 Task: Create a 'before and after' image of a home renovation using an online photo editor.
Action: Mouse moved to (244, 9)
Screenshot: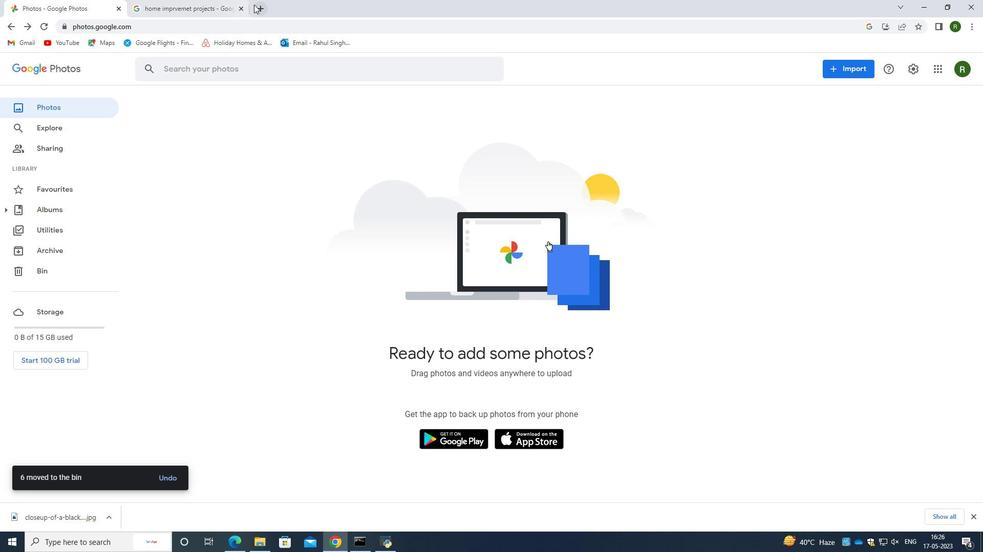 
Action: Mouse pressed left at (244, 9)
Screenshot: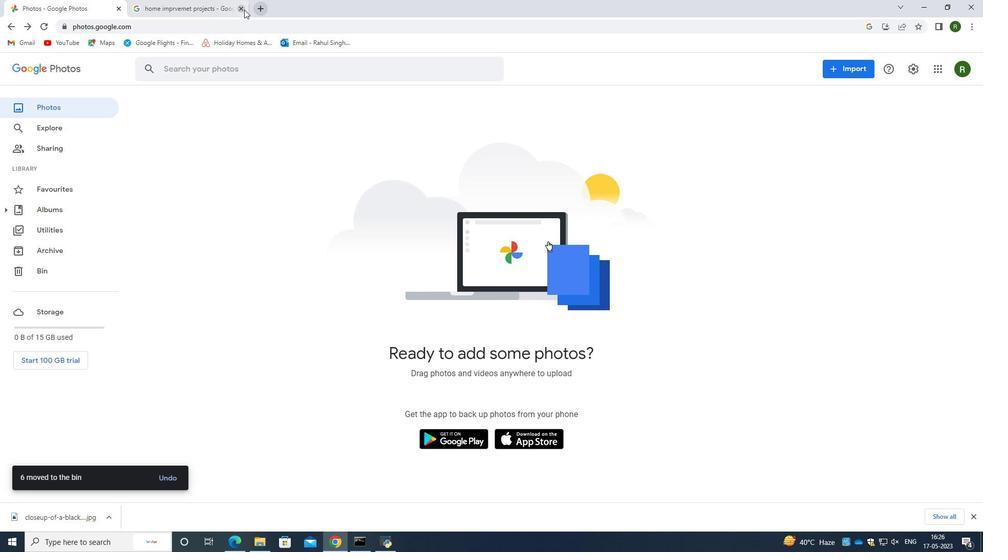 
Action: Mouse moved to (137, 7)
Screenshot: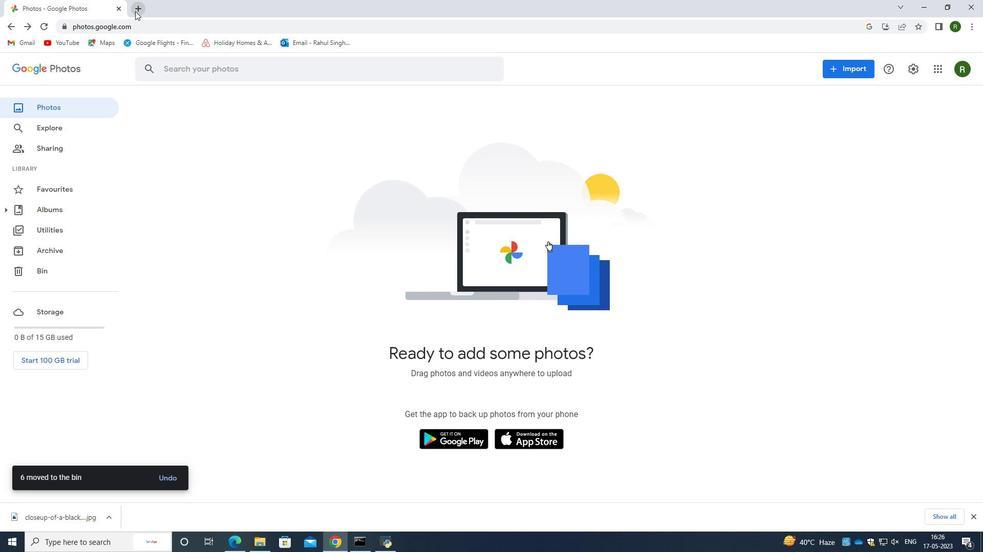 
Action: Mouse pressed left at (137, 7)
Screenshot: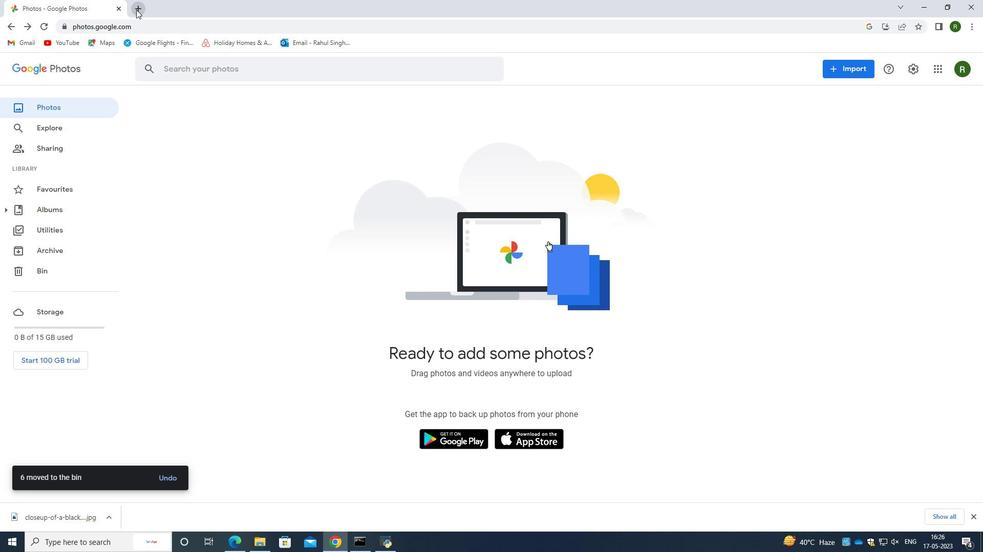 
Action: Mouse moved to (142, 28)
Screenshot: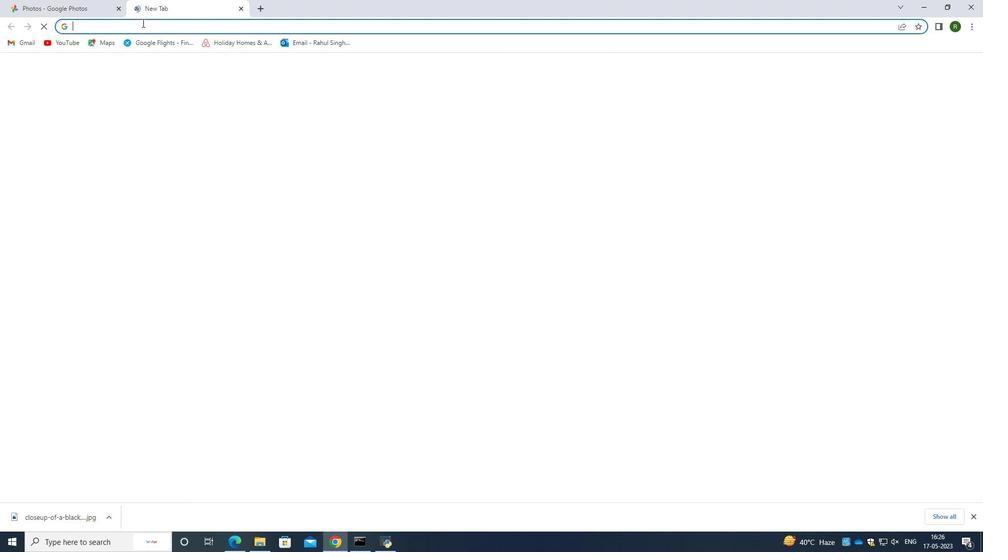 
Action: Mouse pressed left at (142, 28)
Screenshot: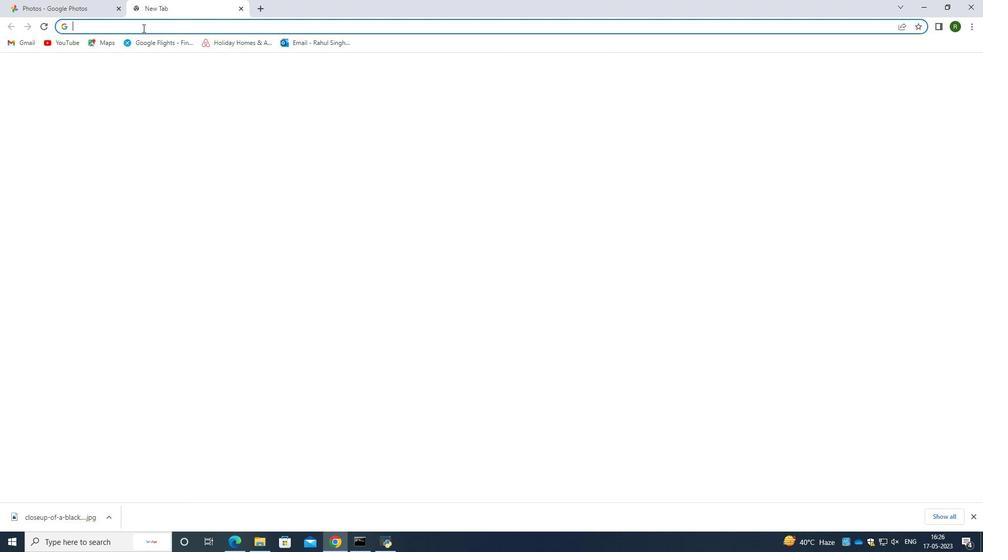 
Action: Mouse pressed left at (142, 28)
Screenshot: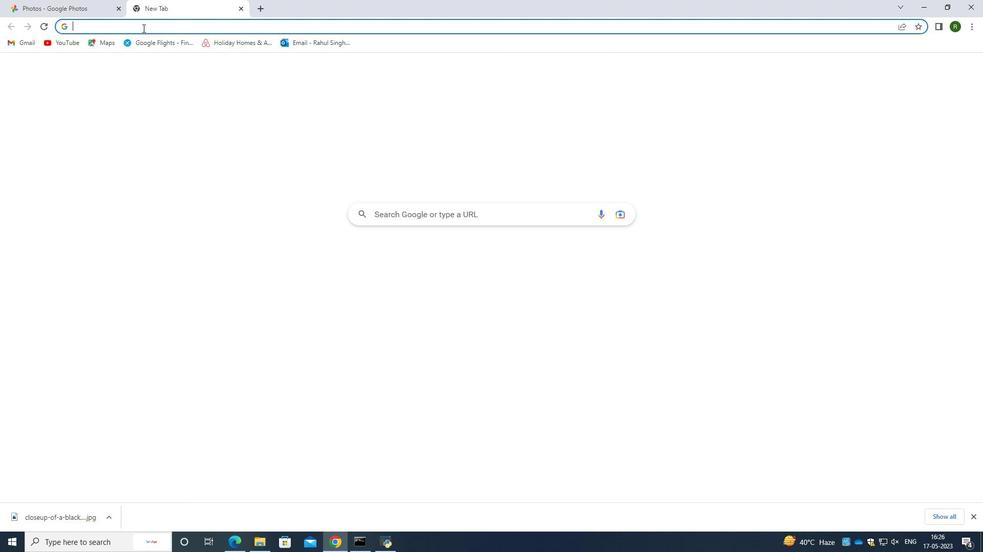 
Action: Key pressed j<Key.backspace>home<Key.space>i=========<Key.f11><Key.f11><Key.f11><Key.f11><Key.f11>
Screenshot: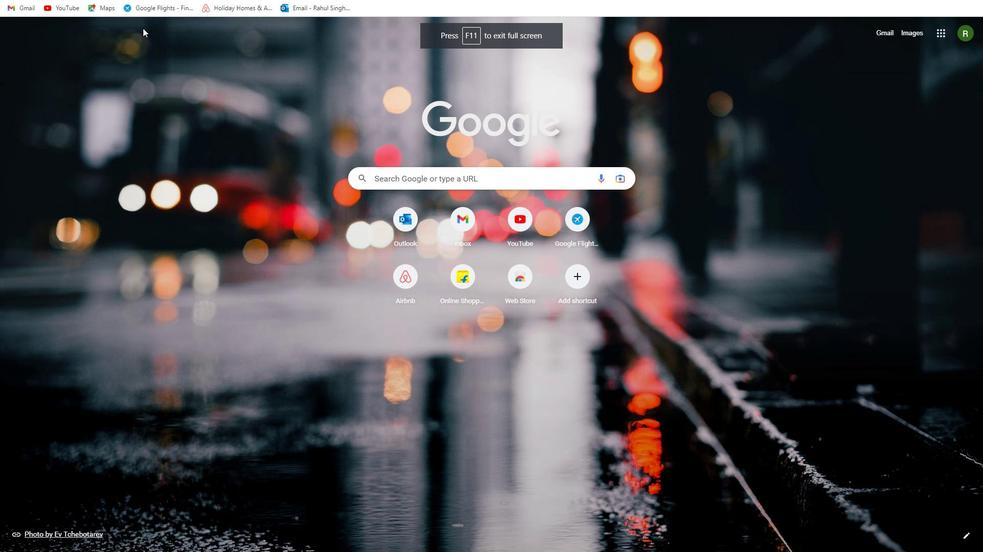 
Action: Mouse moved to (408, 132)
Screenshot: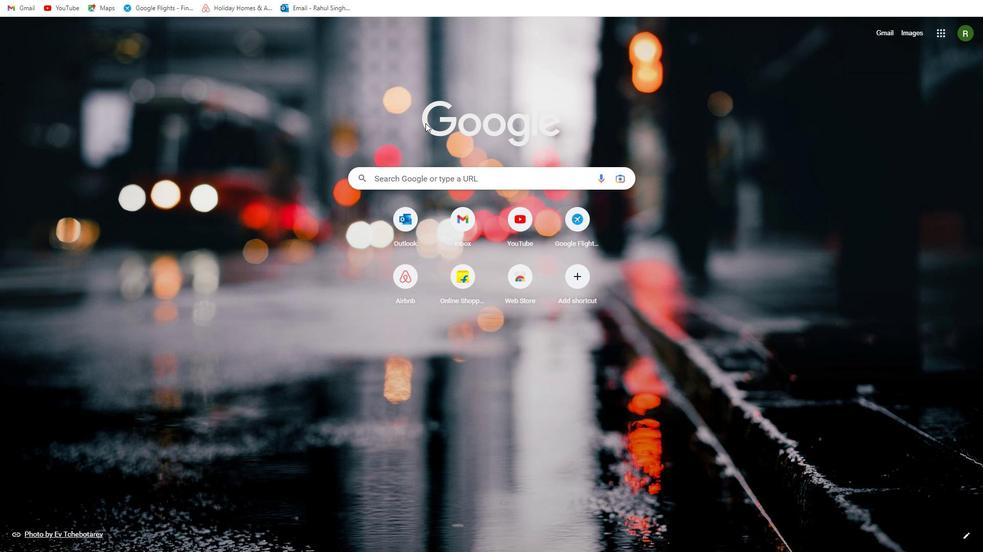 
Action: Key pressed <Key.esc>
Screenshot: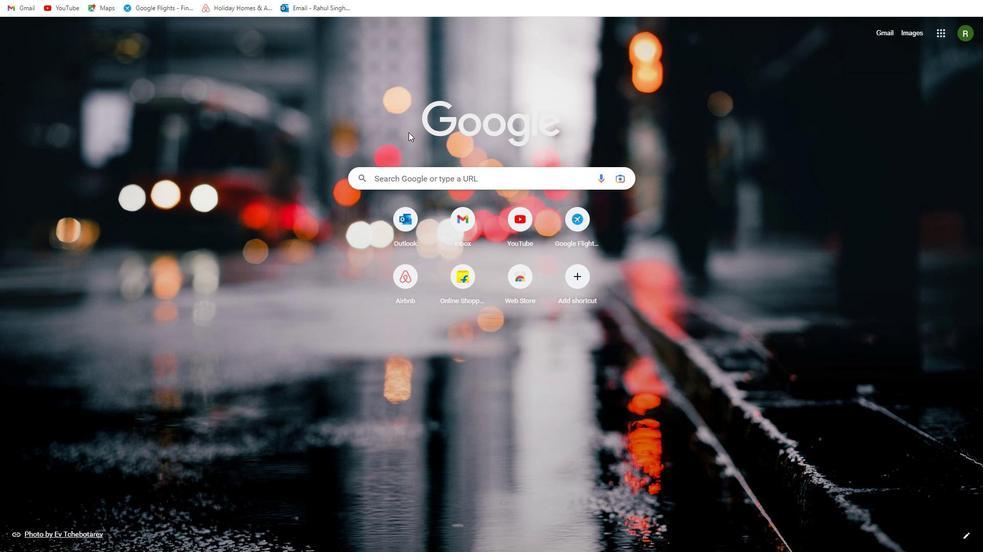 
Action: Mouse moved to (283, 105)
Screenshot: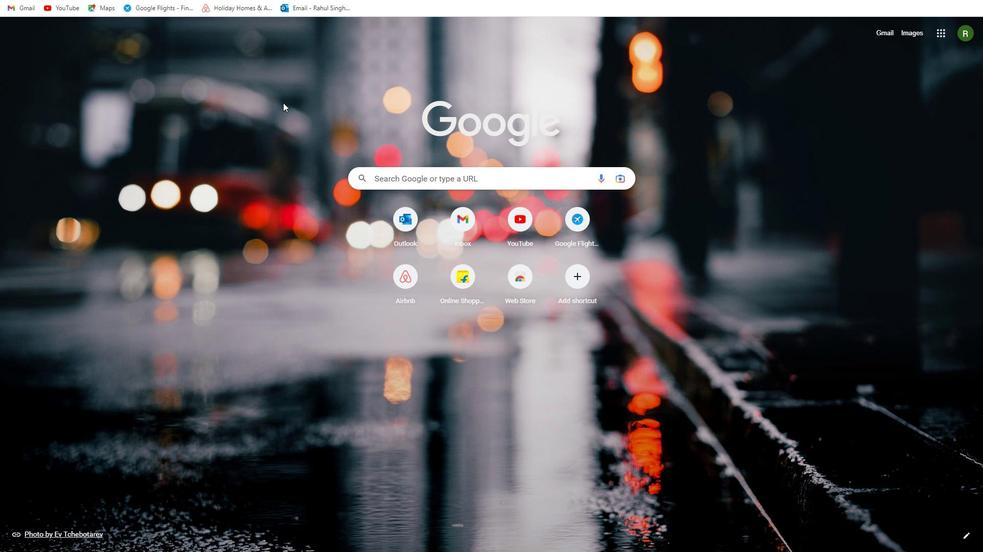 
Action: Key pressed <Key.esc>
Screenshot: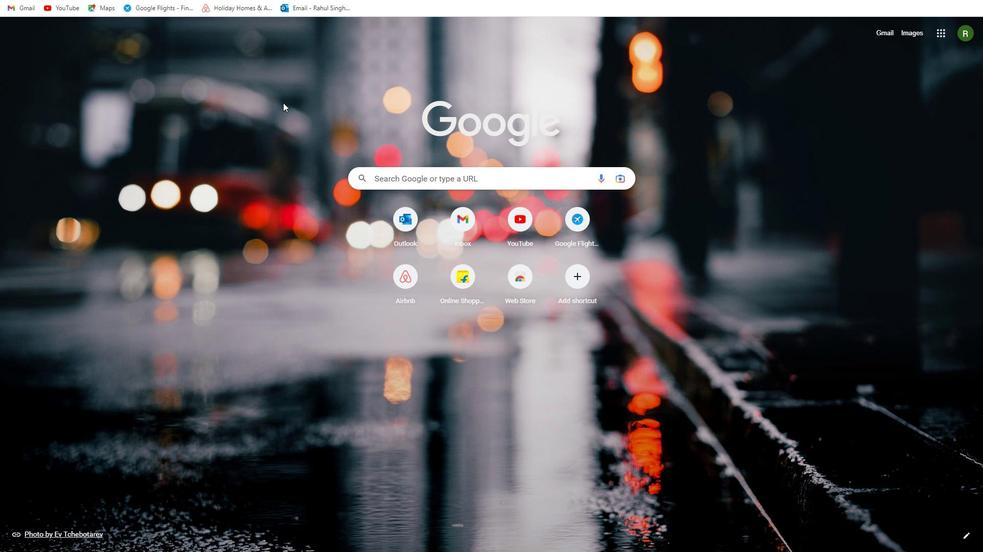 
Action: Mouse moved to (396, 343)
Screenshot: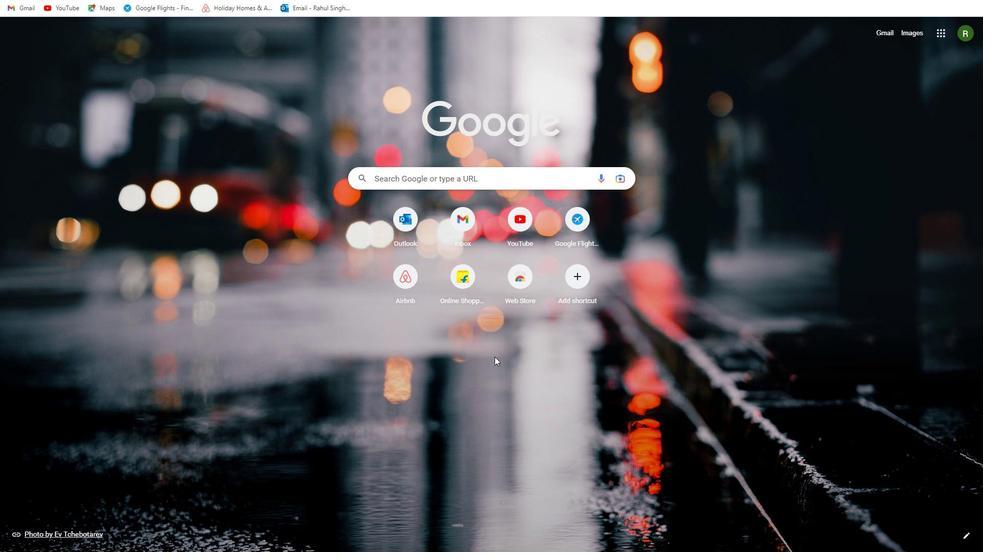 
Action: Mouse pressed left at (396, 343)
Screenshot: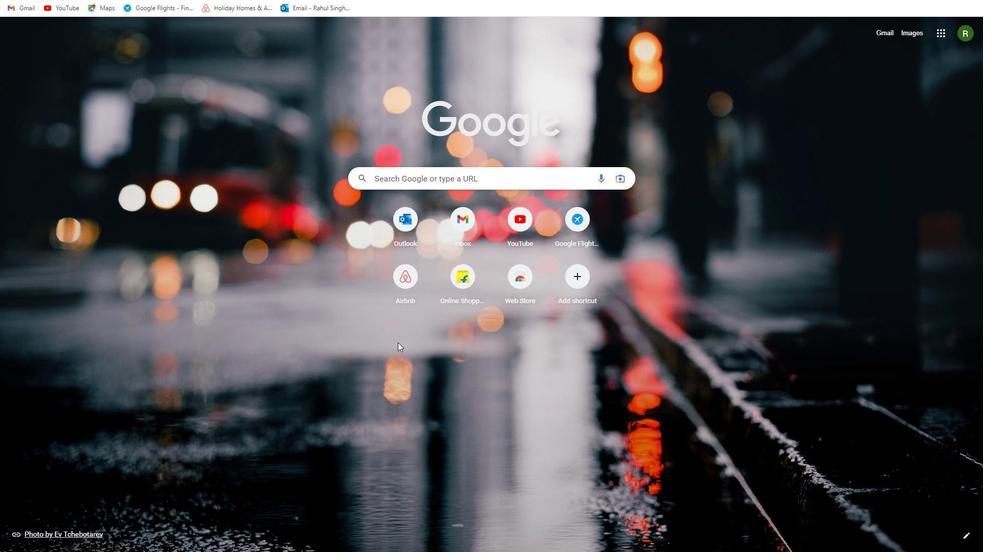 
Action: Mouse moved to (387, 342)
Screenshot: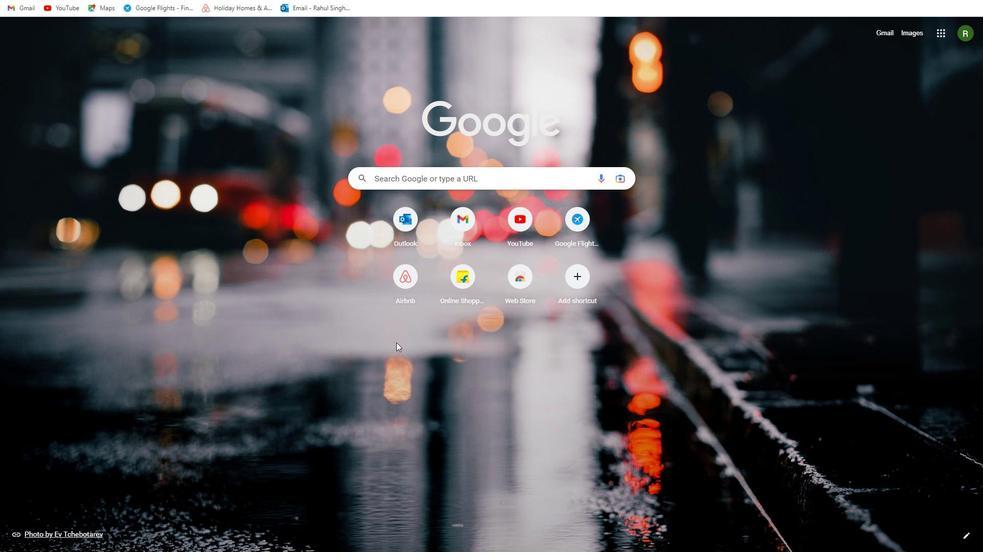 
Action: Key pressed <Key.esc>
Screenshot: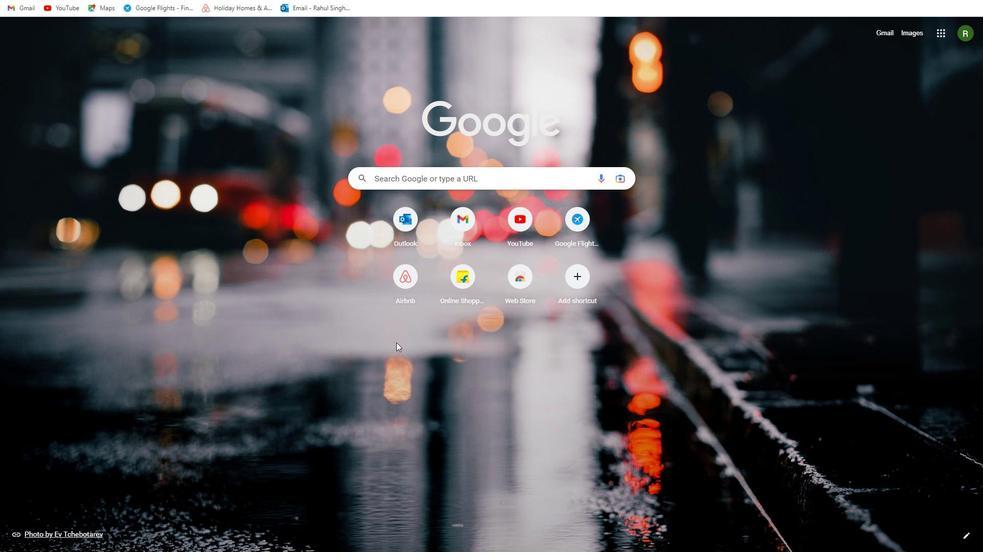 
Action: Mouse moved to (492, 37)
Screenshot: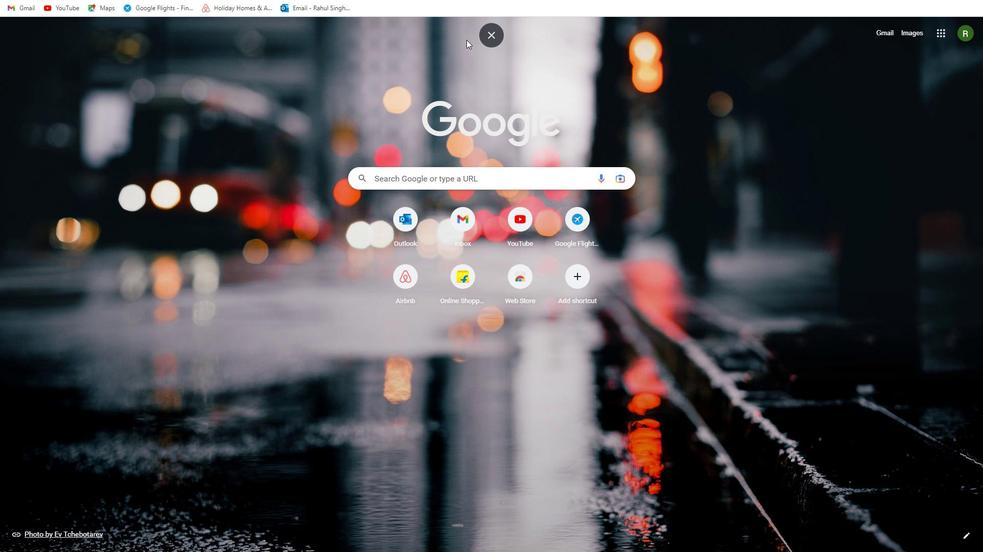 
Action: Mouse pressed left at (492, 37)
Screenshot: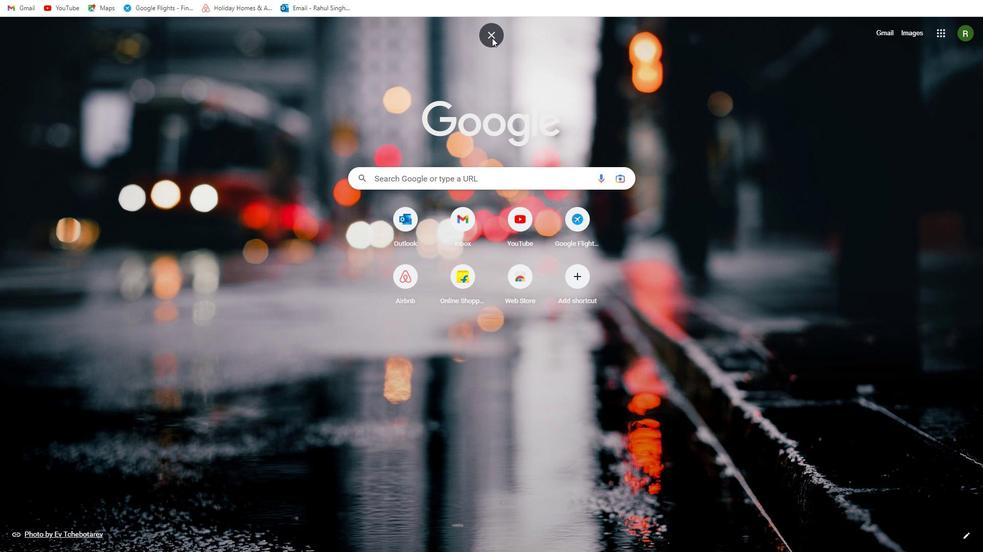 
Action: Mouse moved to (152, 29)
Screenshot: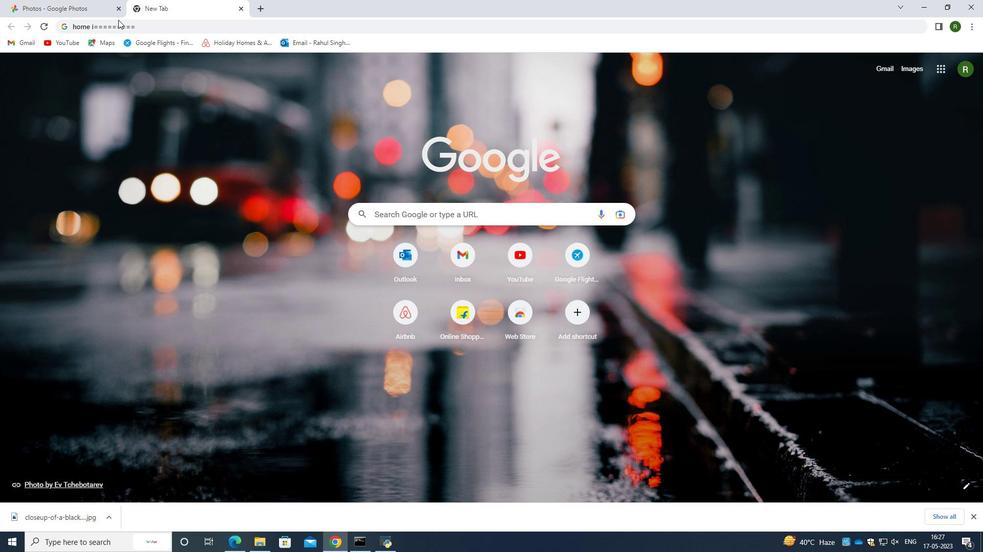 
Action: Mouse pressed left at (152, 29)
Screenshot: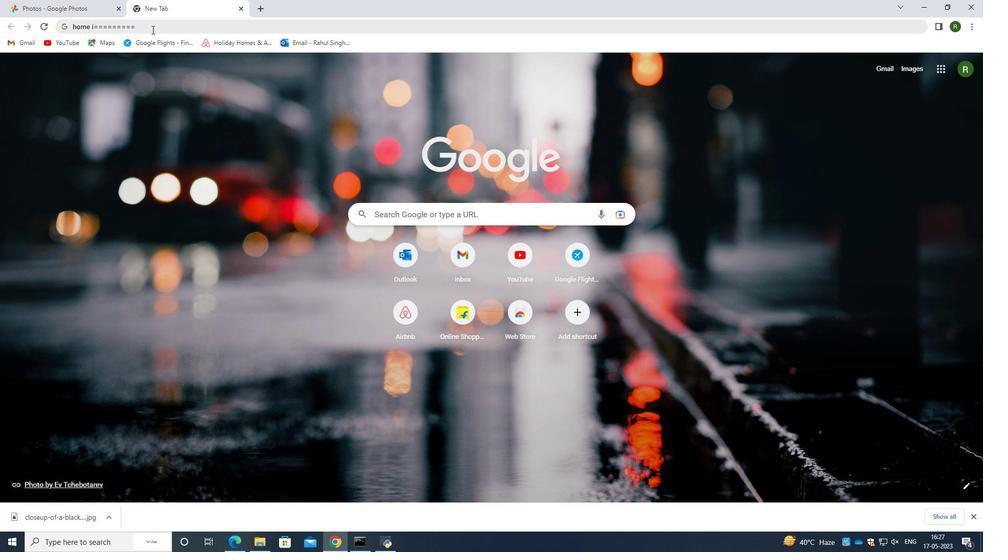 
Action: Mouse moved to (52, 28)
Screenshot: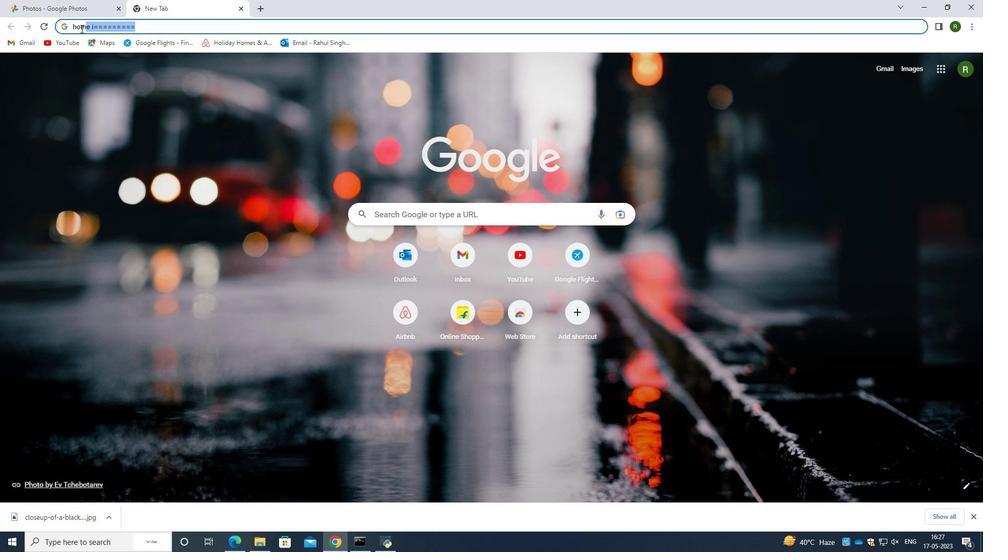 
Action: Key pressed <Key.backspace>home<Key.backspace><Key.backspace><Key.backspace><Key.backspace><Key.backspace><Key.backspace><Key.backspace><Key.backspace><Key.backspace><Key.backspace><Key.backspace>before<Key.space>and<Key.space>ag<Key.backspace>fter<Key.space>home<Key.space>pixture<Key.enter>
Screenshot: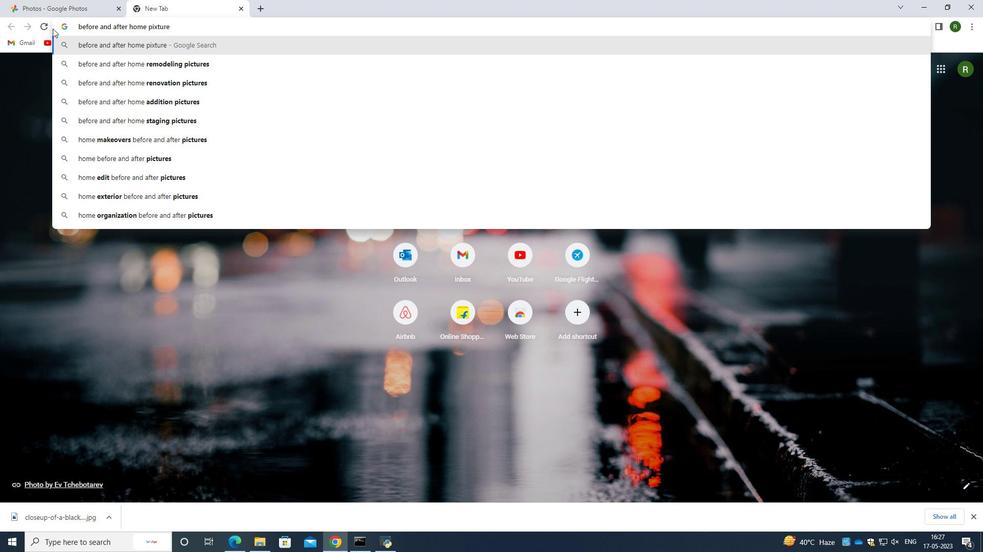 
Action: Mouse scrolled (52, 29) with delta (0, 0)
Screenshot: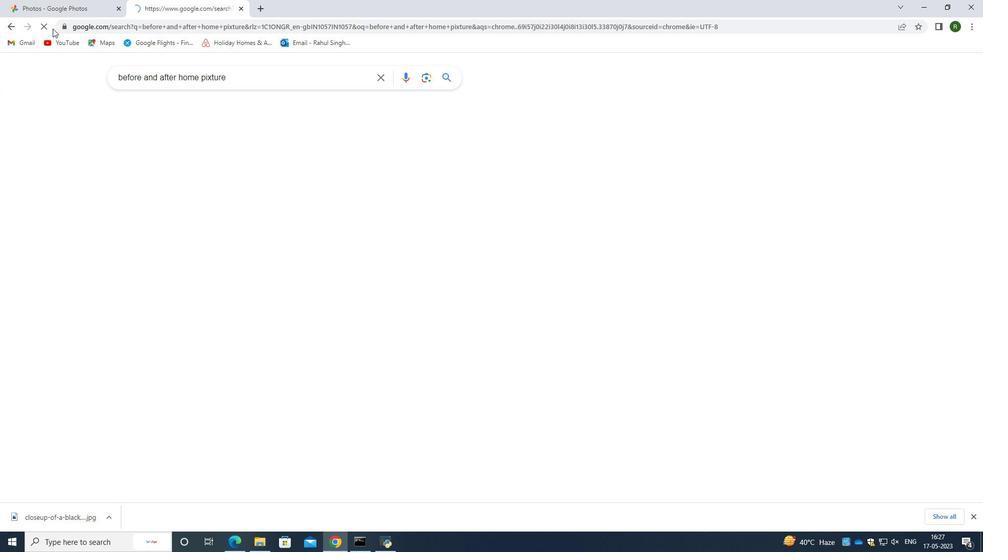 
Action: Mouse moved to (285, 285)
Screenshot: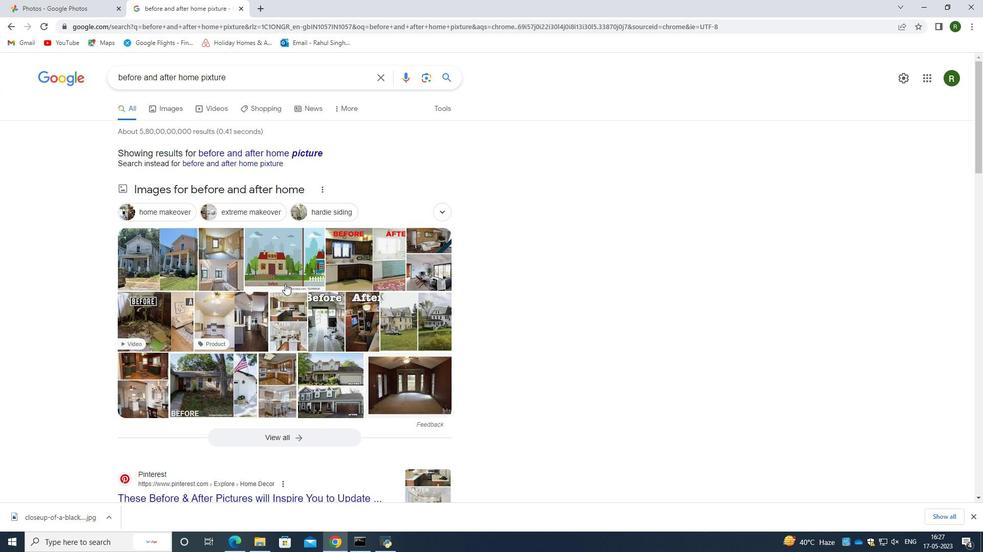 
Action: Mouse scrolled (285, 284) with delta (0, 0)
Screenshot: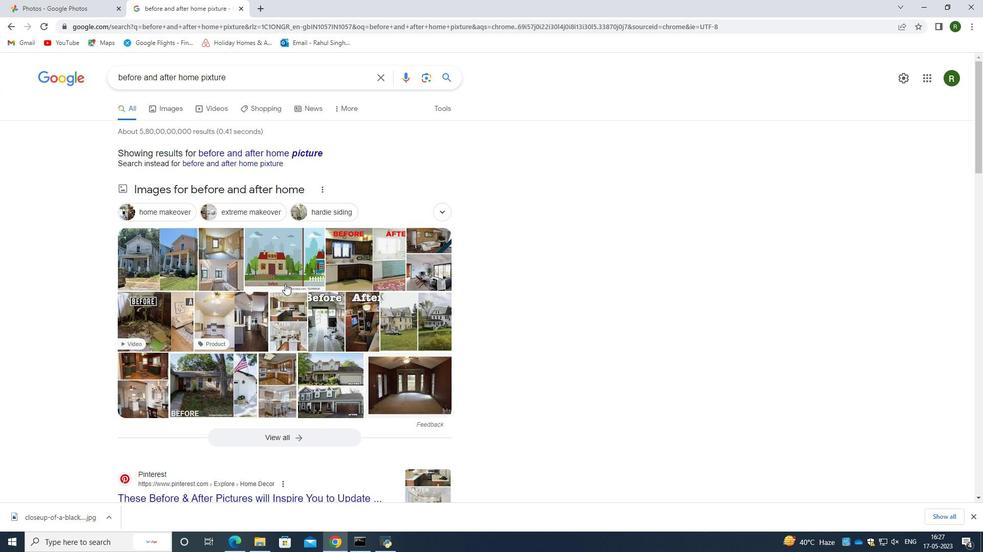 
Action: Mouse moved to (164, 59)
Screenshot: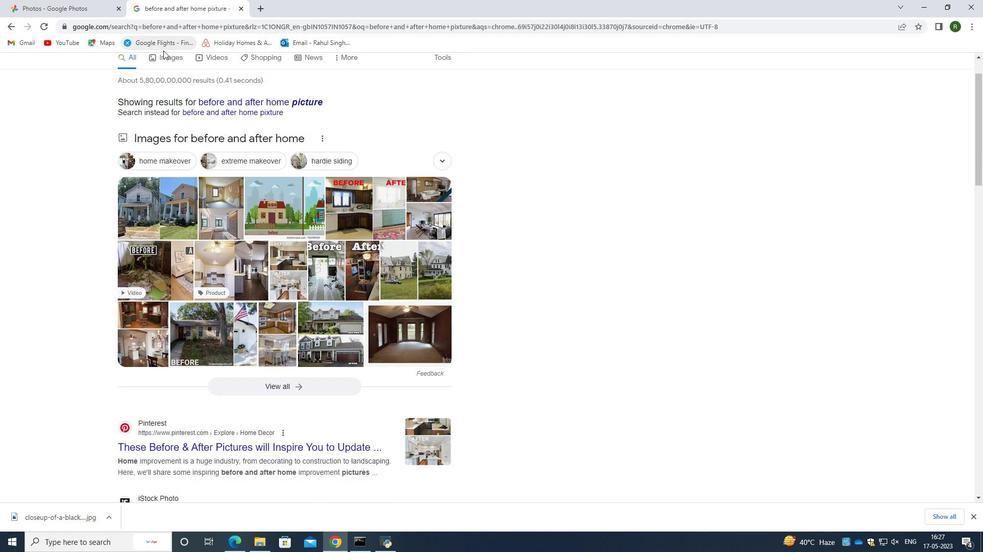 
Action: Mouse pressed left at (164, 59)
Screenshot: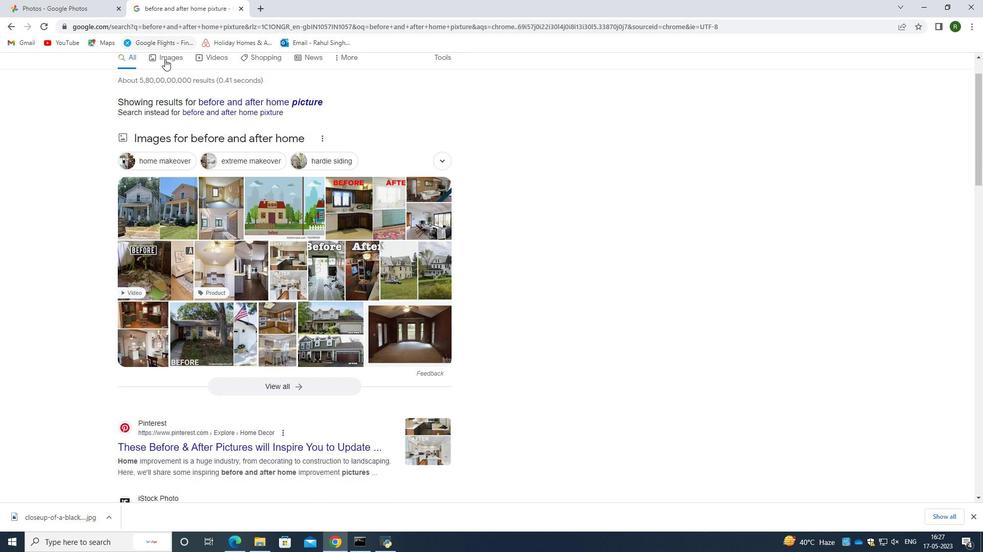
Action: Mouse moved to (427, 324)
Screenshot: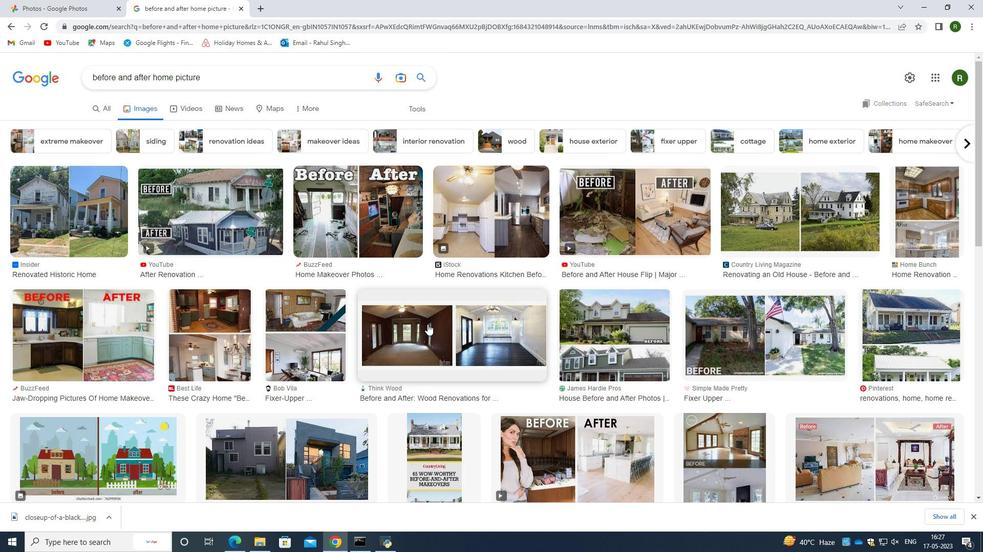 
Action: Mouse scrolled (427, 323) with delta (0, 0)
Screenshot: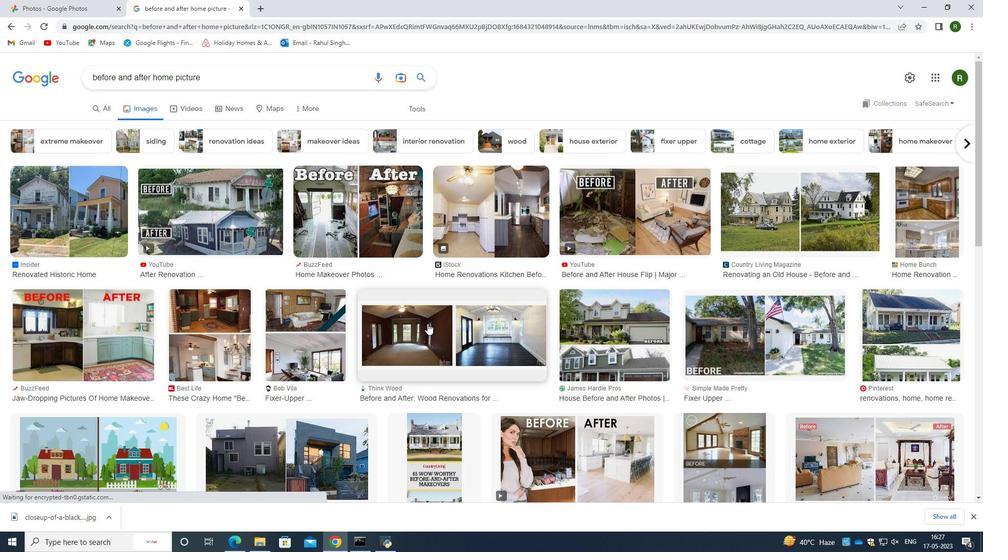 
Action: Mouse scrolled (427, 323) with delta (0, 0)
Screenshot: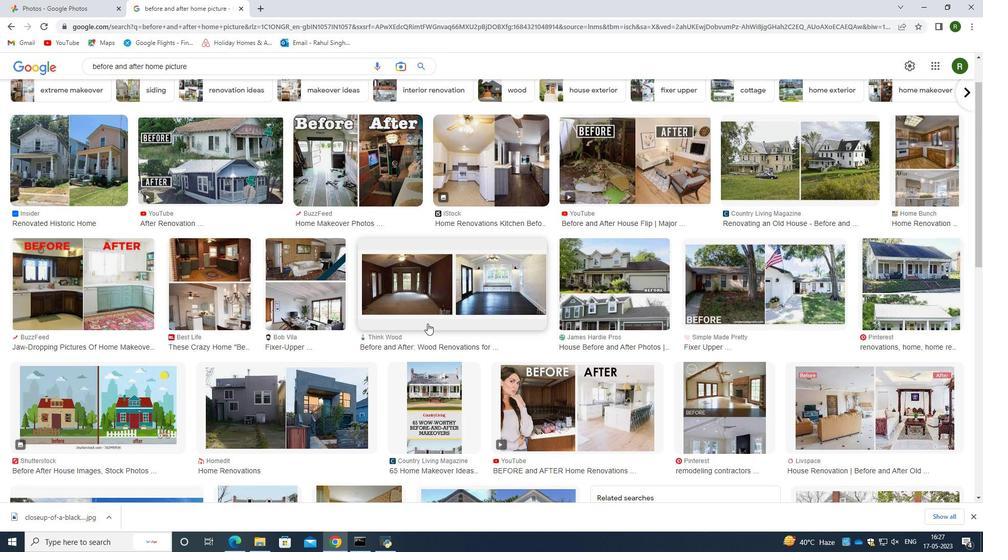 
Action: Mouse scrolled (427, 323) with delta (0, 0)
Screenshot: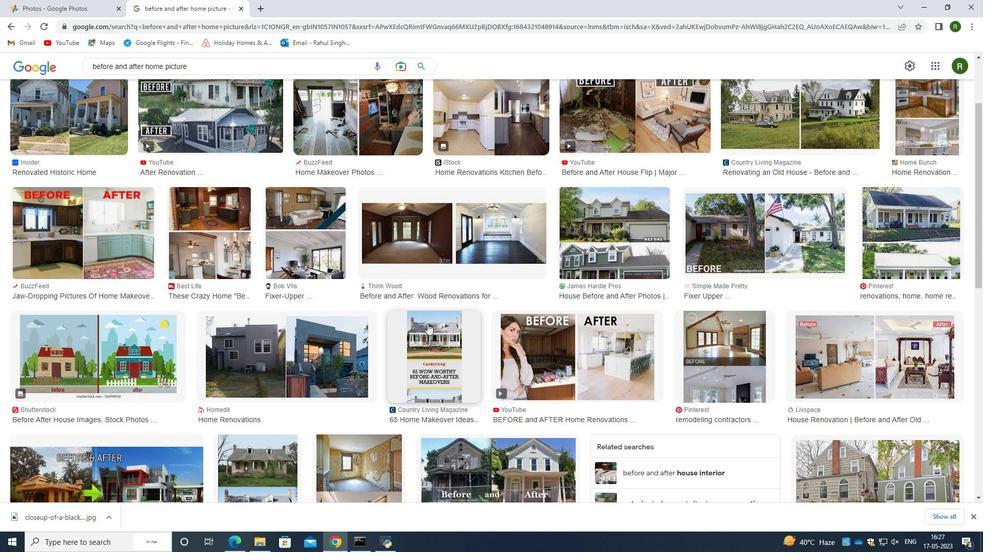 
Action: Mouse moved to (337, 314)
Screenshot: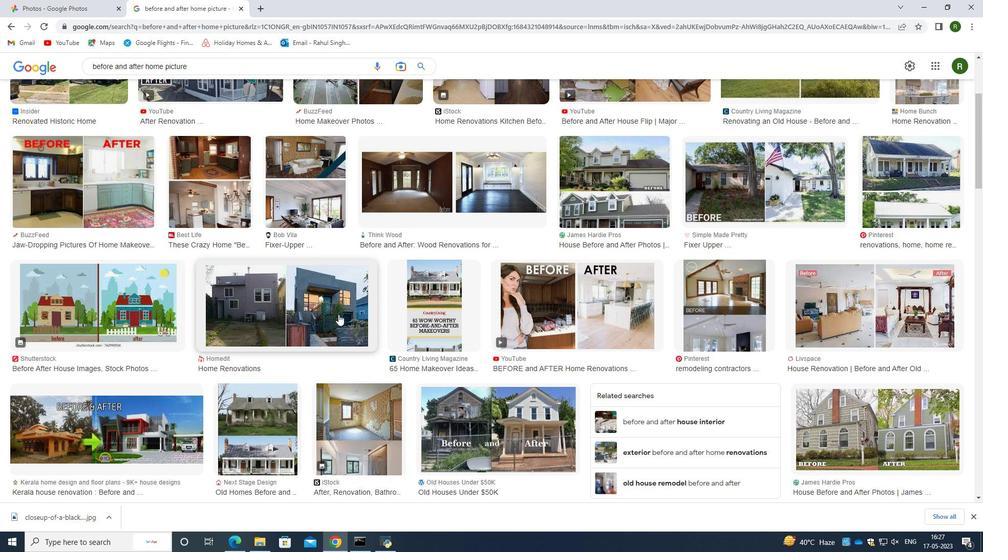 
Action: Mouse scrolled (337, 313) with delta (0, 0)
Screenshot: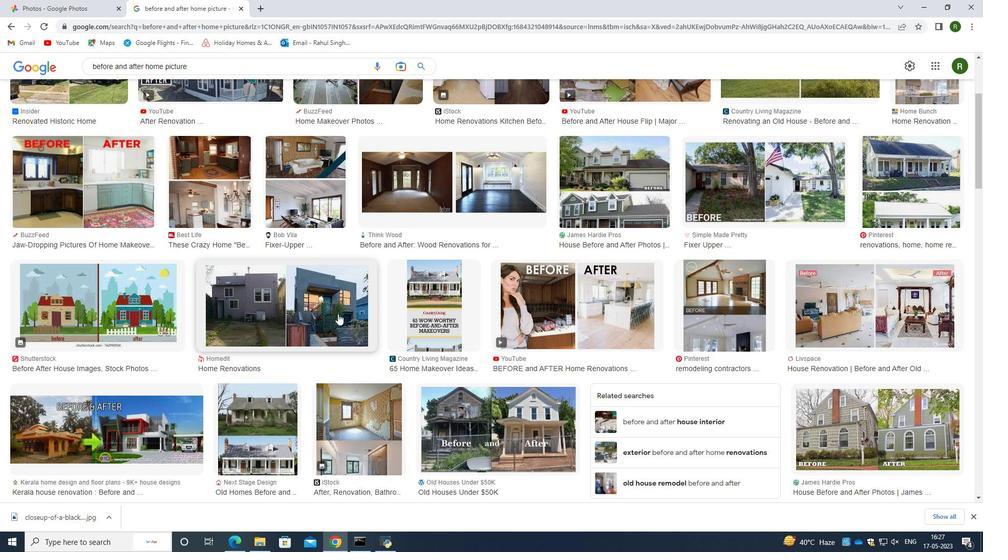 
Action: Mouse scrolled (337, 313) with delta (0, 0)
Screenshot: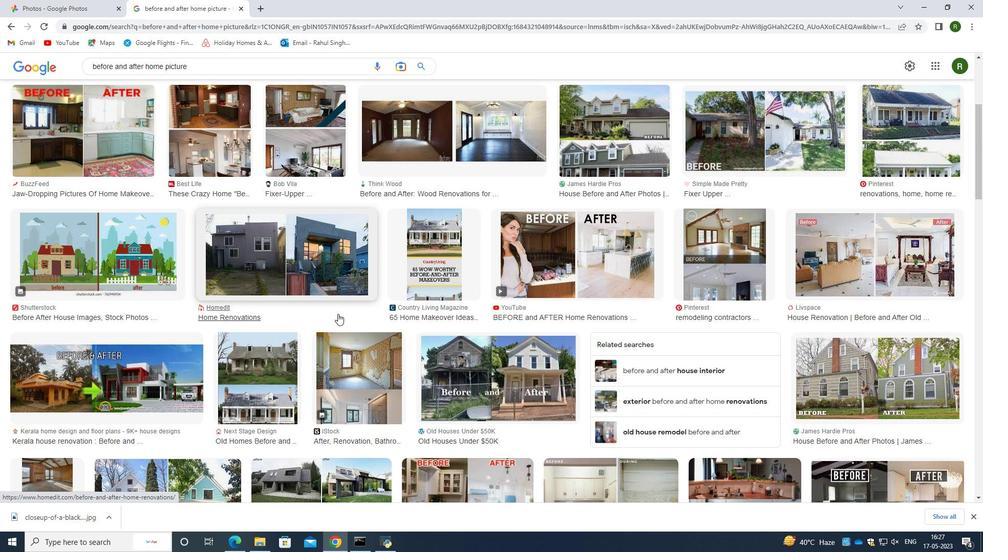 
Action: Mouse moved to (230, 321)
Screenshot: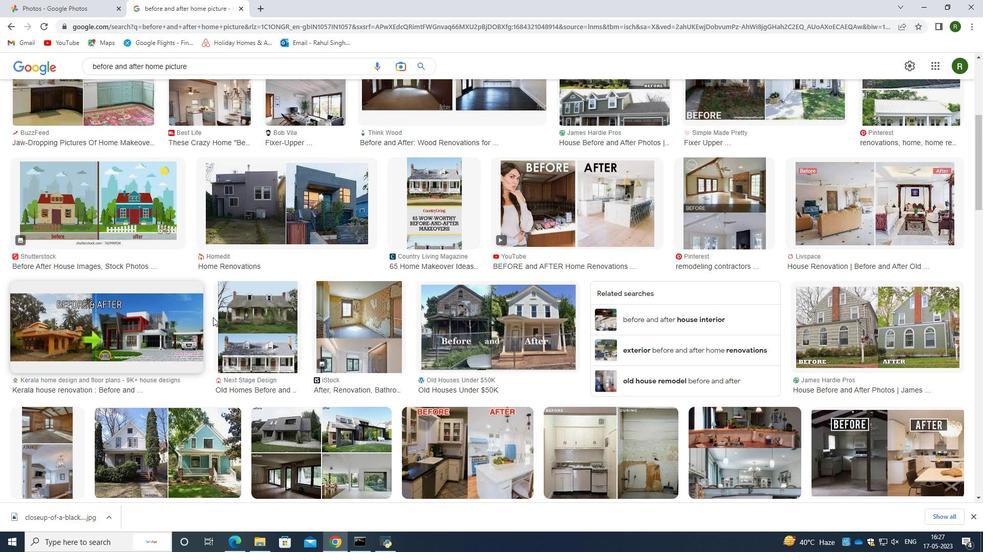 
Action: Mouse scrolled (230, 321) with delta (0, 0)
Screenshot: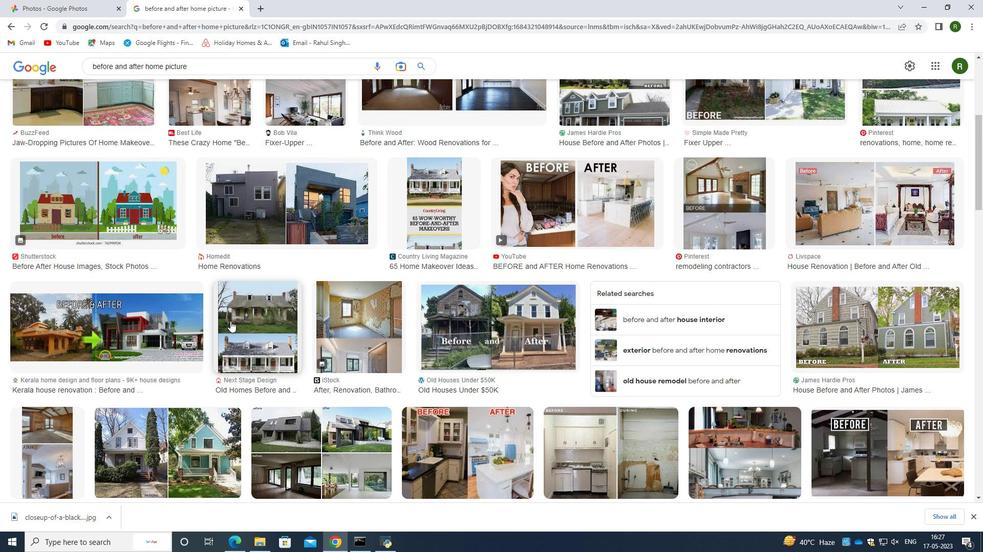 
Action: Mouse scrolled (230, 321) with delta (0, 0)
Screenshot: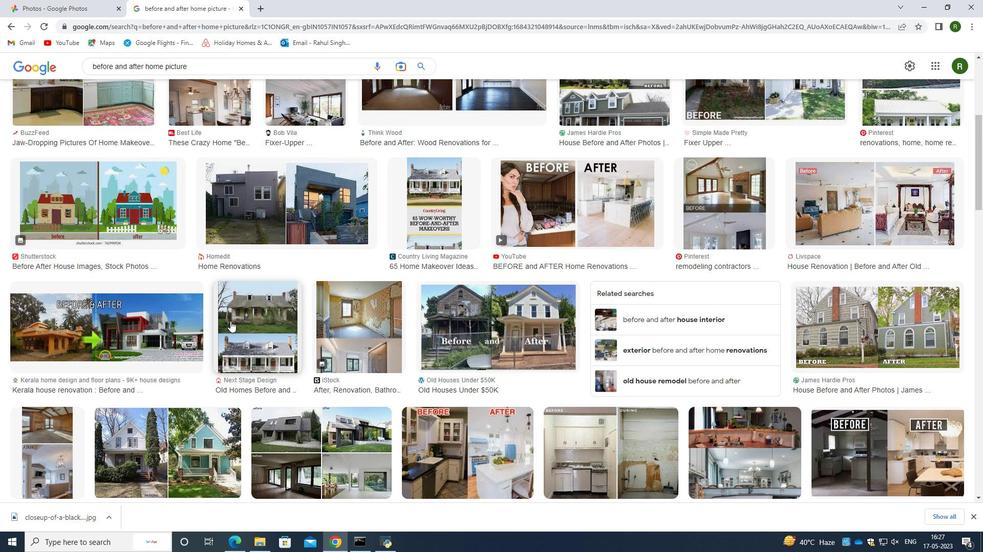 
Action: Mouse moved to (405, 308)
Screenshot: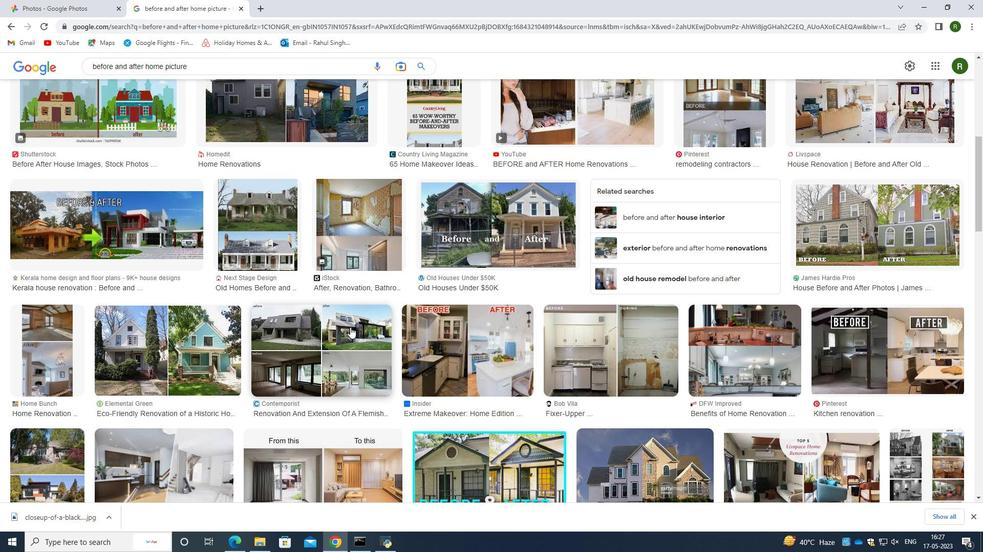 
Action: Mouse scrolled (405, 307) with delta (0, 0)
Screenshot: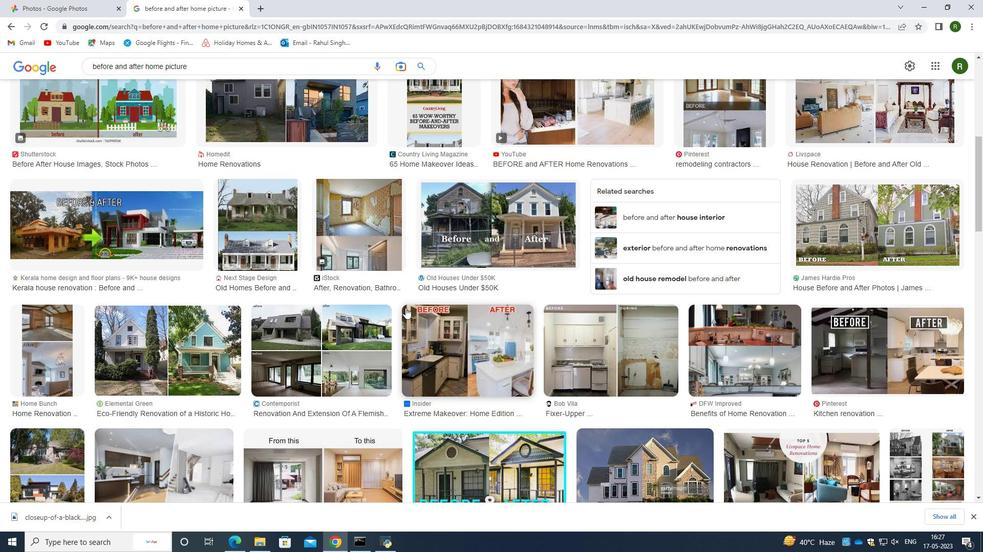 
Action: Mouse scrolled (405, 307) with delta (0, 0)
Screenshot: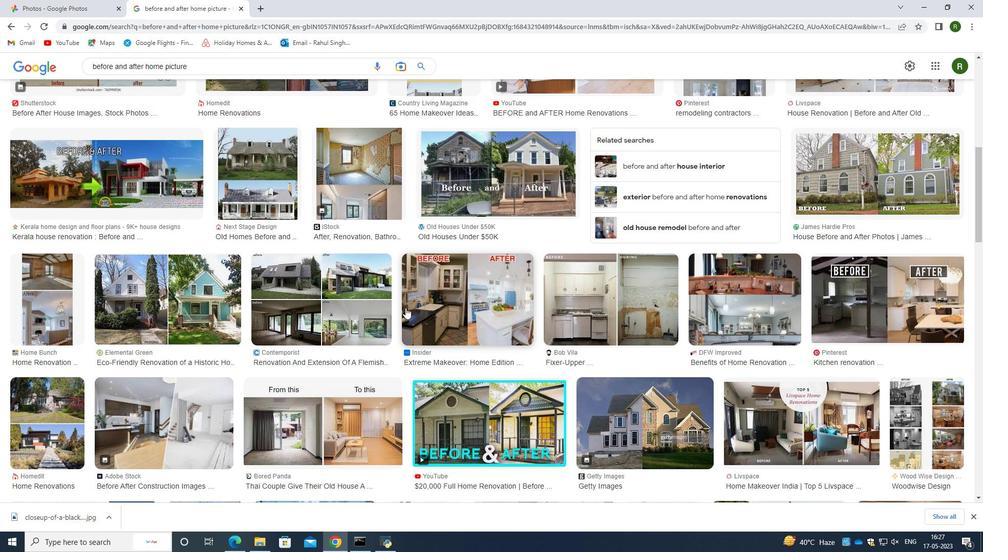 
Action: Mouse scrolled (405, 307) with delta (0, 0)
Screenshot: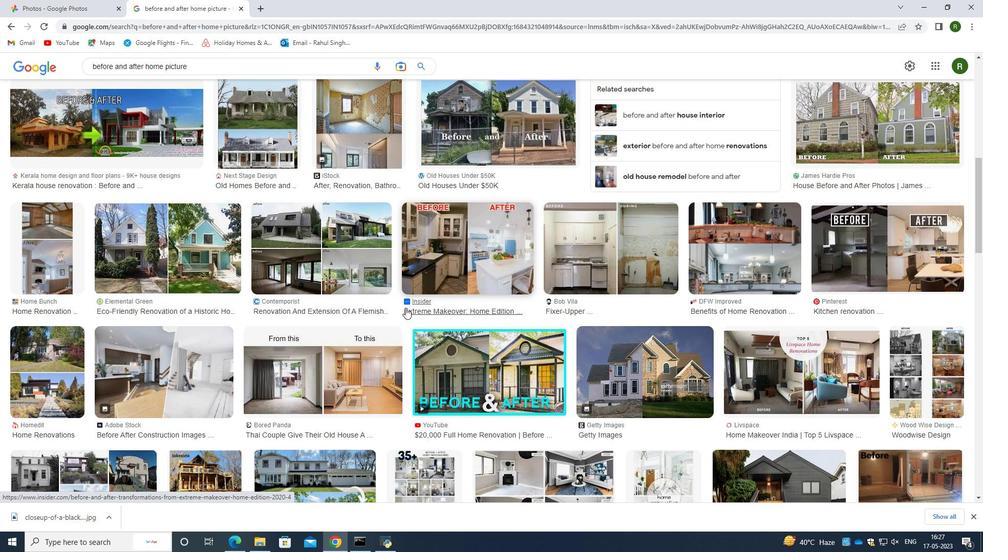 
Action: Mouse scrolled (405, 307) with delta (0, 0)
Screenshot: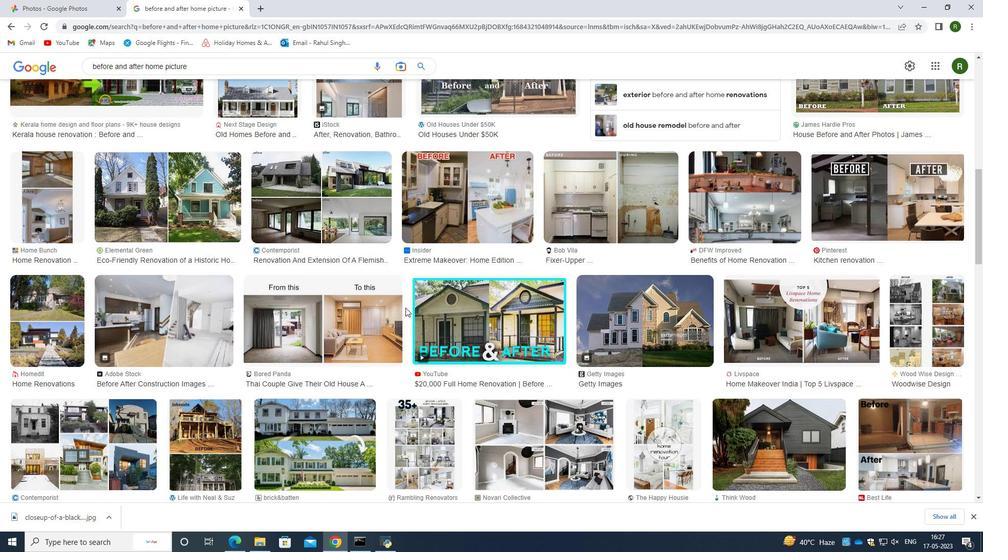 
Action: Mouse scrolled (405, 307) with delta (0, 0)
Screenshot: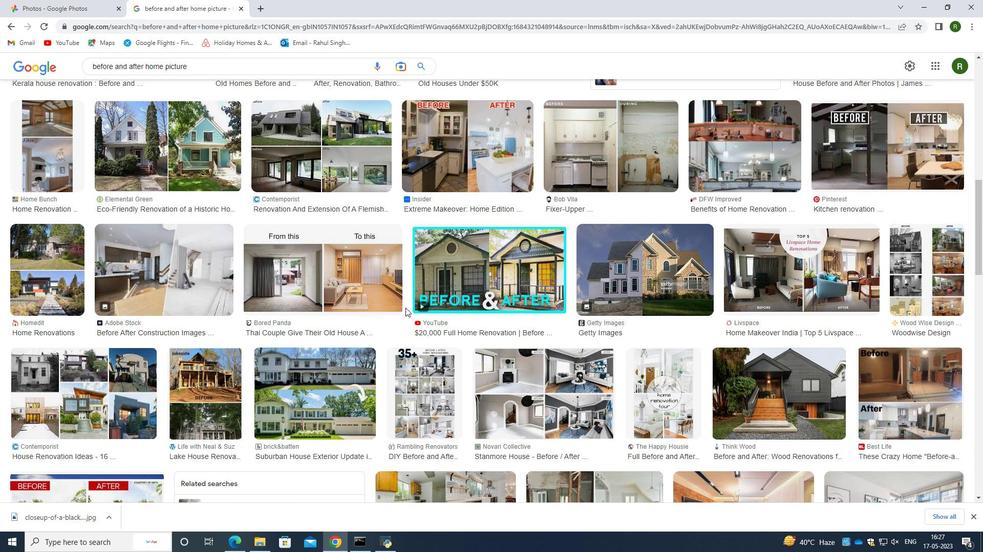 
Action: Mouse scrolled (405, 307) with delta (0, 0)
Screenshot: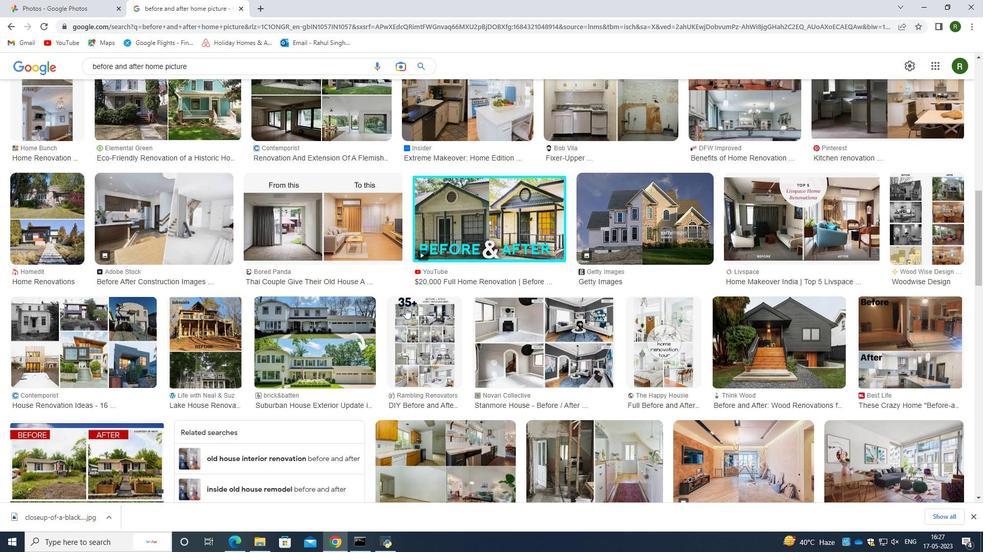 
Action: Mouse scrolled (405, 307) with delta (0, 0)
Screenshot: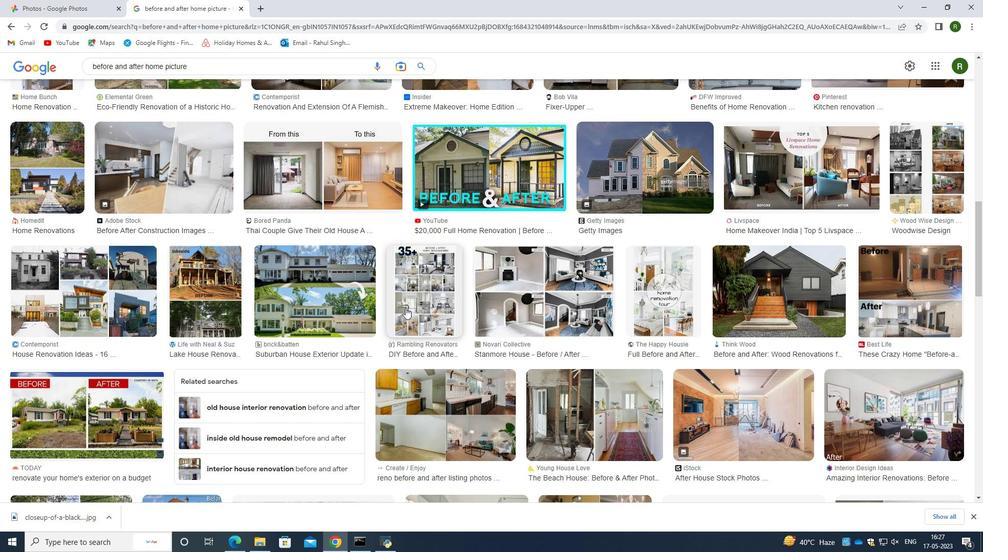 
Action: Mouse scrolled (405, 307) with delta (0, 0)
Screenshot: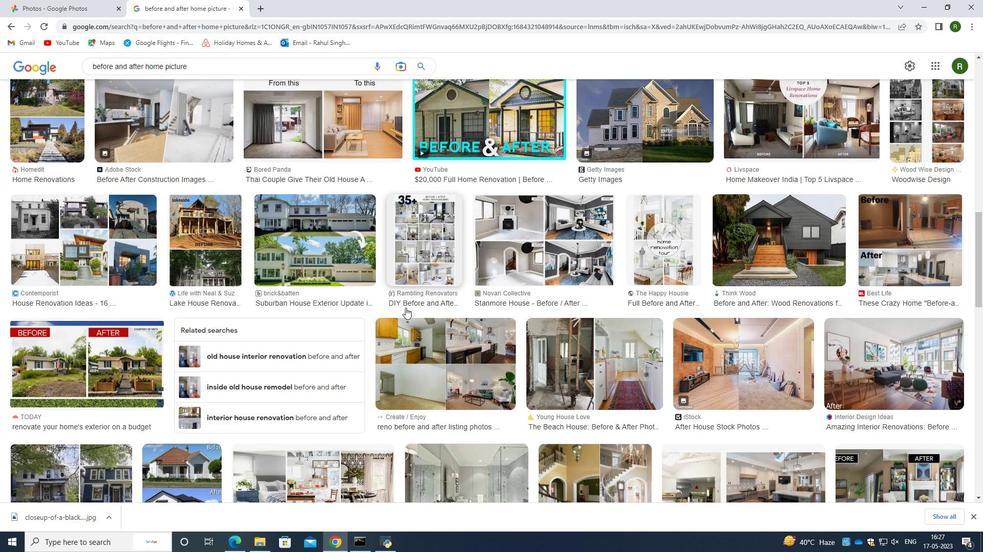 
Action: Mouse scrolled (405, 307) with delta (0, 0)
Screenshot: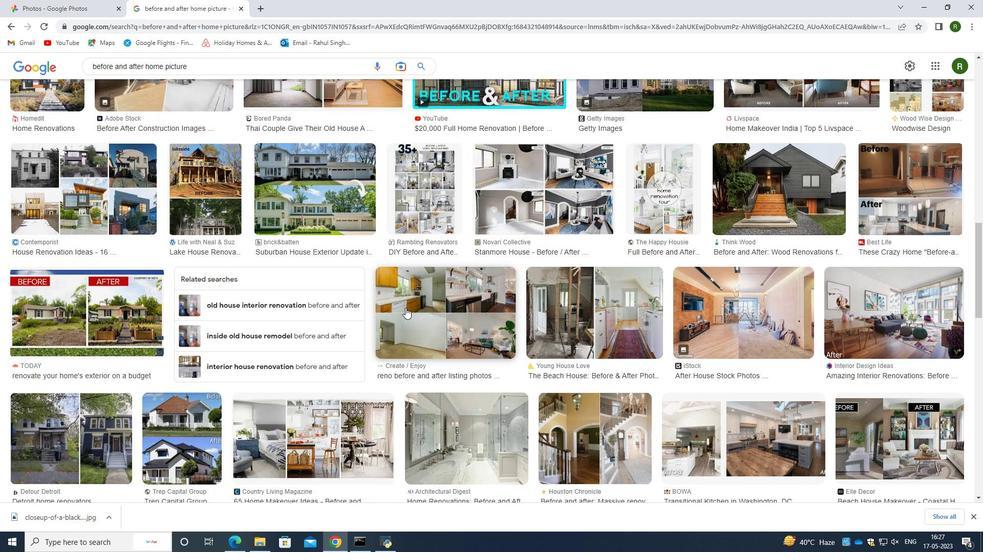 
Action: Mouse scrolled (405, 307) with delta (0, 0)
Screenshot: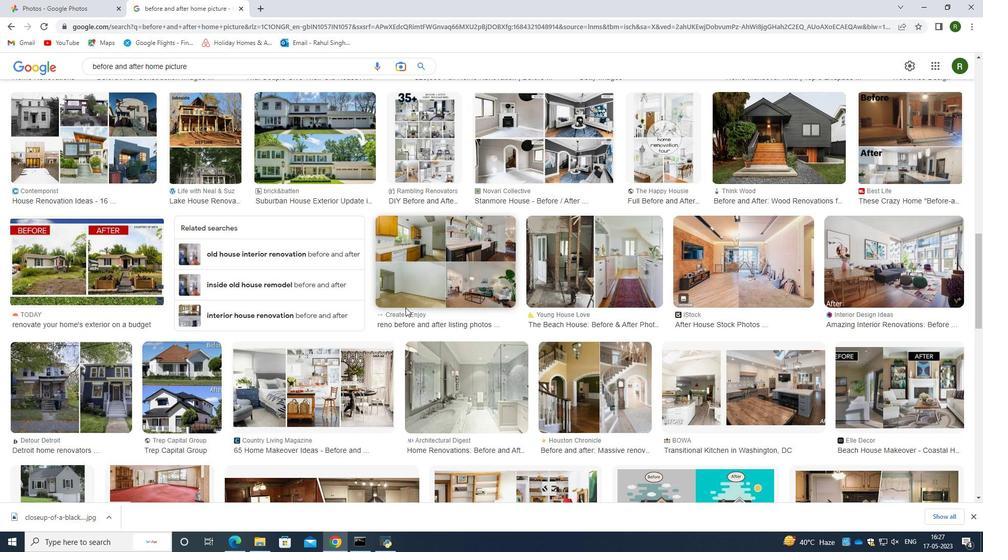 
Action: Mouse scrolled (405, 307) with delta (0, 0)
Screenshot: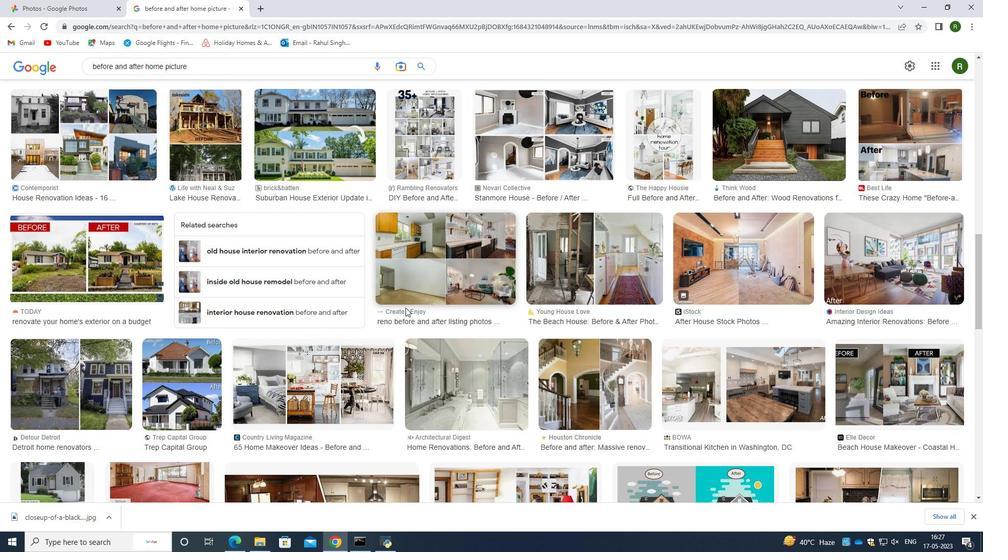 
Action: Mouse scrolled (405, 308) with delta (0, 0)
Screenshot: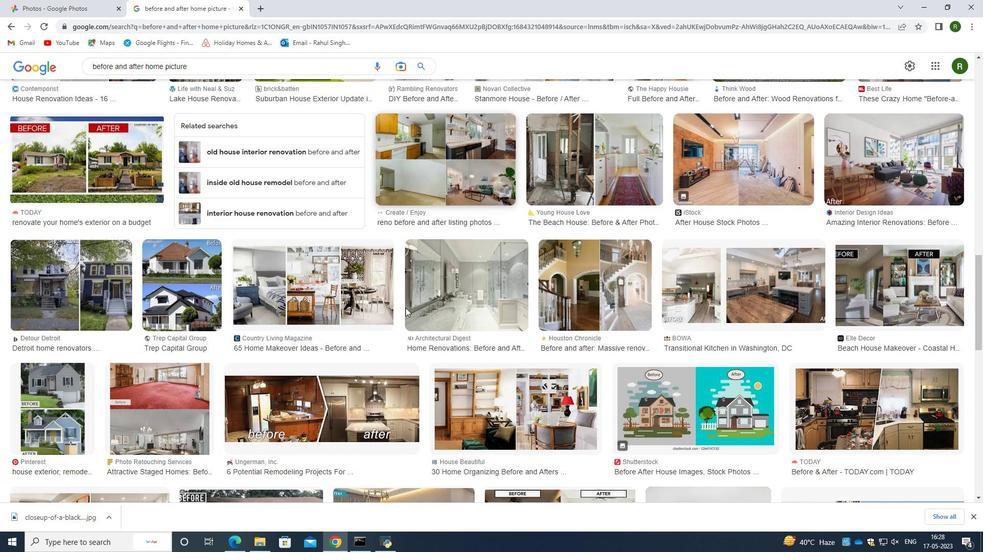 
Action: Mouse scrolled (405, 308) with delta (0, 0)
Screenshot: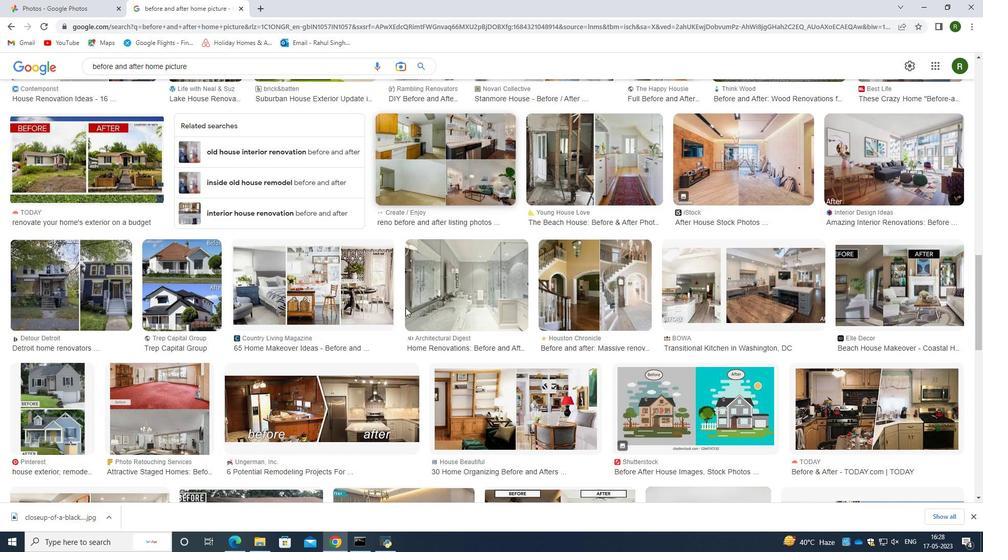 
Action: Mouse scrolled (405, 307) with delta (0, 0)
Screenshot: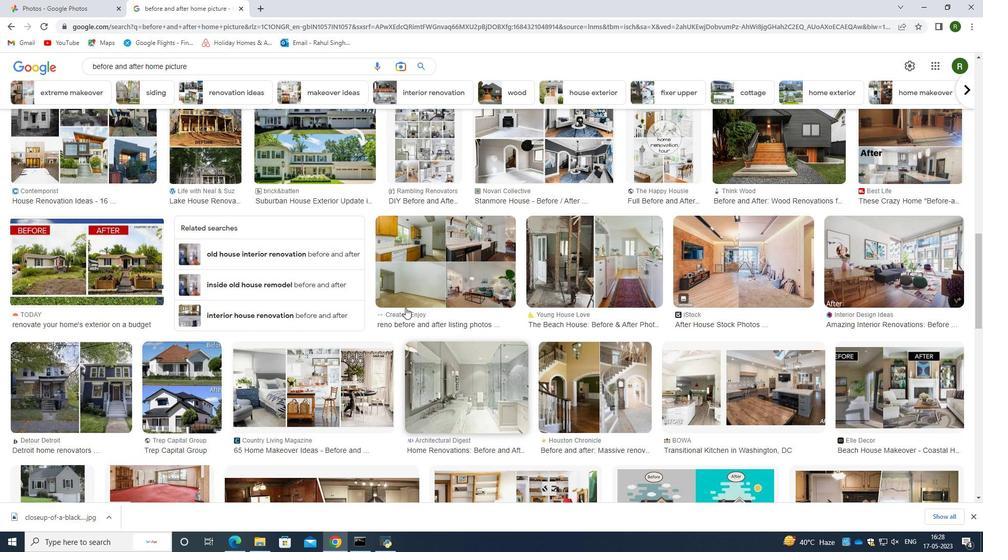 
Action: Mouse scrolled (405, 307) with delta (0, 0)
Screenshot: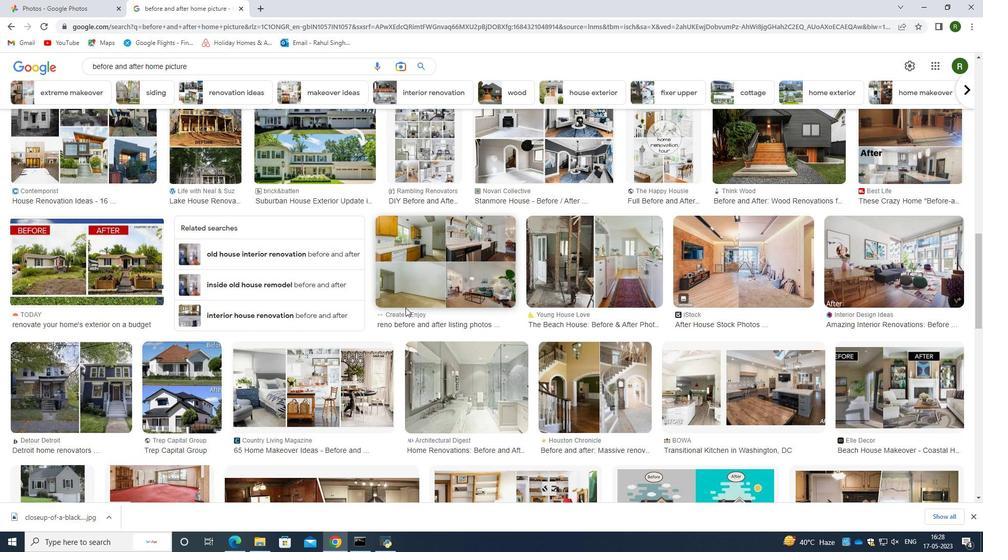 
Action: Mouse scrolled (405, 307) with delta (0, 0)
Screenshot: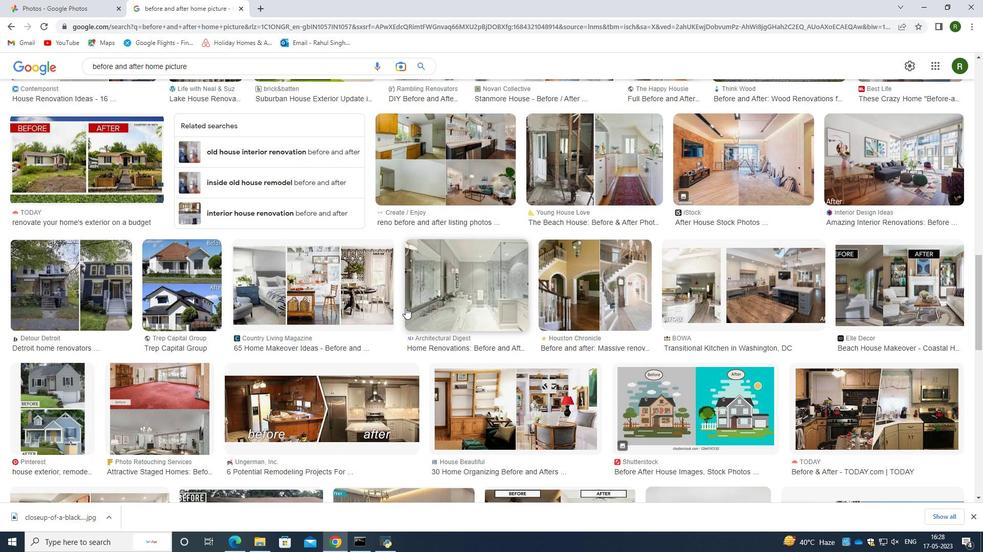 
Action: Mouse scrolled (405, 307) with delta (0, 0)
Screenshot: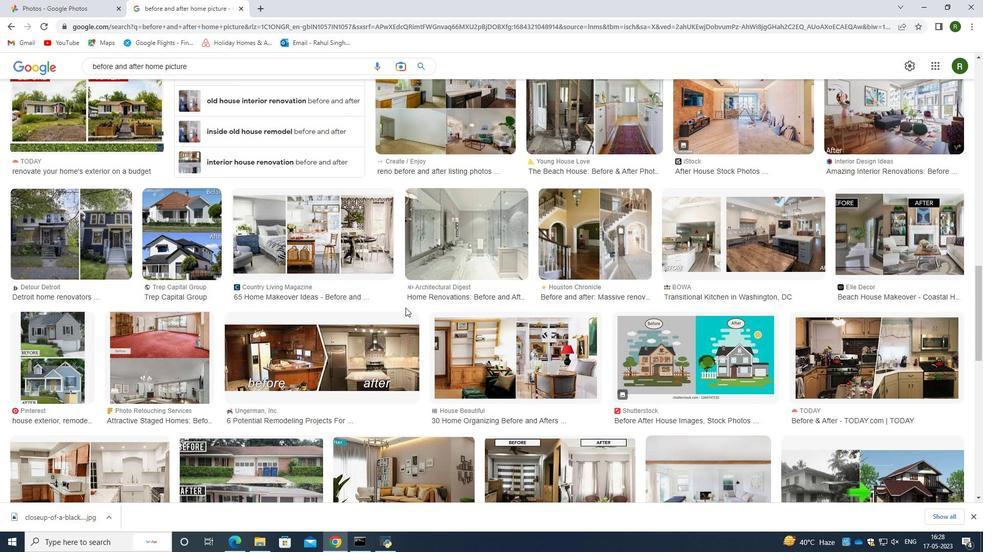 
Action: Mouse moved to (513, 331)
Screenshot: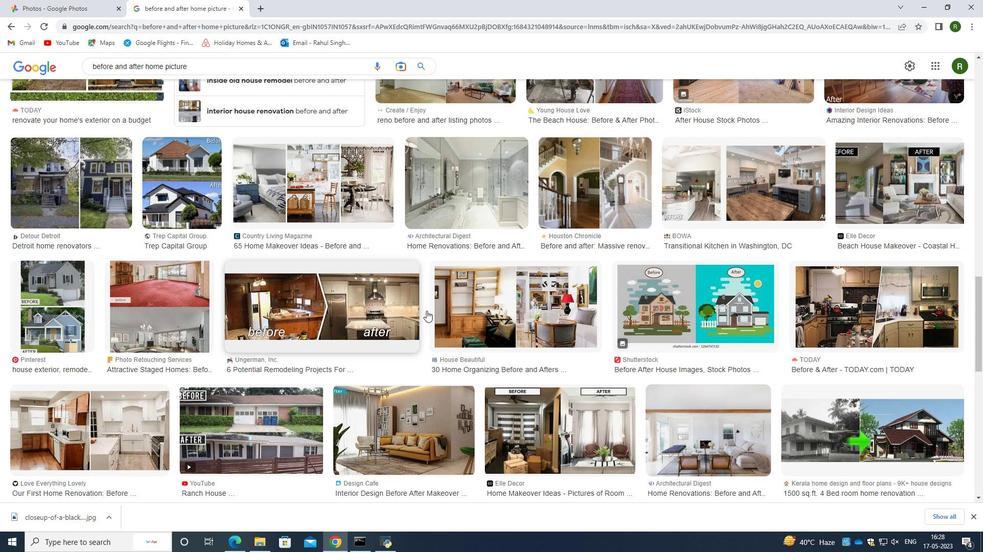 
Action: Mouse scrolled (513, 330) with delta (0, 0)
Screenshot: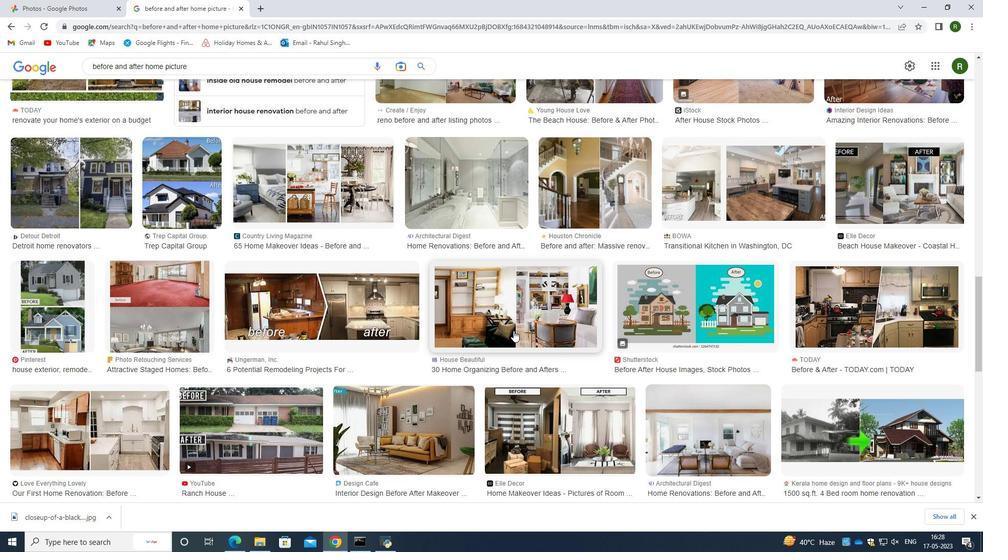 
Action: Mouse scrolled (513, 330) with delta (0, 0)
Screenshot: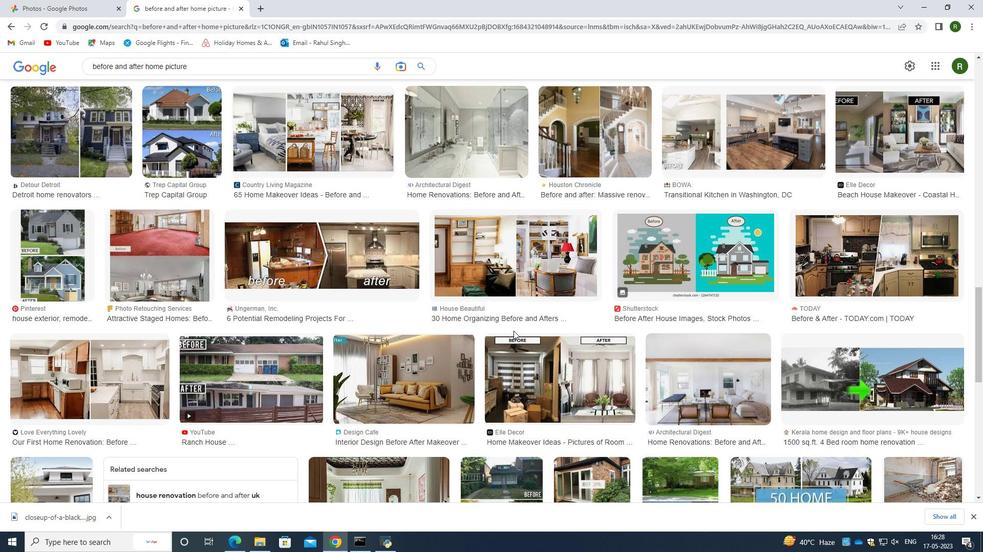 
Action: Mouse scrolled (513, 330) with delta (0, 0)
Screenshot: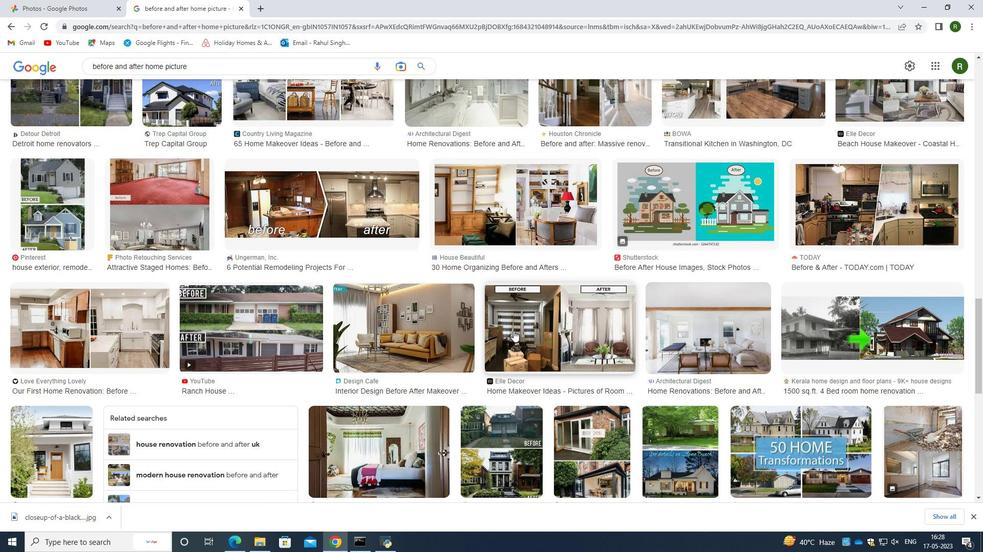 
Action: Mouse scrolled (513, 330) with delta (0, 0)
Screenshot: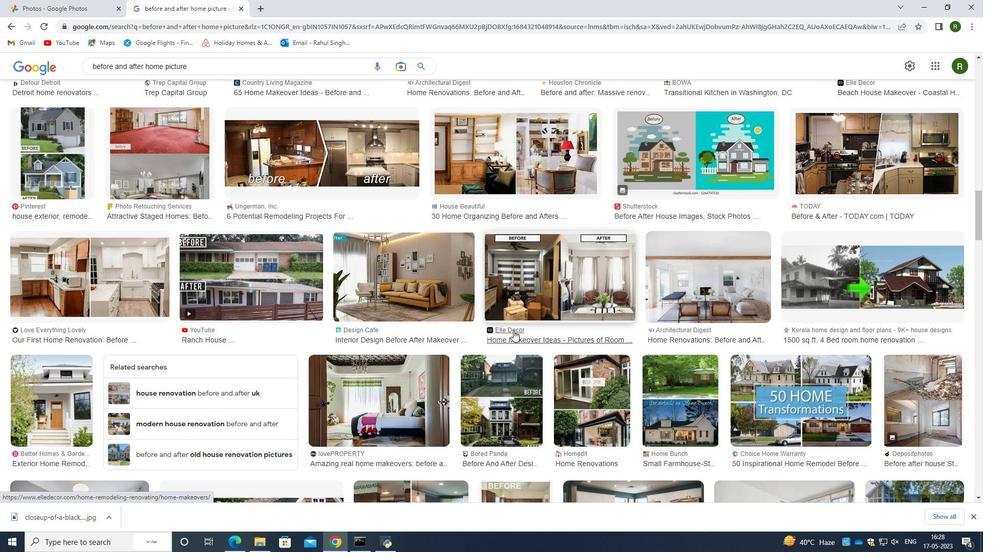 
Action: Mouse scrolled (513, 330) with delta (0, 0)
Screenshot: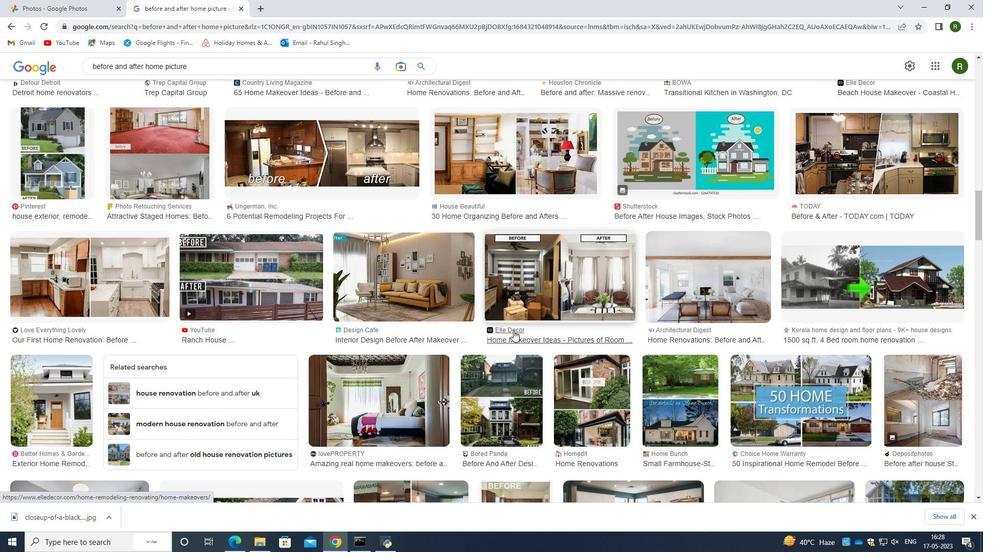 
Action: Mouse scrolled (513, 331) with delta (0, 0)
Screenshot: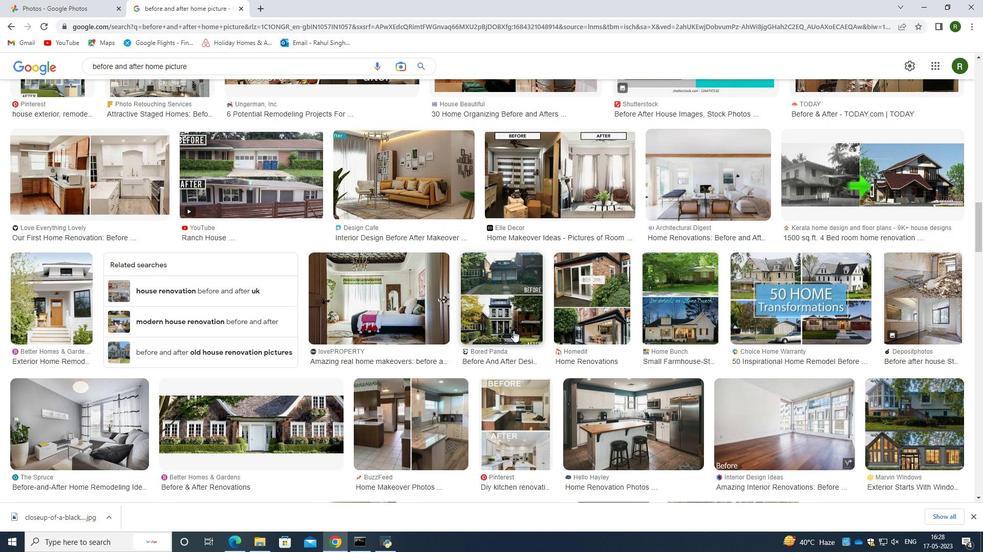 
Action: Mouse scrolled (513, 331) with delta (0, 0)
Screenshot: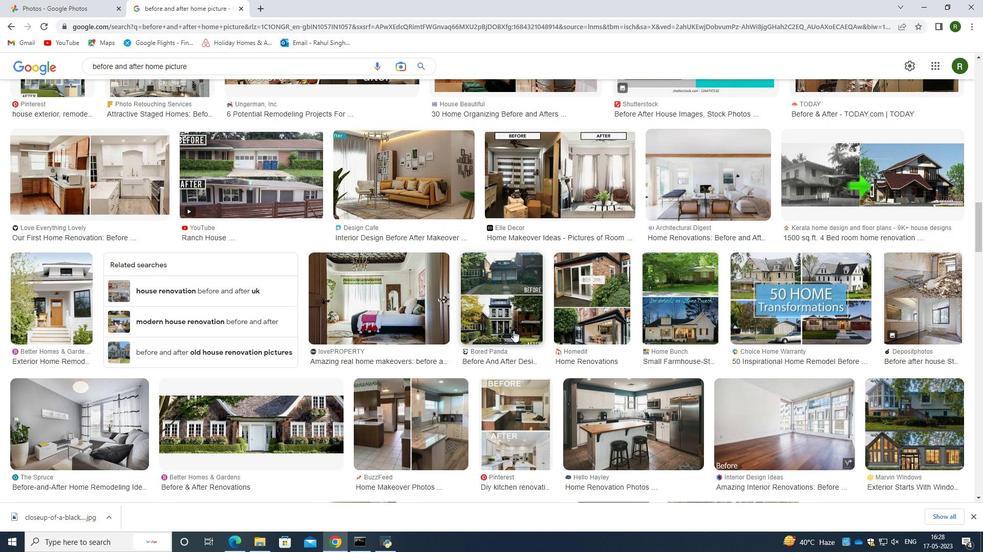 
Action: Mouse scrolled (513, 331) with delta (0, 0)
Screenshot: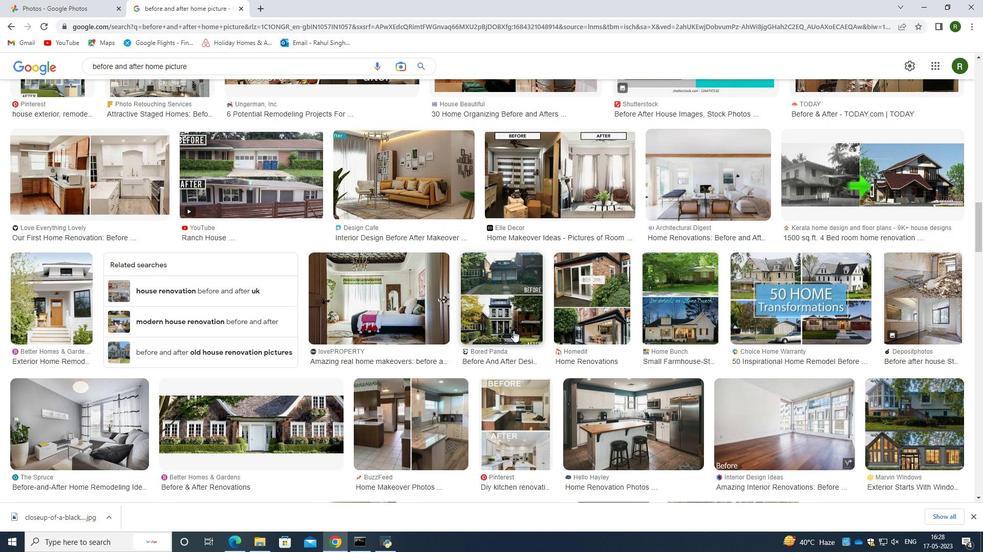 
Action: Mouse scrolled (513, 331) with delta (0, 0)
Screenshot: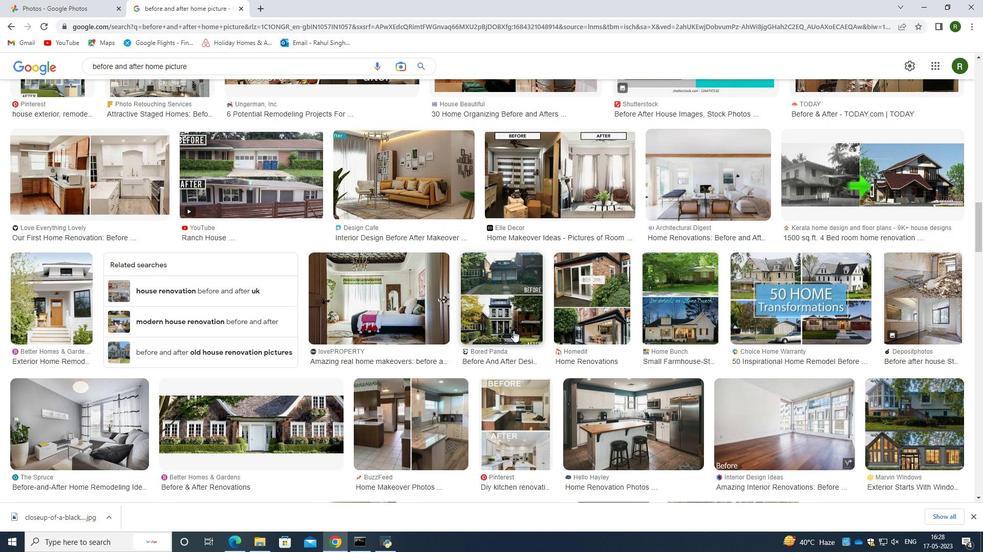 
Action: Mouse scrolled (513, 331) with delta (0, 0)
Screenshot: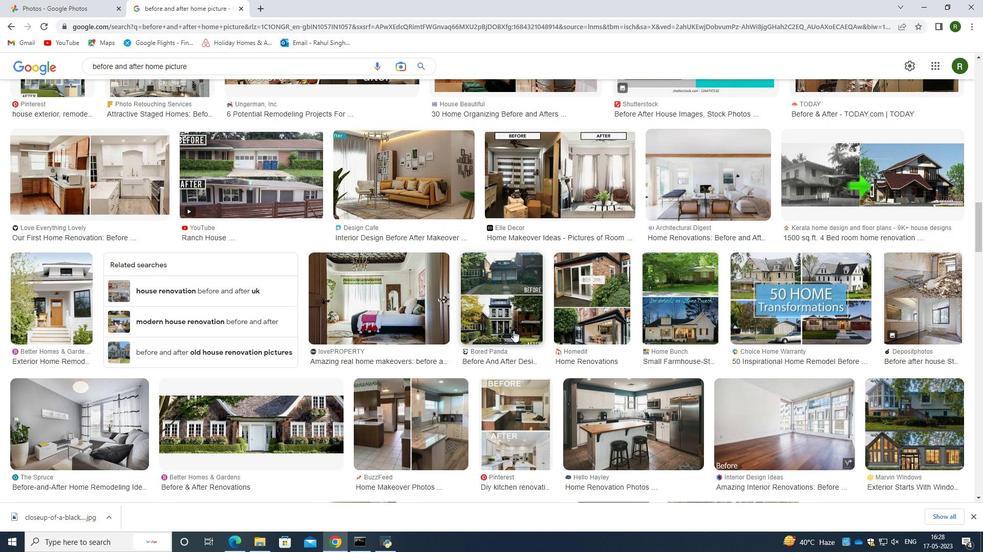 
Action: Mouse scrolled (513, 331) with delta (0, 0)
Screenshot: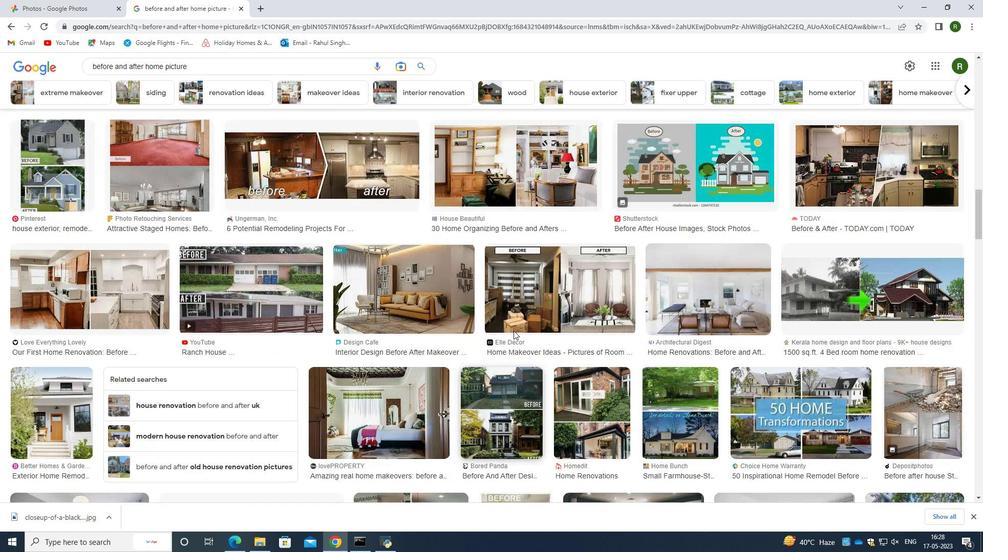 
Action: Mouse scrolled (513, 331) with delta (0, 0)
Screenshot: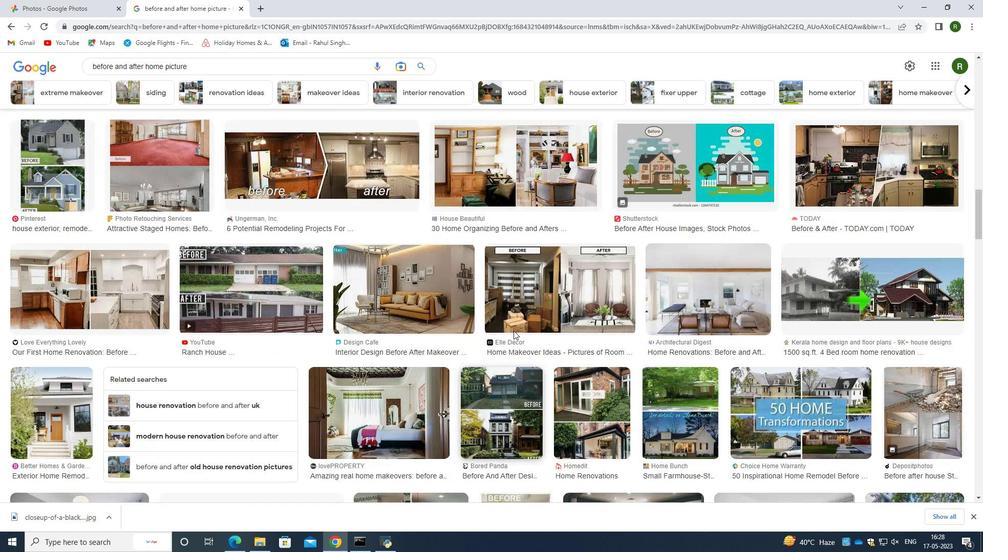 
Action: Mouse scrolled (513, 331) with delta (0, 0)
Screenshot: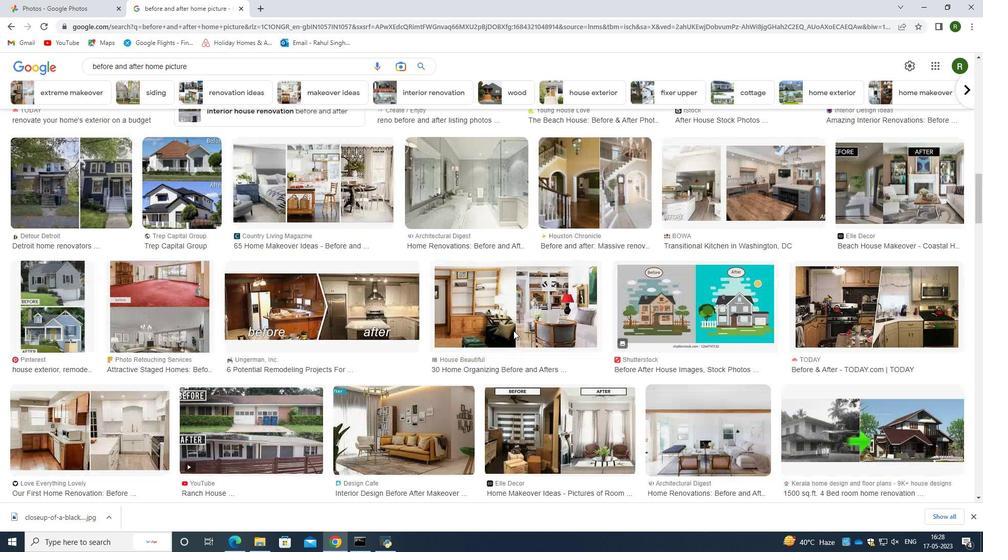 
Action: Mouse scrolled (513, 331) with delta (0, 0)
Screenshot: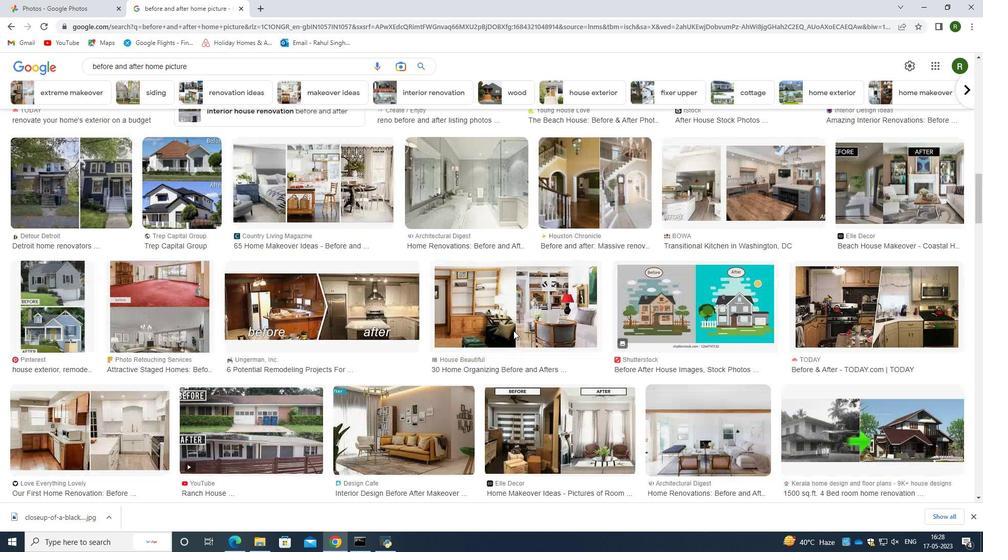 
Action: Mouse scrolled (513, 331) with delta (0, 0)
Screenshot: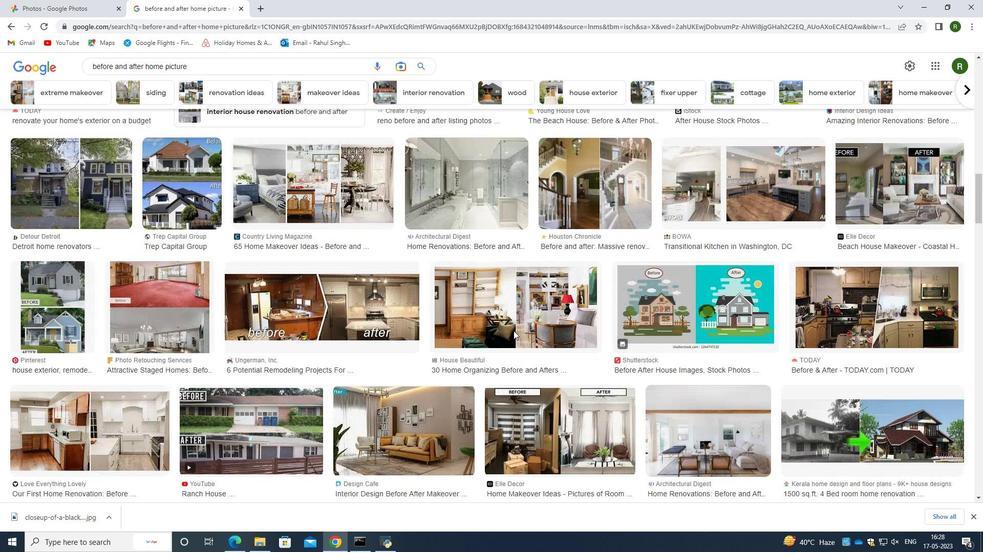 
Action: Mouse scrolled (513, 331) with delta (0, 0)
Screenshot: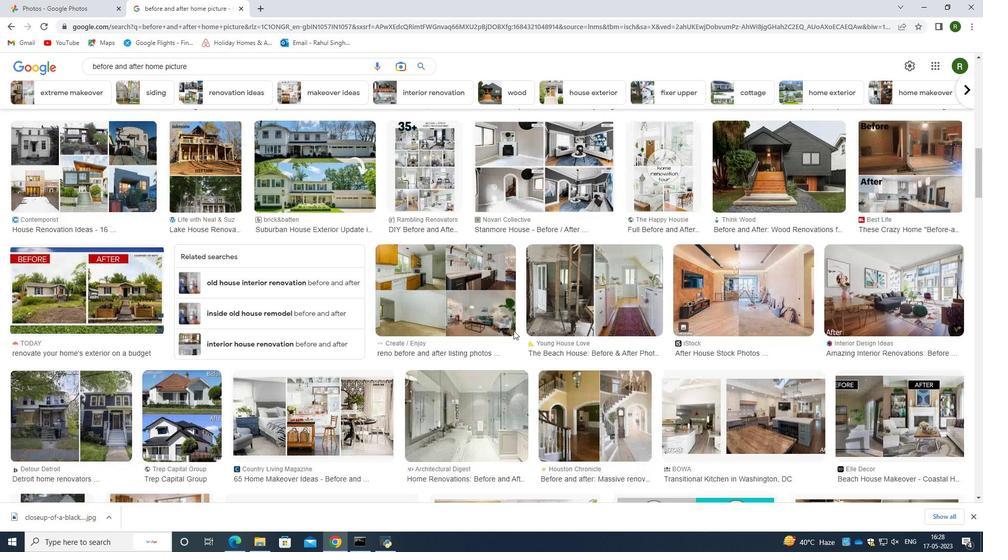 
Action: Mouse scrolled (513, 331) with delta (0, 0)
Screenshot: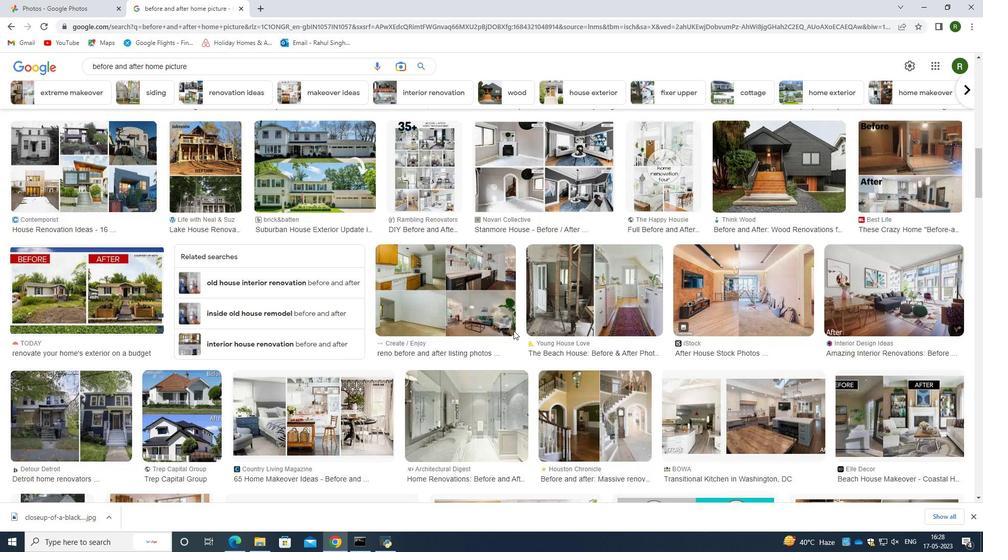 
Action: Mouse scrolled (513, 331) with delta (0, 0)
Screenshot: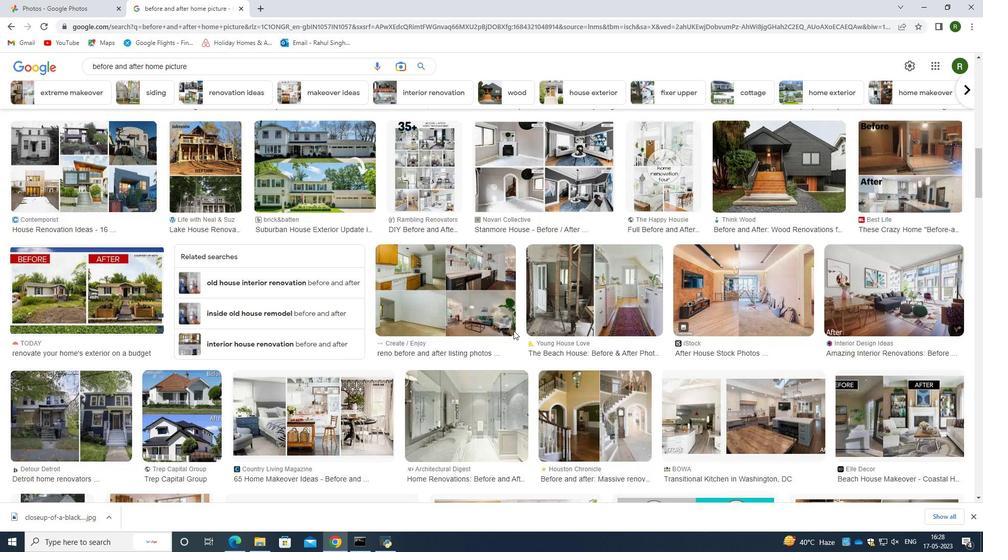 
Action: Mouse scrolled (513, 331) with delta (0, 0)
Screenshot: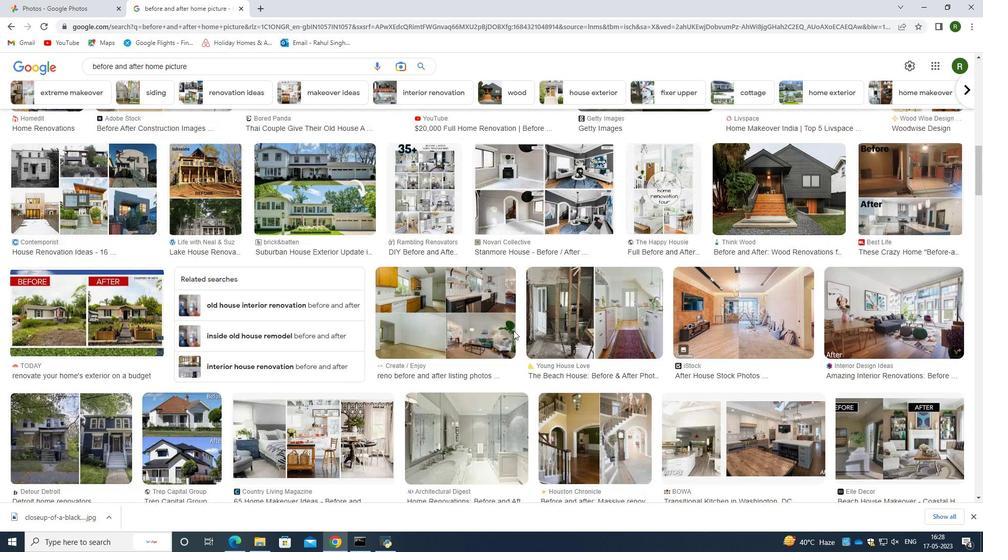
Action: Mouse scrolled (513, 331) with delta (0, 0)
Screenshot: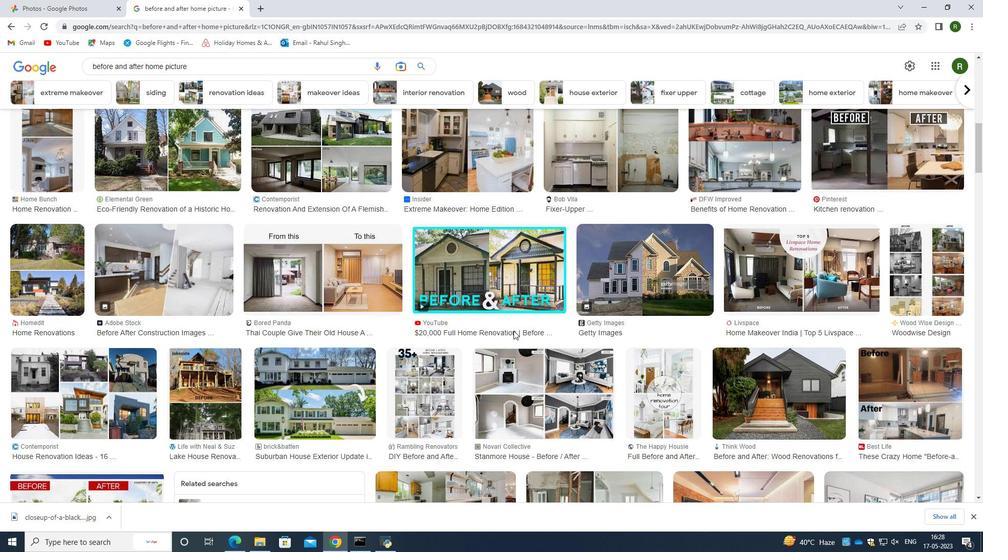 
Action: Mouse scrolled (513, 331) with delta (0, 0)
Screenshot: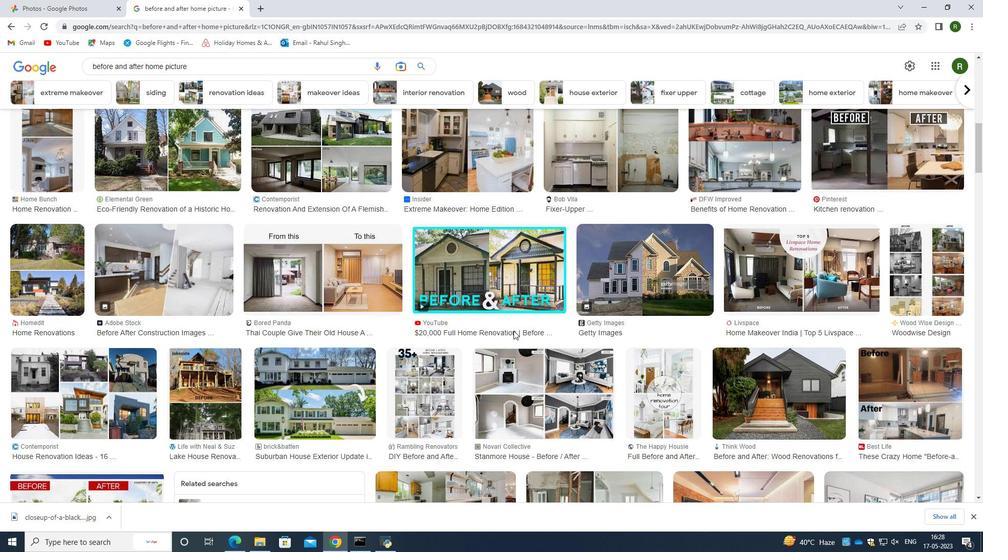 
Action: Mouse scrolled (513, 331) with delta (0, 0)
Screenshot: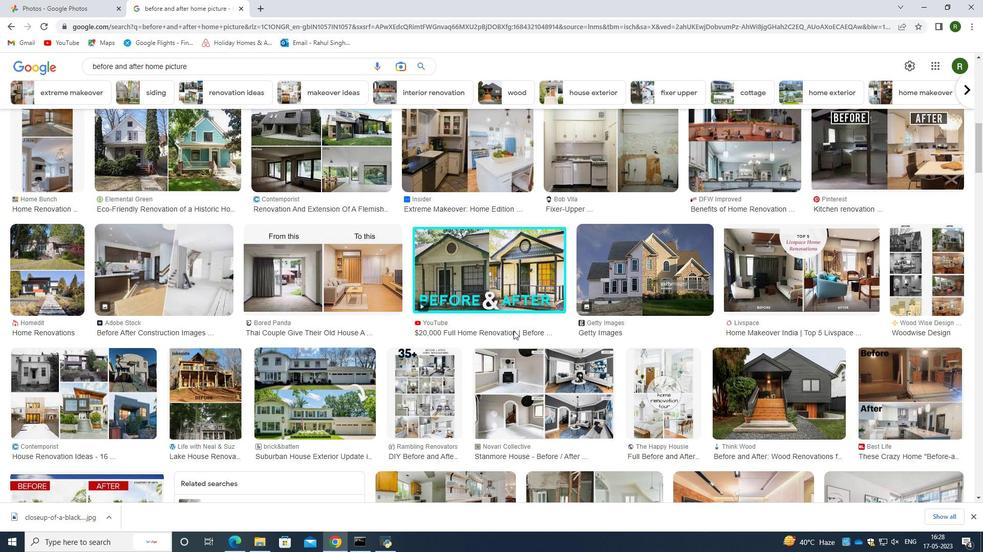 
Action: Mouse scrolled (513, 331) with delta (0, 0)
Screenshot: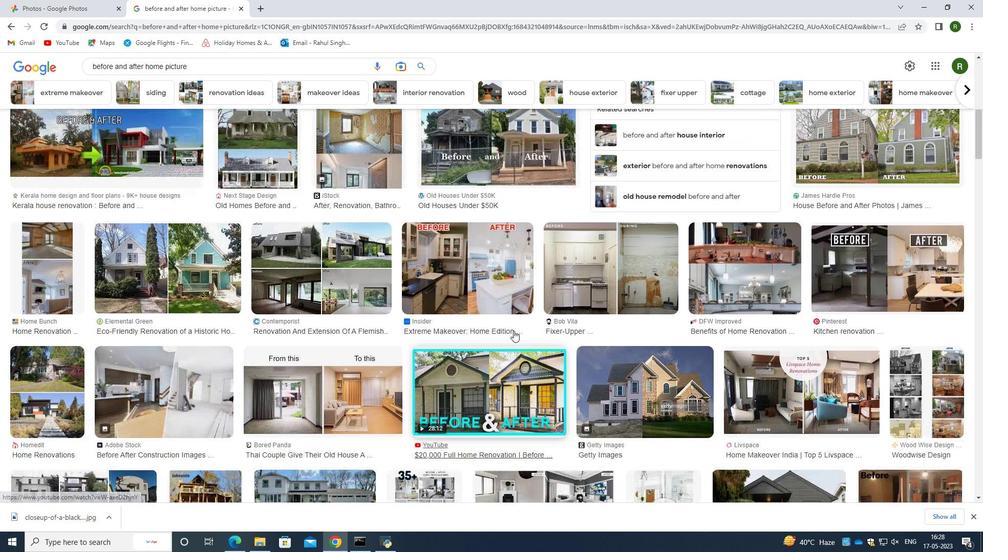 
Action: Mouse scrolled (513, 331) with delta (0, 0)
Screenshot: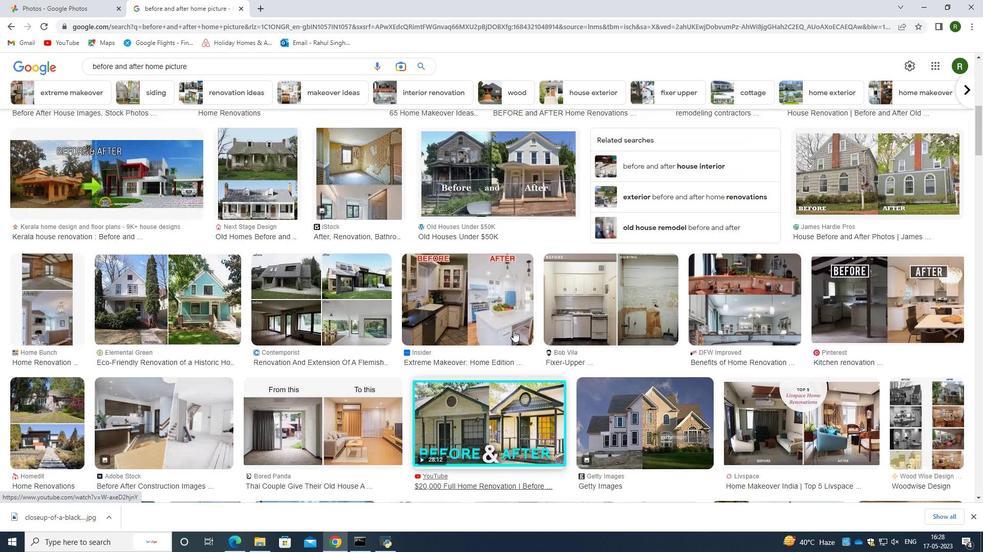 
Action: Mouse scrolled (513, 331) with delta (0, 0)
Screenshot: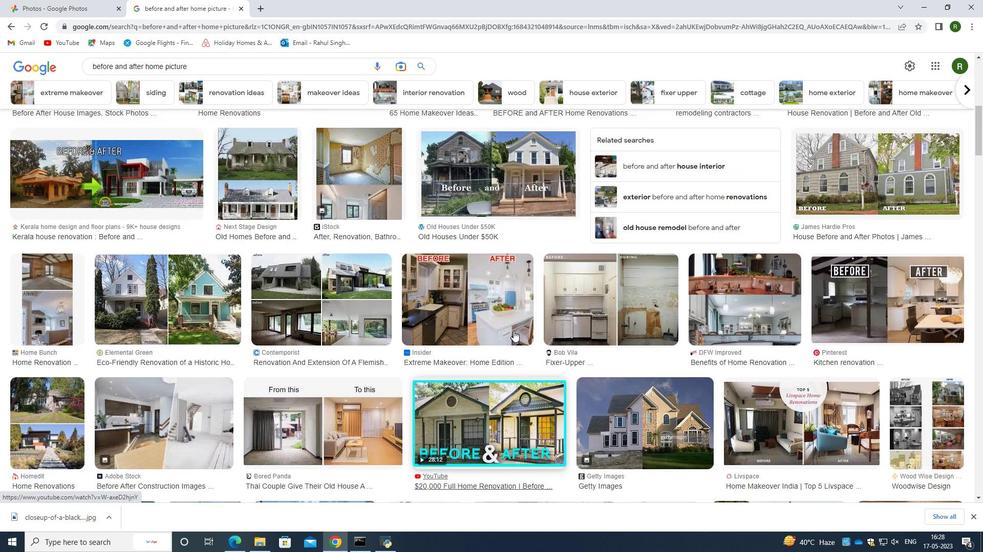 
Action: Mouse moved to (387, 305)
Screenshot: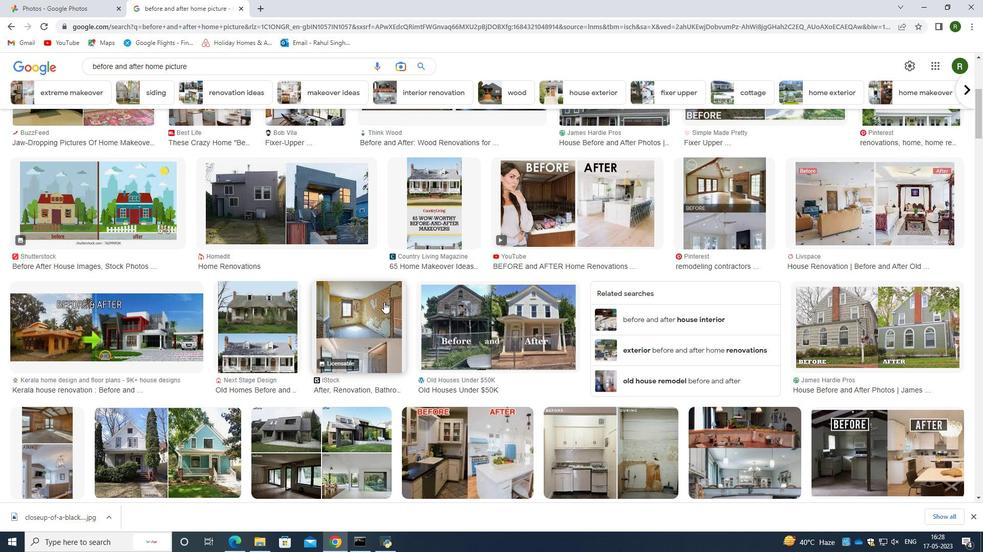 
Action: Mouse scrolled (387, 305) with delta (0, 0)
Screenshot: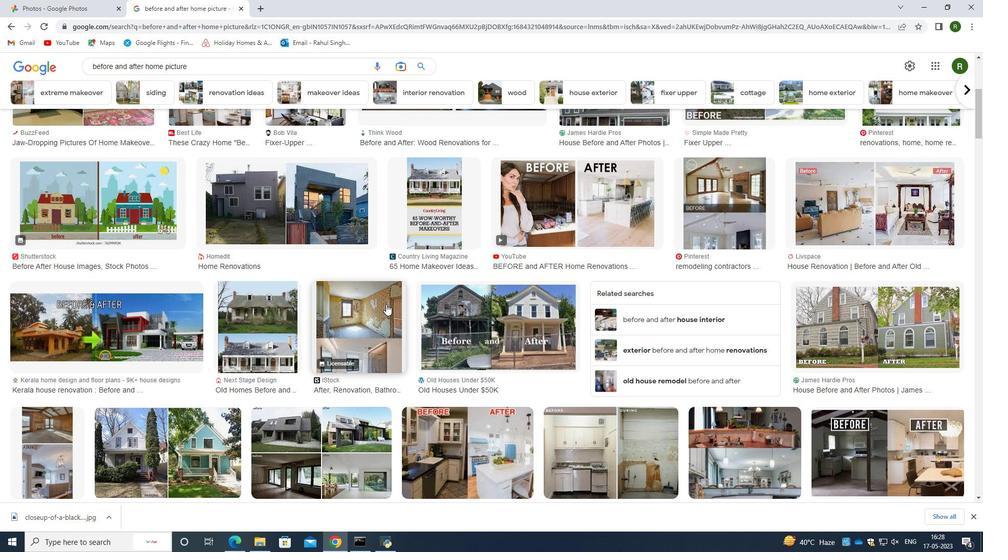 
Action: Mouse scrolled (387, 305) with delta (0, 0)
Screenshot: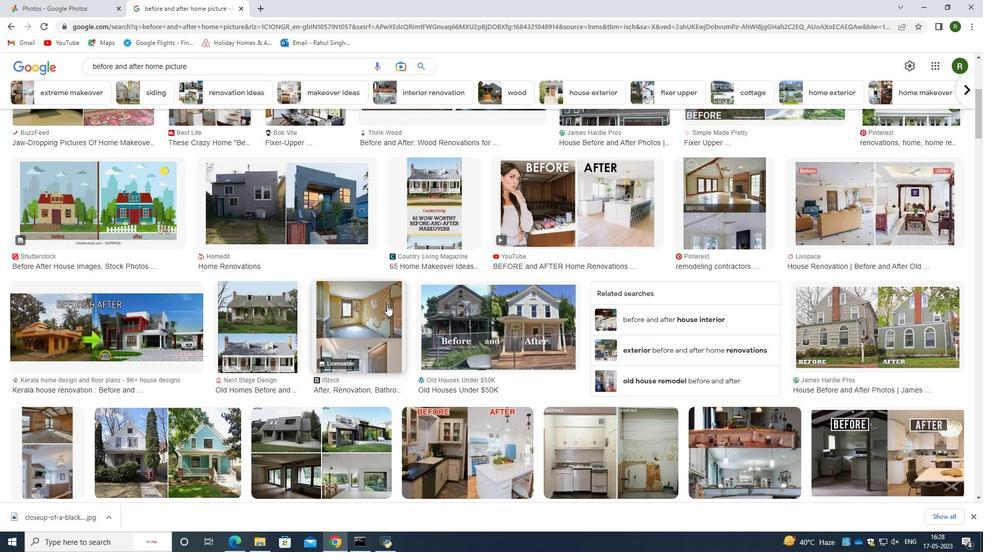 
Action: Mouse scrolled (387, 305) with delta (0, 0)
Screenshot: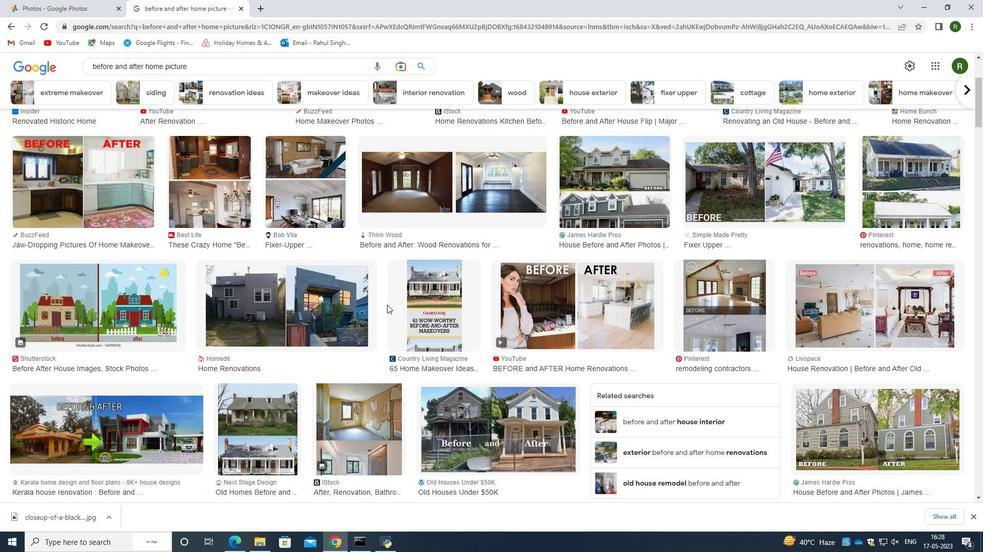 
Action: Mouse scrolled (387, 305) with delta (0, 0)
Screenshot: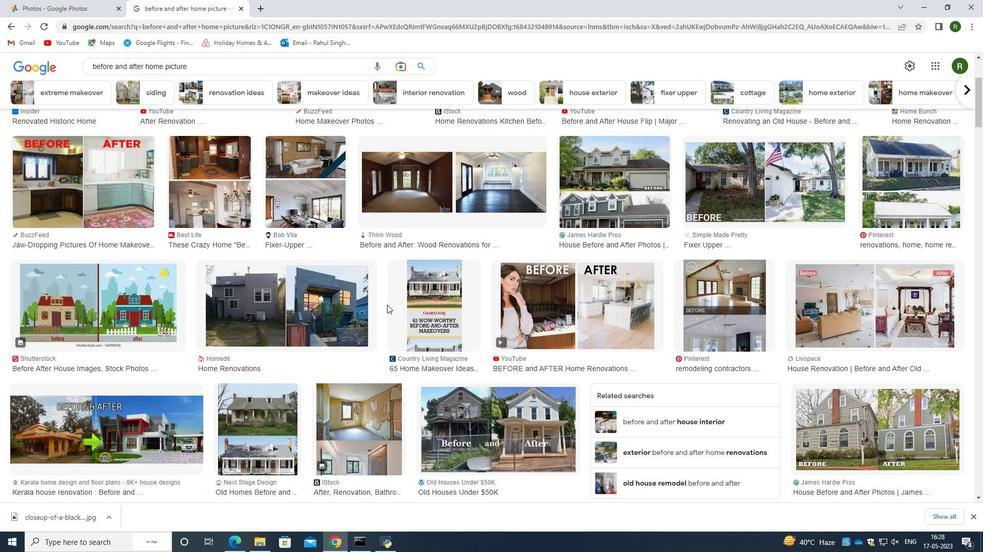 
Action: Mouse scrolled (387, 305) with delta (0, 0)
Screenshot: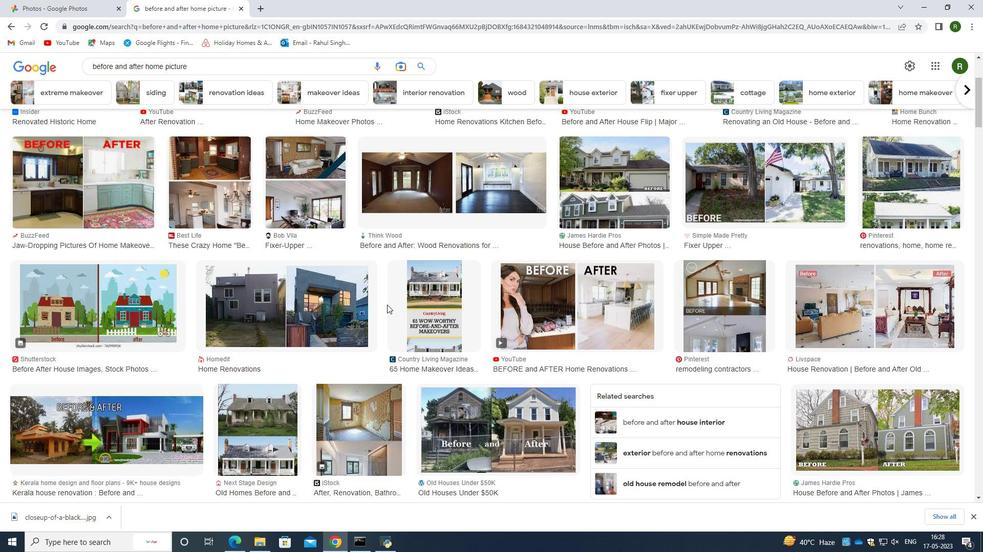 
Action: Mouse moved to (189, 321)
Screenshot: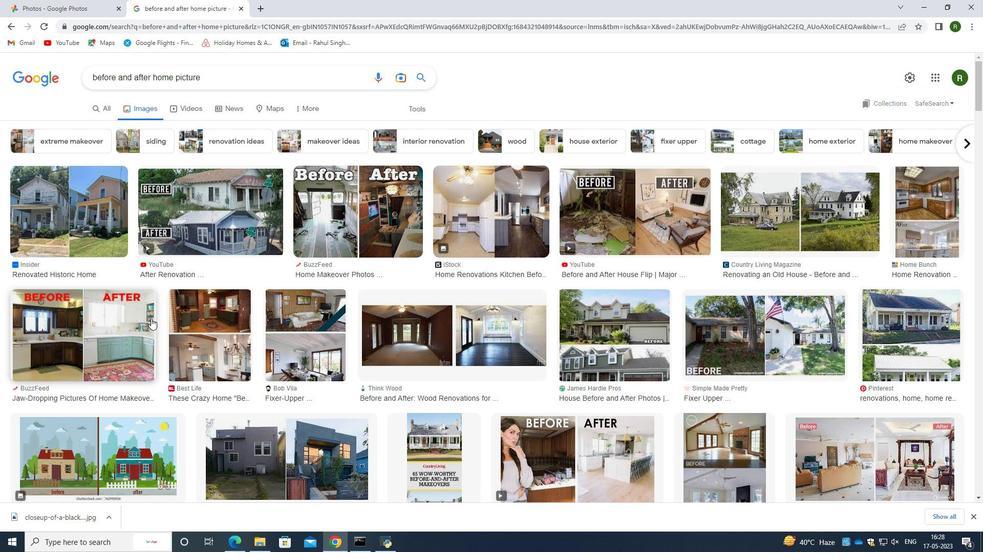 
Action: Mouse scrolled (189, 321) with delta (0, 0)
Screenshot: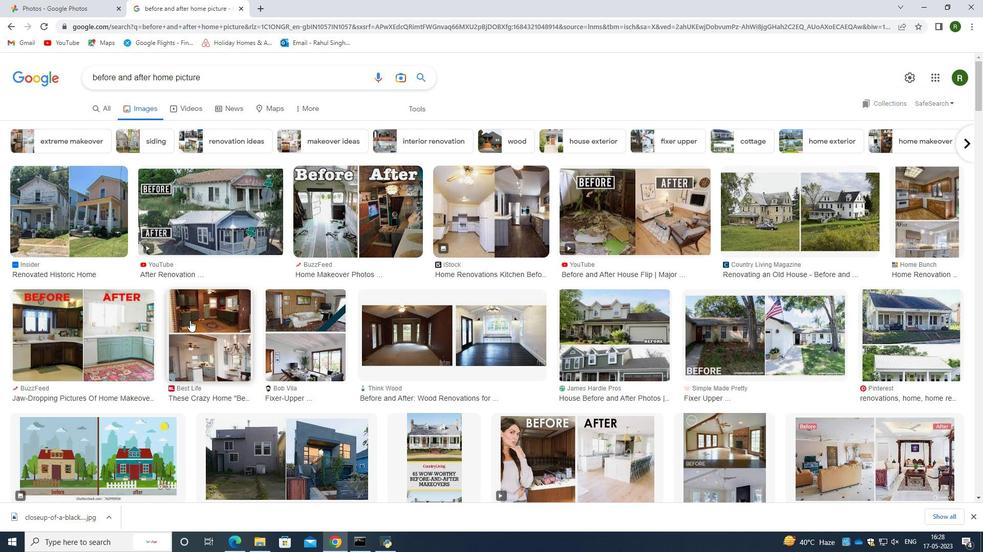 
Action: Mouse scrolled (189, 321) with delta (0, 0)
Screenshot: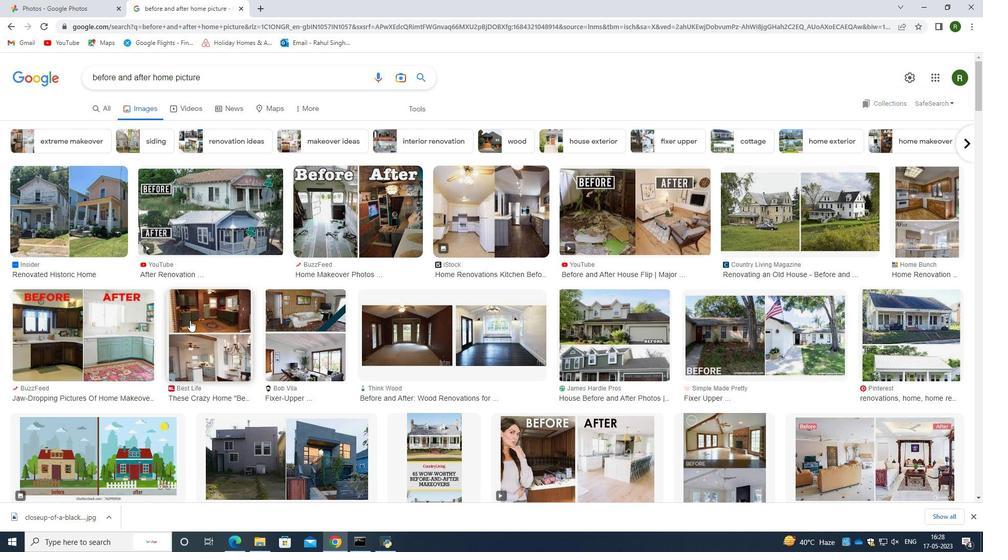
Action: Mouse moved to (404, 271)
Screenshot: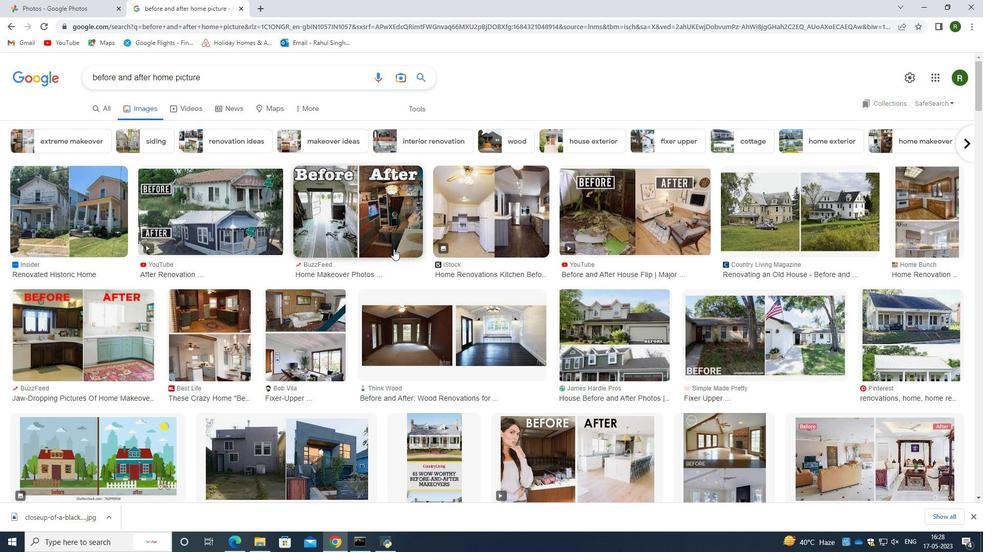 
Action: Mouse scrolled (404, 270) with delta (0, 0)
Screenshot: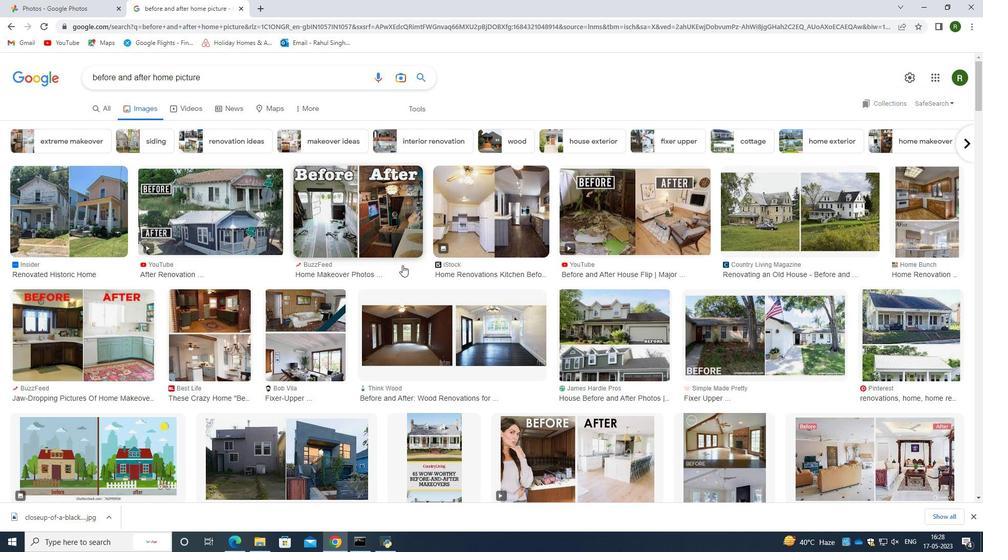 
Action: Mouse moved to (779, 164)
Screenshot: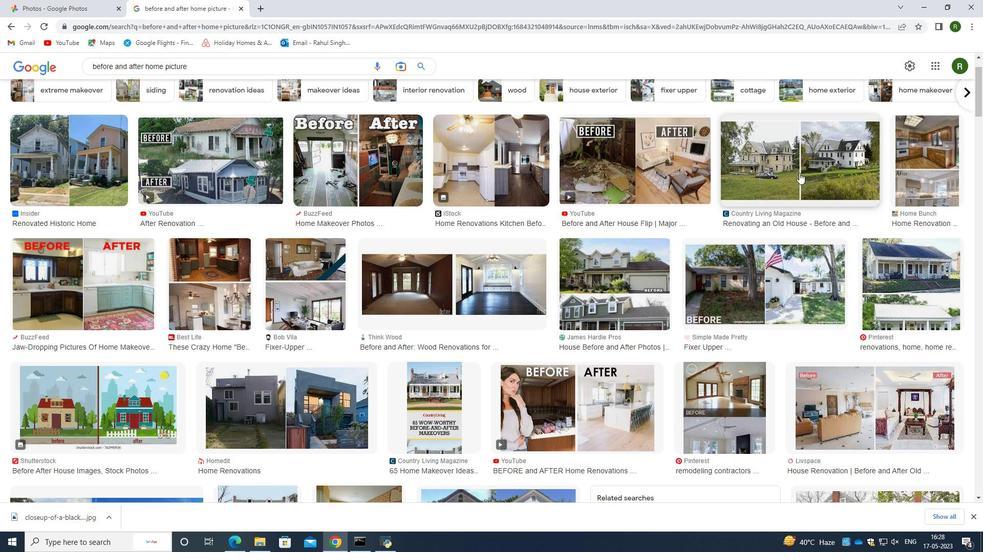 
Action: Mouse pressed left at (779, 164)
Screenshot: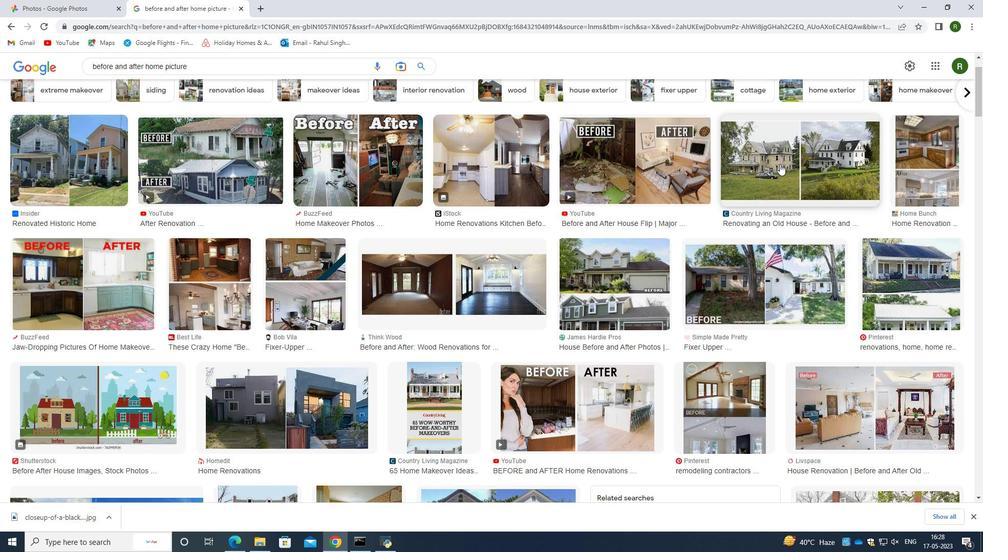 
Action: Mouse moved to (640, 242)
Screenshot: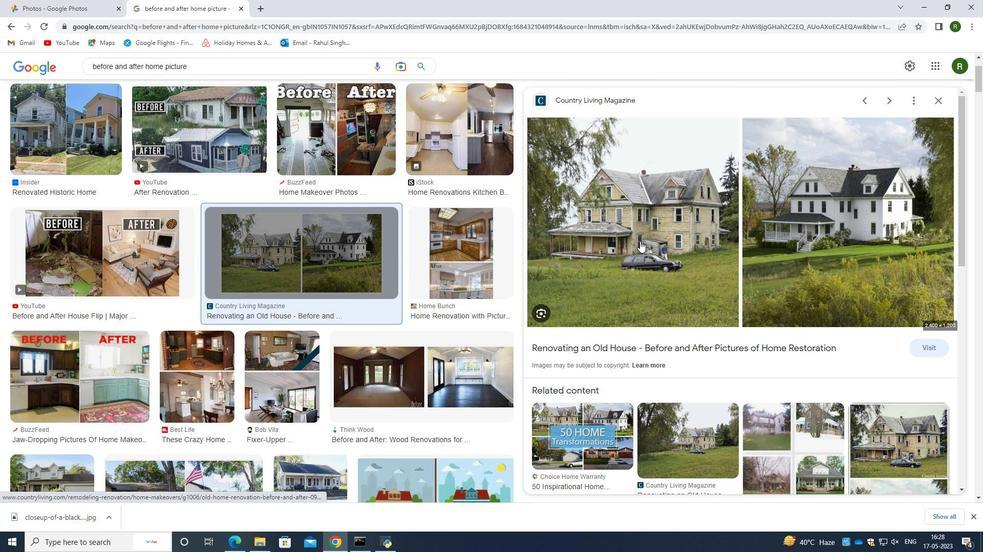 
Action: Mouse pressed right at (640, 242)
Screenshot: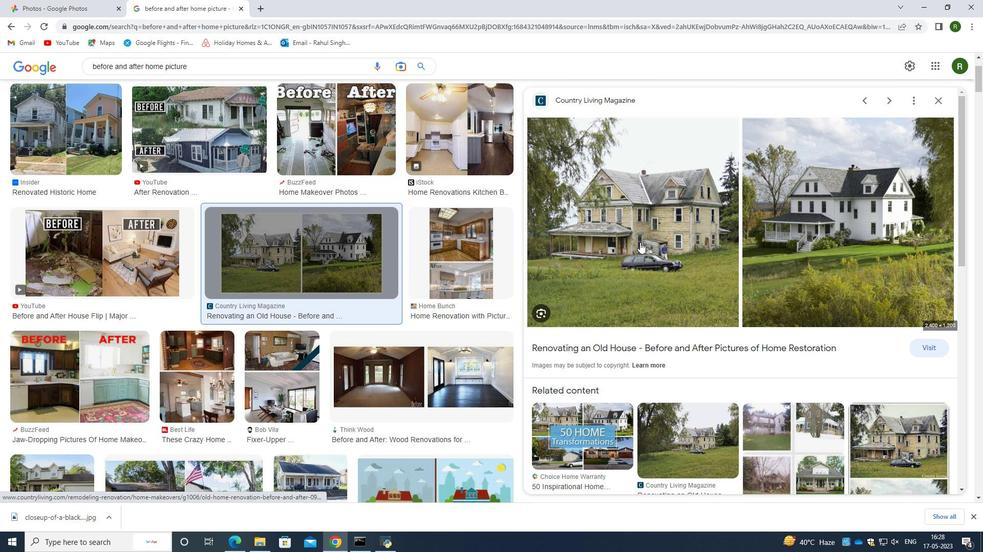 
Action: Mouse moved to (690, 351)
Screenshot: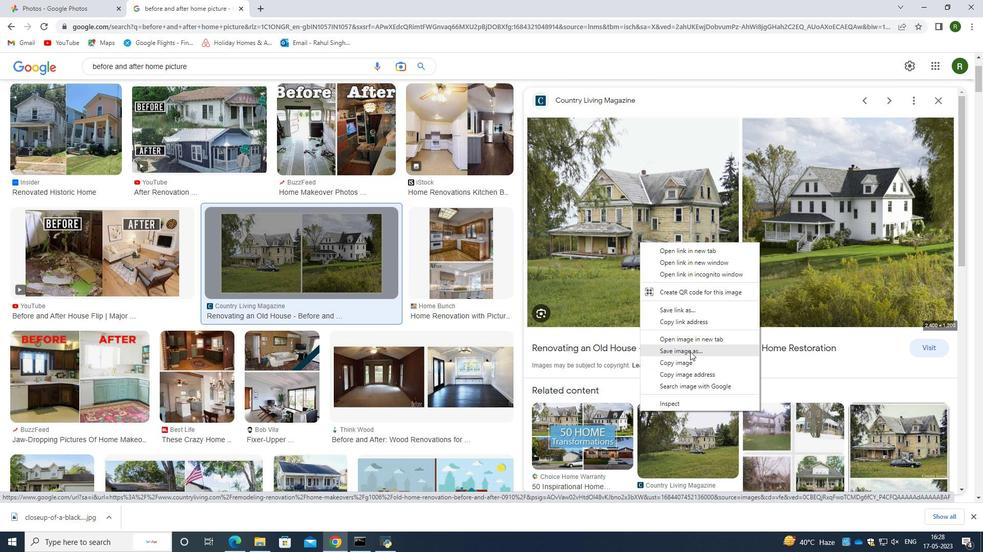 
Action: Mouse pressed left at (690, 351)
Screenshot: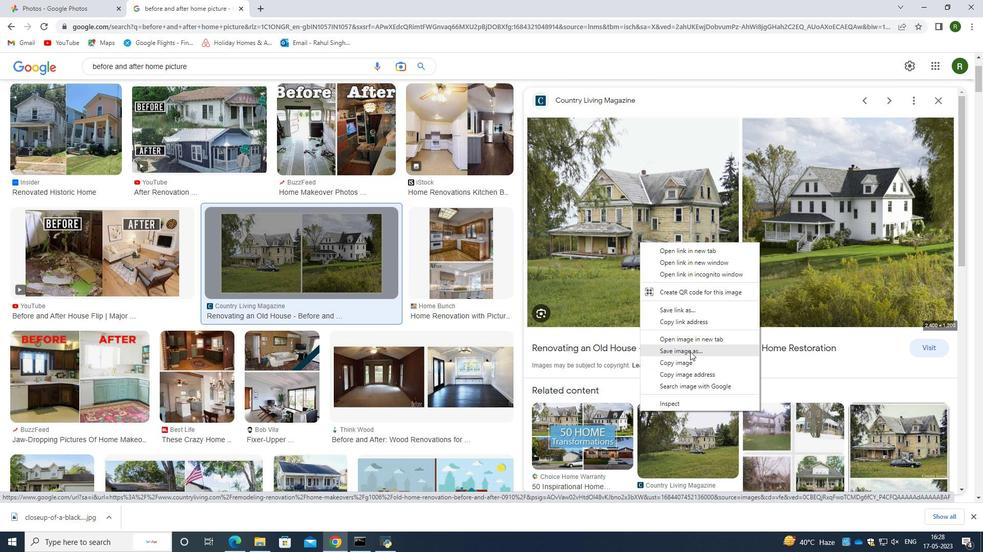 
Action: Mouse moved to (394, 261)
Screenshot: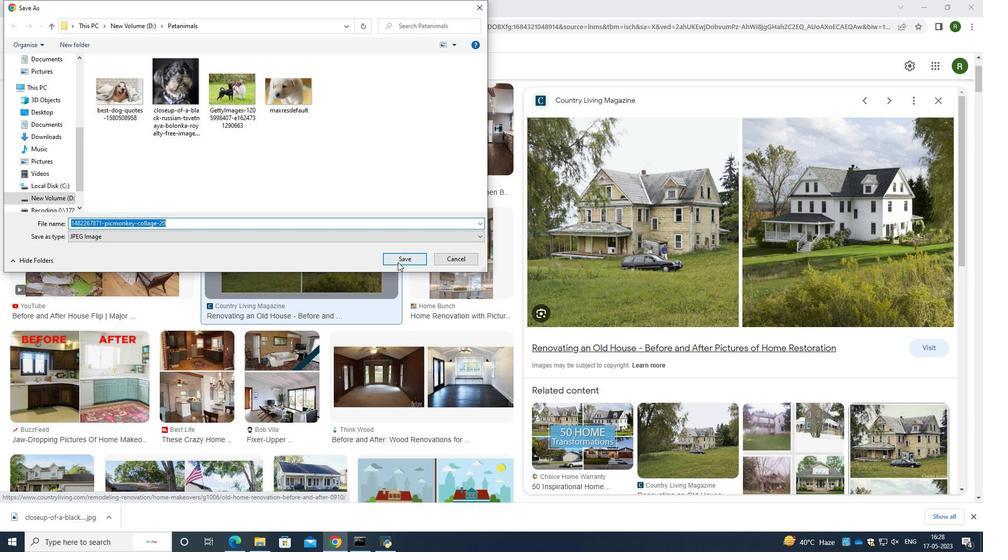 
Action: Mouse pressed left at (394, 261)
Screenshot: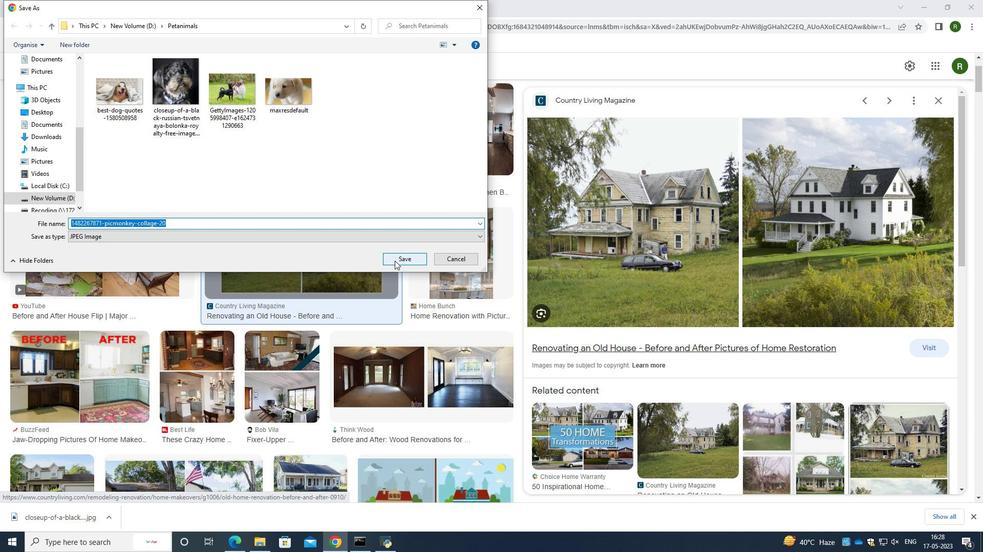 
Action: Mouse moved to (414, 285)
Screenshot: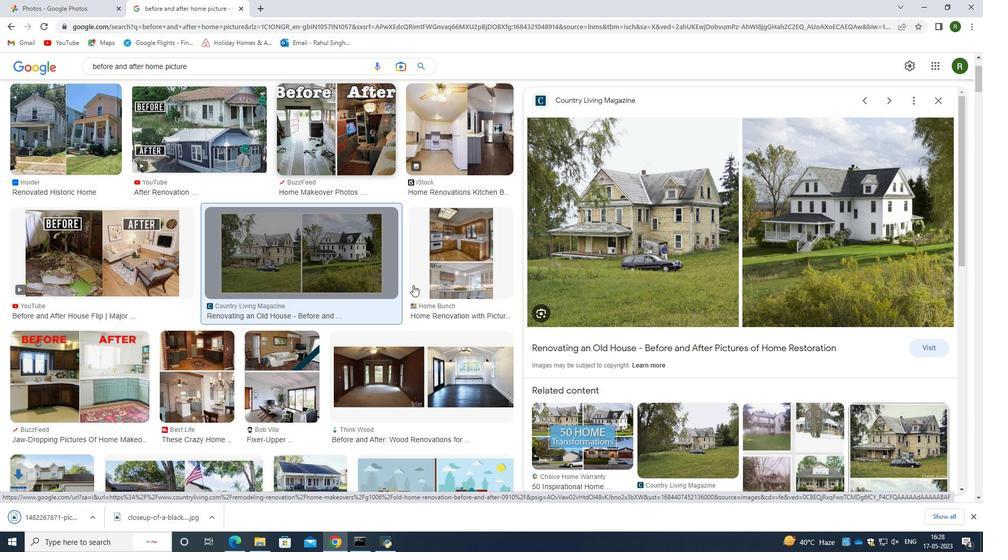 
Action: Mouse scrolled (414, 285) with delta (0, 0)
Screenshot: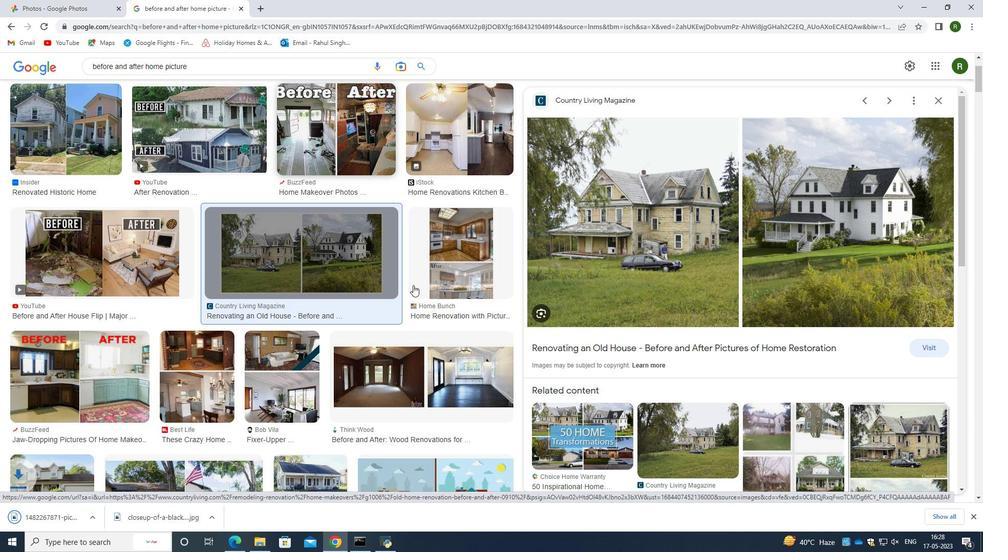 
Action: Mouse scrolled (414, 285) with delta (0, 0)
Screenshot: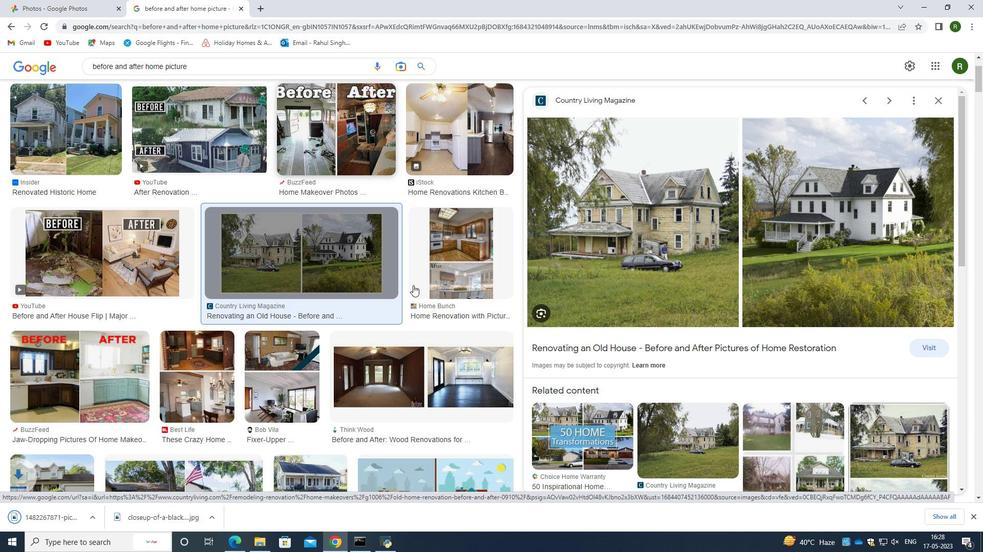 
Action: Mouse scrolled (414, 285) with delta (0, 0)
Screenshot: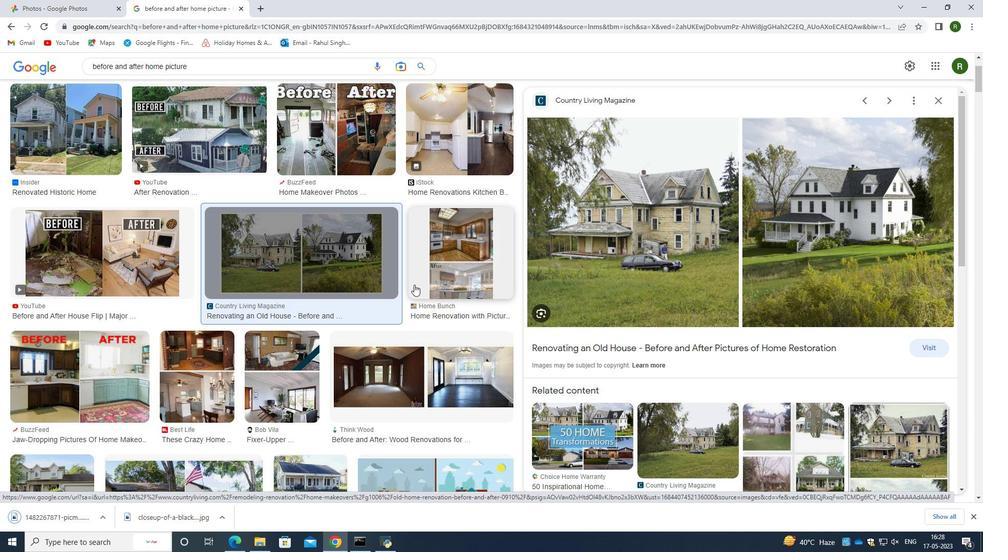 
Action: Mouse moved to (411, 282)
Screenshot: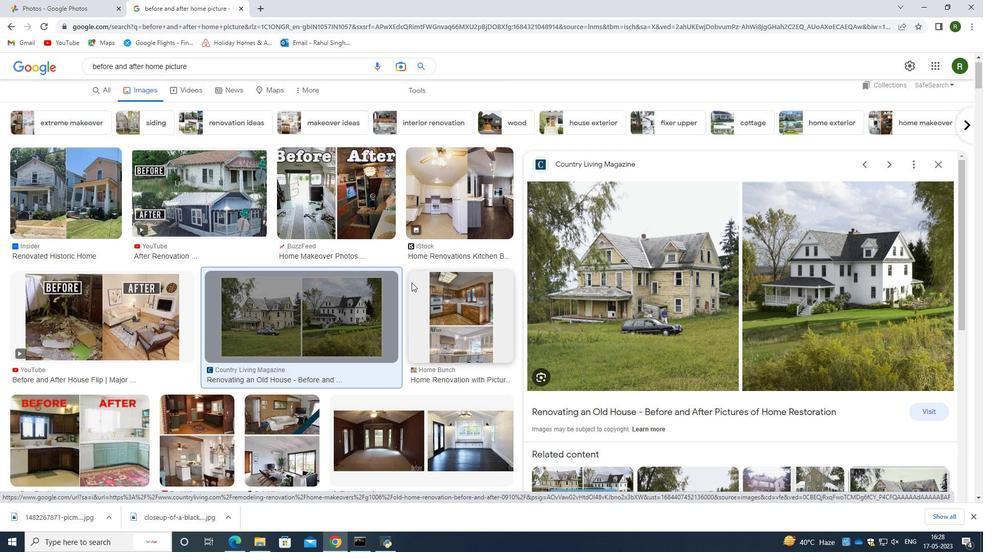
Action: Mouse scrolled (411, 282) with delta (0, 0)
Screenshot: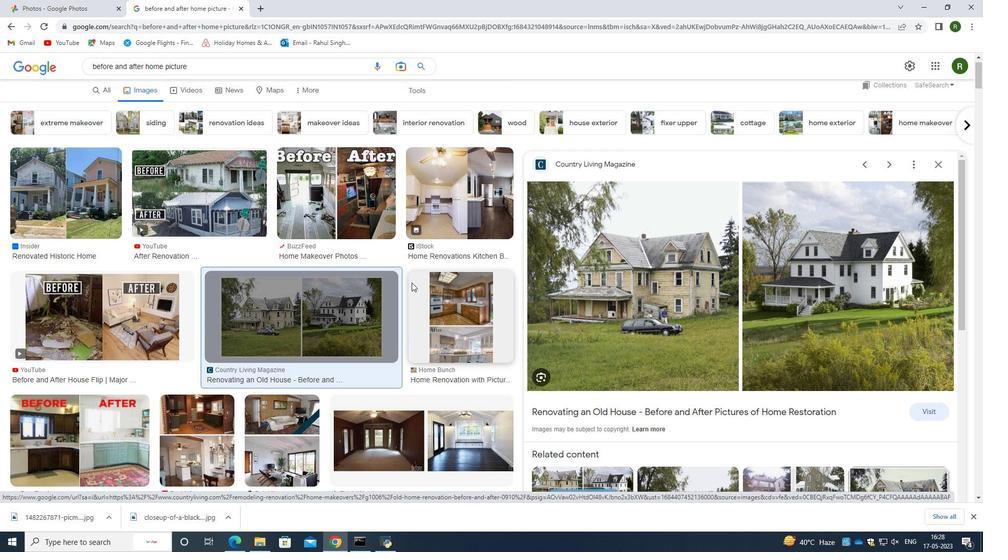 
Action: Mouse scrolled (411, 282) with delta (0, 0)
Screenshot: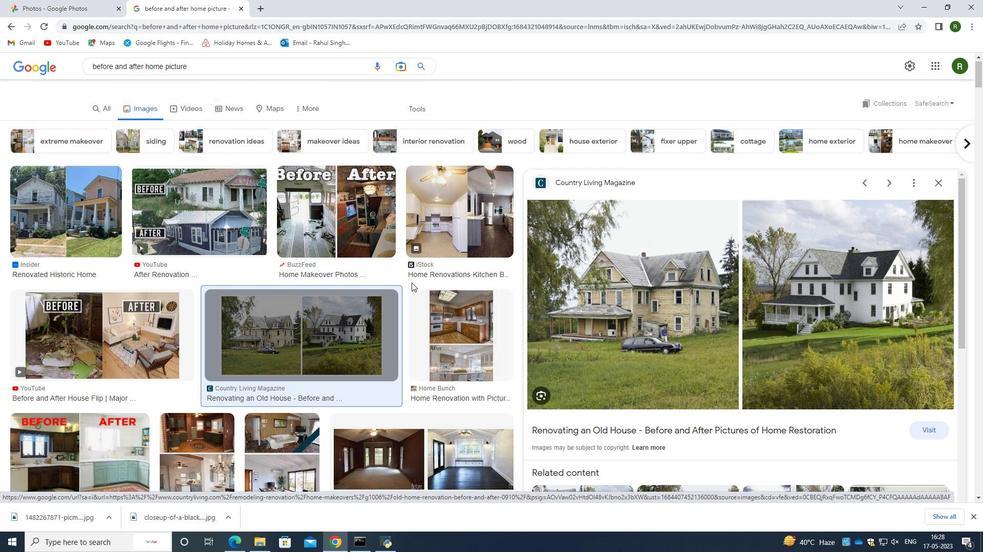 
Action: Mouse scrolled (411, 282) with delta (0, 0)
Screenshot: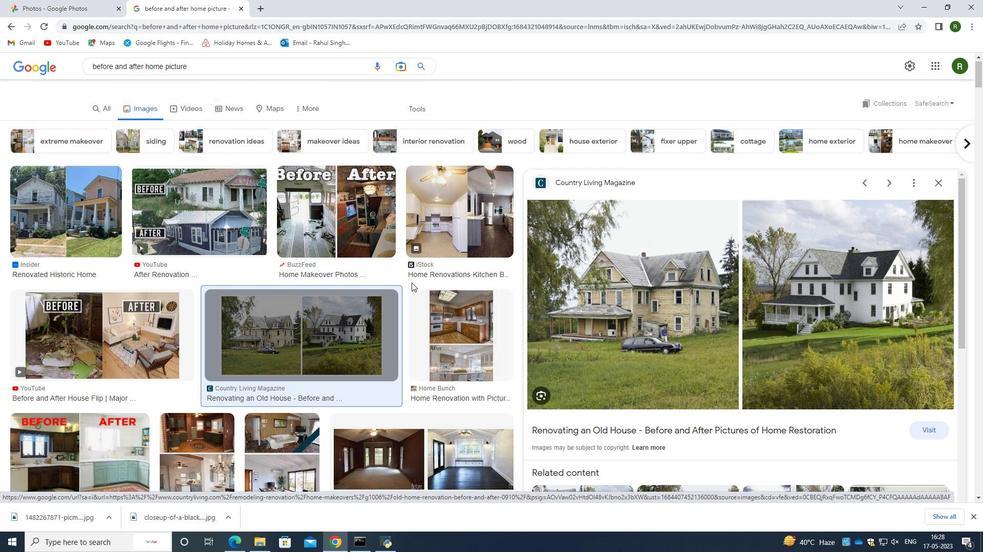 
Action: Mouse moved to (392, 276)
Screenshot: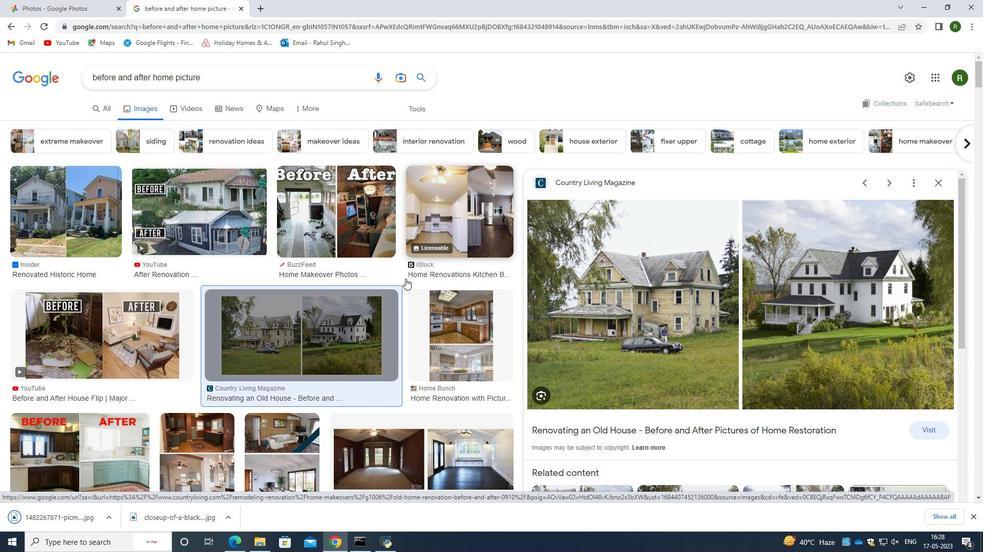 
Action: Mouse scrolled (392, 276) with delta (0, 0)
Screenshot: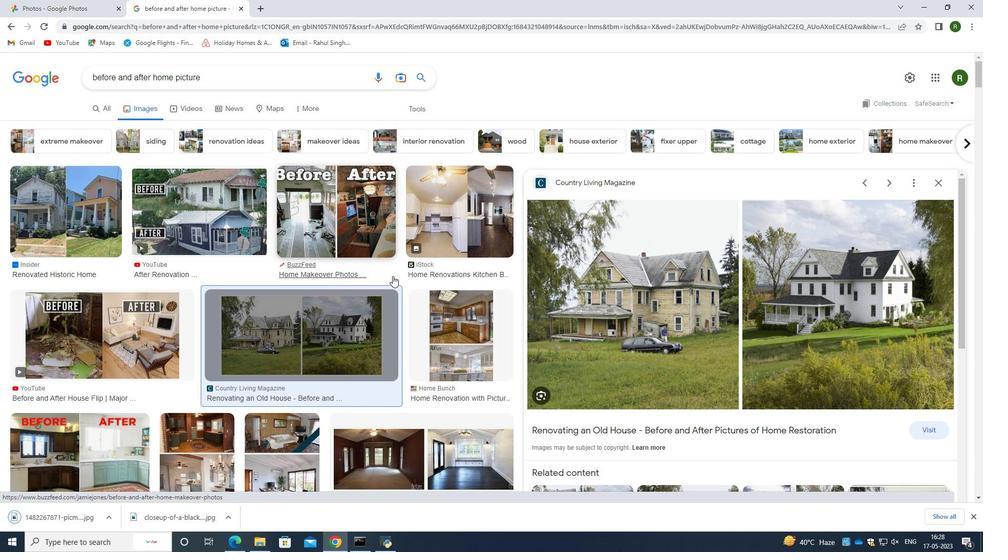 
Action: Mouse scrolled (392, 275) with delta (0, 0)
Screenshot: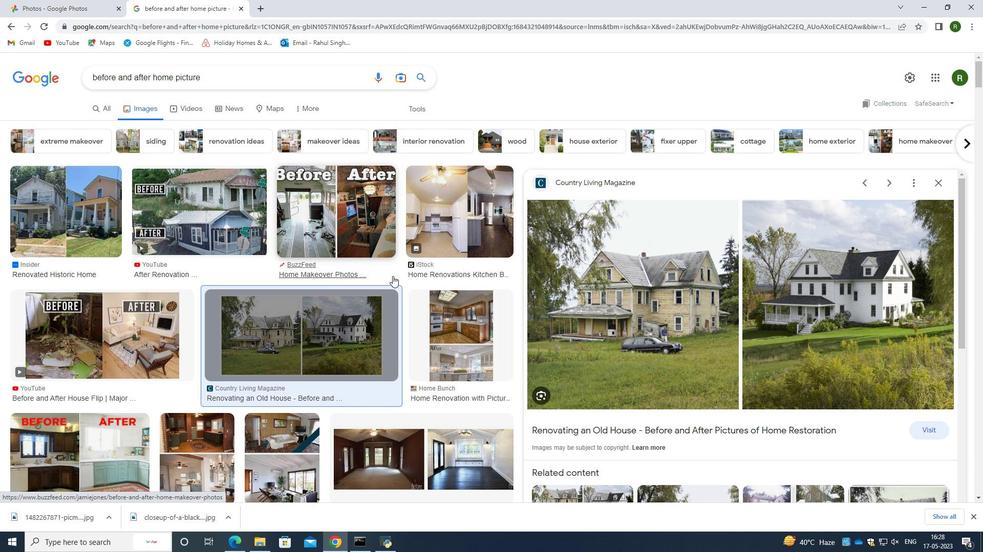 
Action: Mouse scrolled (392, 275) with delta (0, 0)
Screenshot: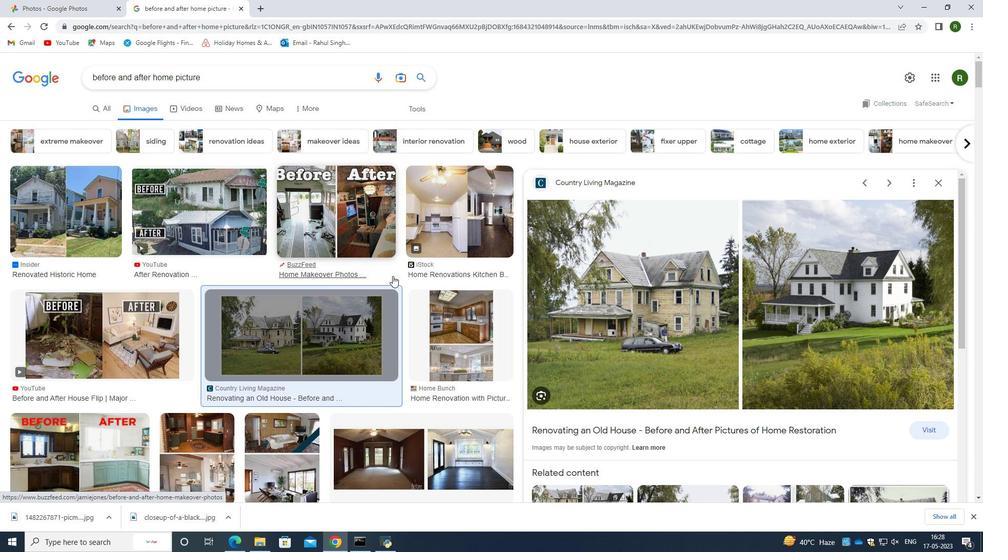 
Action: Mouse scrolled (392, 275) with delta (0, 0)
Screenshot: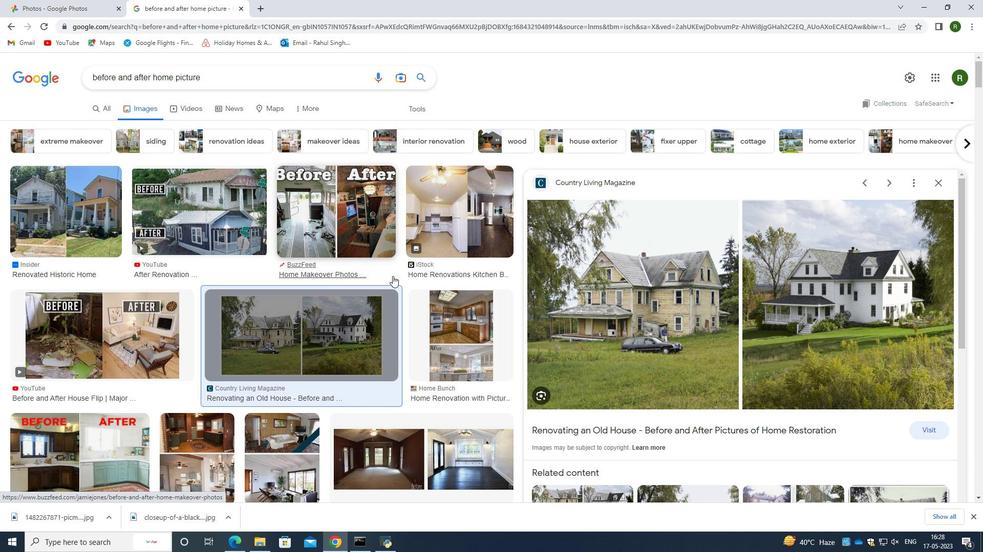 
Action: Mouse scrolled (392, 275) with delta (0, 0)
Screenshot: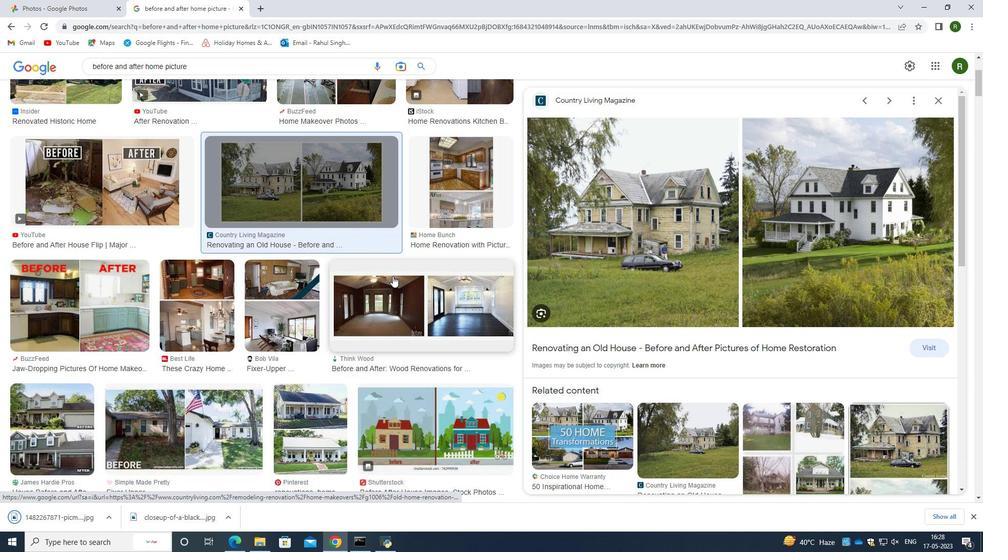 
Action: Mouse scrolled (392, 275) with delta (0, 0)
Screenshot: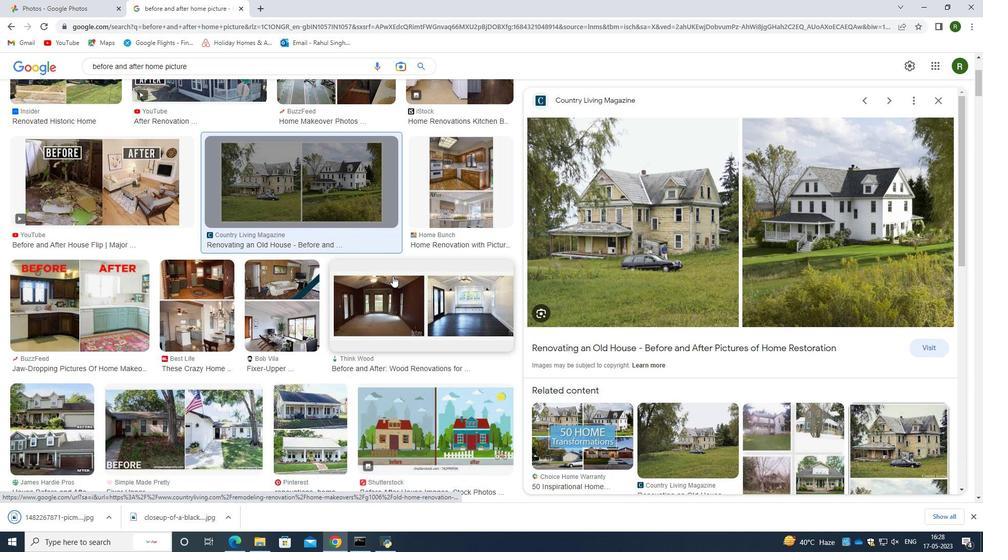 
Action: Mouse scrolled (392, 275) with delta (0, 0)
Screenshot: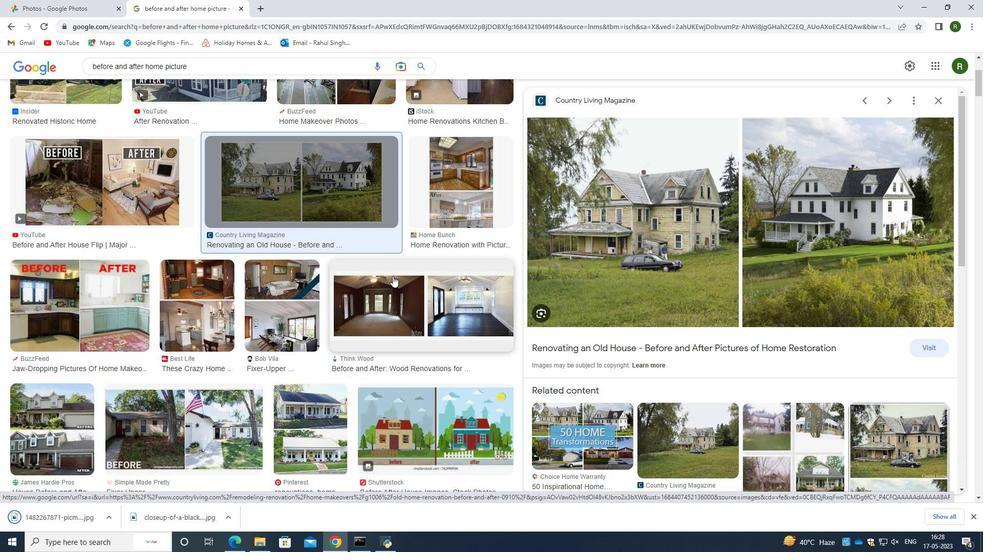 
Action: Mouse scrolled (392, 275) with delta (0, 0)
Screenshot: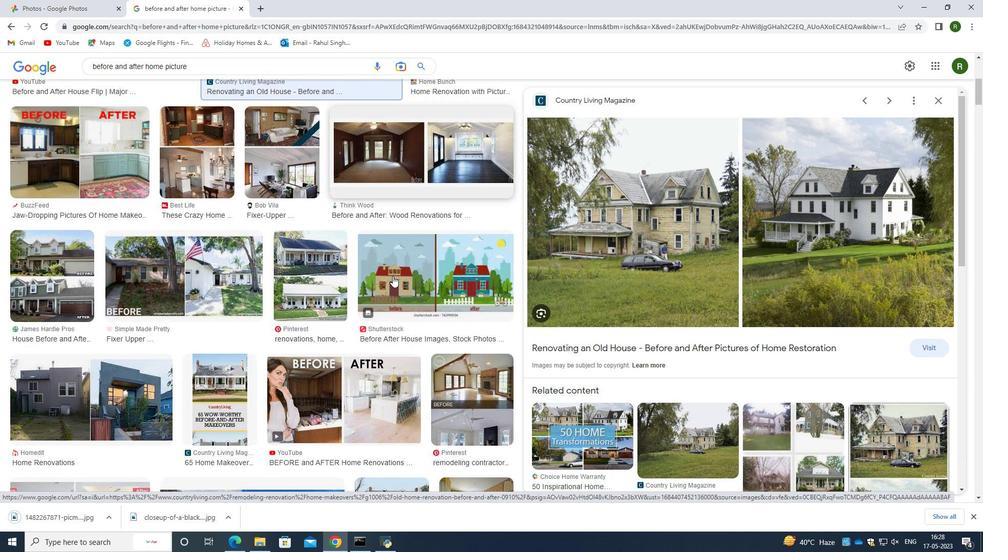 
Action: Mouse scrolled (392, 275) with delta (0, 0)
Screenshot: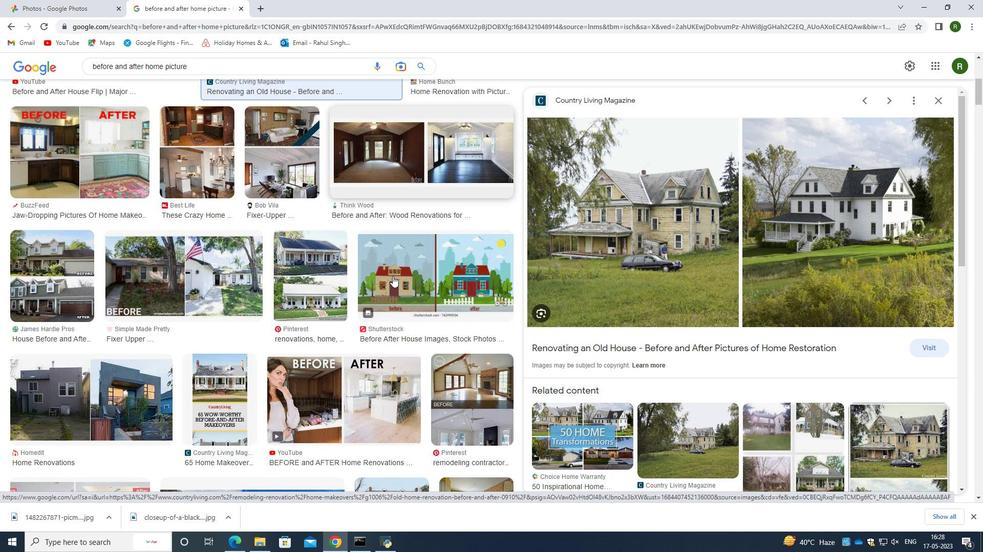 
Action: Mouse scrolled (392, 275) with delta (0, 0)
Screenshot: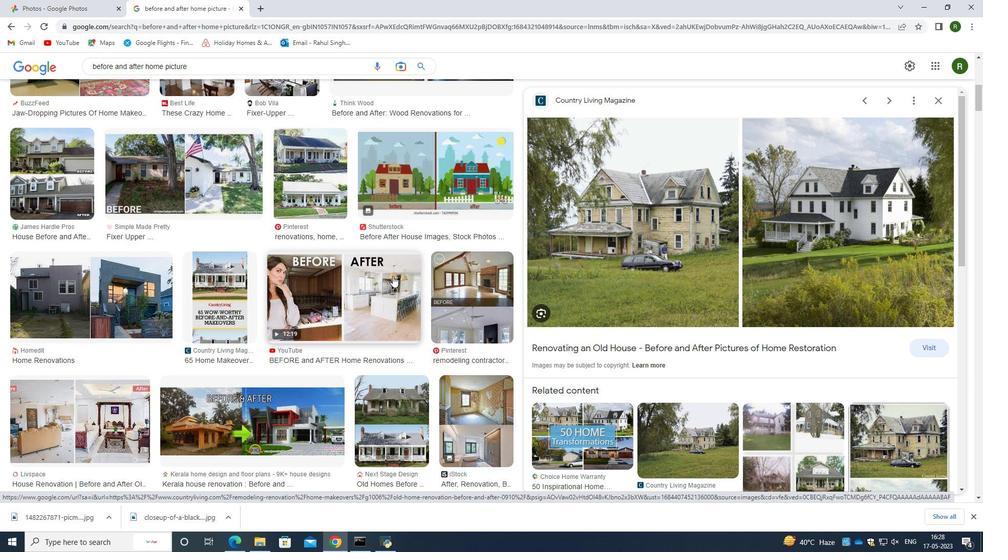 
Action: Mouse moved to (392, 276)
Screenshot: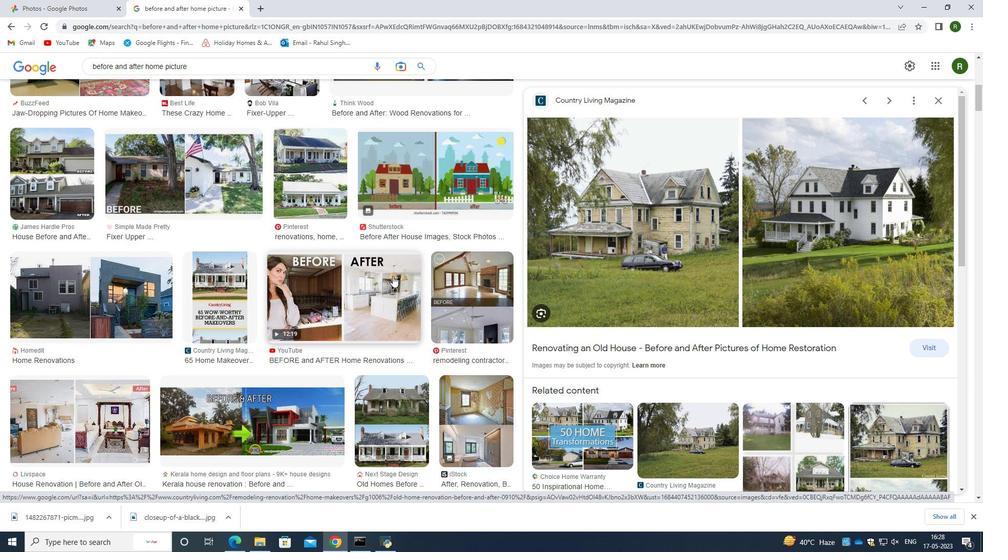 
Action: Mouse scrolled (392, 276) with delta (0, 0)
Screenshot: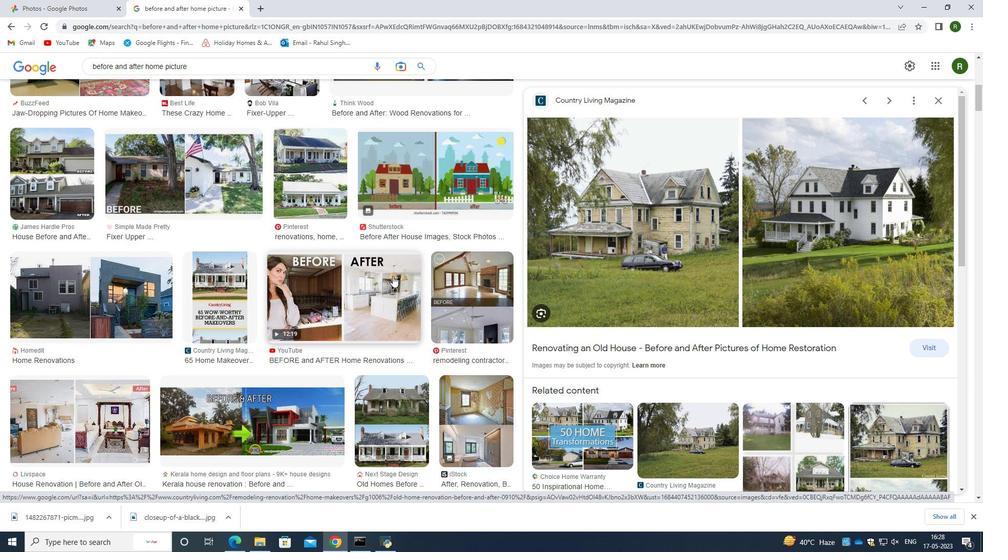 
Action: Mouse moved to (391, 278)
Screenshot: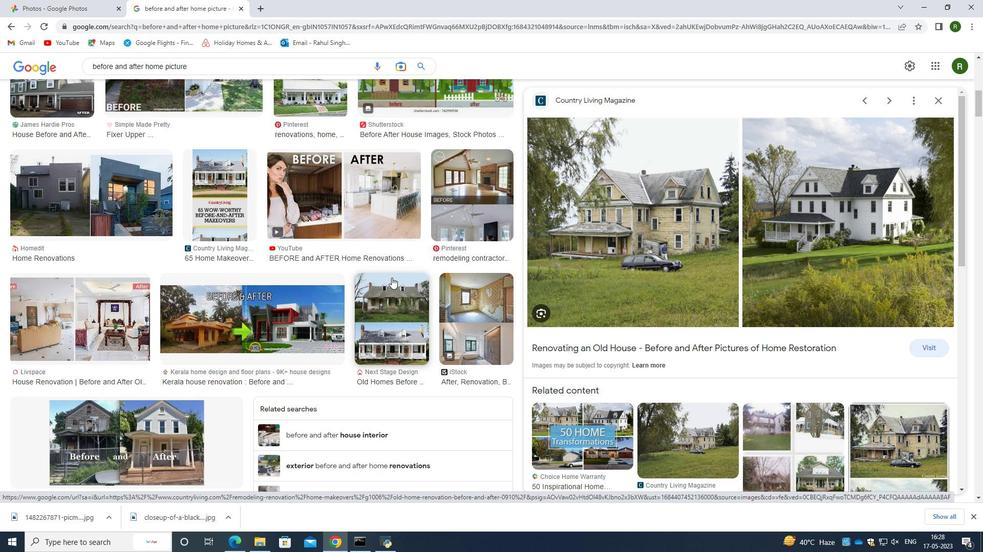 
Action: Mouse scrolled (391, 278) with delta (0, 0)
Screenshot: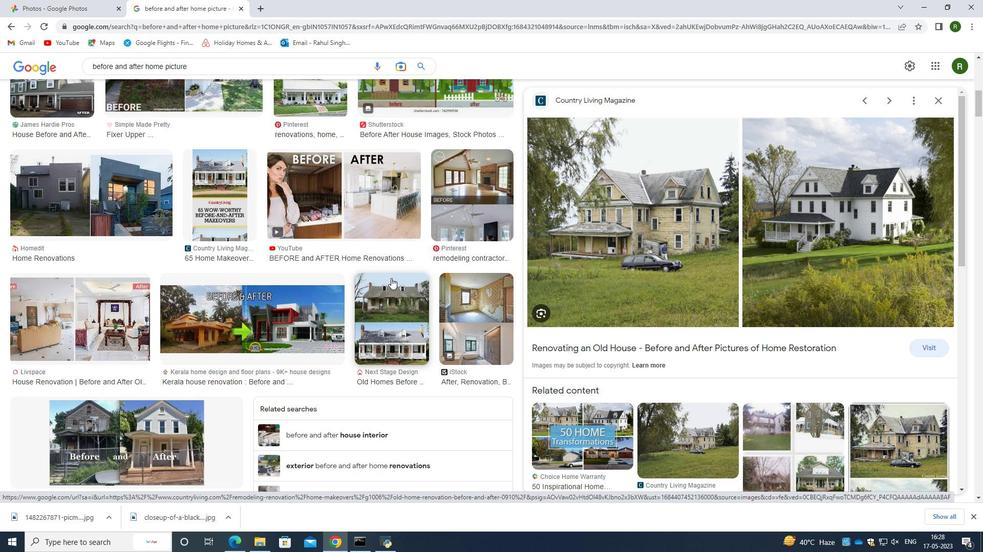 
Action: Mouse scrolled (391, 278) with delta (0, 0)
Screenshot: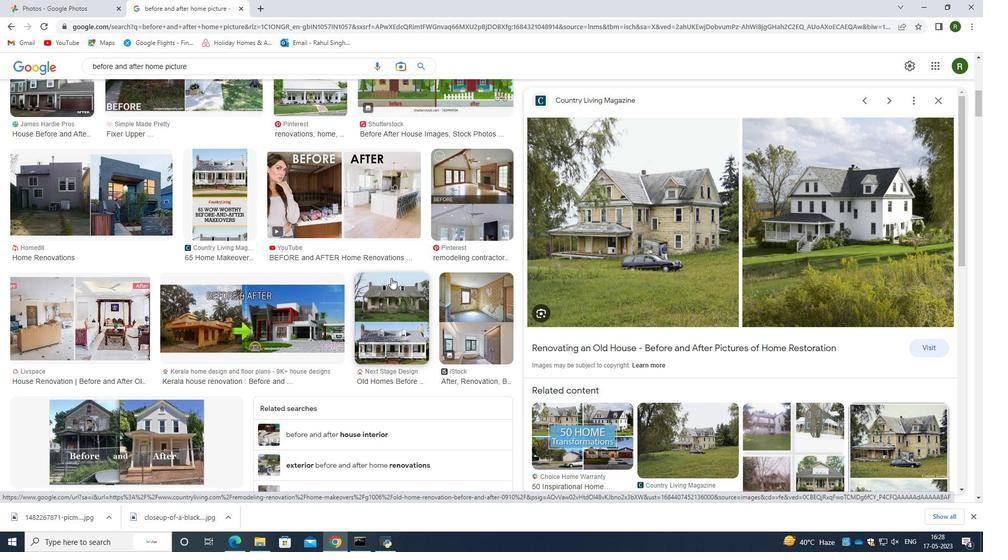 
Action: Mouse moved to (385, 299)
Screenshot: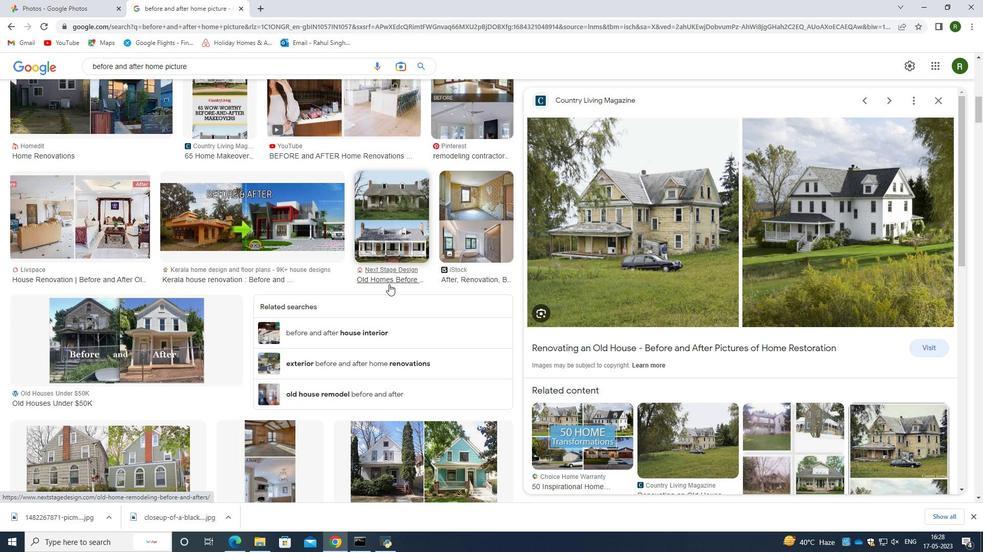 
Action: Mouse scrolled (385, 298) with delta (0, 0)
Screenshot: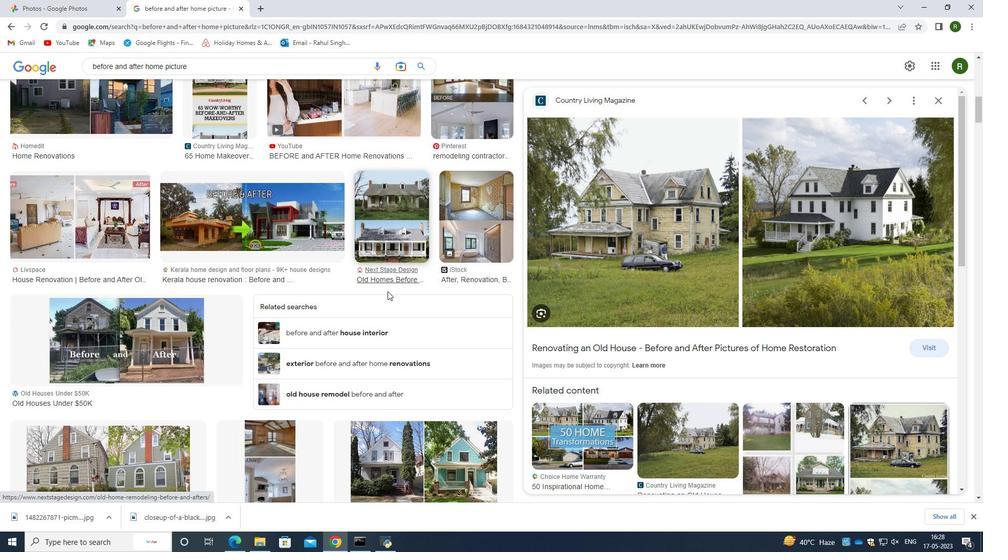 
Action: Mouse moved to (327, 318)
Screenshot: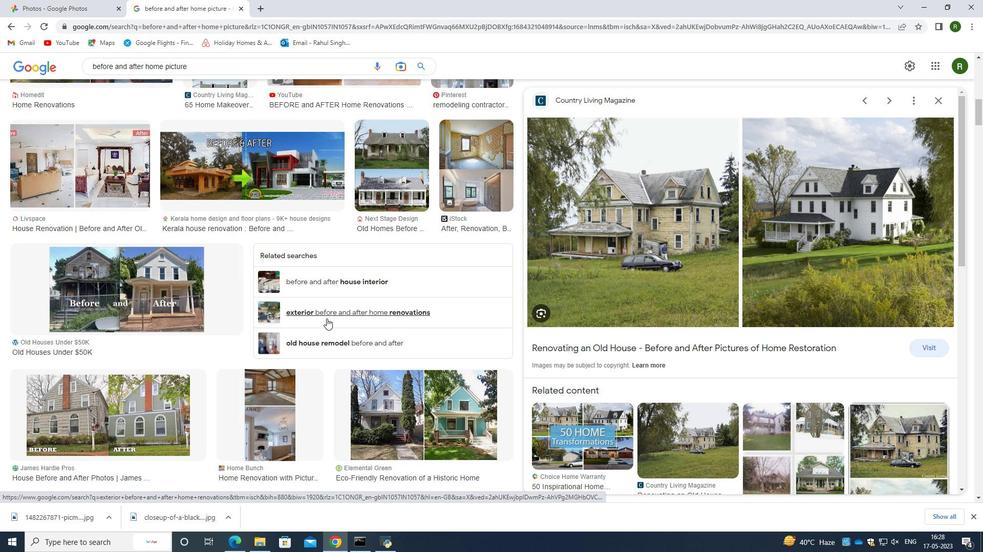
Action: Mouse pressed left at (327, 318)
Screenshot: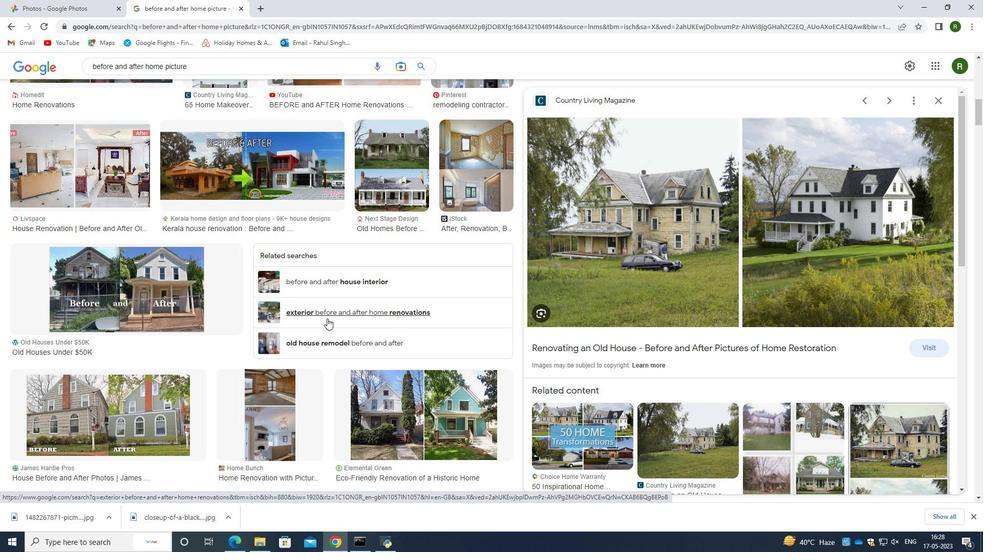 
Action: Mouse moved to (390, 394)
Screenshot: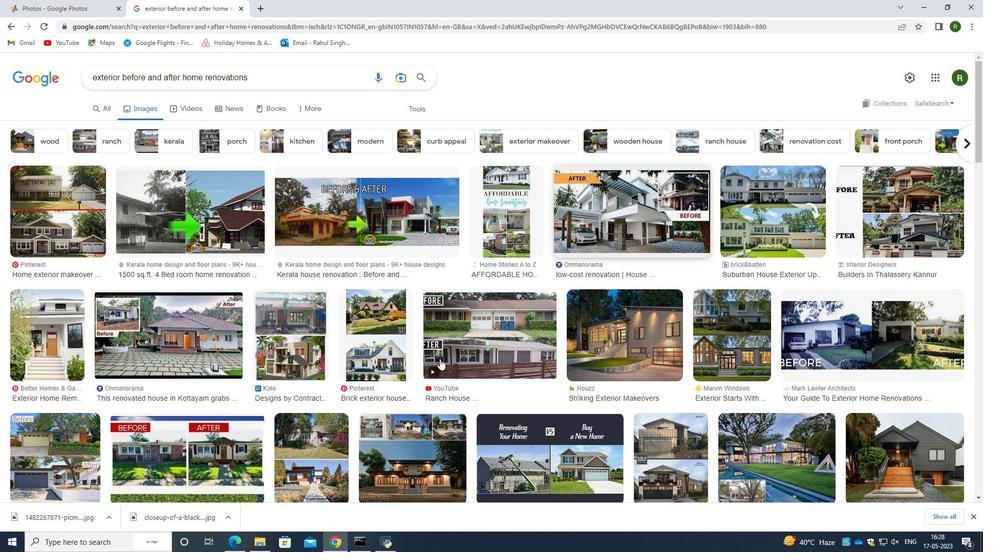 
Action: Mouse scrolled (390, 393) with delta (0, 0)
Screenshot: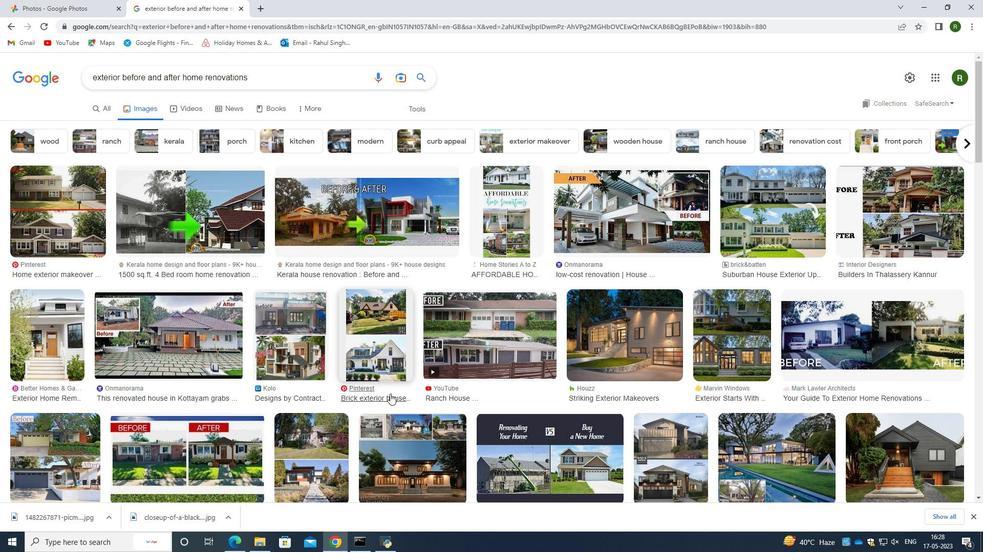 
Action: Mouse scrolled (390, 393) with delta (0, 0)
Screenshot: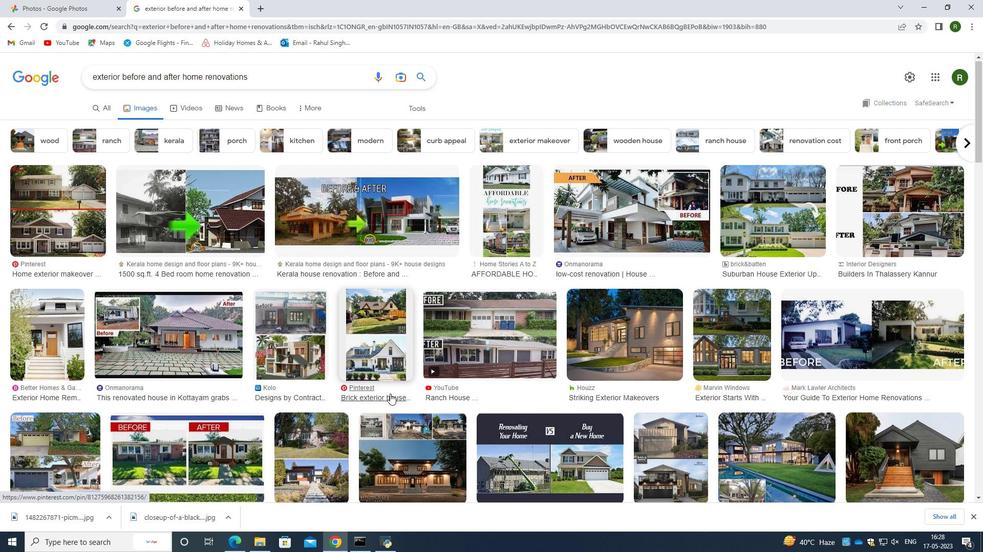 
Action: Mouse moved to (392, 390)
Screenshot: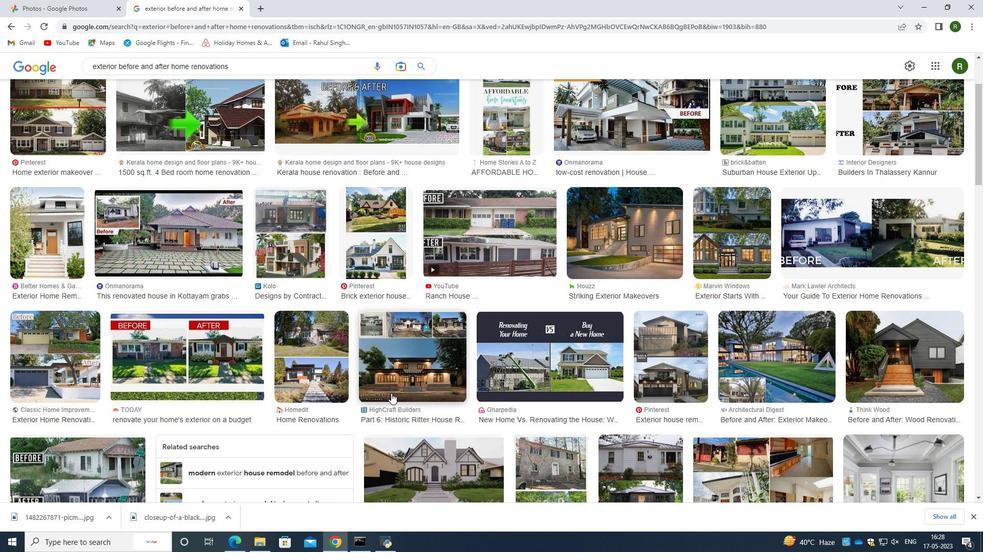 
Action: Mouse scrolled (392, 390) with delta (0, 0)
Screenshot: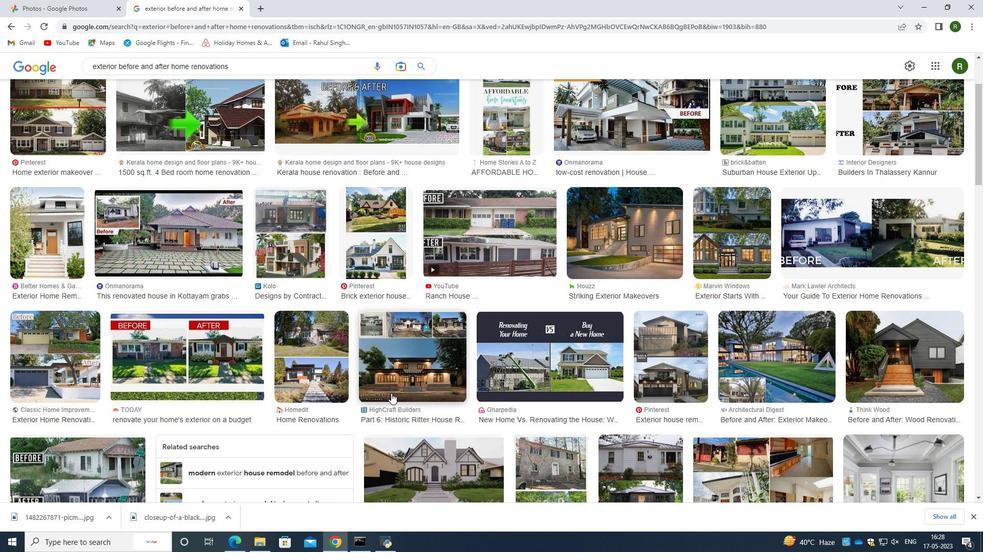 
Action: Mouse moved to (392, 388)
Screenshot: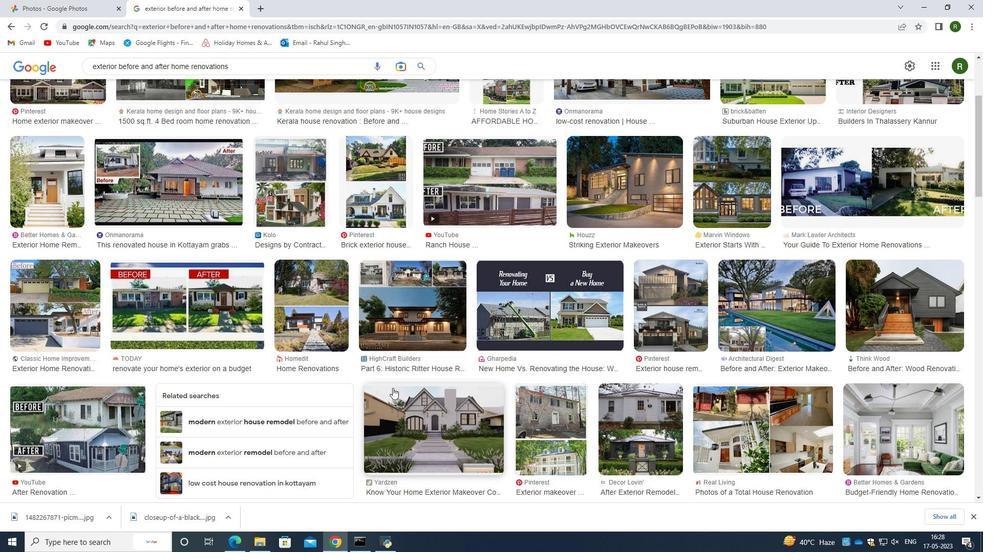 
Action: Mouse scrolled (392, 388) with delta (0, 0)
Screenshot: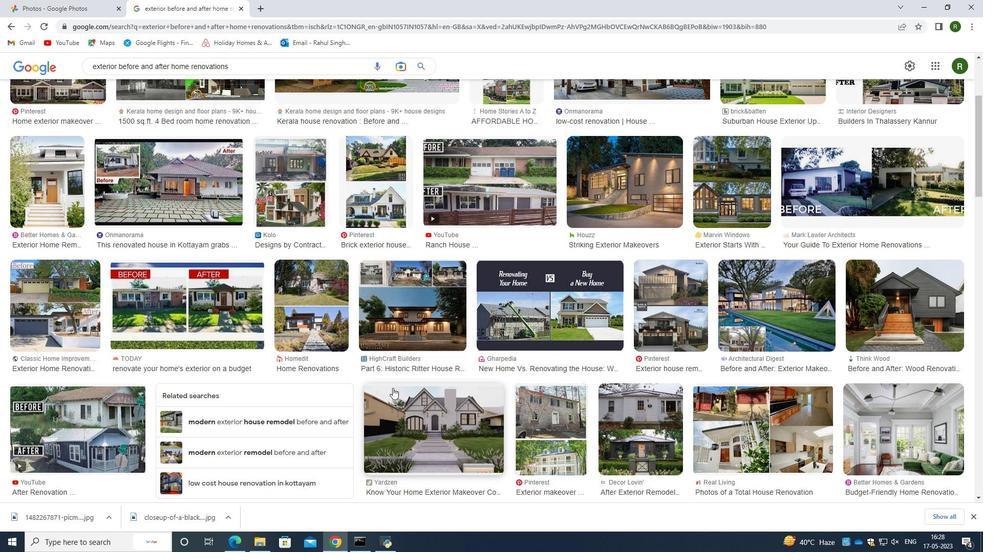 
Action: Mouse moved to (390, 388)
Screenshot: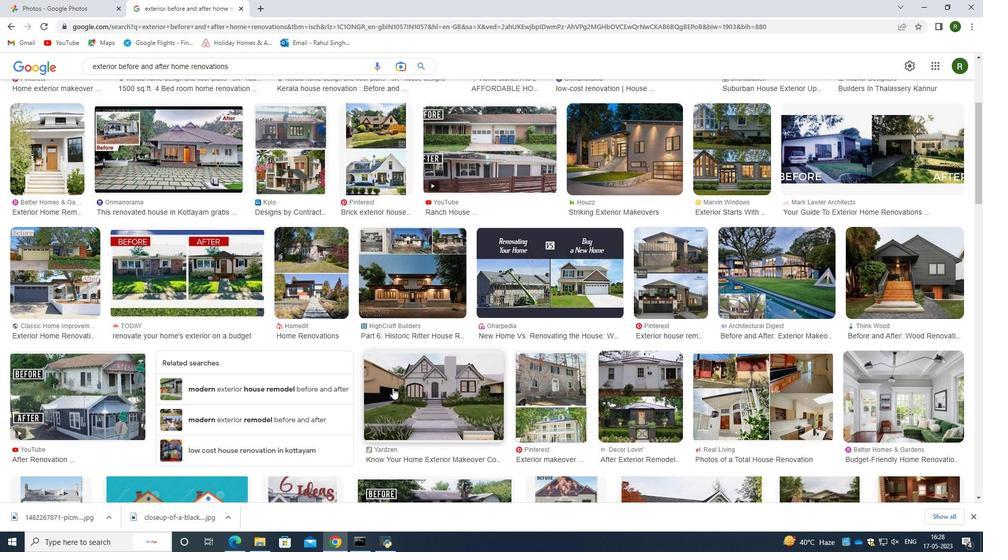
Action: Mouse scrolled (390, 387) with delta (0, 0)
Screenshot: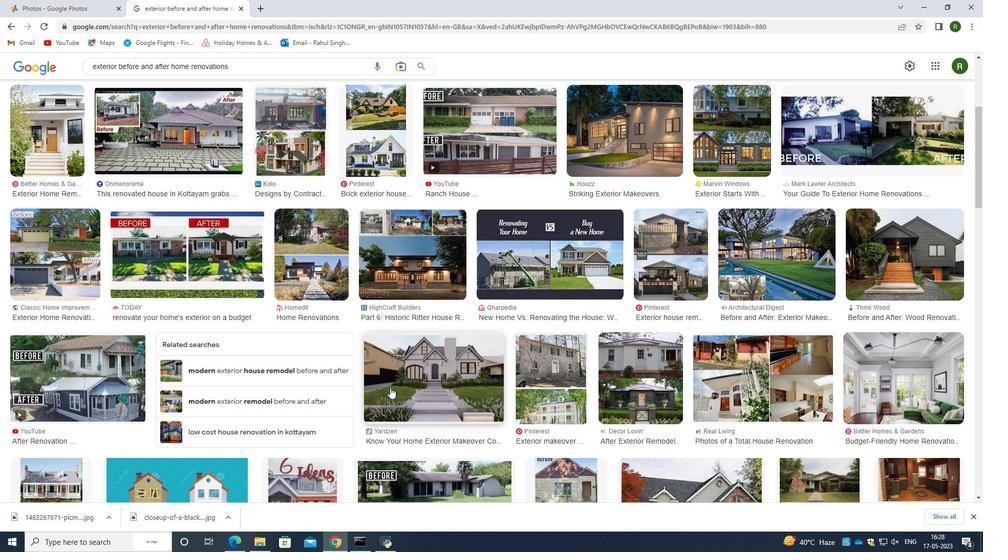 
Action: Mouse scrolled (390, 388) with delta (0, 0)
Screenshot: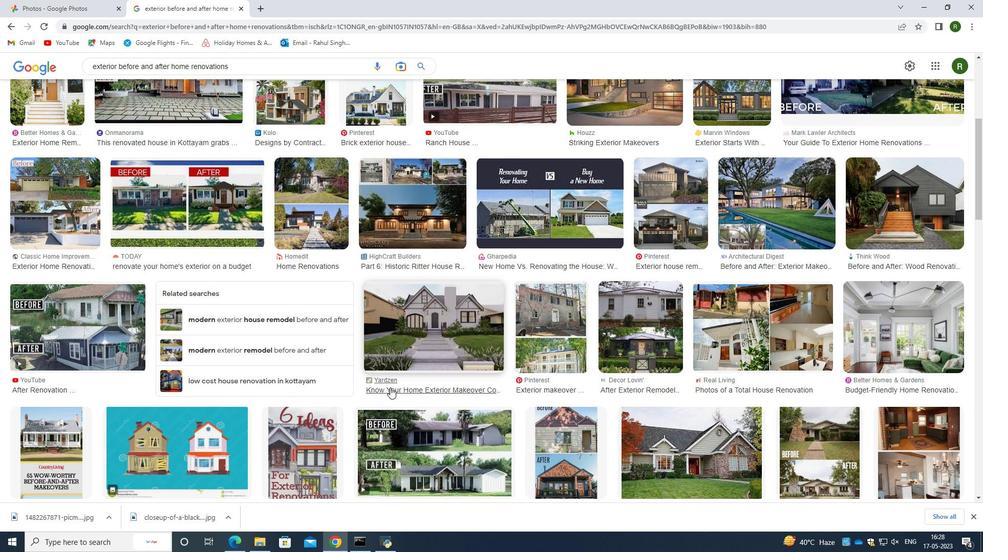 
Action: Mouse scrolled (390, 388) with delta (0, 0)
Screenshot: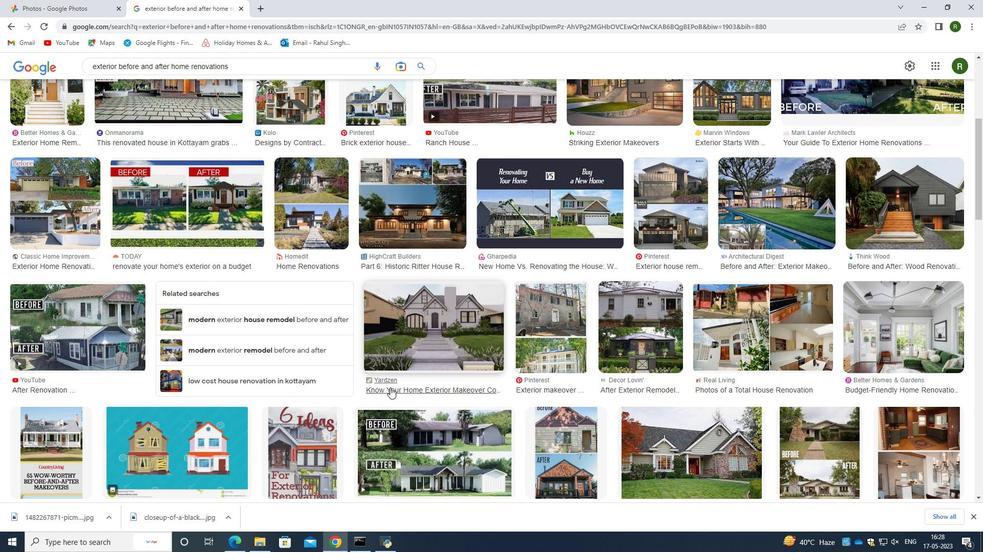 
Action: Mouse moved to (382, 385)
Screenshot: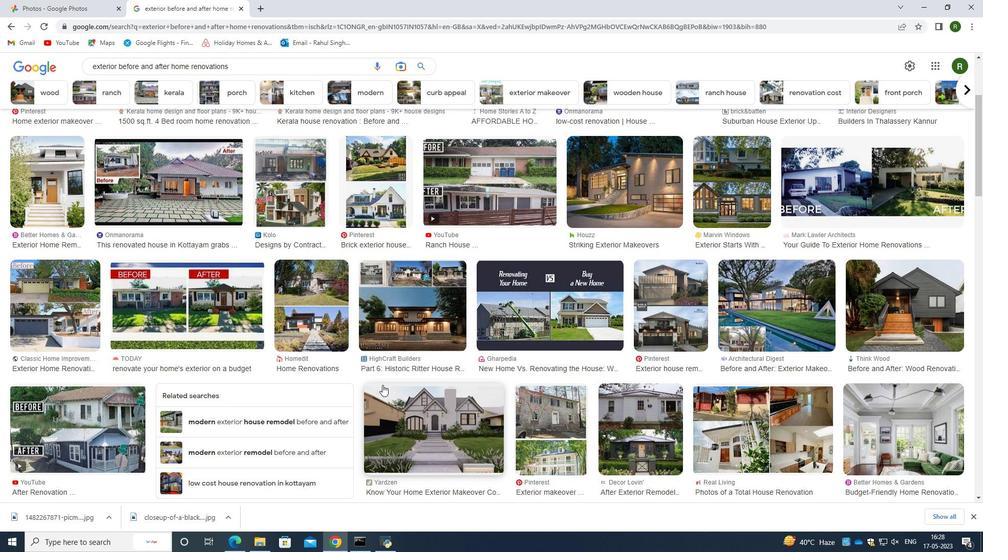 
Action: Mouse scrolled (382, 386) with delta (0, 0)
Screenshot: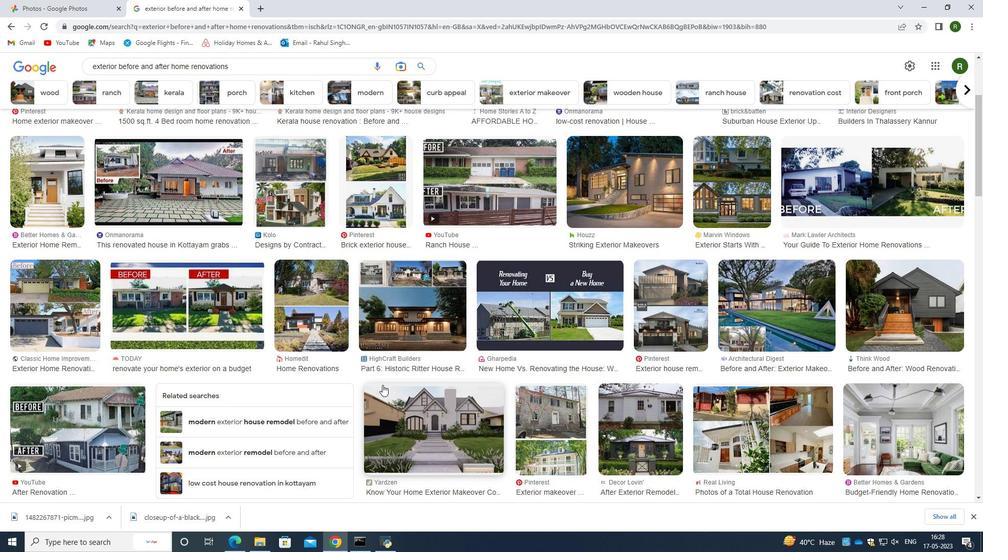 
Action: Mouse moved to (180, 335)
Screenshot: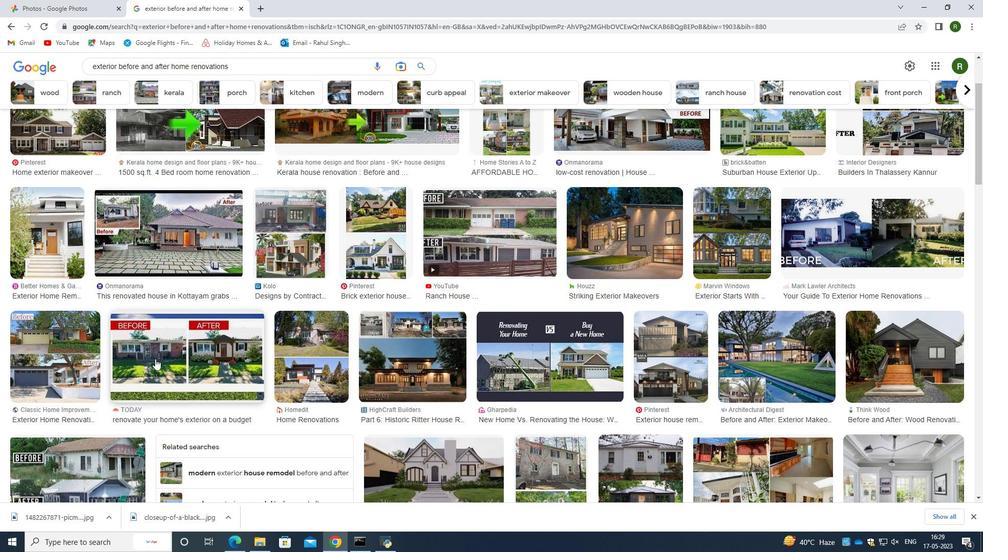 
Action: Mouse scrolled (180, 336) with delta (0, 0)
Screenshot: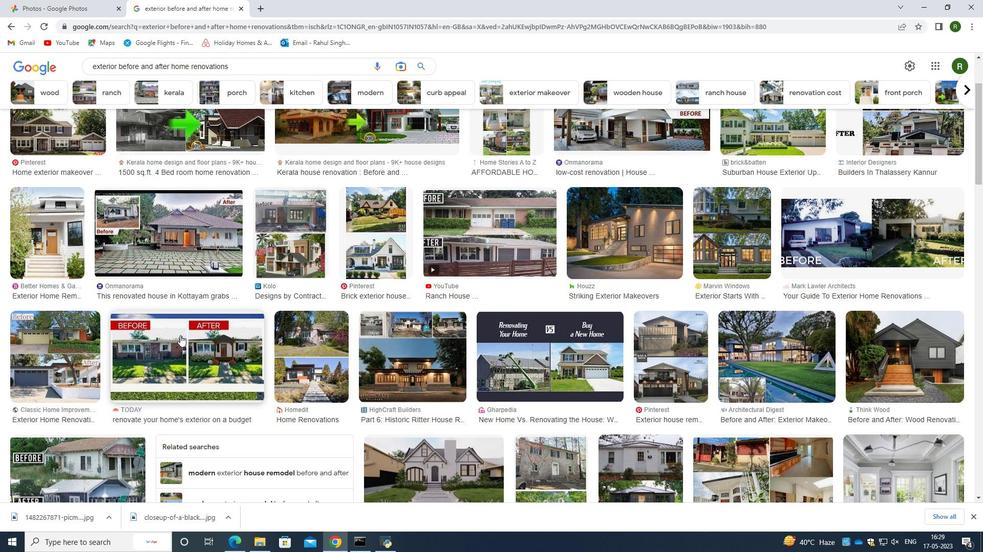 
Action: Mouse scrolled (180, 336) with delta (0, 0)
Screenshot: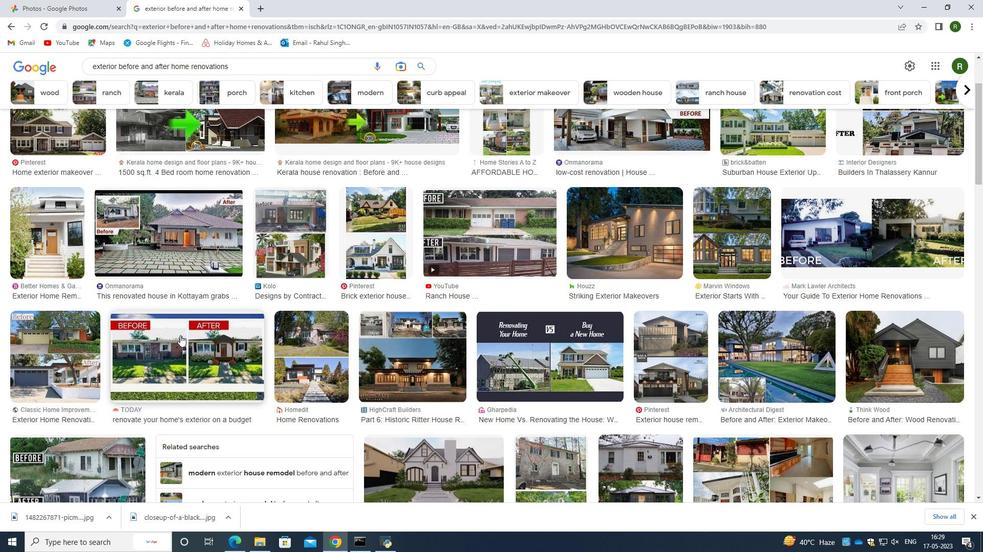 
Action: Mouse moved to (338, 357)
Screenshot: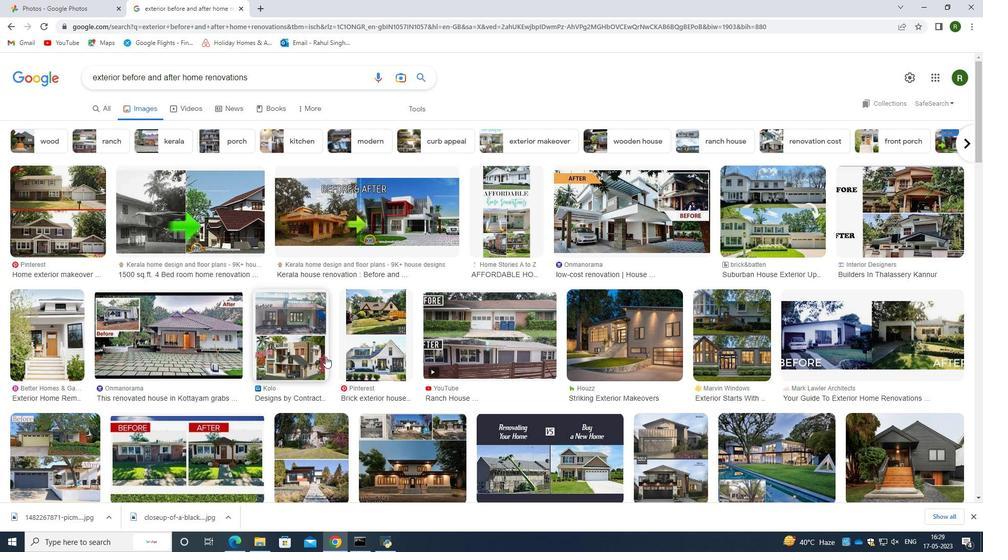 
Action: Mouse scrolled (338, 356) with delta (0, 0)
Screenshot: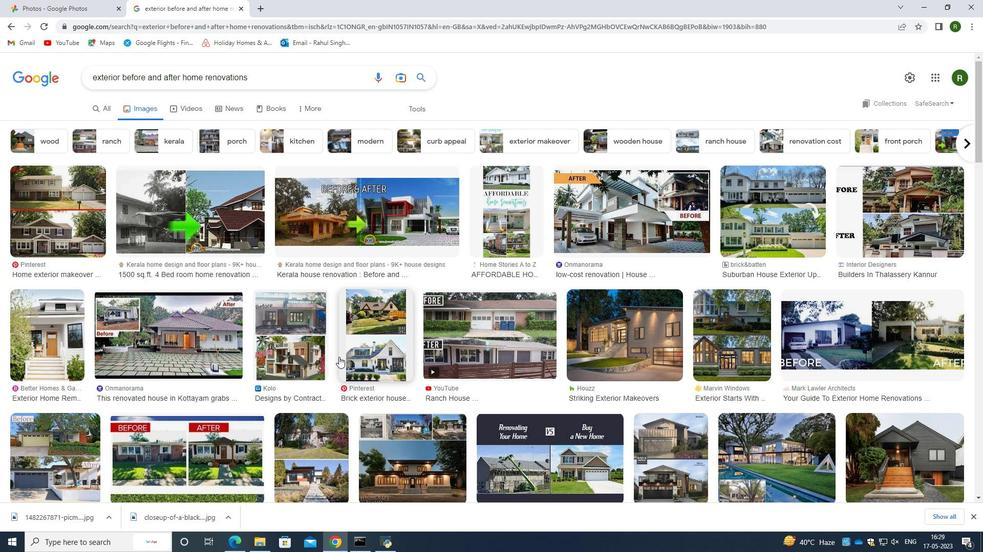 
Action: Mouse scrolled (338, 356) with delta (0, 0)
Screenshot: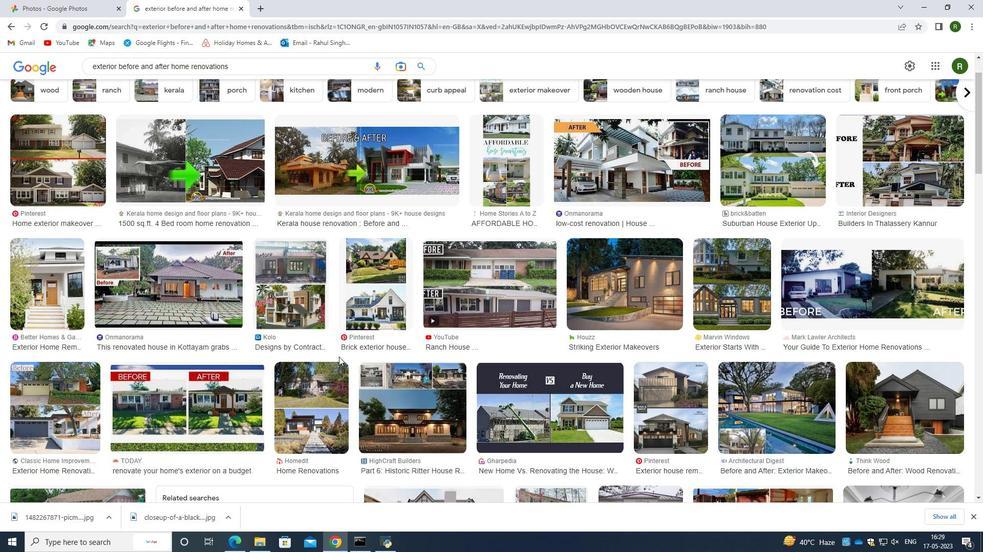 
Action: Mouse moved to (339, 357)
Screenshot: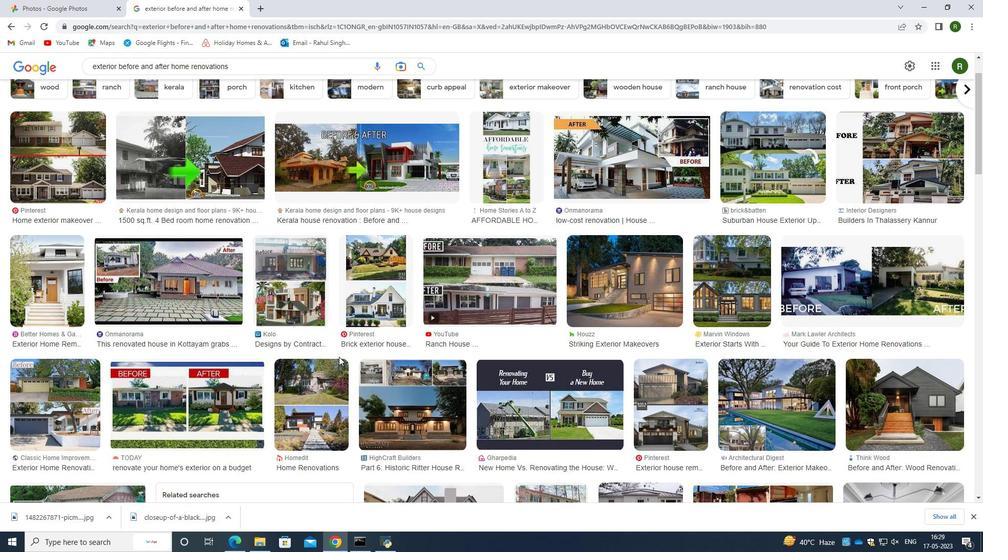 
Action: Mouse scrolled (339, 356) with delta (0, 0)
Screenshot: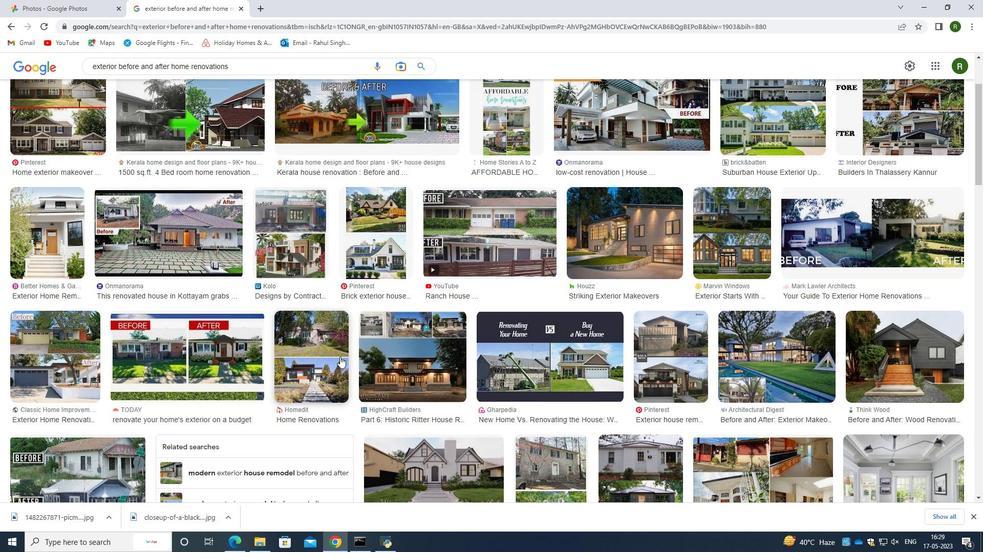 
Action: Mouse scrolled (339, 356) with delta (0, 0)
Screenshot: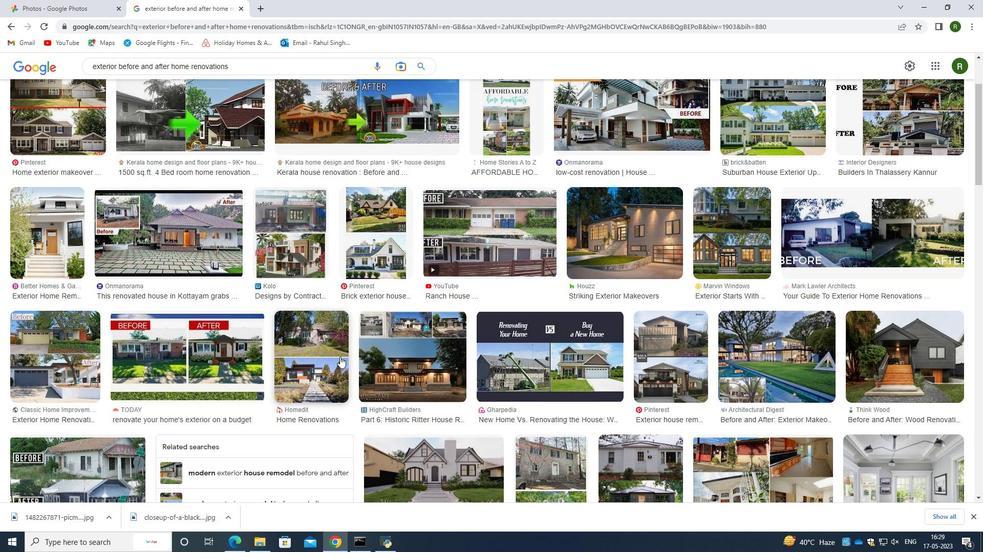 
Action: Mouse scrolled (339, 356) with delta (0, 0)
Screenshot: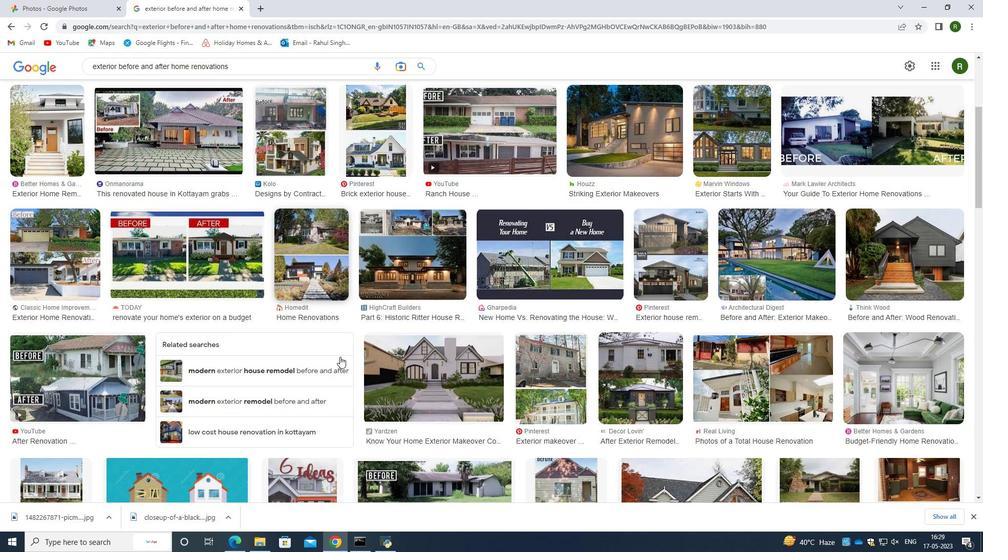
Action: Mouse scrolled (339, 356) with delta (0, 0)
Screenshot: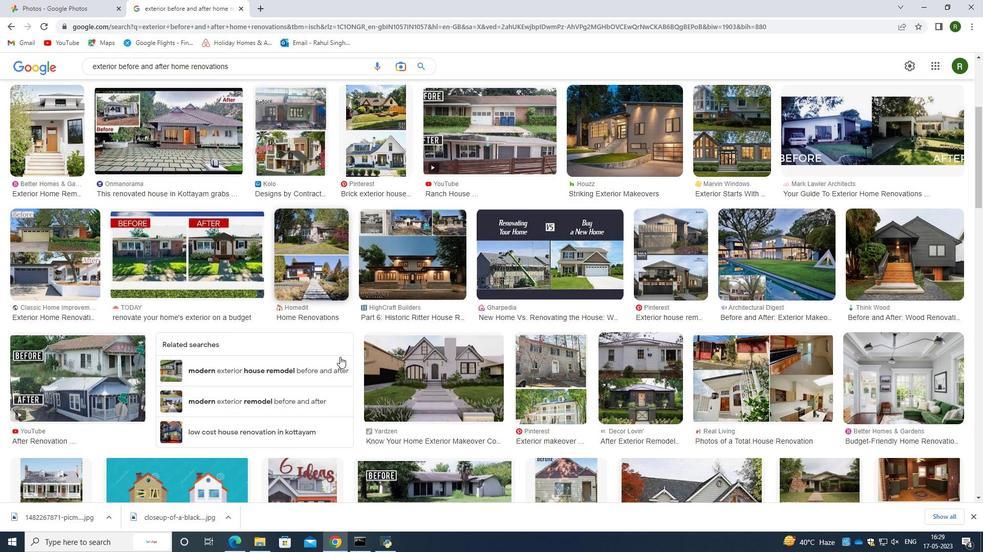 
Action: Mouse scrolled (339, 356) with delta (0, 0)
Screenshot: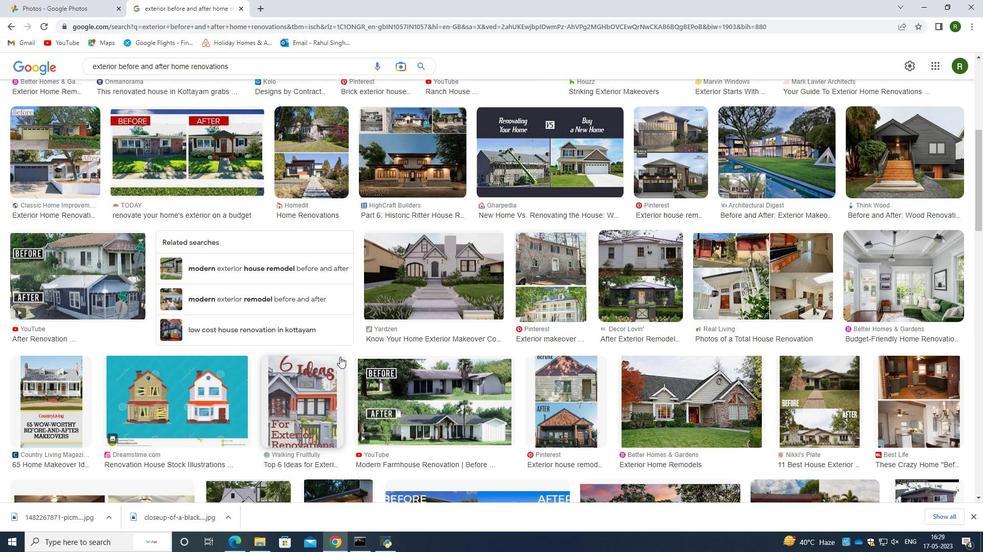 
Action: Mouse scrolled (339, 356) with delta (0, 0)
Screenshot: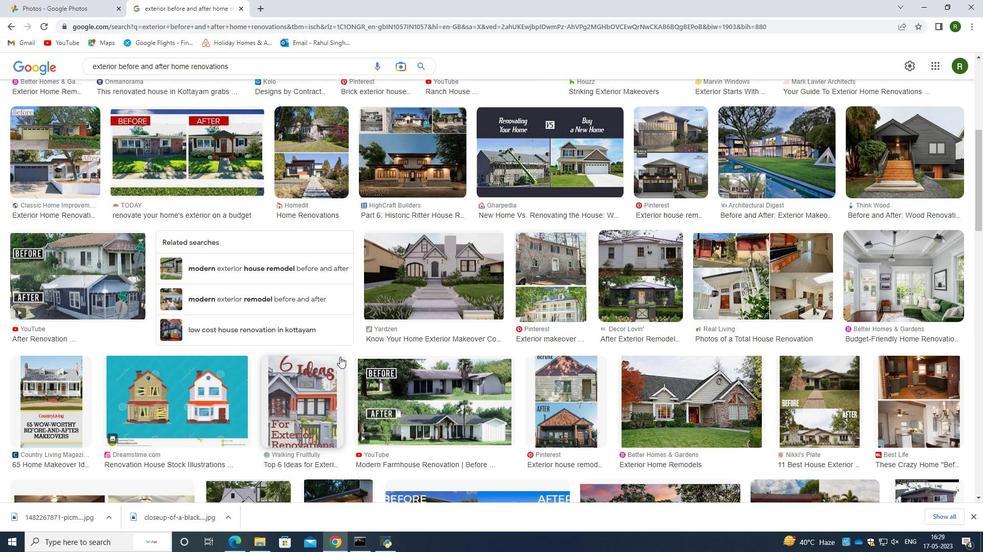 
Action: Mouse moved to (448, 367)
Screenshot: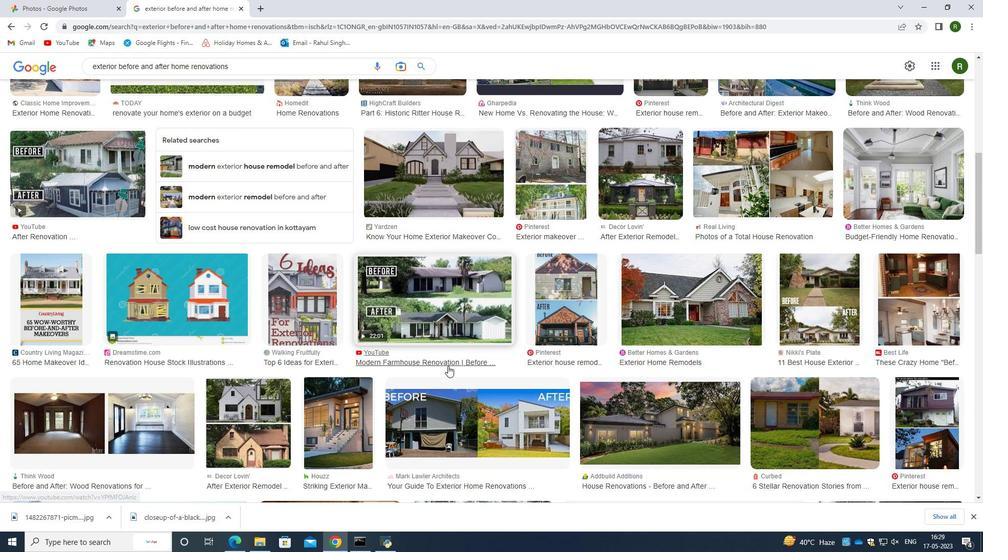 
Action: Mouse scrolled (448, 366) with delta (0, 0)
Screenshot: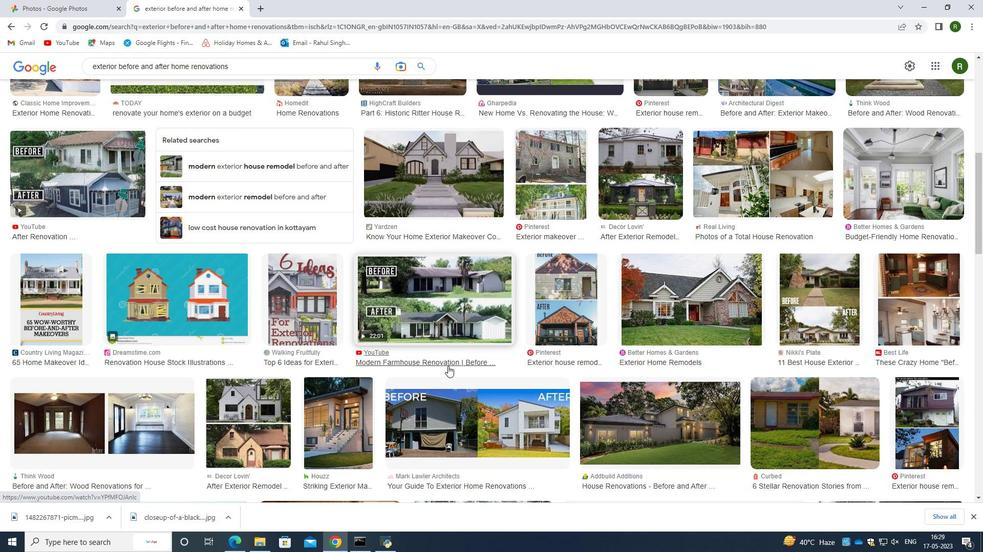 
Action: Mouse moved to (448, 367)
Screenshot: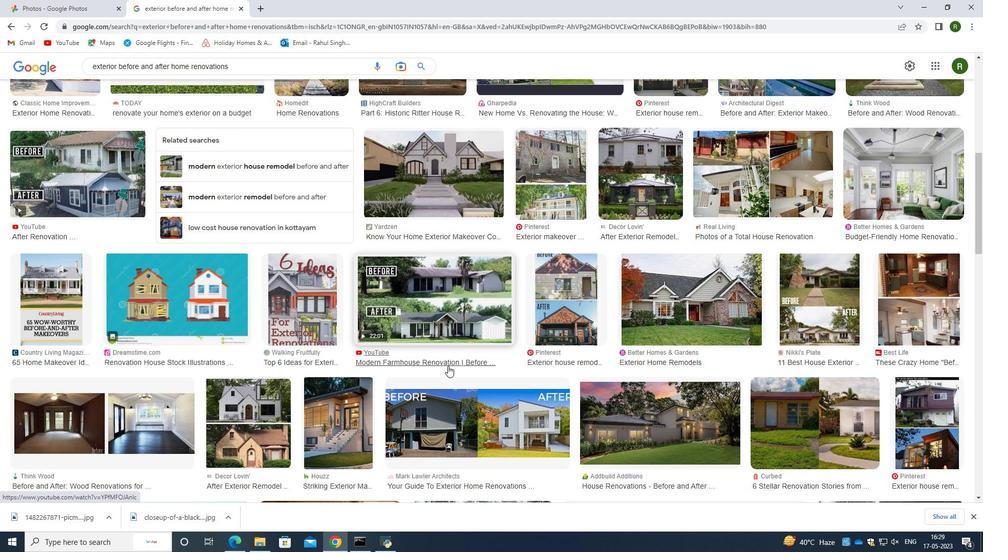 
Action: Mouse scrolled (448, 366) with delta (0, 0)
Screenshot: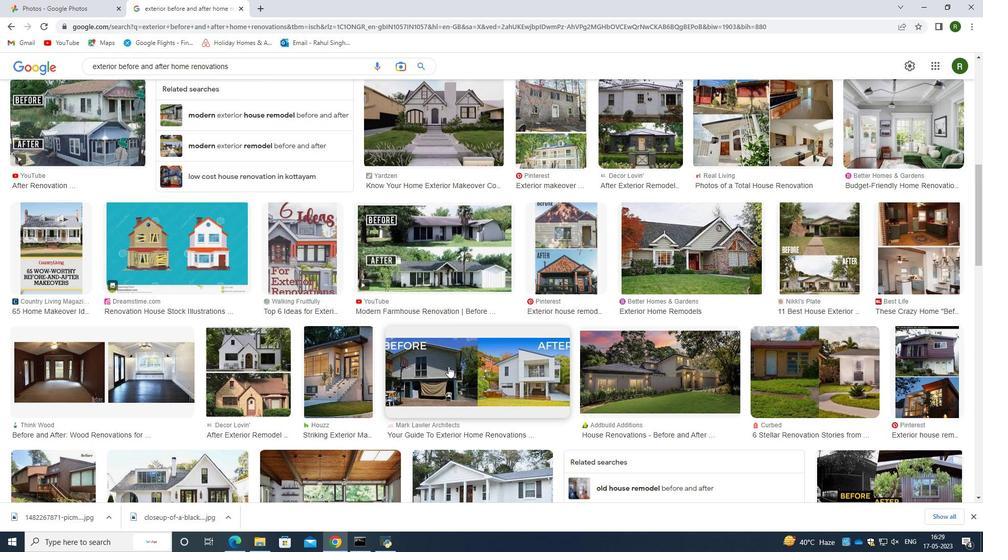 
Action: Mouse scrolled (448, 366) with delta (0, 0)
Screenshot: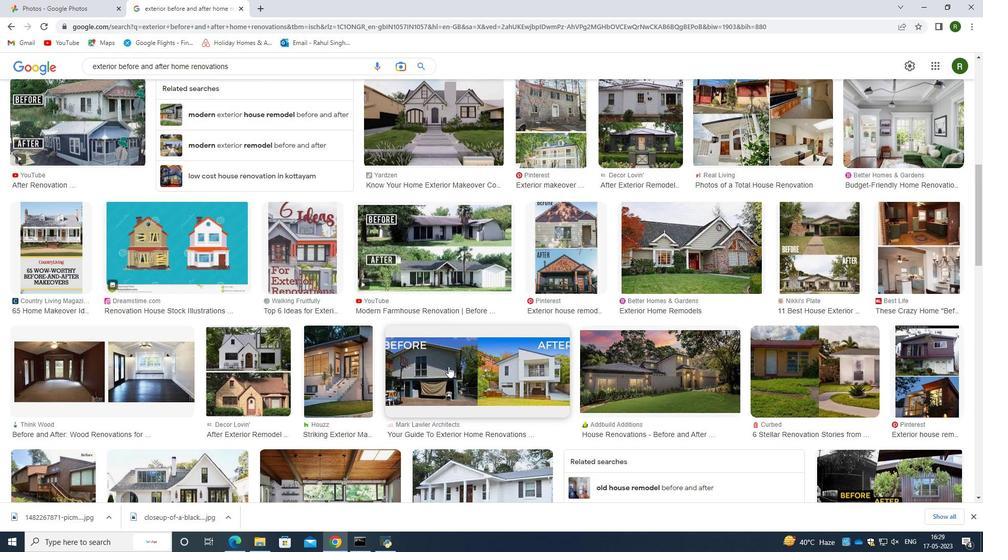 
Action: Mouse scrolled (448, 366) with delta (0, 0)
Screenshot: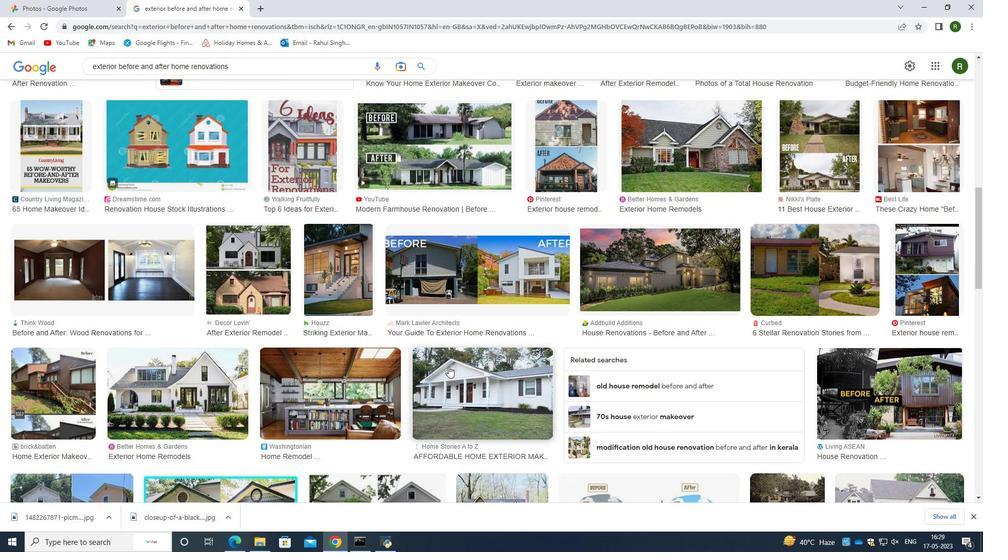 
Action: Mouse scrolled (448, 366) with delta (0, 0)
Screenshot: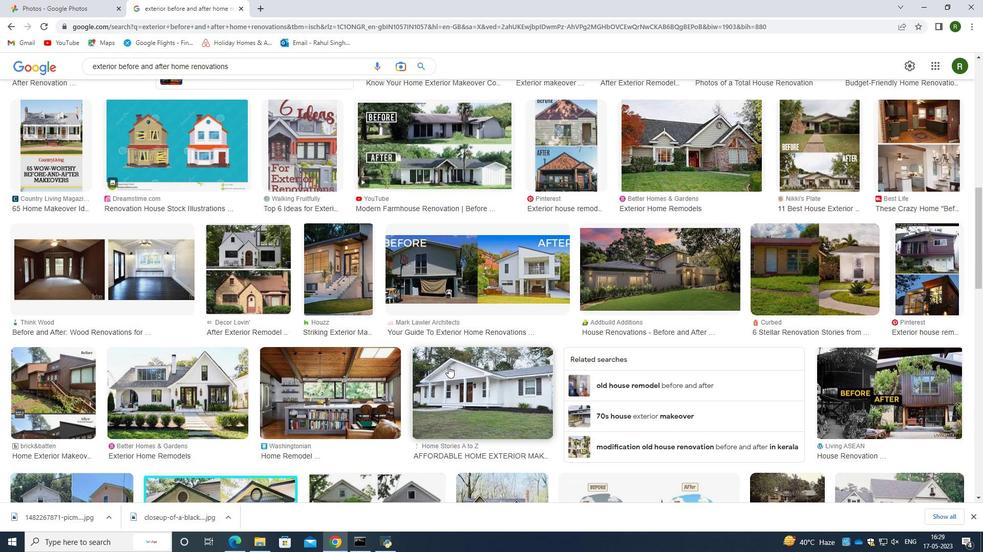 
Action: Mouse scrolled (448, 366) with delta (0, 0)
Screenshot: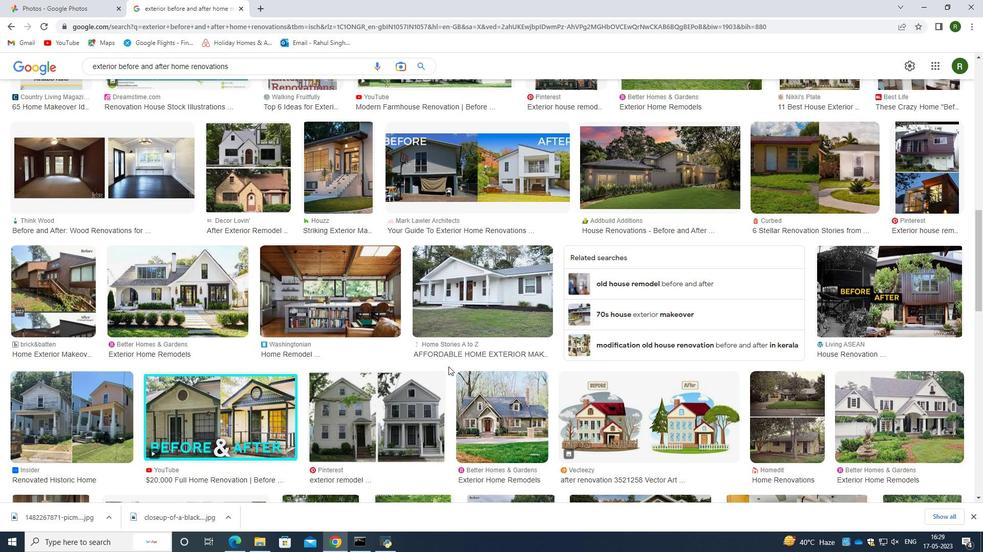 
Action: Mouse moved to (522, 371)
Screenshot: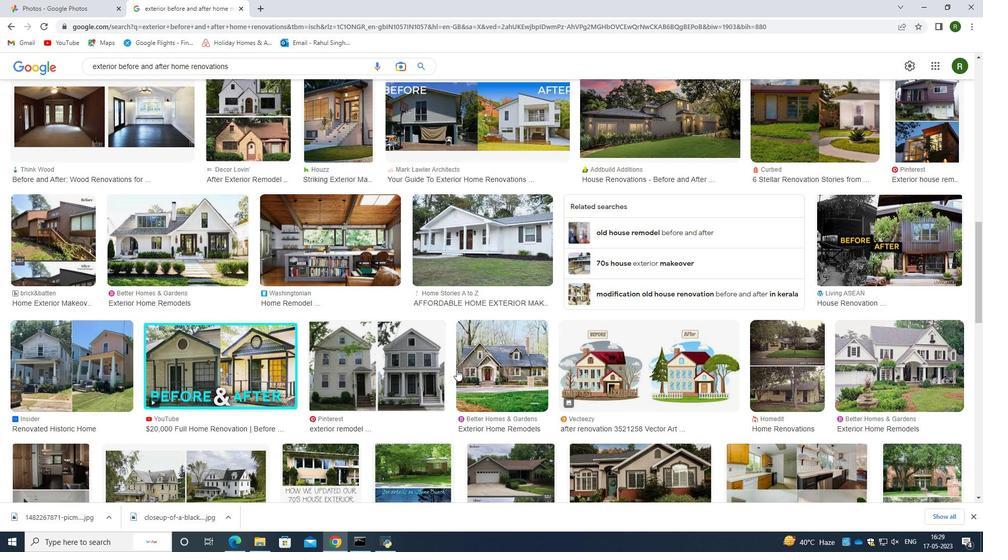 
Action: Mouse scrolled (522, 370) with delta (0, 0)
Screenshot: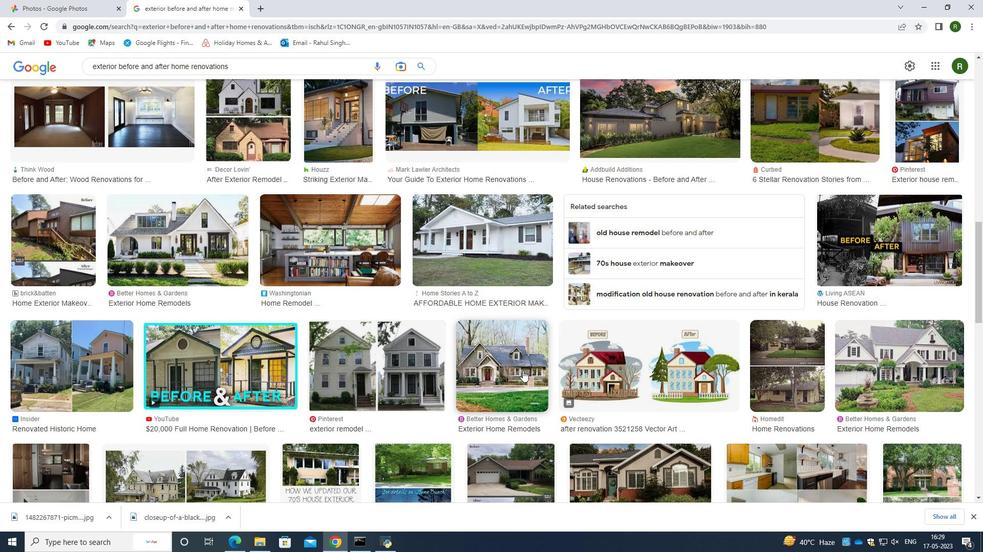 
Action: Mouse moved to (522, 371)
Screenshot: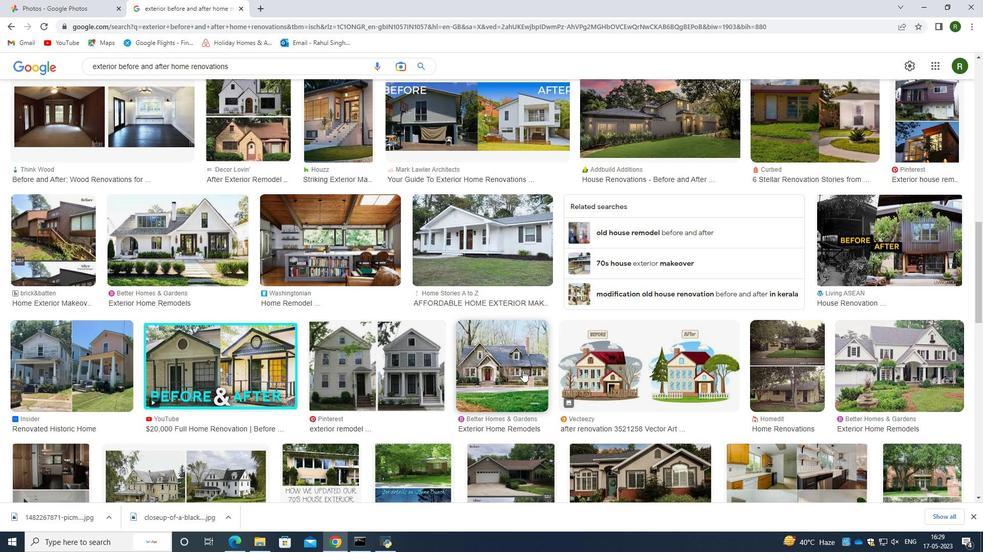 
Action: Mouse scrolled (522, 370) with delta (0, 0)
Screenshot: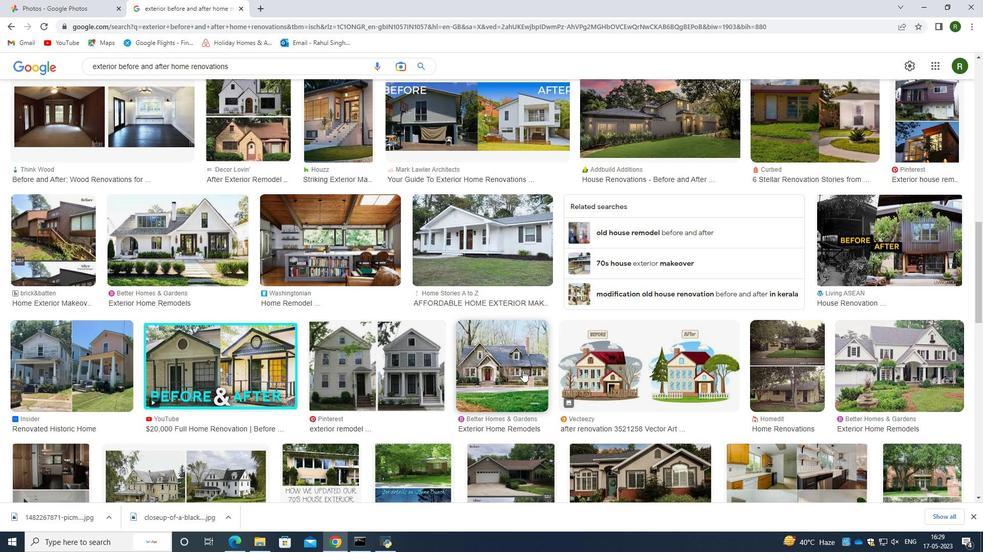 
Action: Mouse scrolled (522, 370) with delta (0, 0)
Screenshot: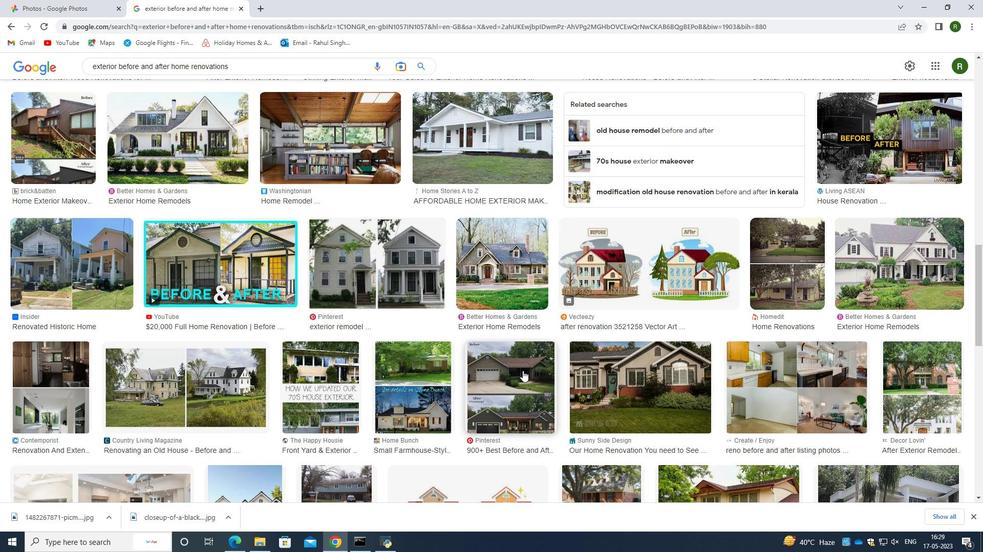 
Action: Mouse scrolled (522, 370) with delta (0, 0)
Screenshot: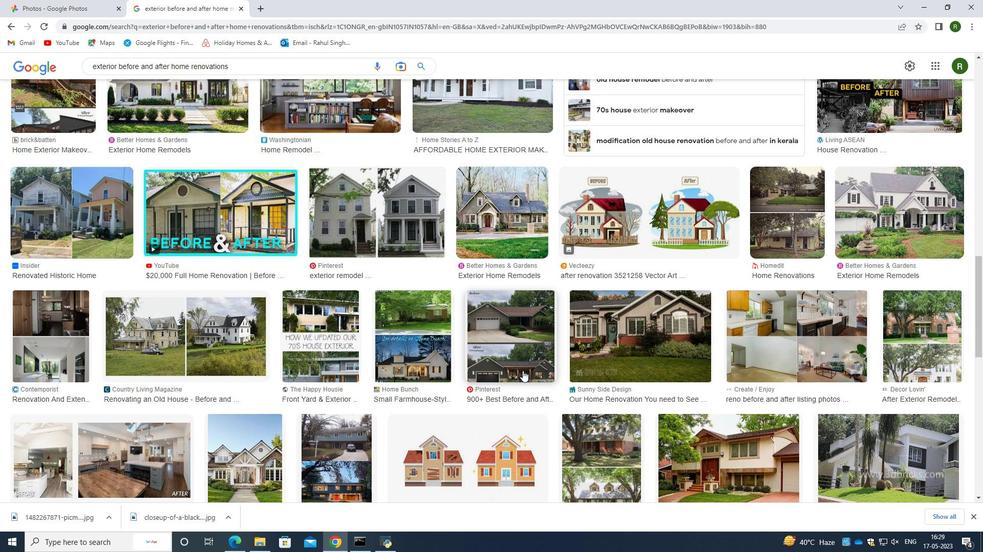 
Action: Mouse scrolled (522, 370) with delta (0, 0)
Screenshot: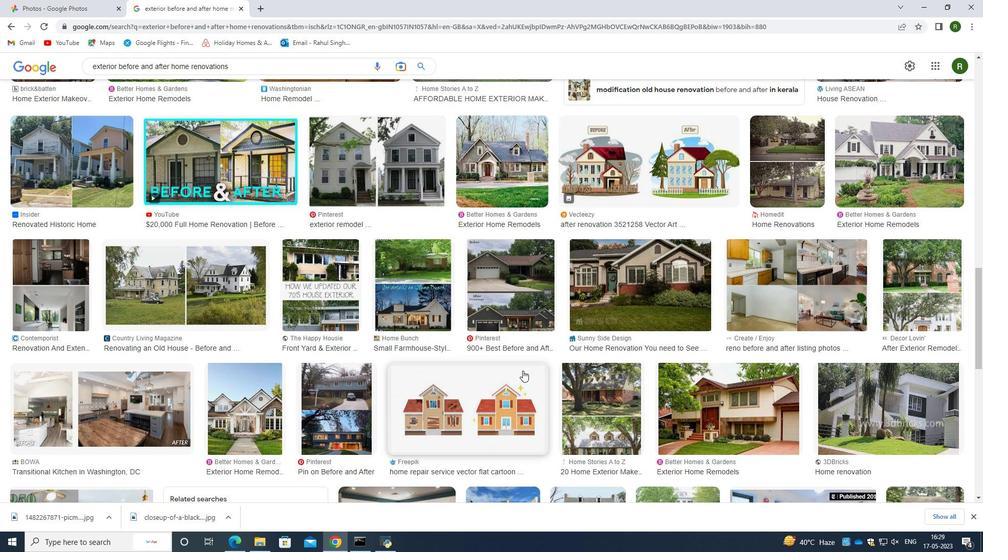 
Action: Mouse scrolled (522, 370) with delta (0, 0)
Screenshot: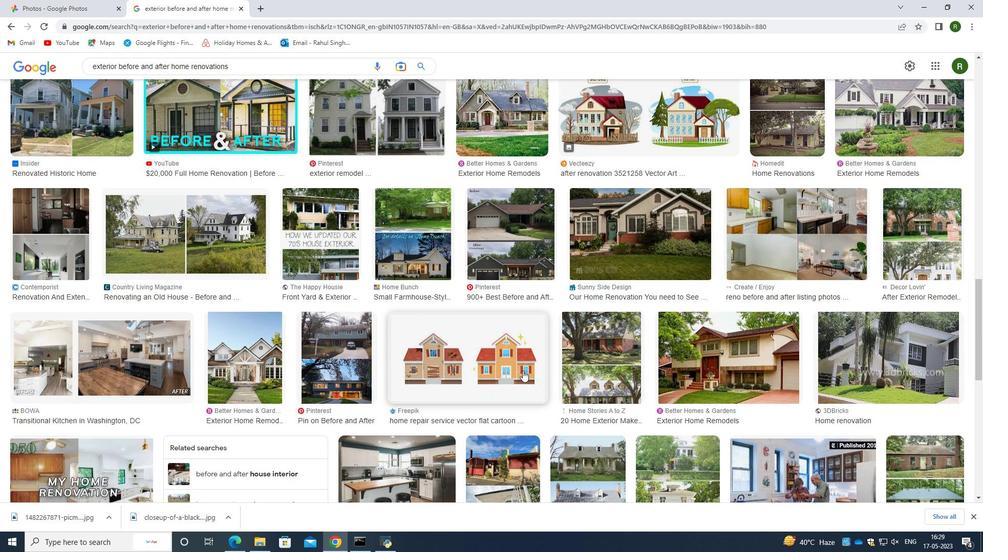 
Action: Mouse moved to (523, 371)
Screenshot: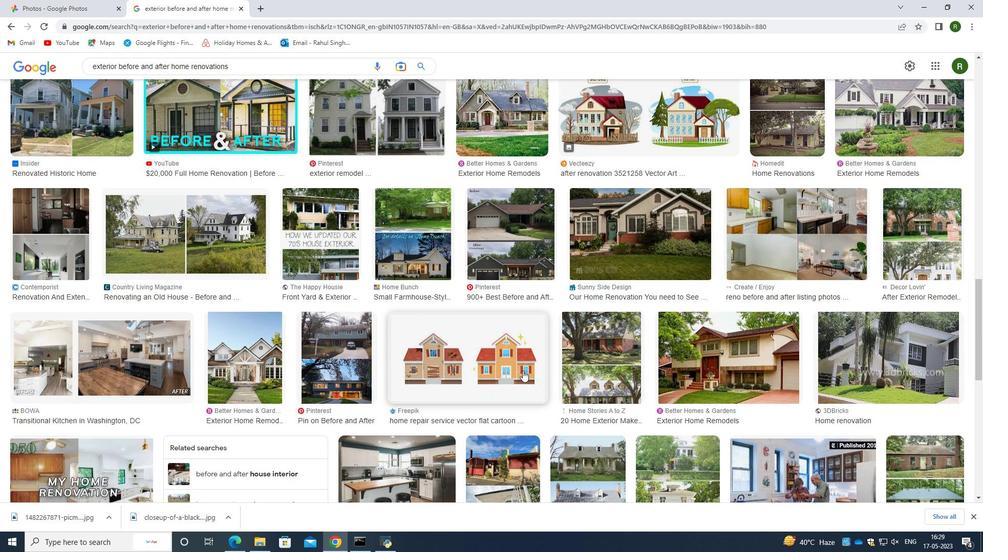 
Action: Mouse scrolled (523, 371) with delta (0, 0)
Screenshot: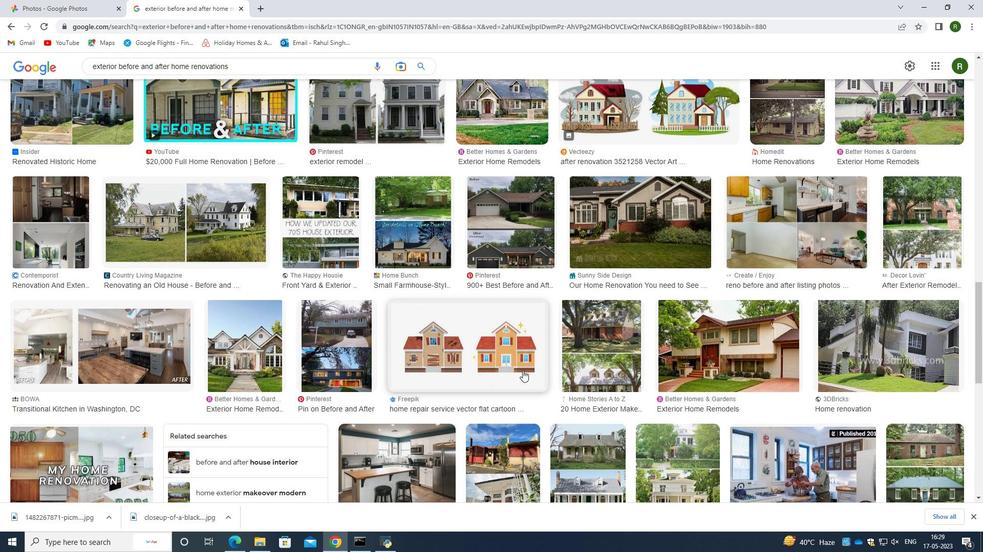 
Action: Mouse scrolled (523, 372) with delta (0, 0)
Screenshot: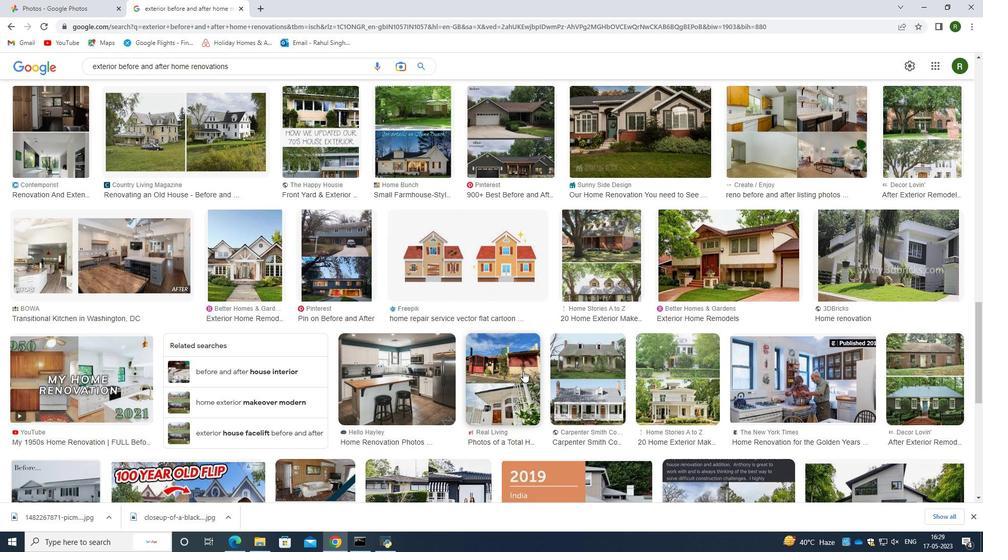 
Action: Mouse scrolled (523, 372) with delta (0, 0)
Screenshot: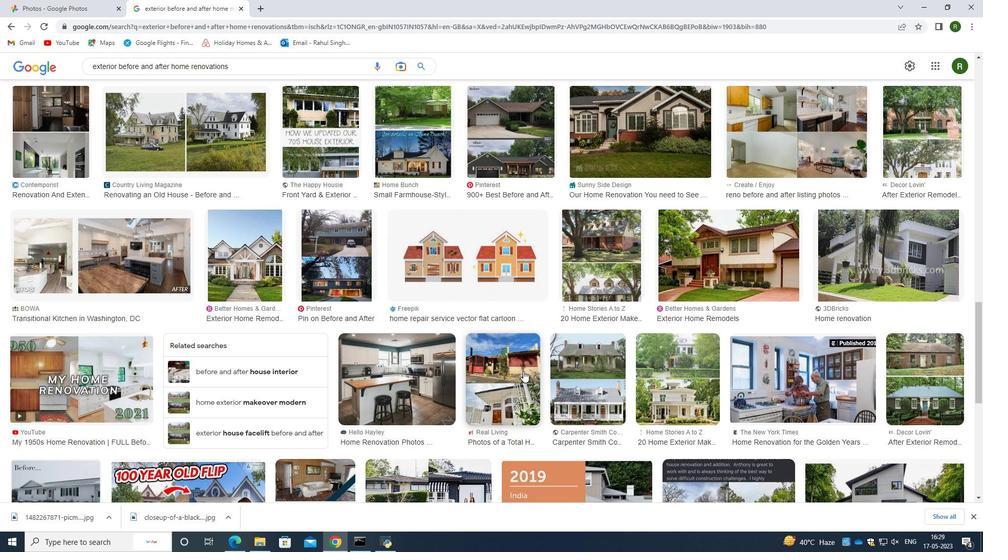 
Action: Mouse scrolled (523, 372) with delta (0, 0)
Screenshot: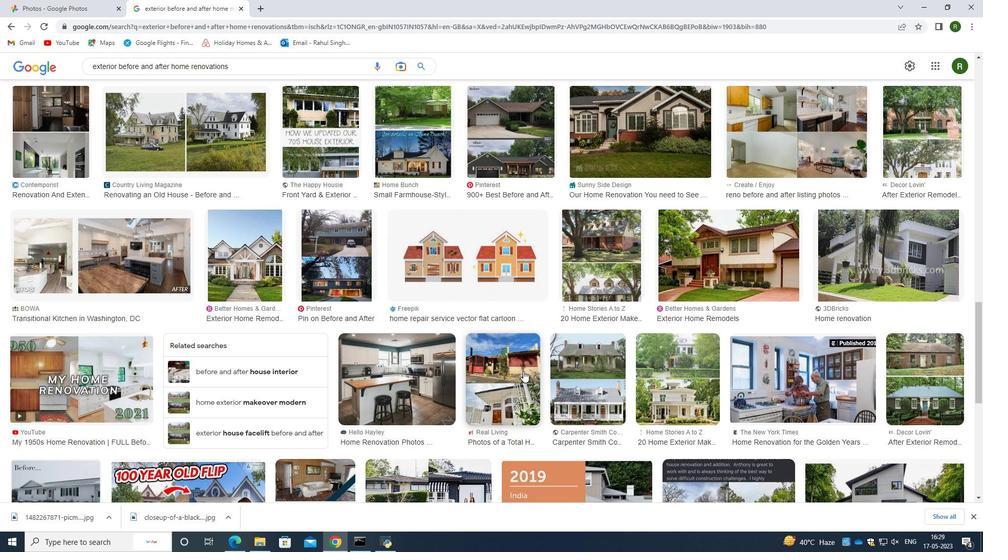
Action: Mouse scrolled (523, 372) with delta (0, 0)
Screenshot: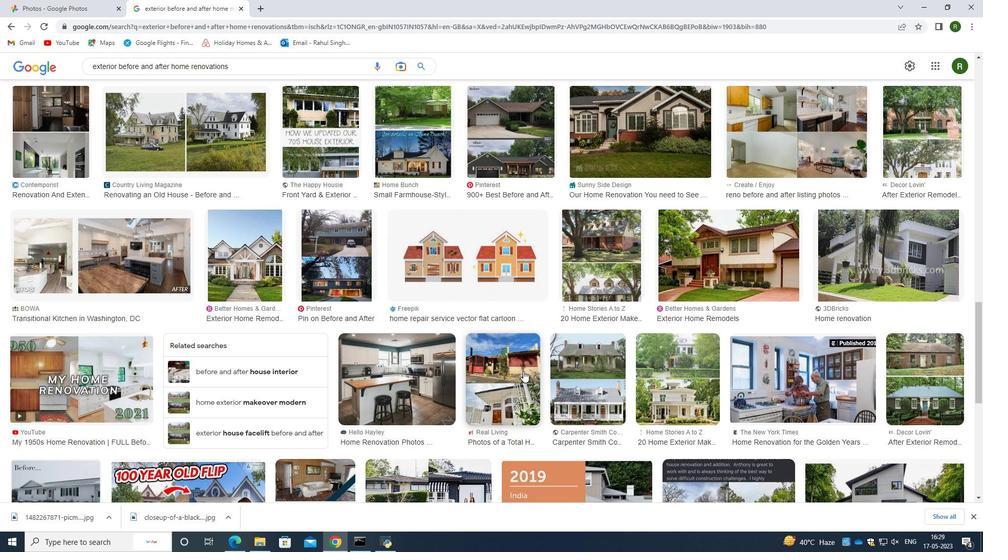 
Action: Mouse scrolled (523, 372) with delta (0, 0)
Screenshot: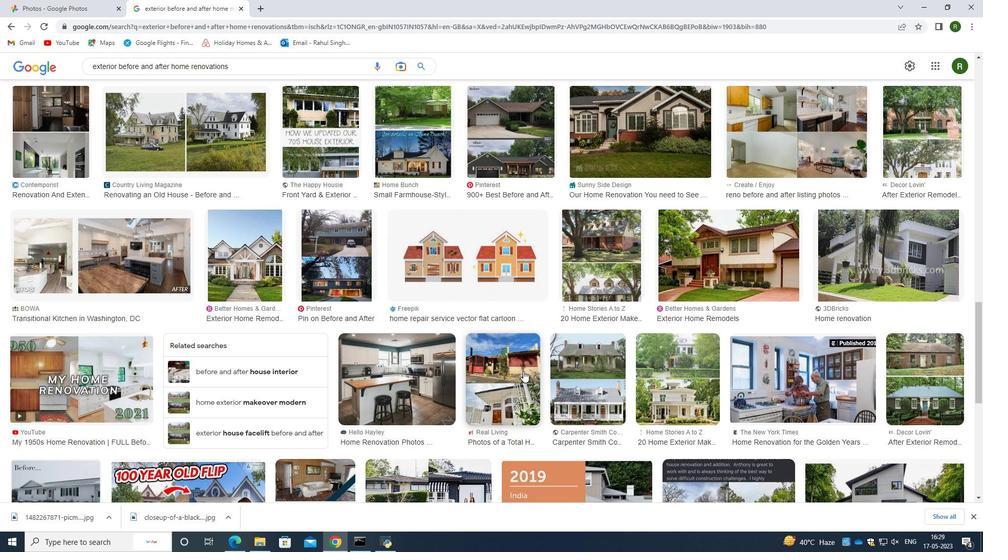 
Action: Mouse scrolled (523, 372) with delta (0, 0)
Screenshot: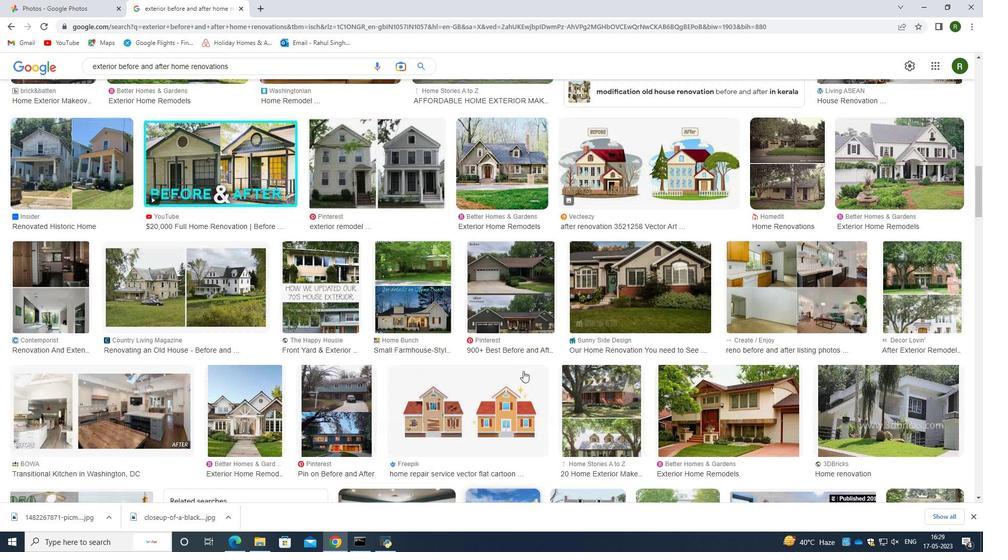 
Action: Mouse scrolled (523, 372) with delta (0, 0)
Screenshot: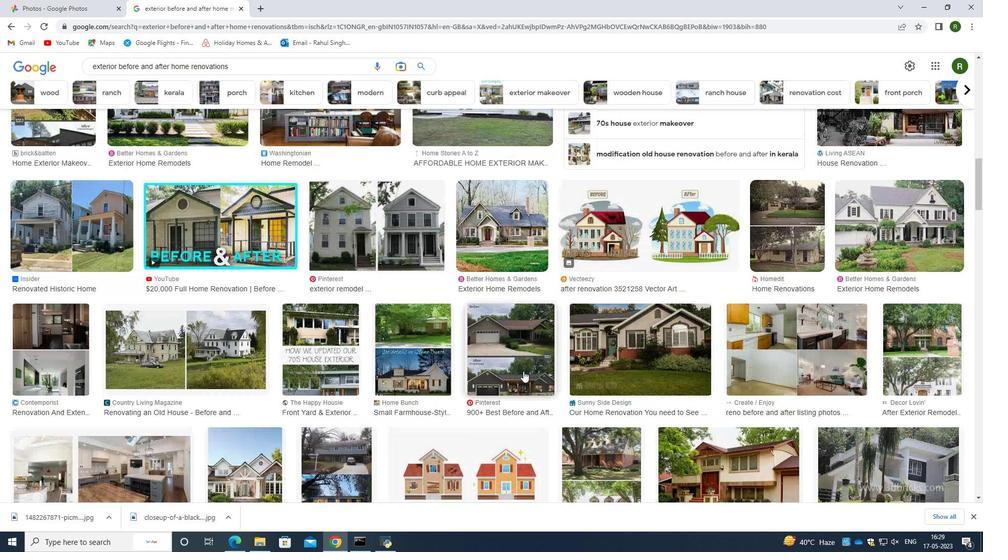 
Action: Mouse scrolled (523, 372) with delta (0, 0)
Screenshot: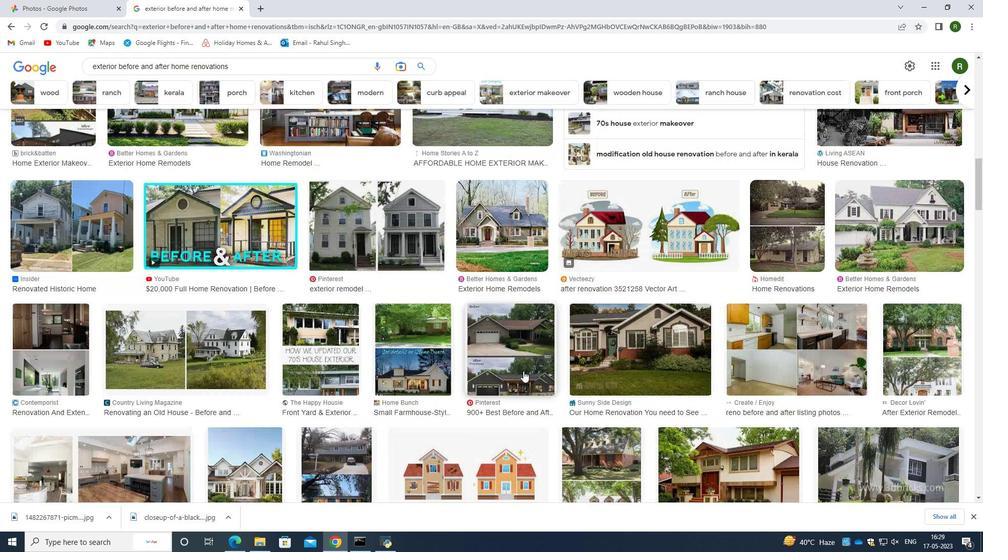 
Action: Mouse scrolled (523, 372) with delta (0, 0)
Screenshot: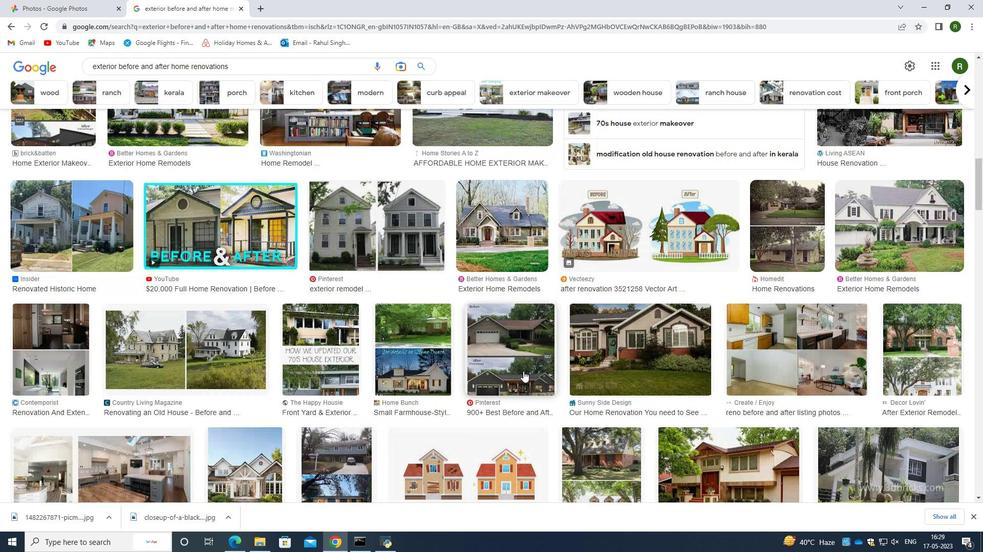 
Action: Mouse scrolled (523, 372) with delta (0, 0)
Screenshot: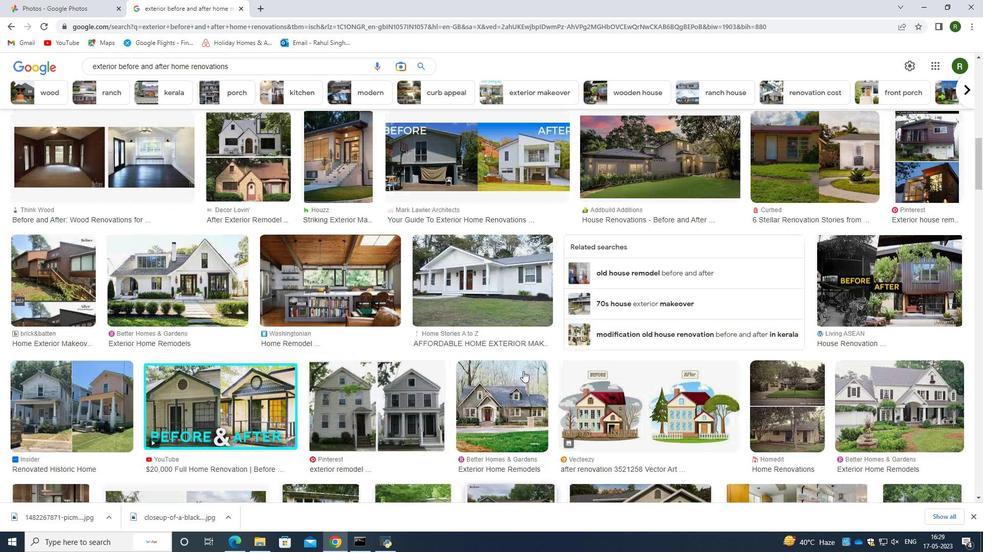 
Action: Mouse scrolled (523, 372) with delta (0, 0)
Screenshot: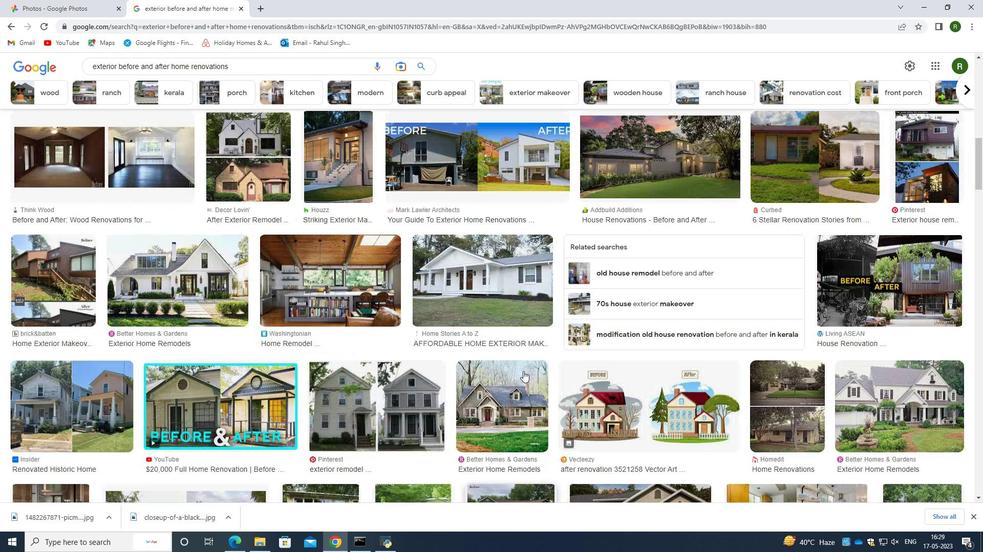
Action: Mouse scrolled (523, 372) with delta (0, 0)
Screenshot: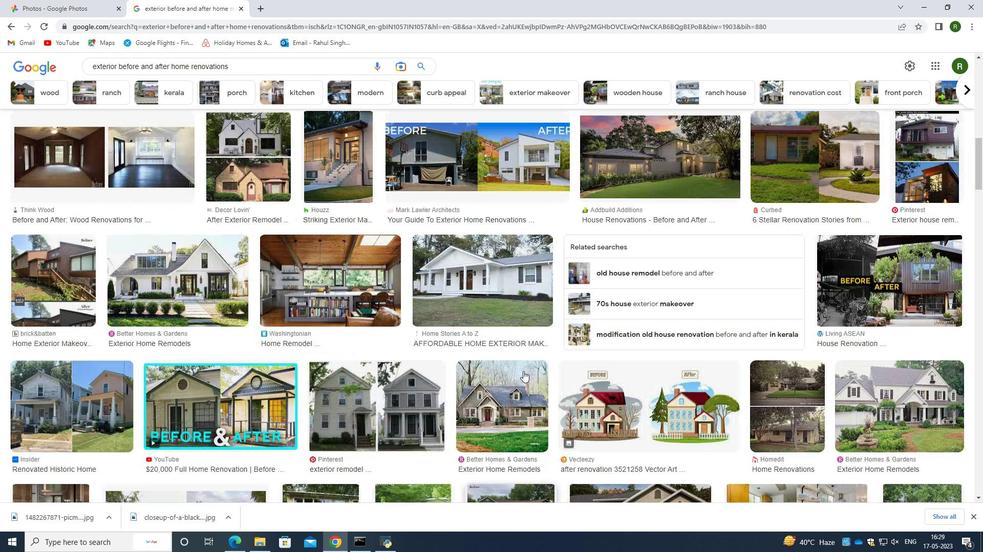 
Action: Mouse scrolled (523, 372) with delta (0, 0)
Screenshot: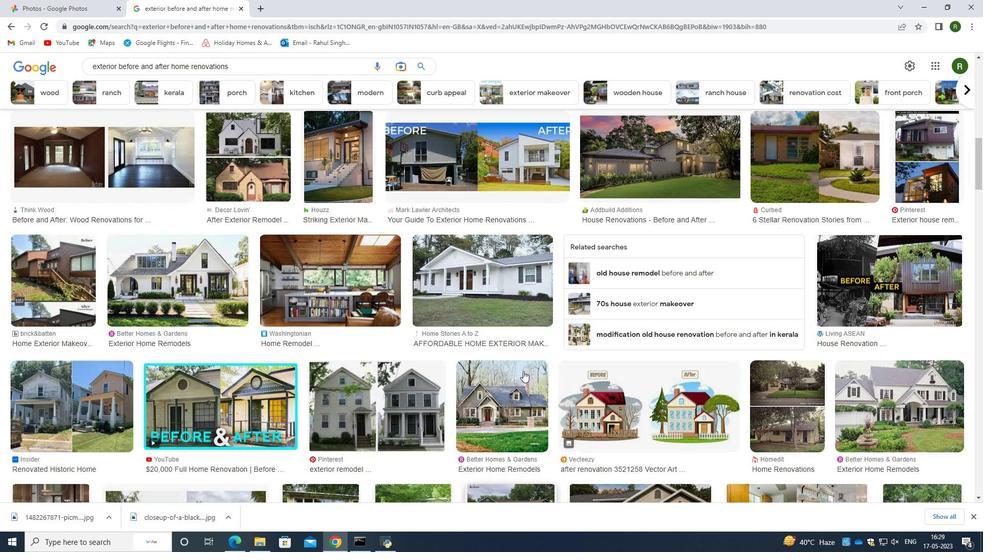 
Action: Mouse scrolled (523, 372) with delta (0, 0)
Screenshot: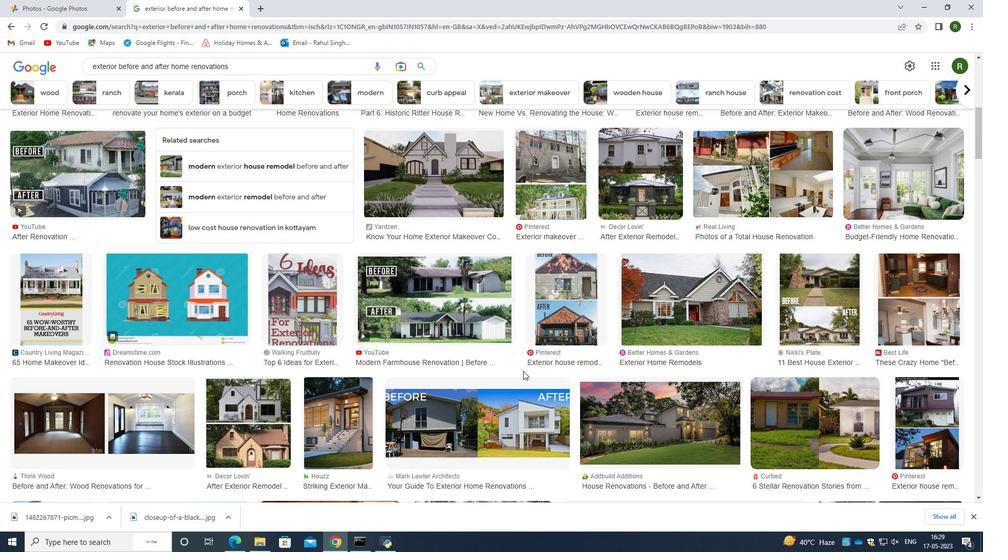 
Action: Mouse scrolled (523, 372) with delta (0, 0)
Screenshot: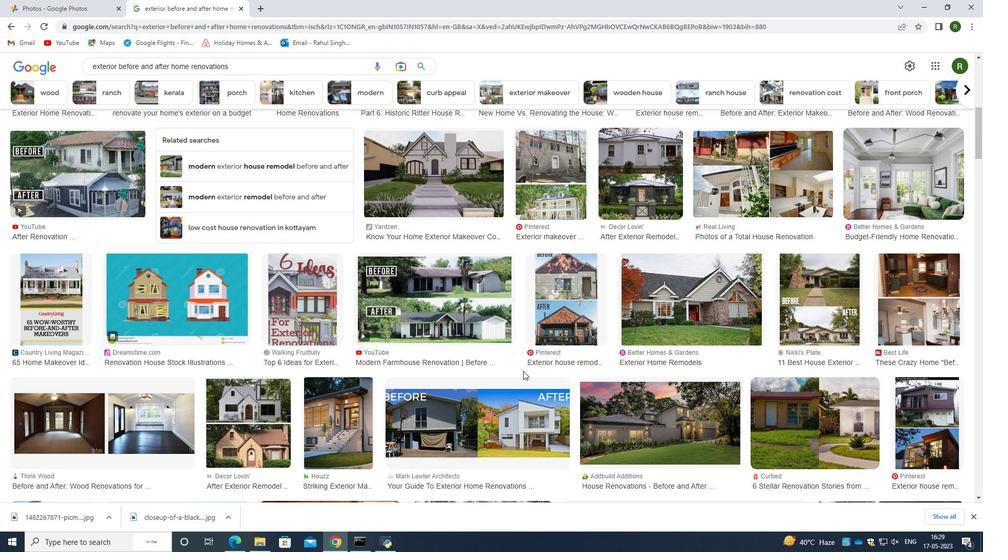 
Action: Mouse moved to (463, 327)
Screenshot: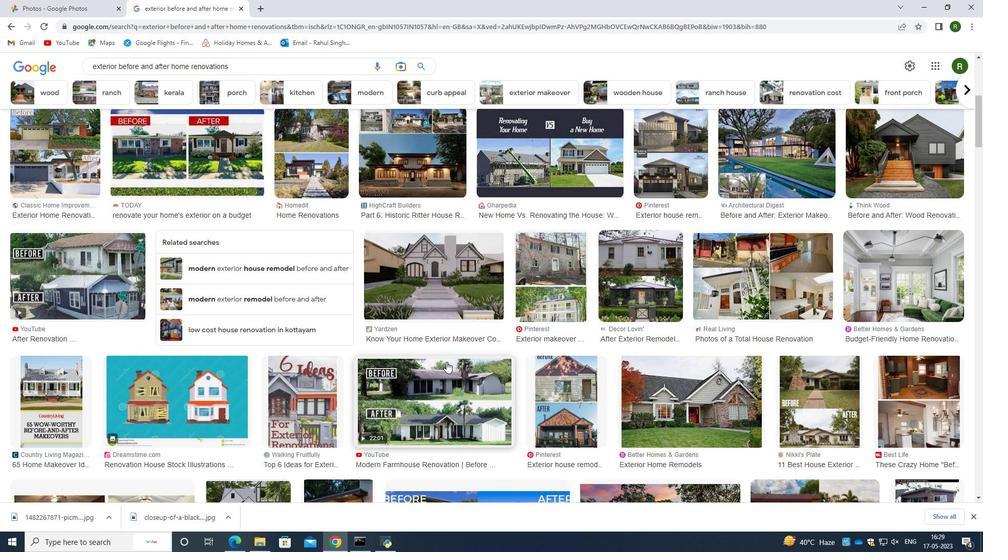 
Action: Mouse scrolled (463, 328) with delta (0, 0)
Screenshot: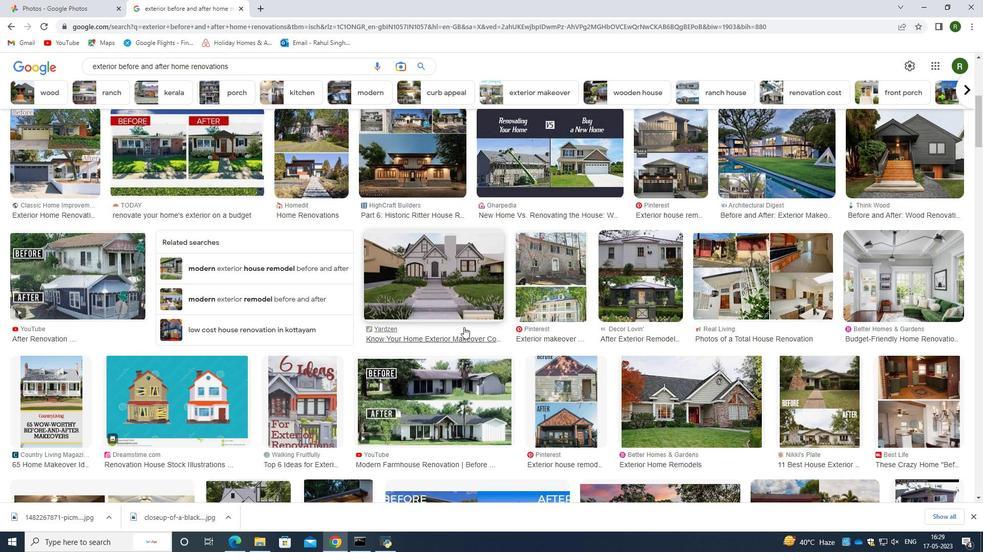 
Action: Mouse scrolled (463, 328) with delta (0, 0)
Screenshot: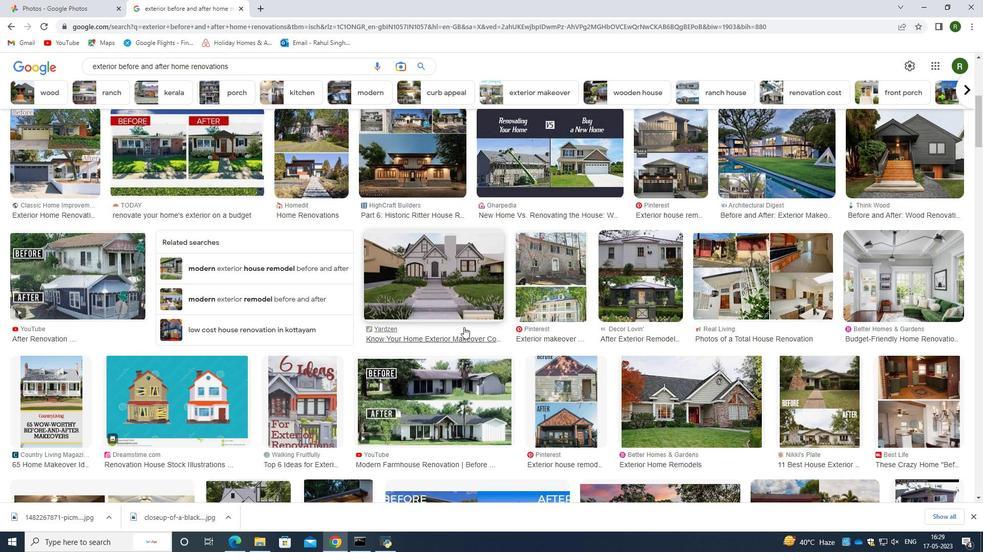 
Action: Mouse scrolled (463, 328) with delta (0, 0)
Screenshot: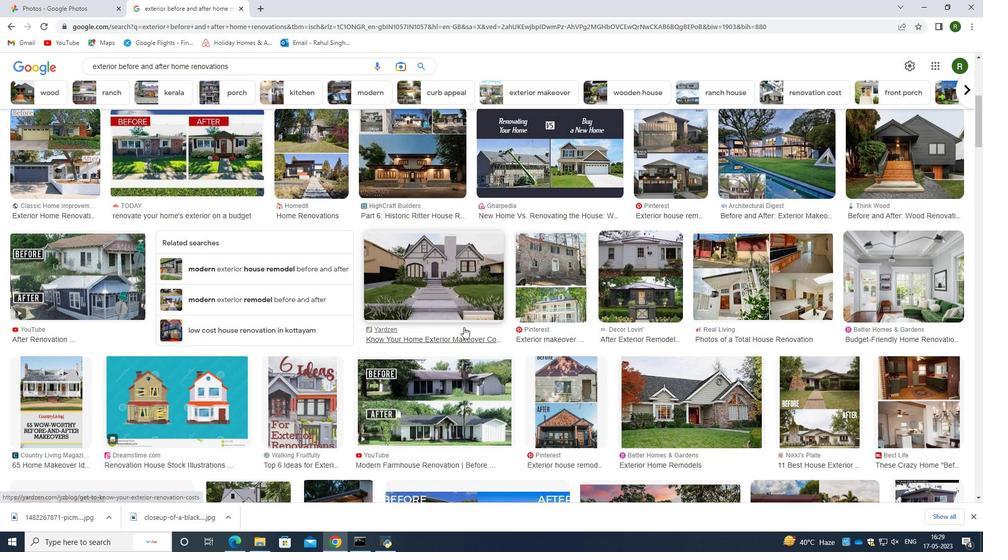 
Action: Mouse moved to (400, 286)
Screenshot: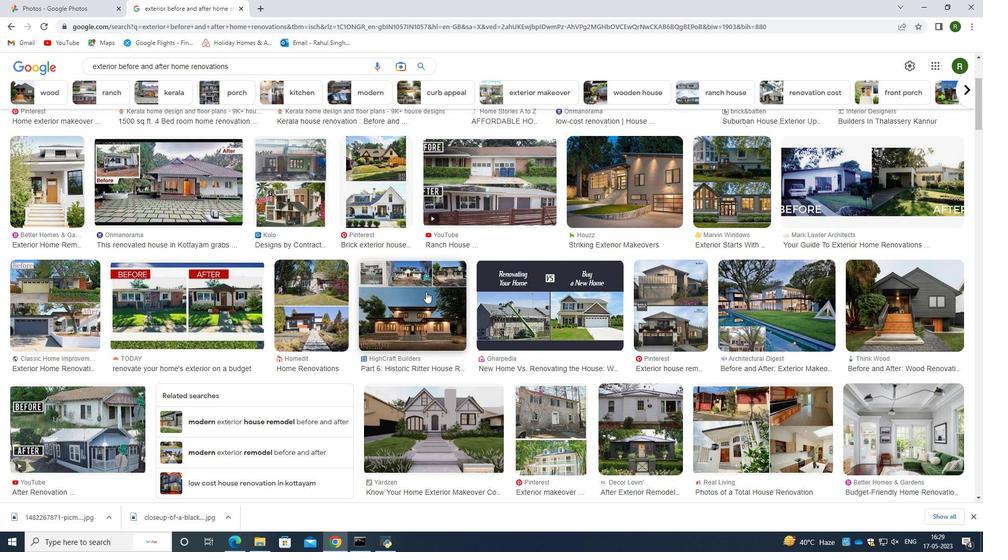 
Action: Mouse scrolled (400, 286) with delta (0, 0)
Screenshot: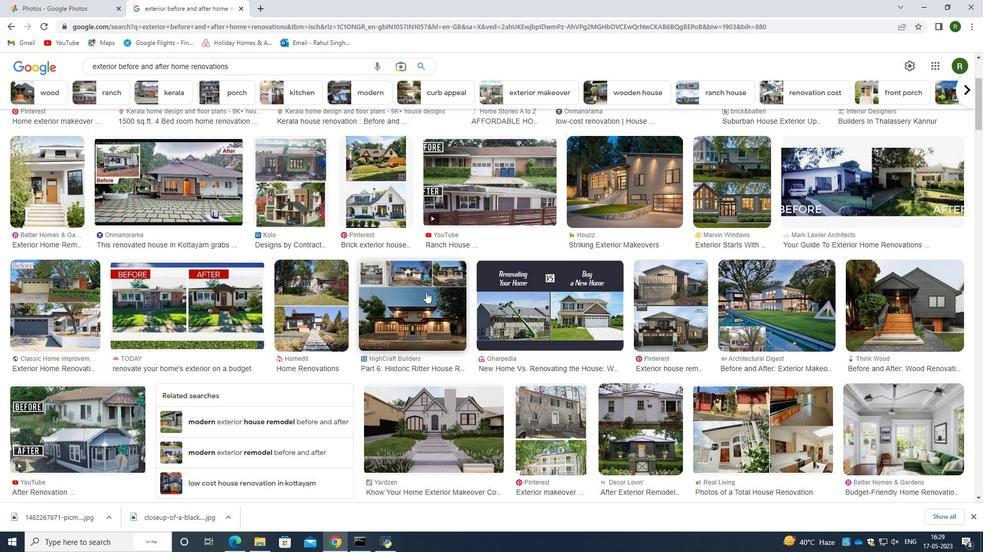 
Action: Mouse moved to (322, 292)
Screenshot: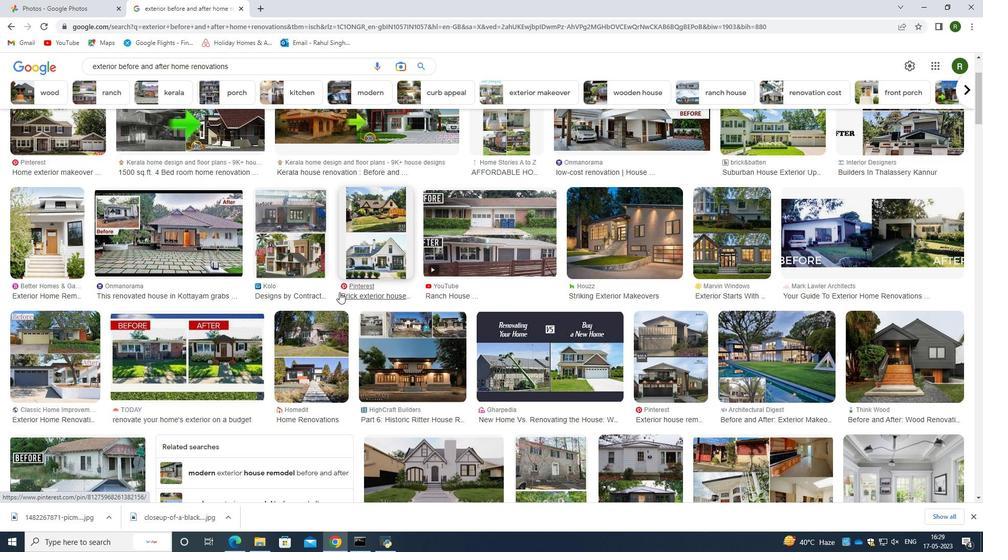 
Action: Mouse scrolled (322, 293) with delta (0, 0)
Screenshot: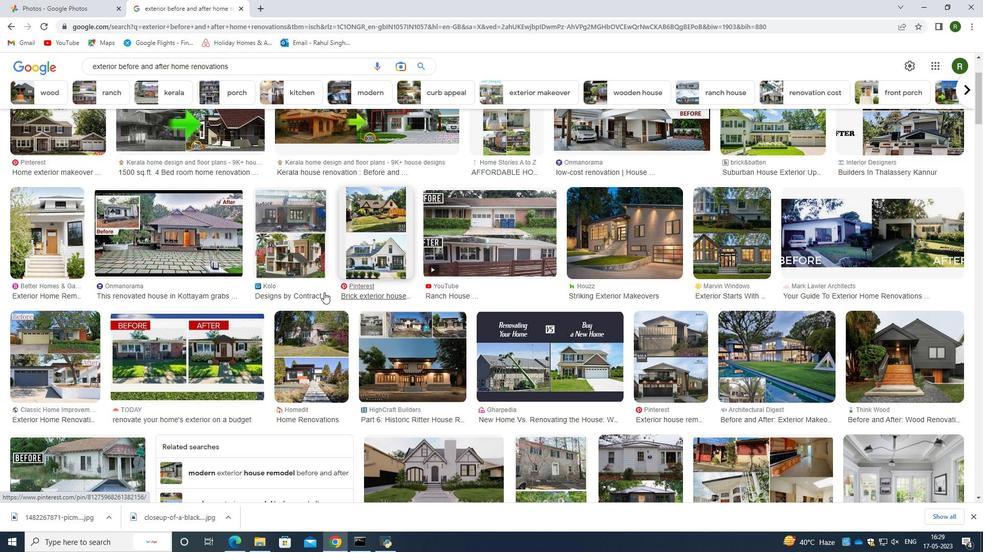 
Action: Mouse scrolled (322, 293) with delta (0, 0)
Screenshot: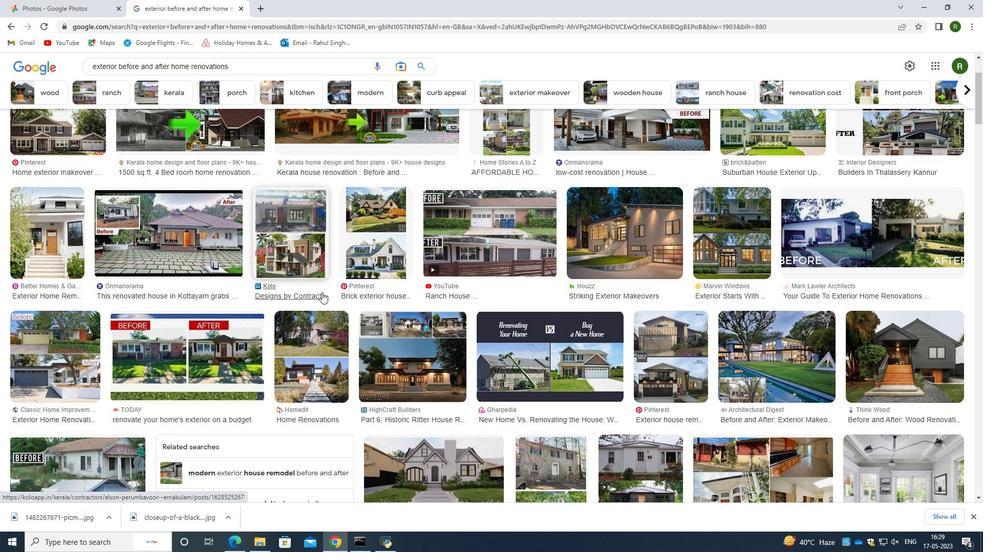 
Action: Mouse scrolled (322, 293) with delta (0, 0)
Screenshot: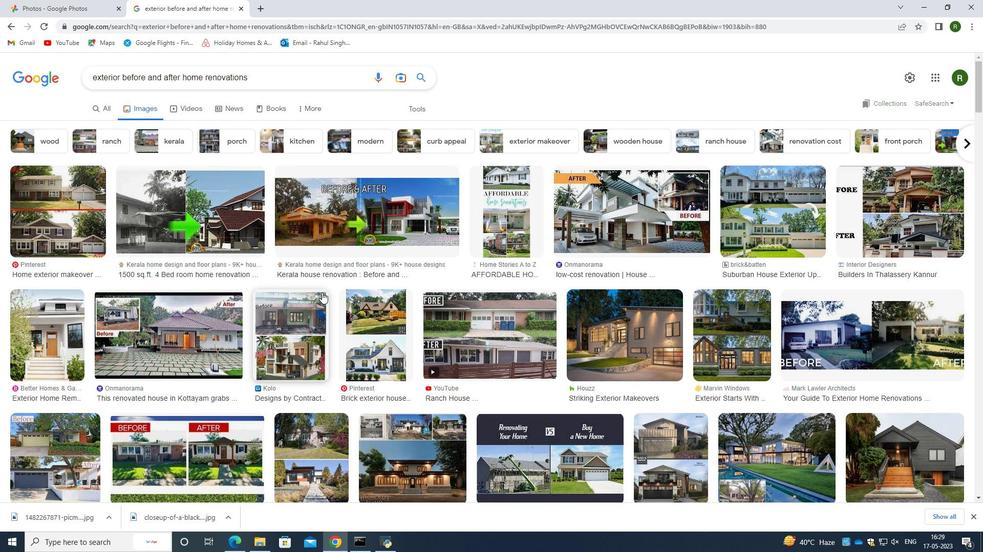 
Action: Mouse scrolled (322, 293) with delta (0, 0)
Screenshot: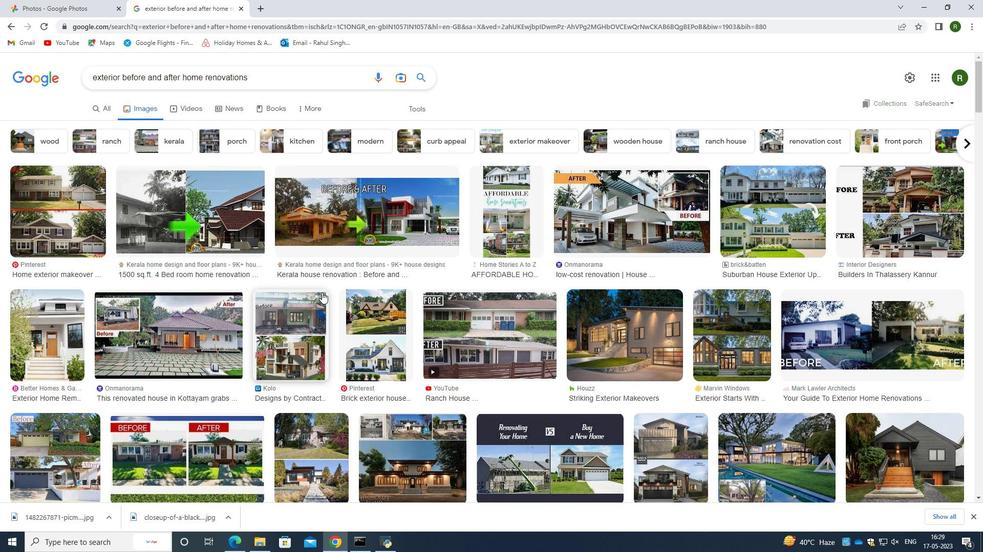 
Action: Mouse scrolled (322, 293) with delta (0, 0)
Screenshot: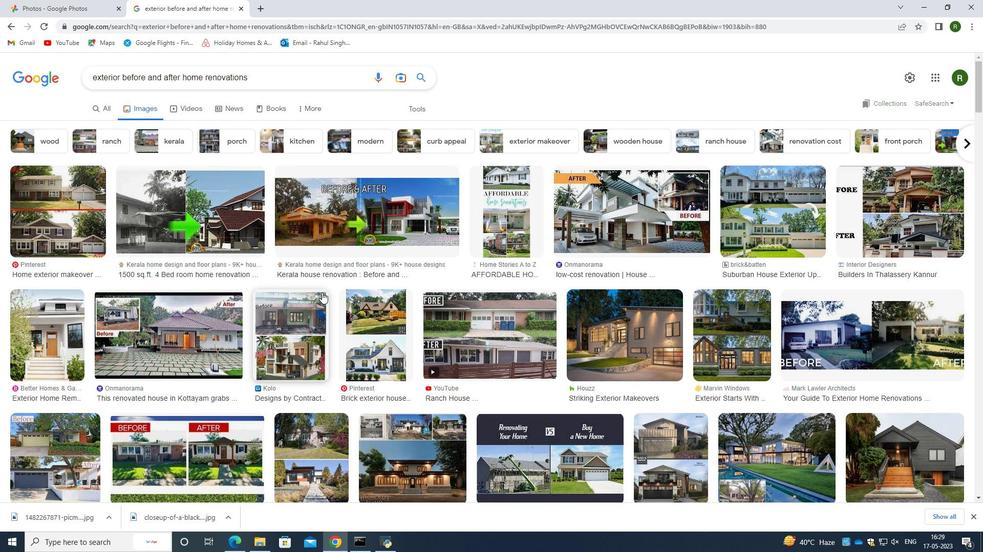 
Action: Mouse moved to (90, 1)
Screenshot: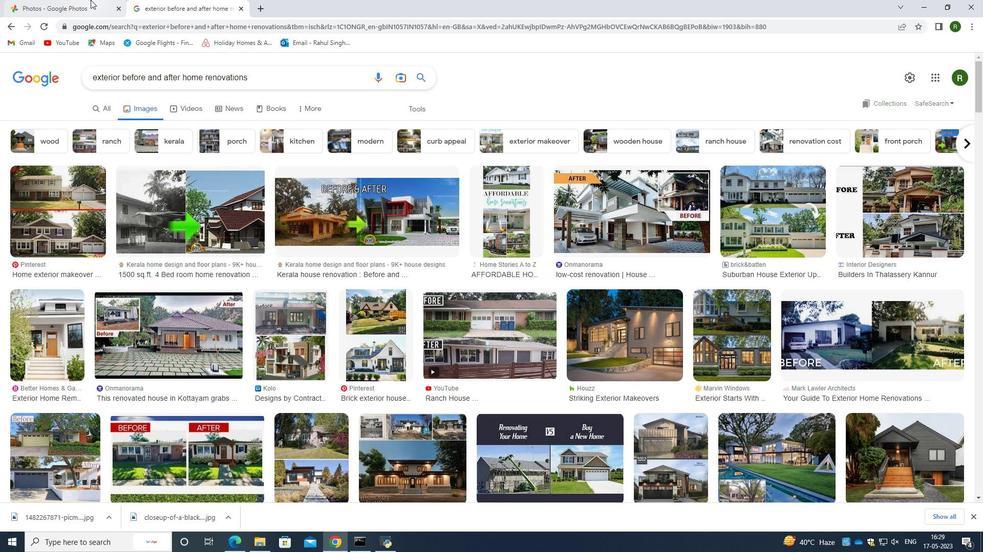 
Action: Mouse pressed left at (90, 1)
Screenshot: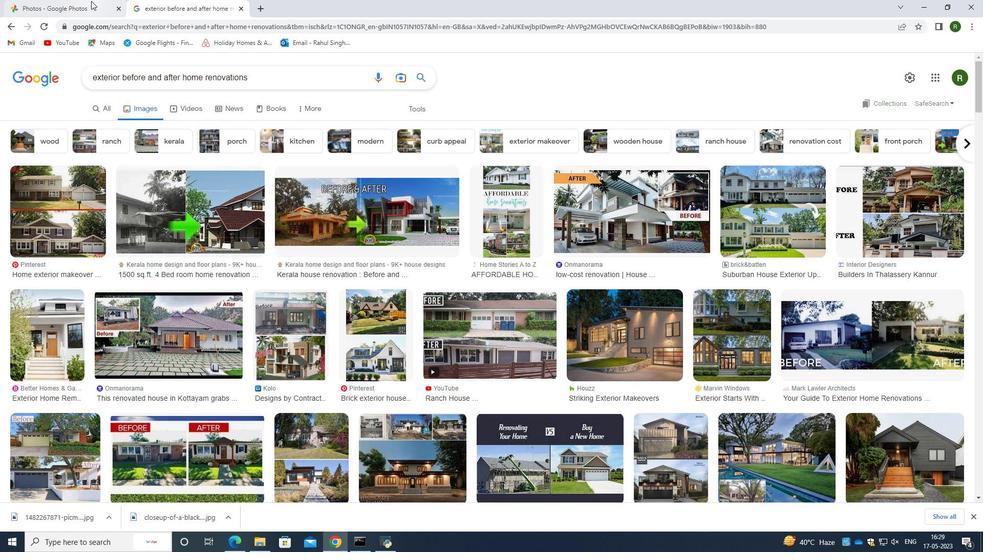 
Action: Mouse moved to (836, 68)
Screenshot: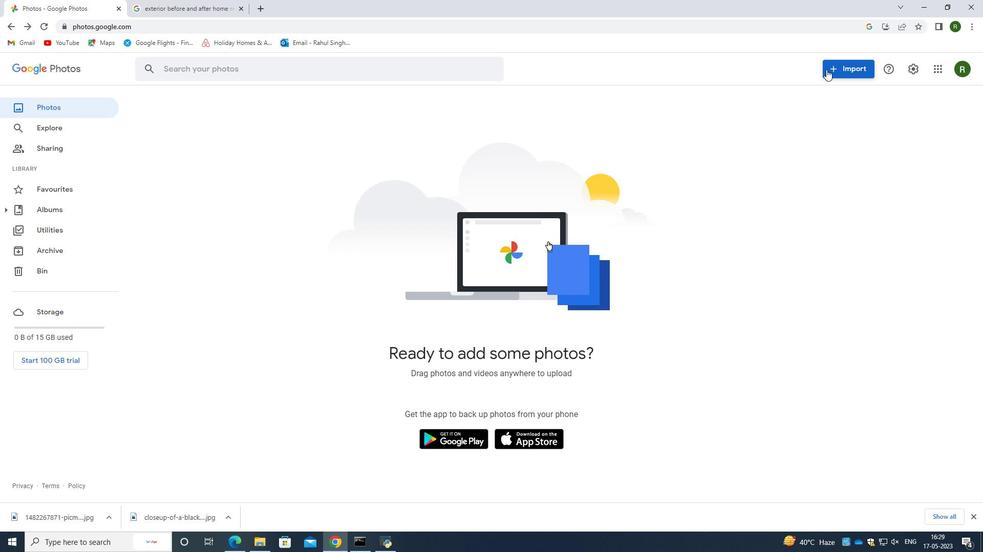 
Action: Mouse pressed left at (836, 68)
Screenshot: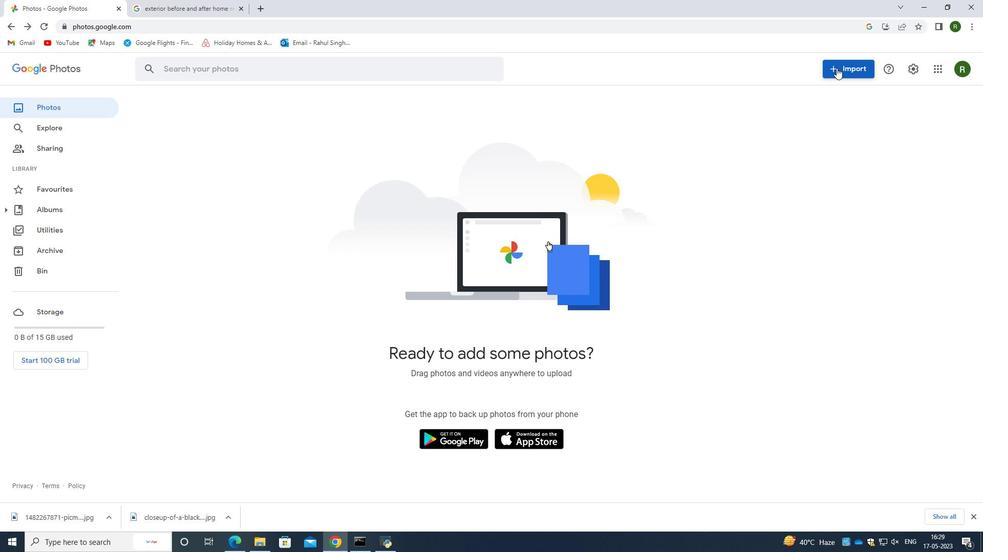 
Action: Mouse moved to (758, 101)
Screenshot: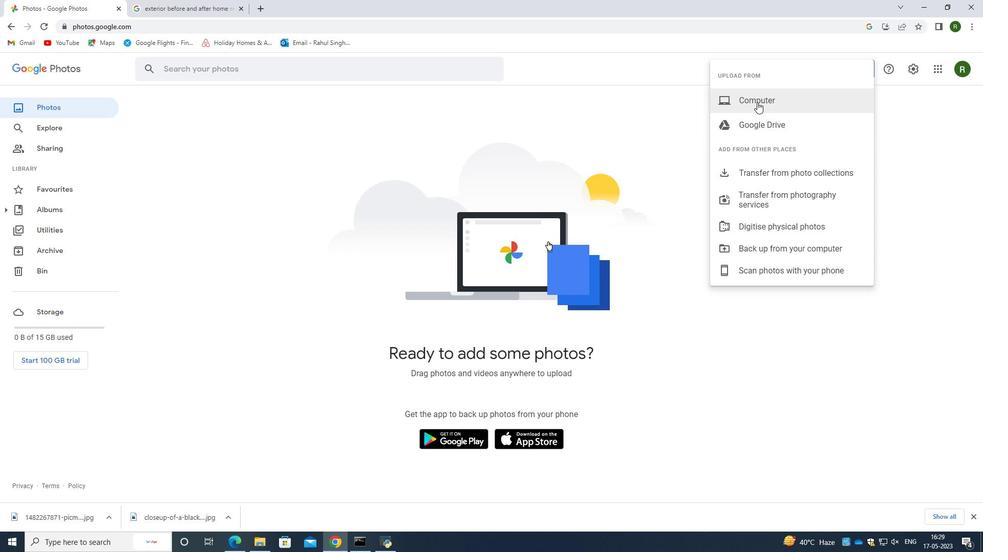 
Action: Mouse pressed left at (758, 101)
Screenshot: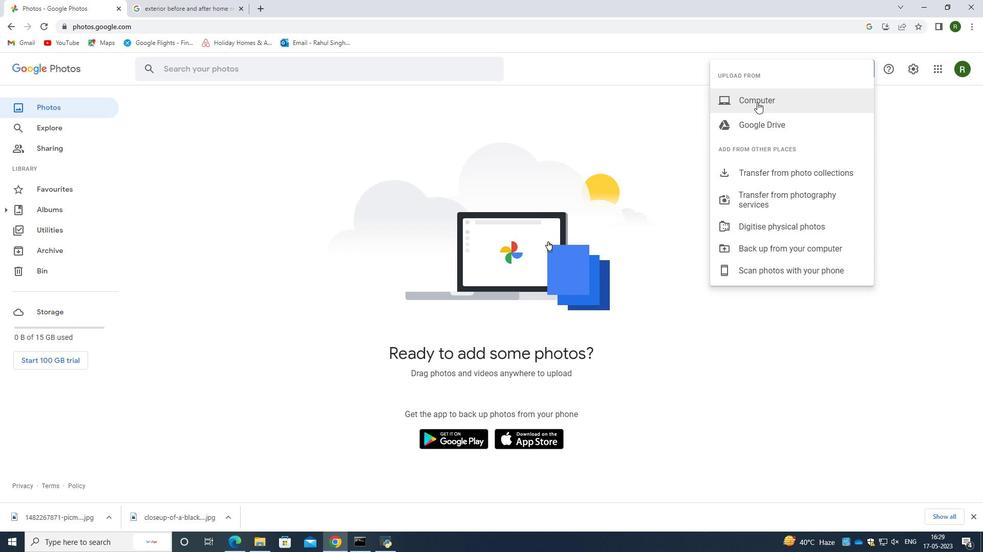
Action: Mouse moved to (47, 133)
Screenshot: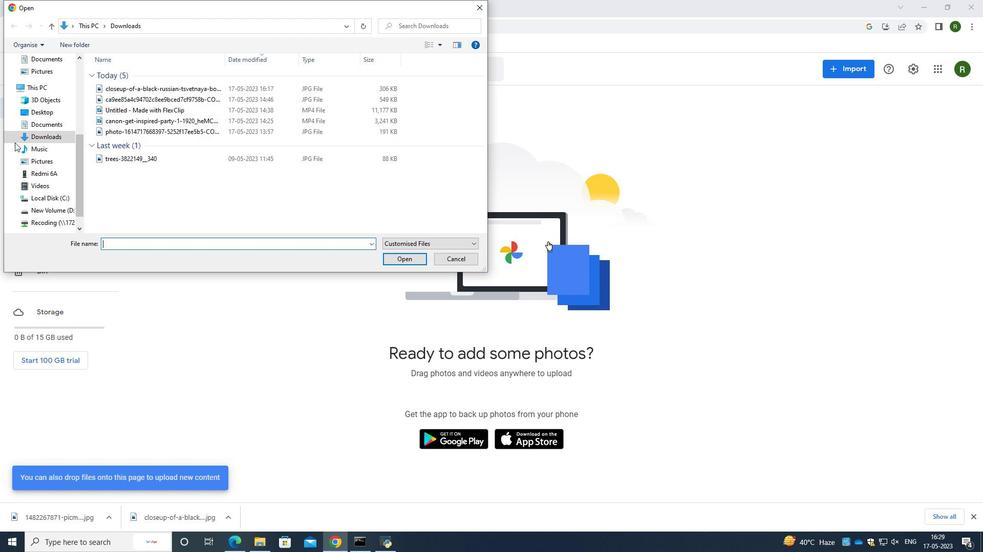 
Action: Mouse pressed left at (47, 133)
Screenshot: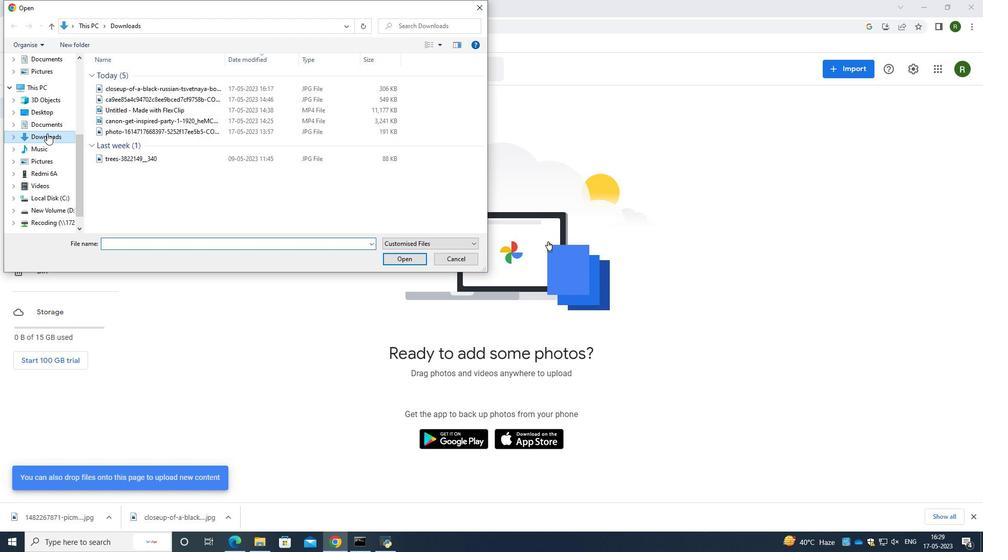 
Action: Mouse moved to (52, 212)
Screenshot: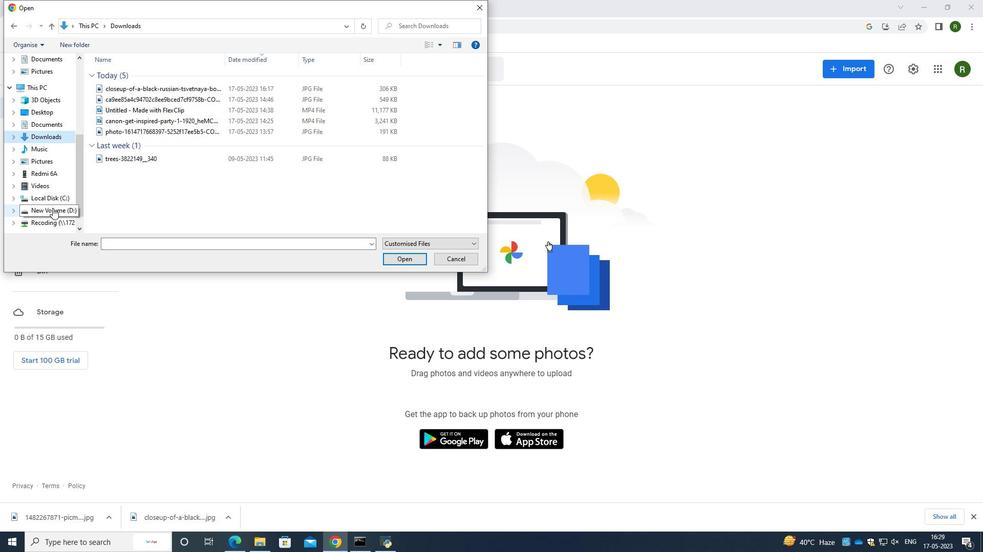 
Action: Mouse pressed left at (52, 212)
Screenshot: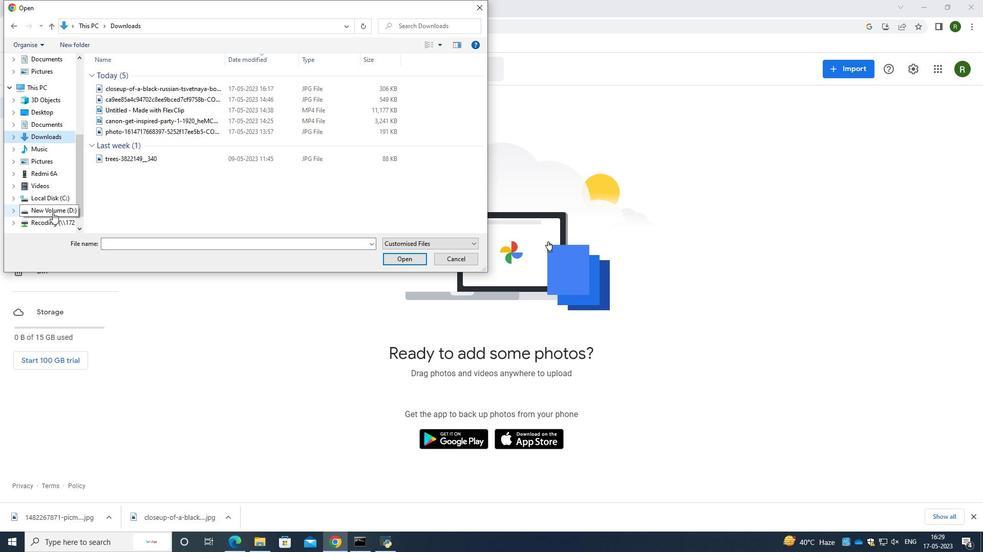 
Action: Mouse moved to (121, 163)
Screenshot: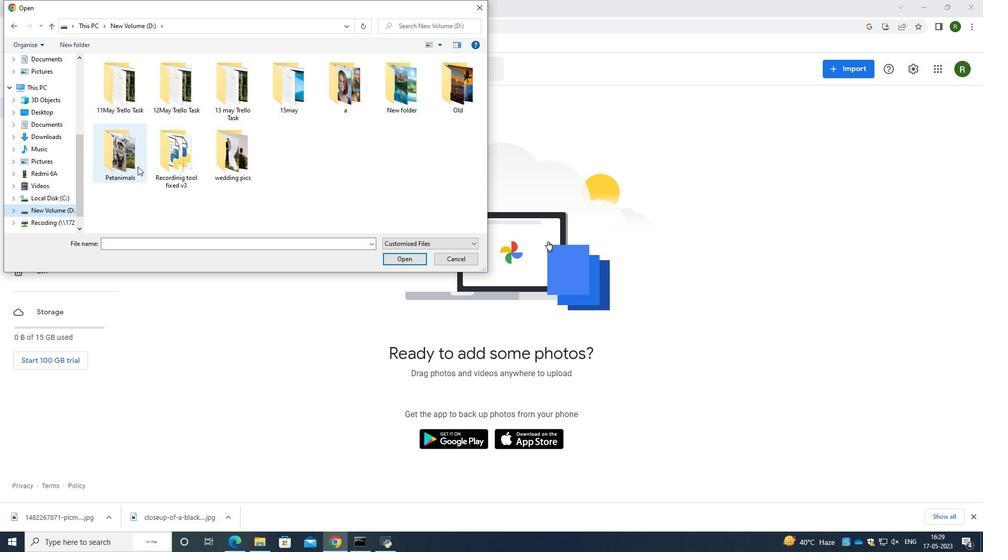 
Action: Mouse pressed left at (121, 163)
Screenshot: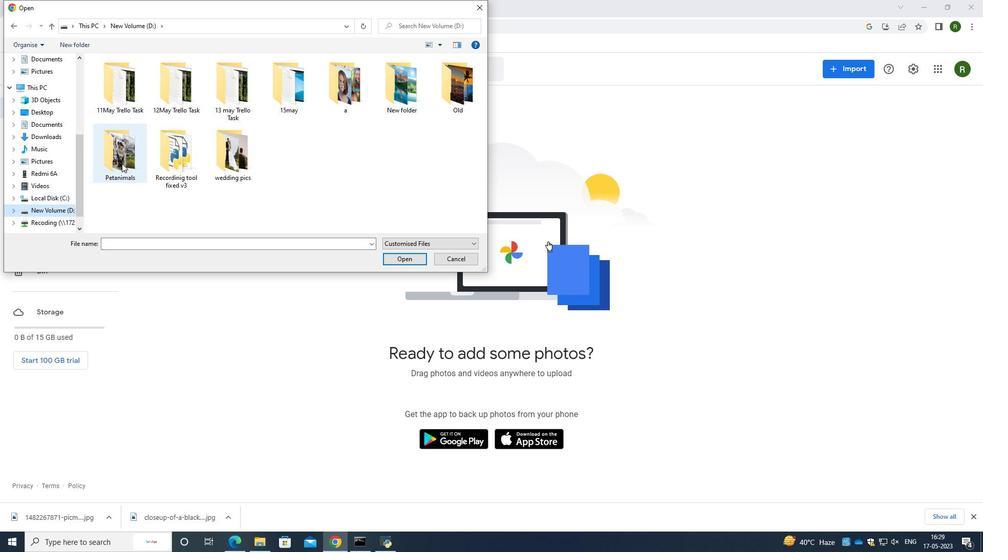 
Action: Mouse moved to (120, 163)
Screenshot: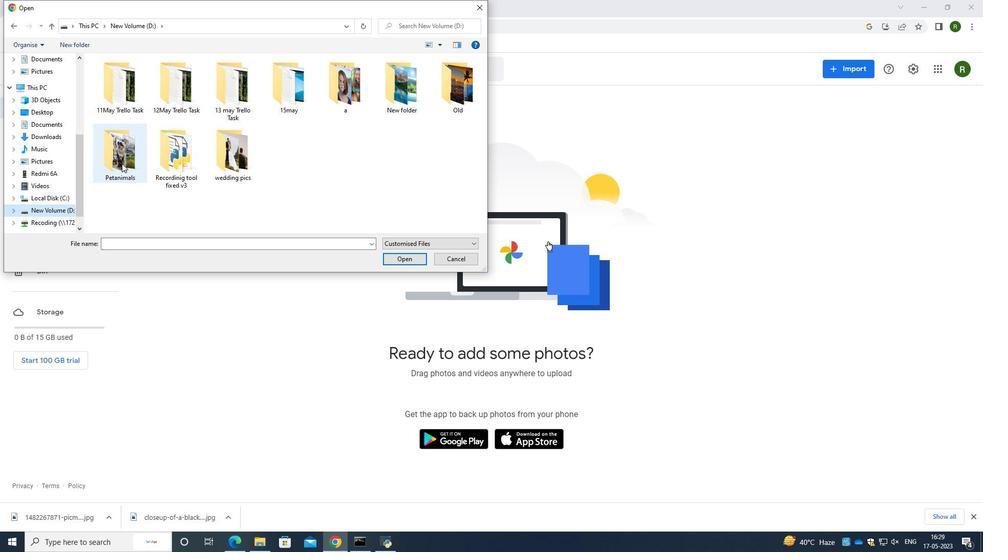 
Action: Mouse pressed left at (120, 163)
Screenshot: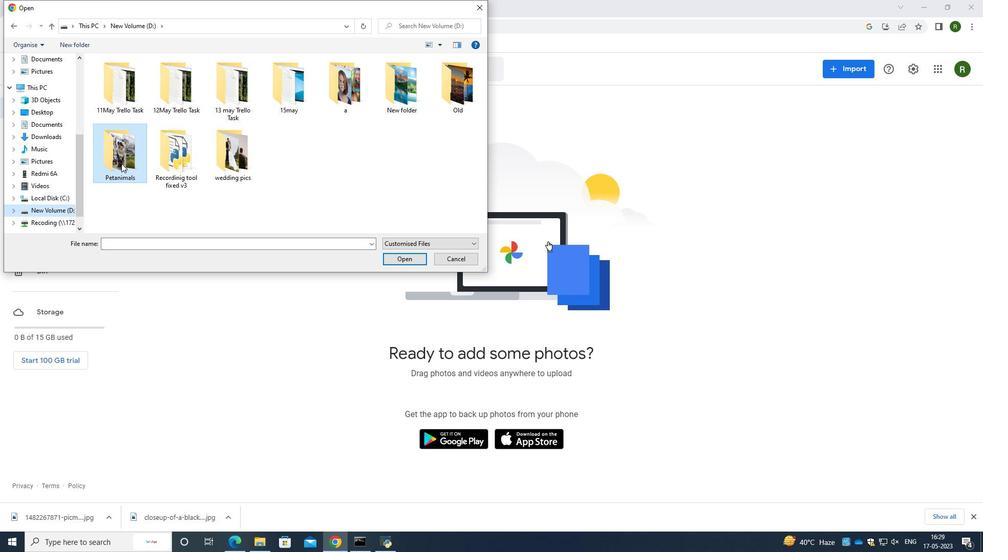 
Action: Mouse moved to (109, 112)
Screenshot: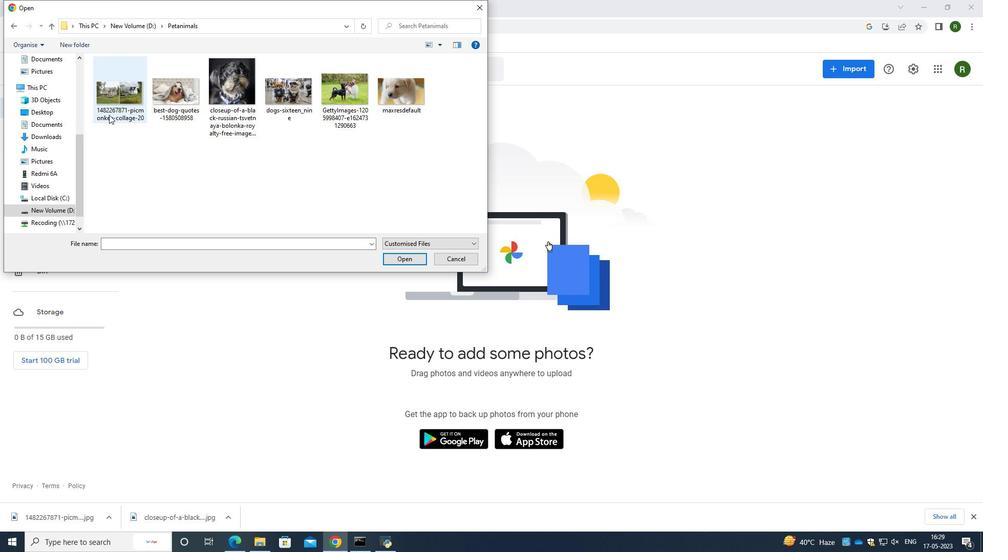 
Action: Mouse pressed left at (109, 112)
Screenshot: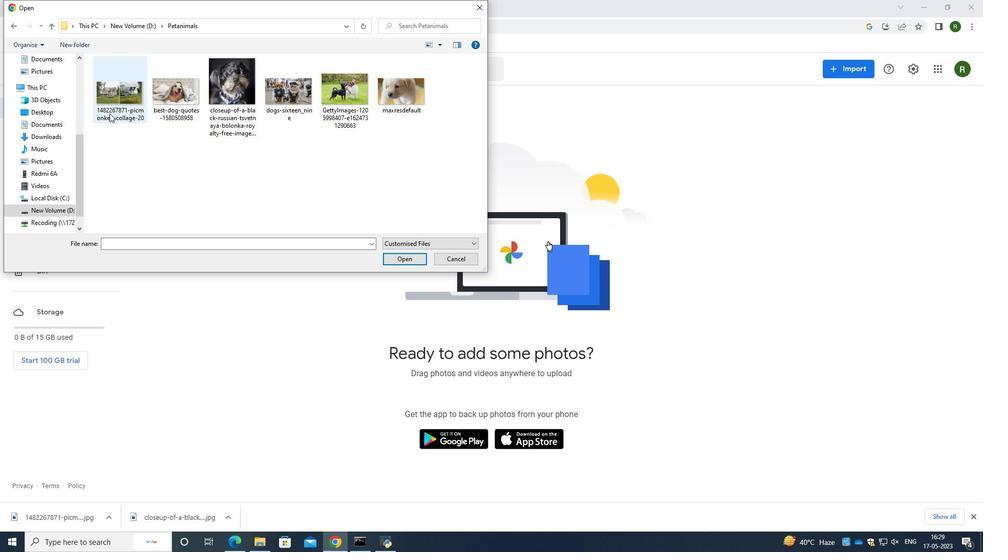 
Action: Mouse moved to (410, 259)
Screenshot: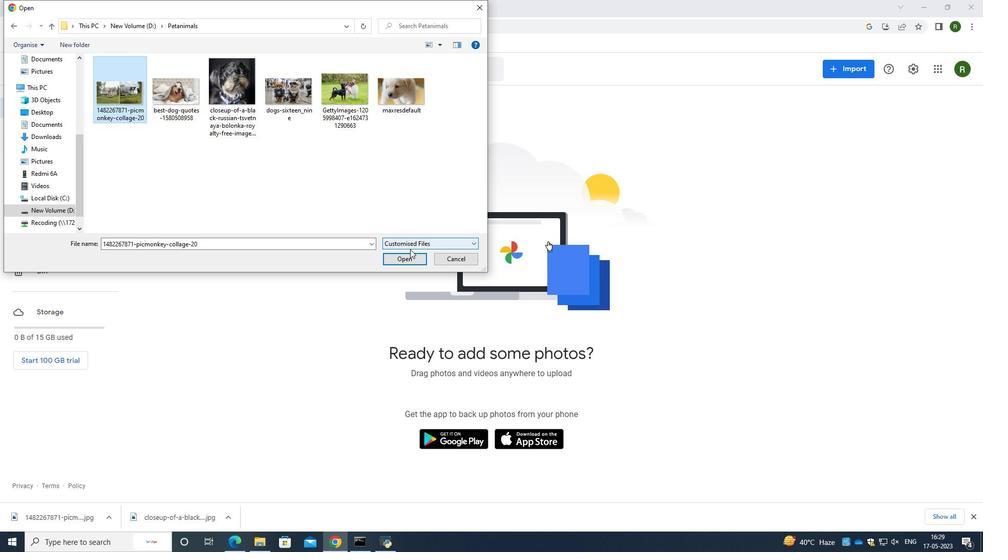 
Action: Mouse pressed left at (410, 259)
Screenshot: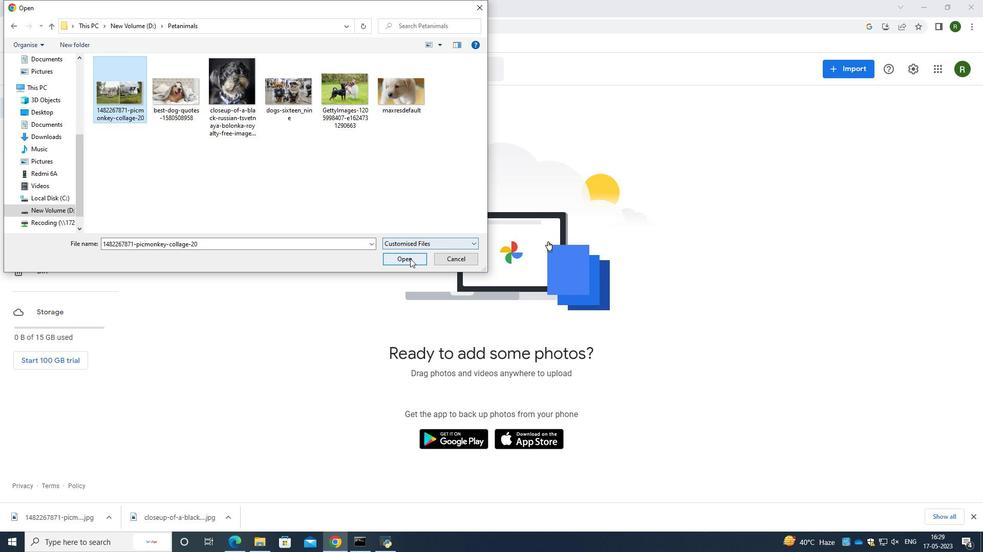 
Action: Mouse moved to (274, 203)
Screenshot: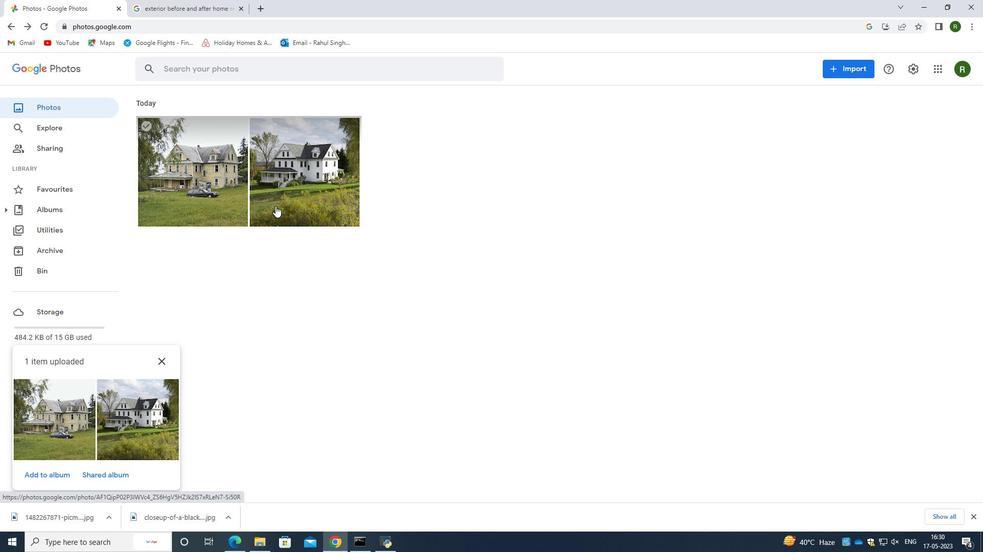 
Action: Mouse pressed left at (274, 203)
Screenshot: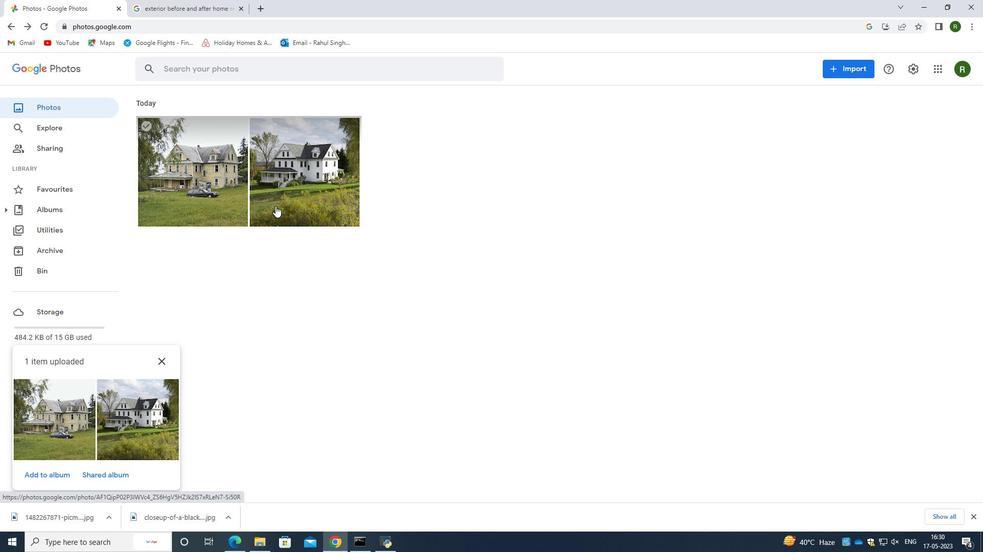 
Action: Mouse moved to (167, 359)
Screenshot: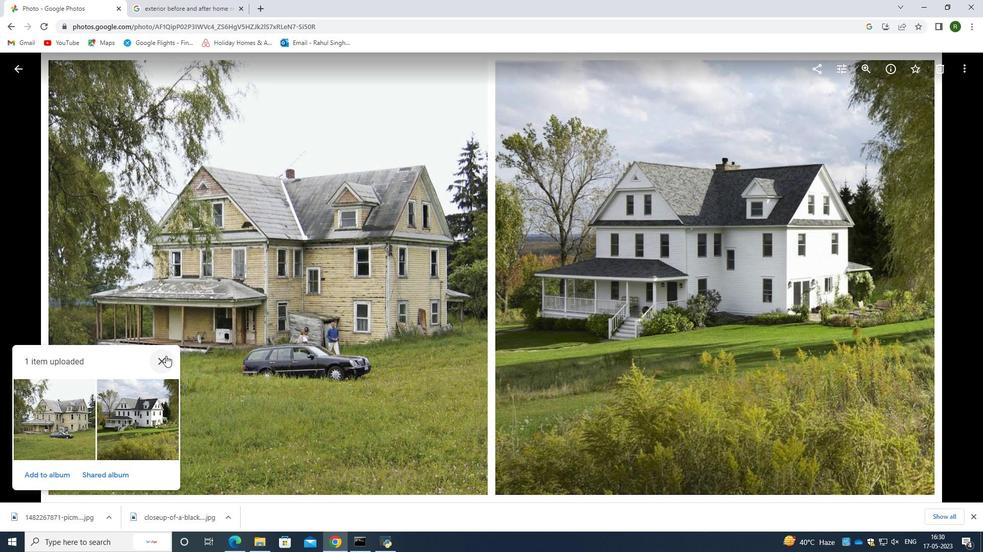 
Action: Mouse pressed left at (167, 359)
Screenshot: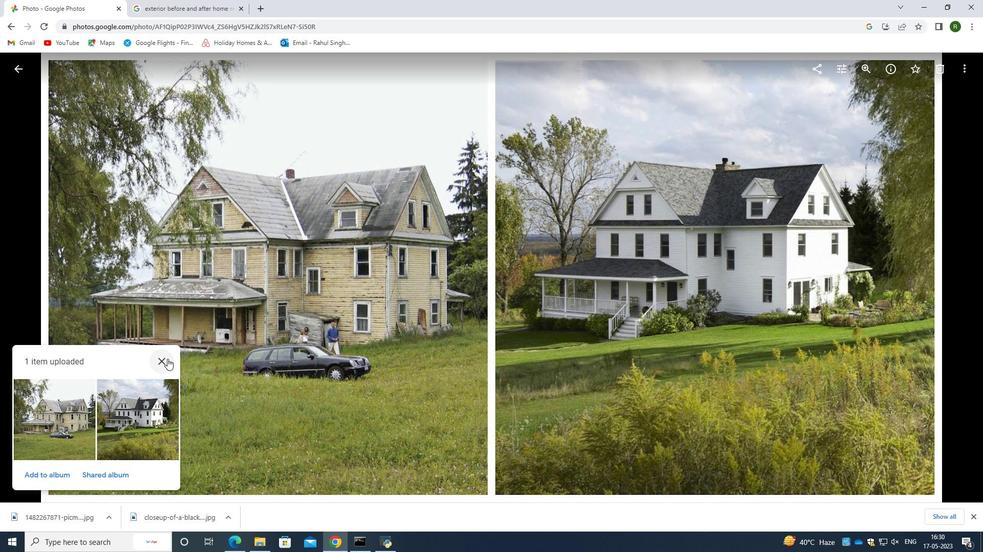 
Action: Mouse moved to (846, 68)
Screenshot: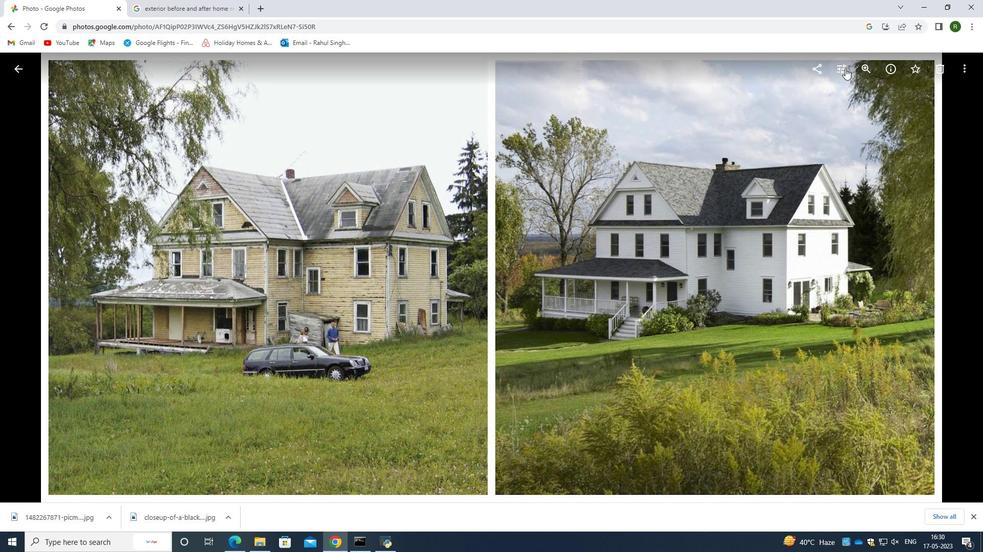 
Action: Mouse pressed left at (846, 68)
Screenshot: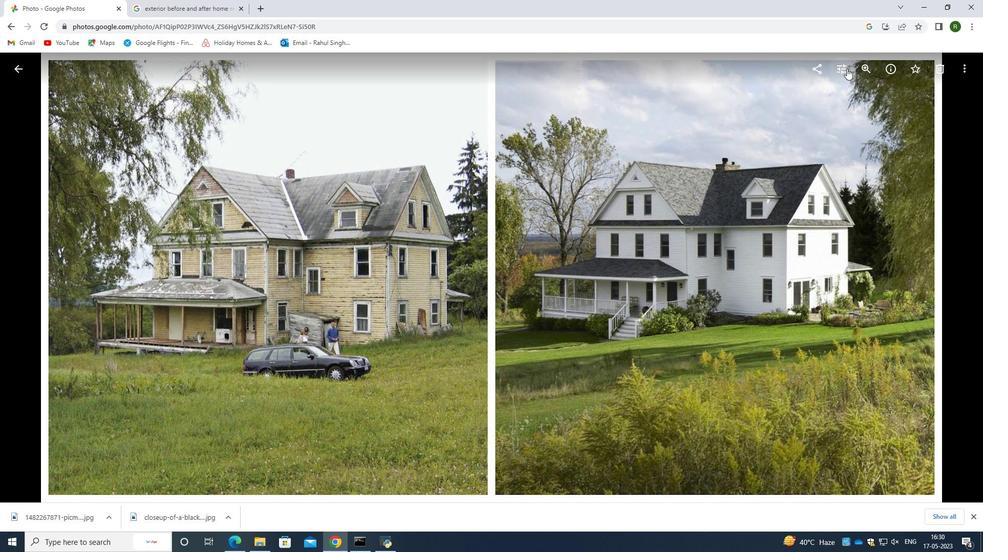 
Action: Mouse moved to (881, 76)
Screenshot: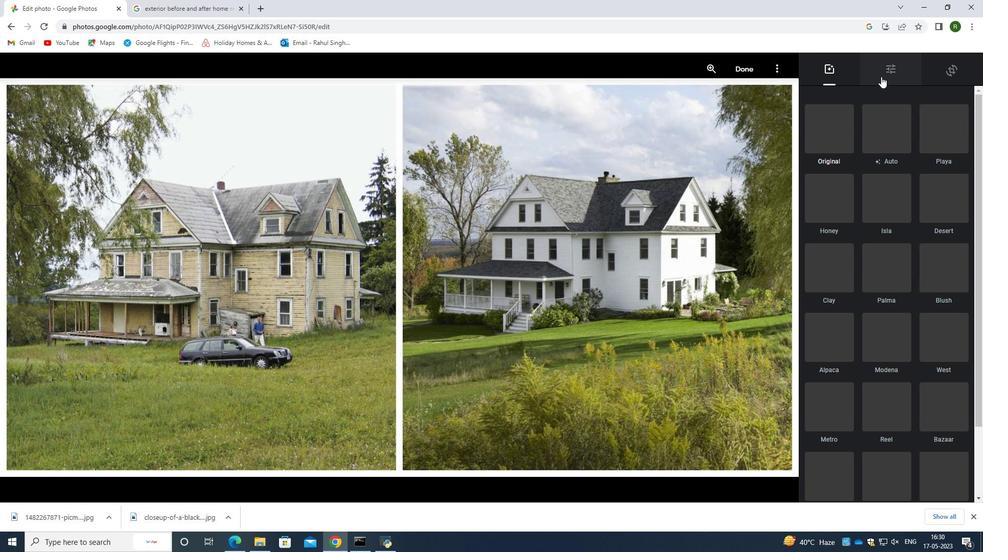 
Action: Mouse pressed left at (881, 76)
Screenshot: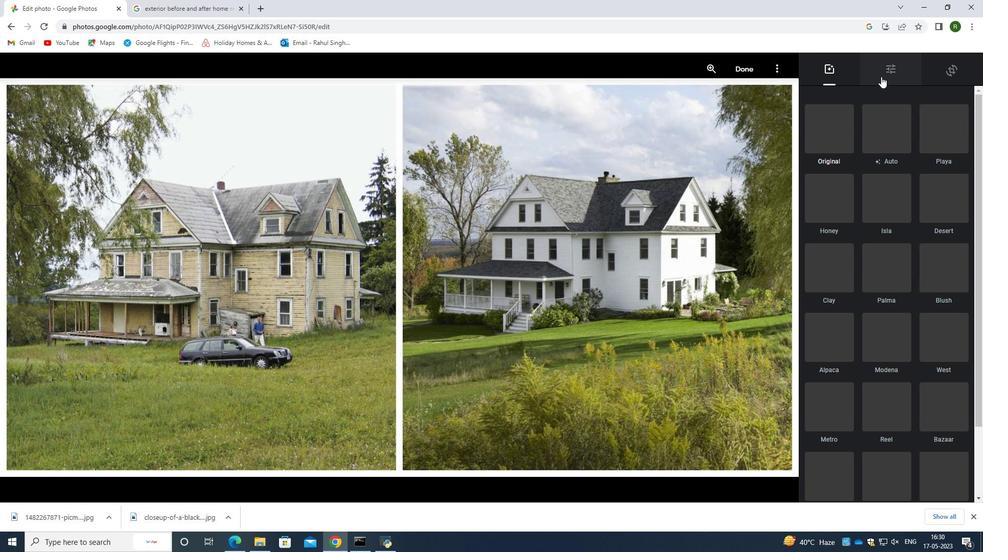 
Action: Mouse moved to (957, 76)
Screenshot: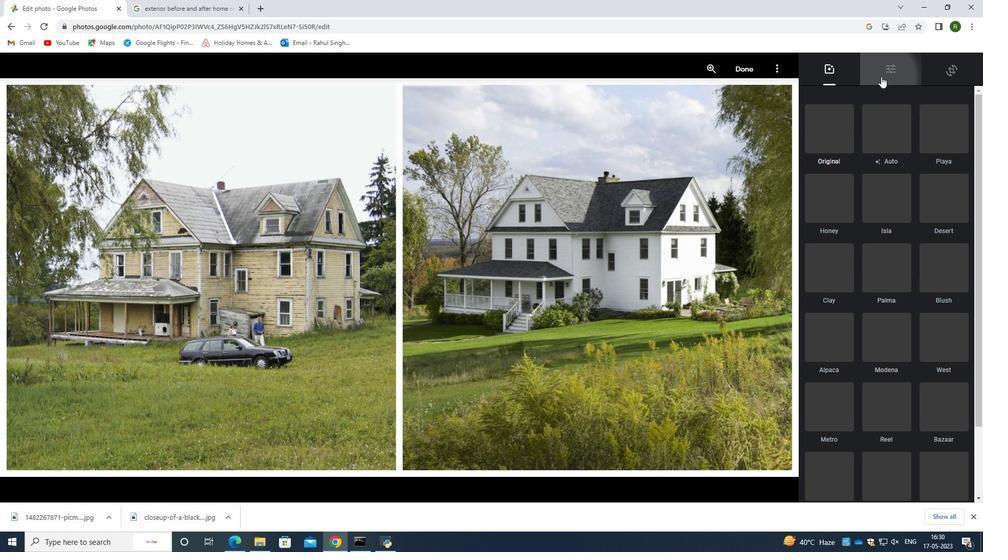 
Action: Mouse pressed left at (957, 76)
Screenshot: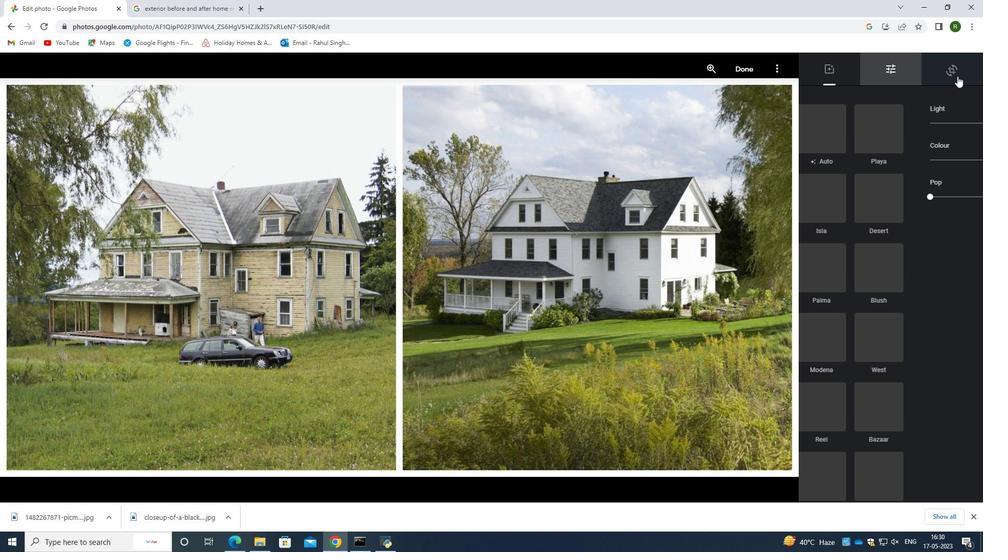 
Action: Mouse moved to (864, 92)
Screenshot: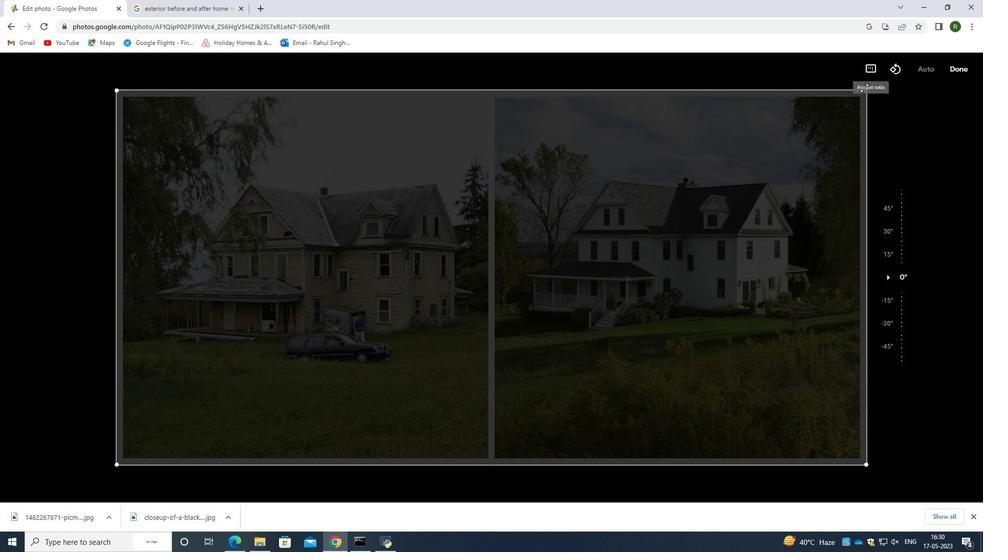 
Action: Mouse pressed left at (864, 92)
Screenshot: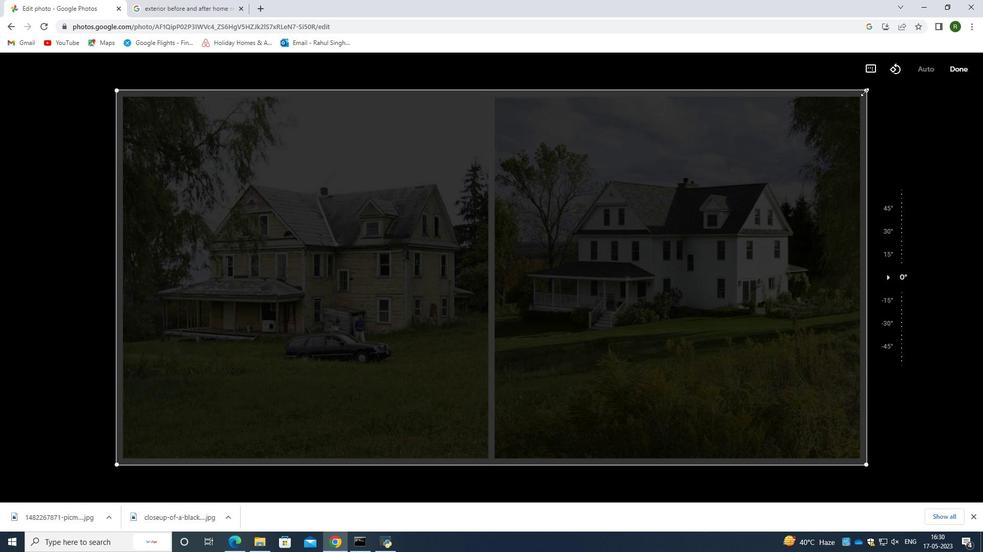 
Action: Mouse moved to (686, 91)
Screenshot: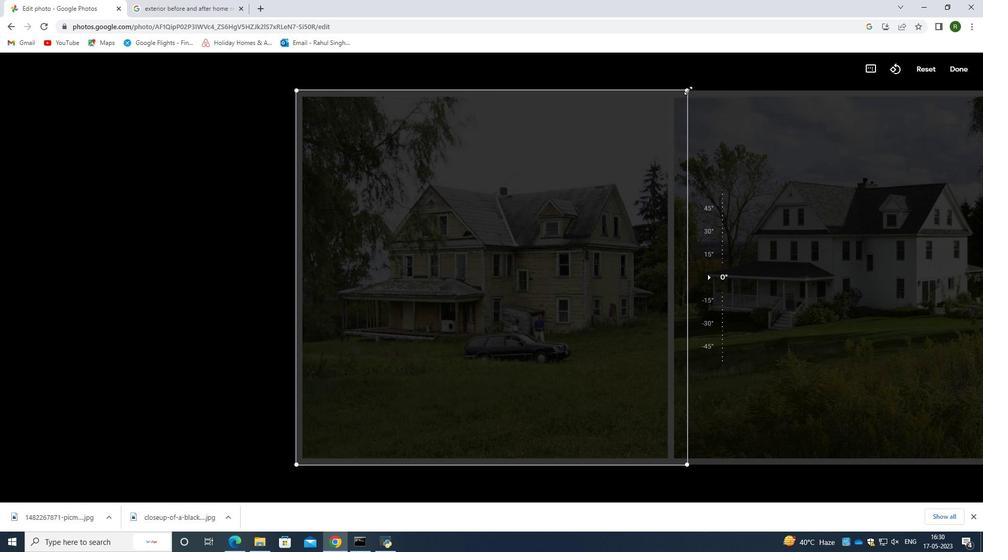 
Action: Mouse pressed left at (686, 91)
Screenshot: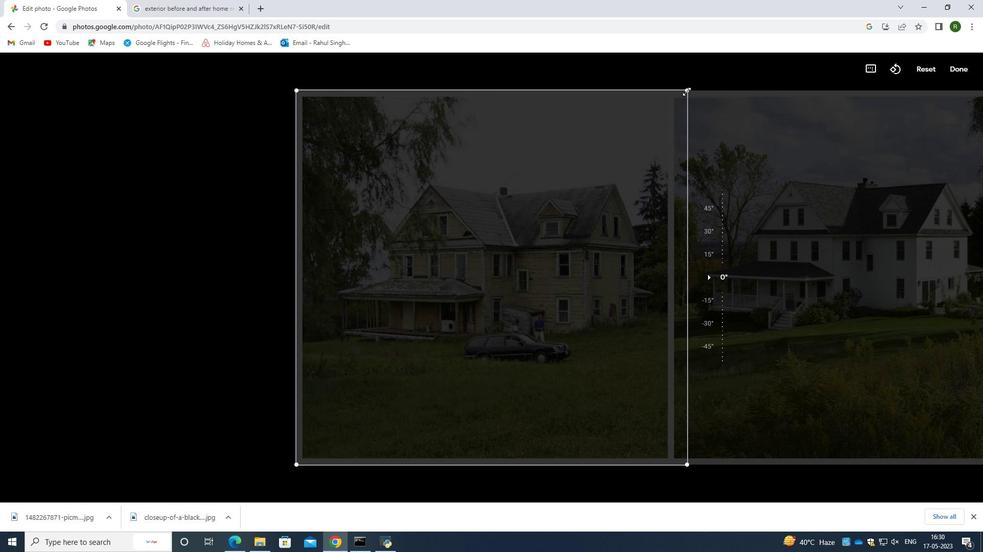
Action: Mouse moved to (963, 67)
Screenshot: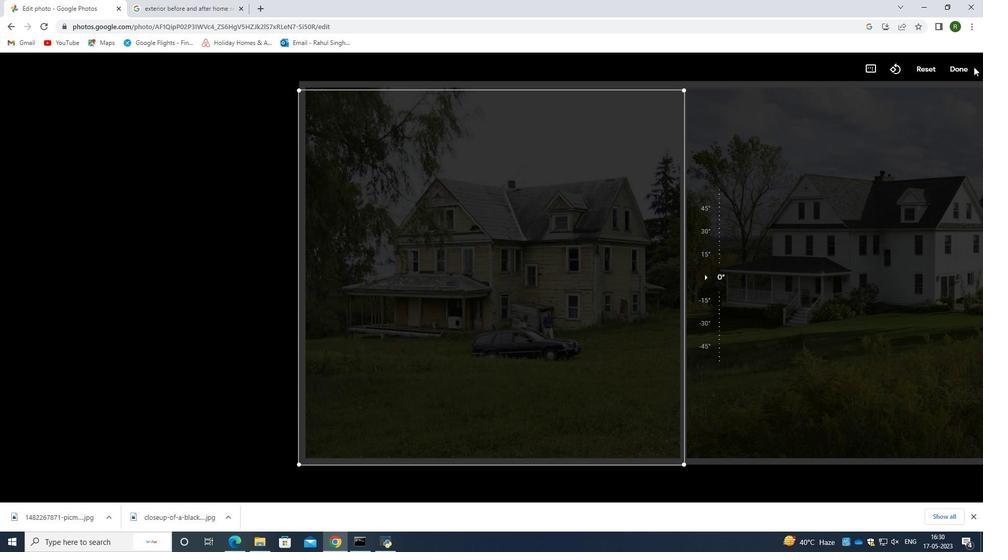 
Action: Mouse pressed left at (963, 67)
Screenshot: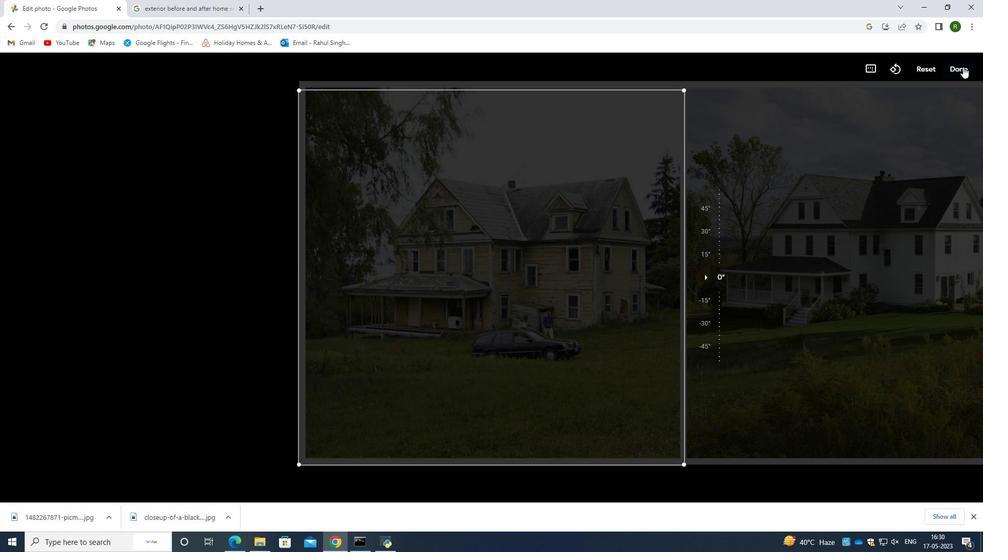 
Action: Mouse moved to (603, 241)
Screenshot: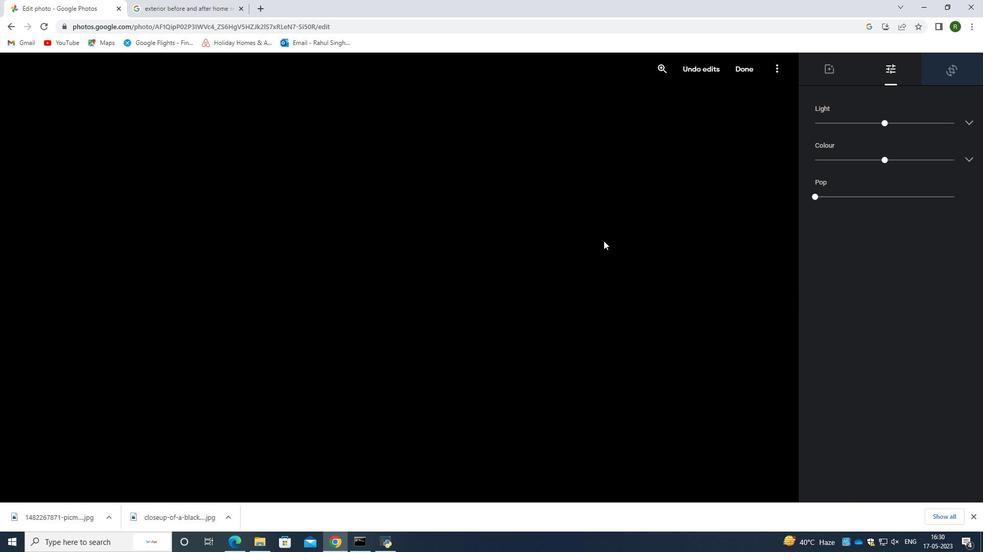 
Action: Mouse scrolled (603, 241) with delta (0, 0)
Screenshot: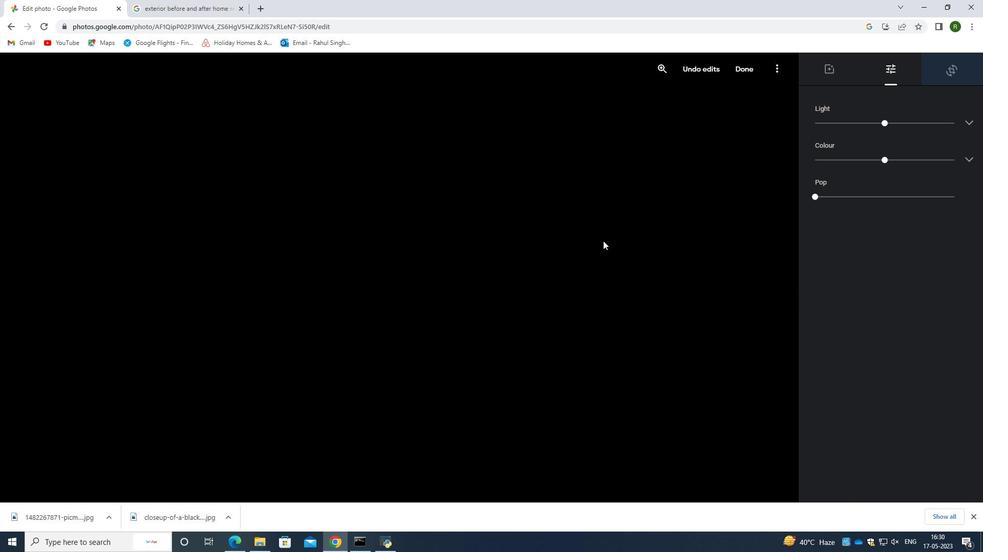 
Action: Mouse scrolled (603, 241) with delta (0, 0)
Screenshot: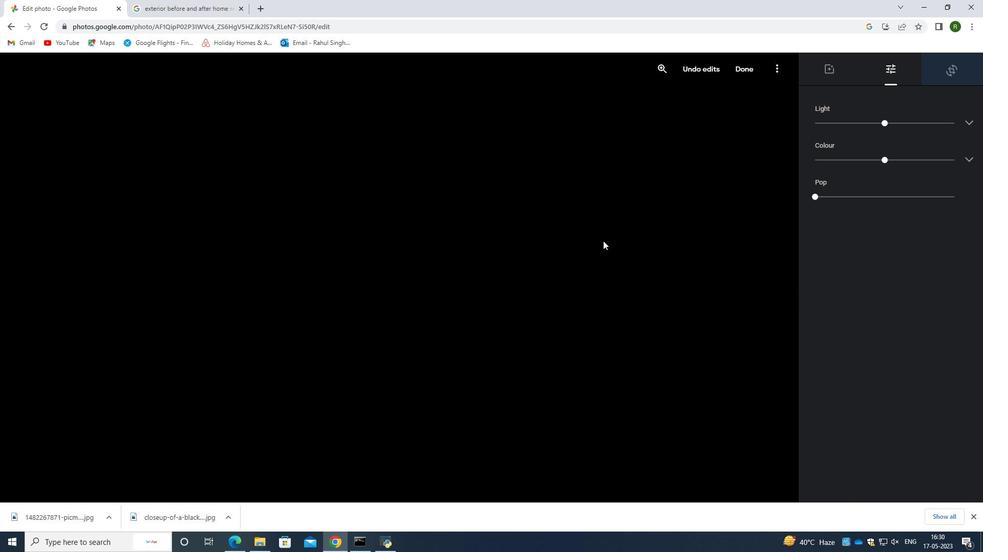 
Action: Mouse scrolled (603, 240) with delta (0, 0)
Screenshot: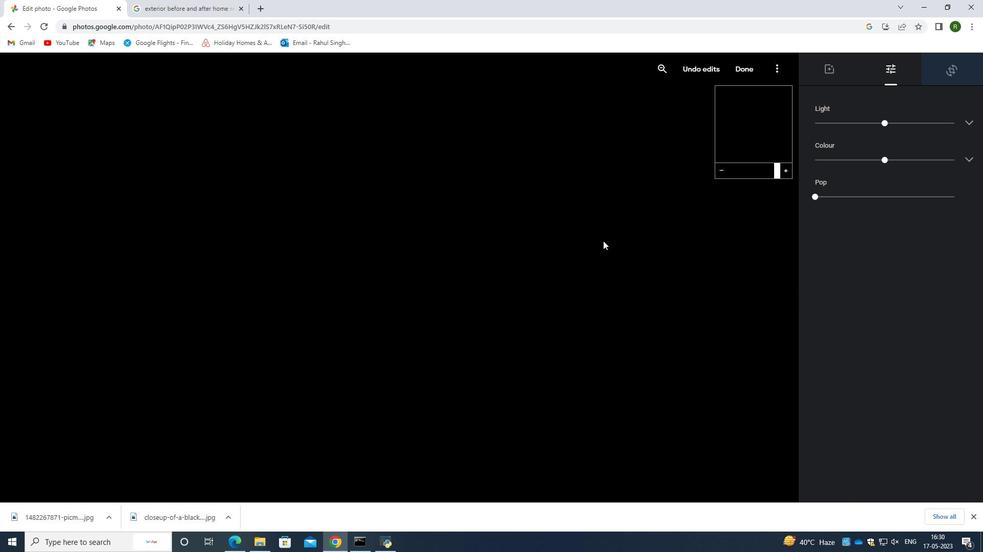 
Action: Mouse scrolled (603, 240) with delta (0, 0)
Screenshot: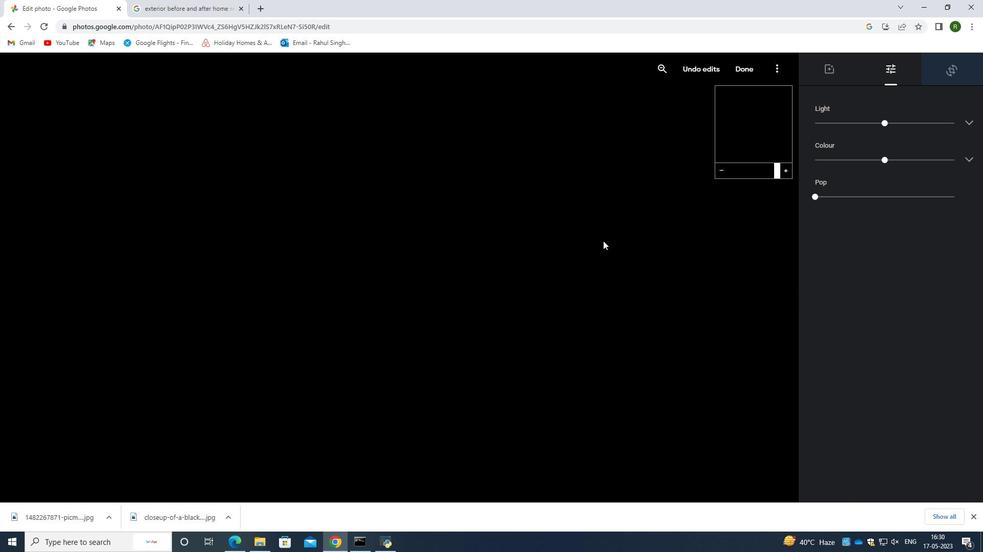 
Action: Mouse moved to (8, 28)
Screenshot: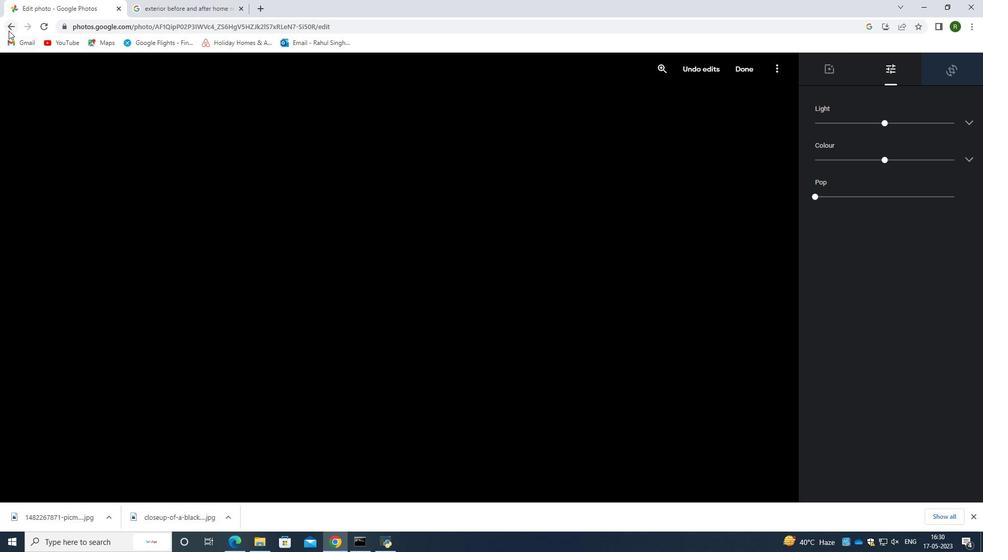 
Action: Mouse pressed left at (8, 28)
Screenshot: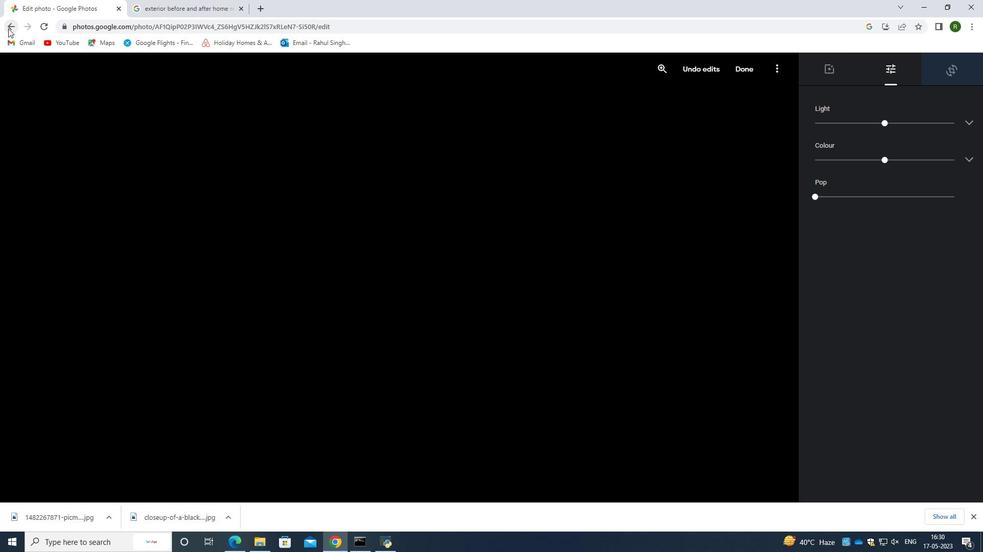 
Action: Mouse moved to (847, 68)
Screenshot: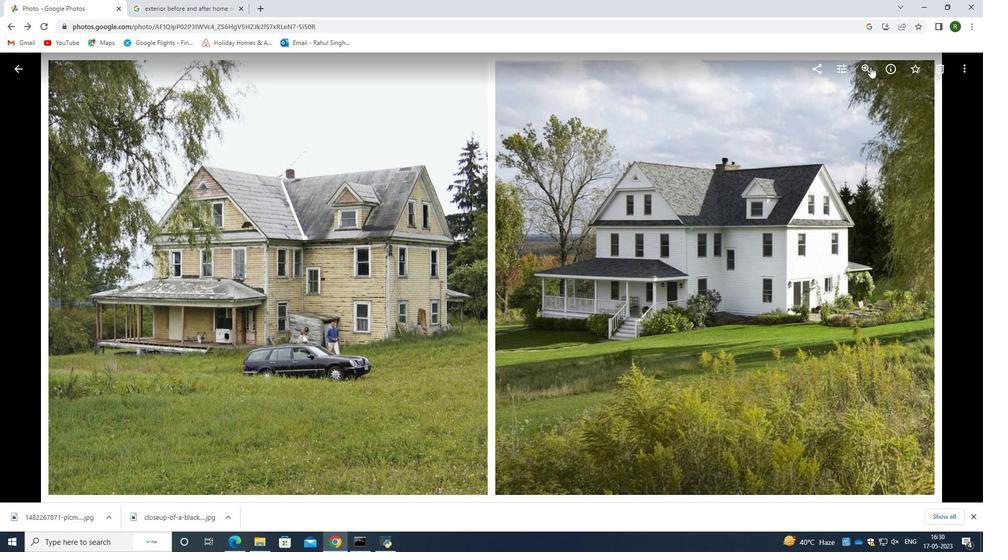 
Action: Mouse pressed left at (847, 68)
Screenshot: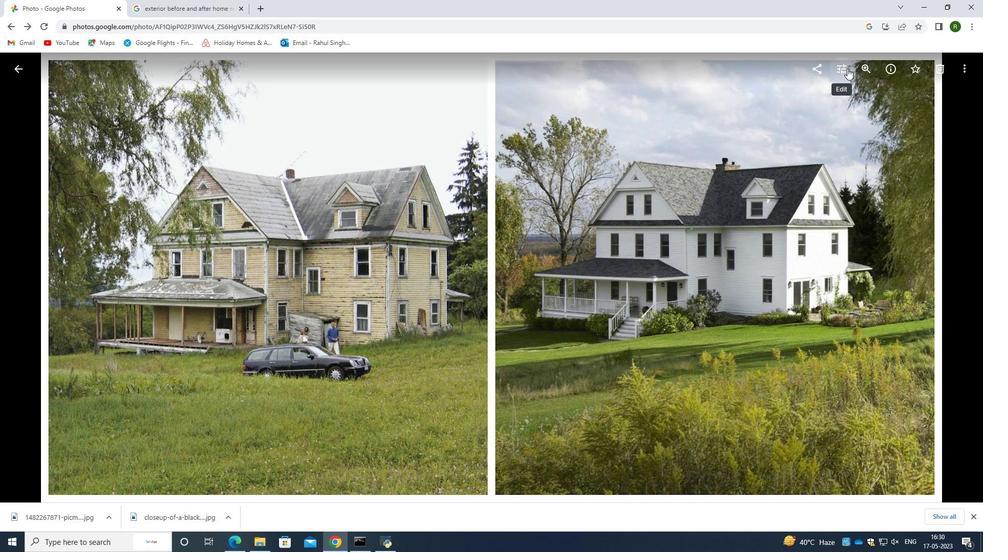 
Action: Mouse moved to (839, 72)
Screenshot: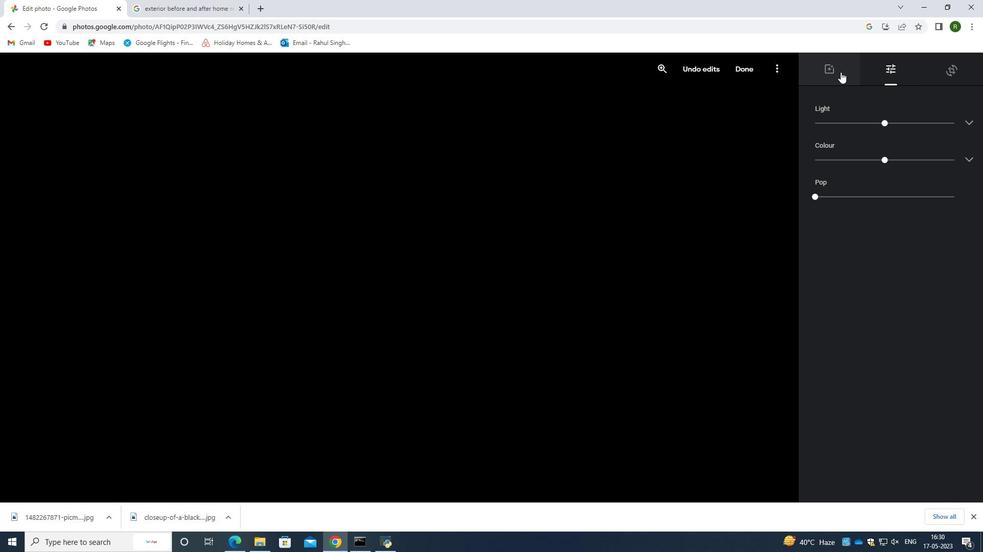 
Action: Mouse pressed left at (839, 72)
Screenshot: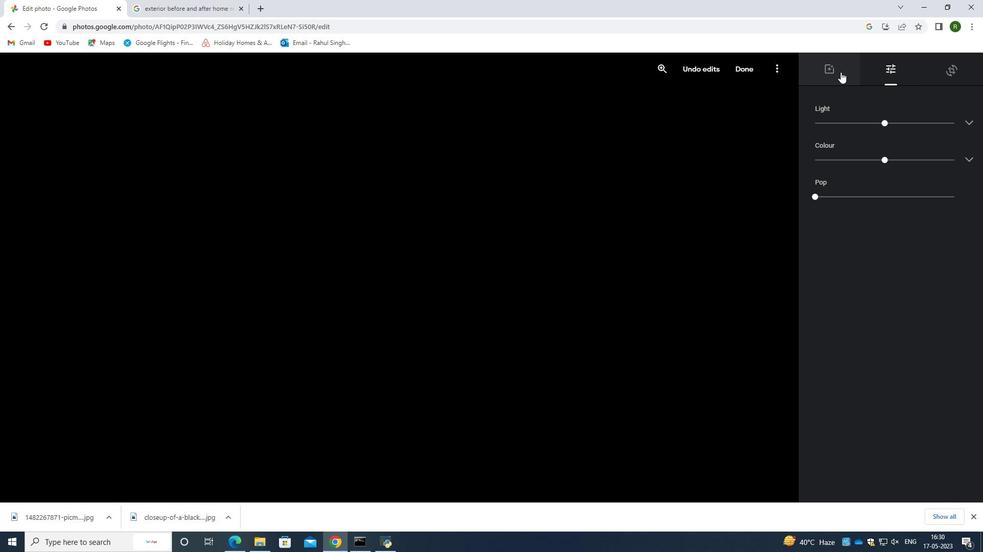 
Action: Mouse moved to (881, 71)
Screenshot: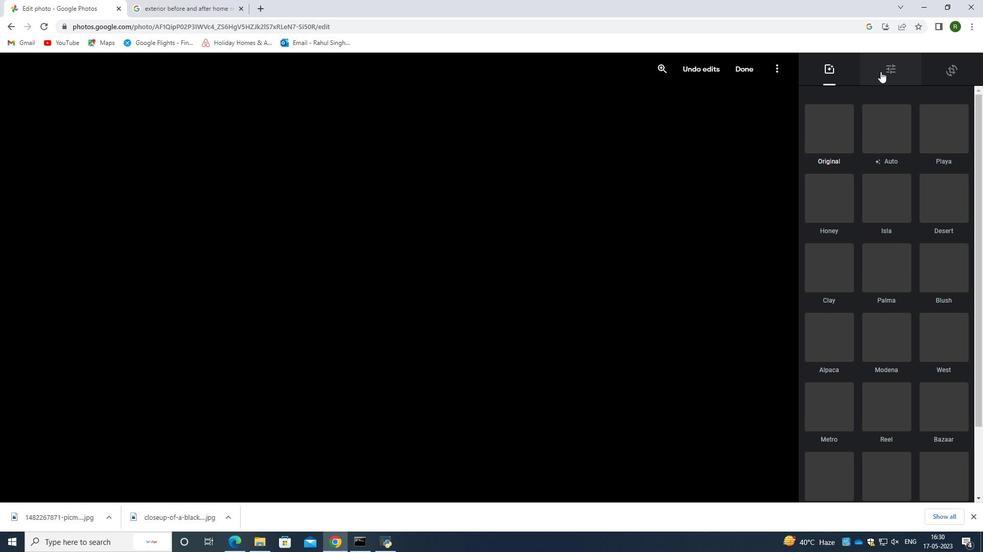 
Action: Mouse pressed left at (881, 71)
Screenshot: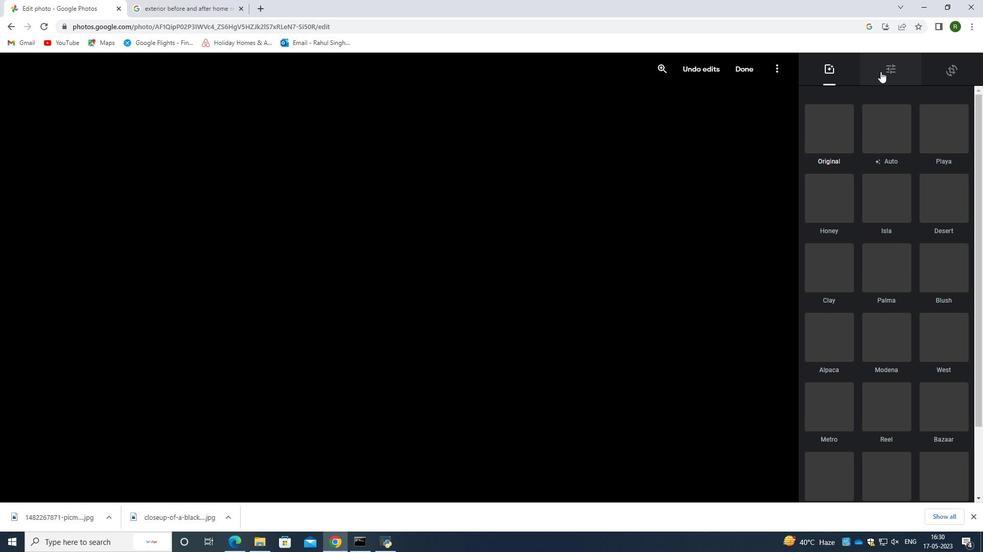 
Action: Mouse moved to (952, 68)
Screenshot: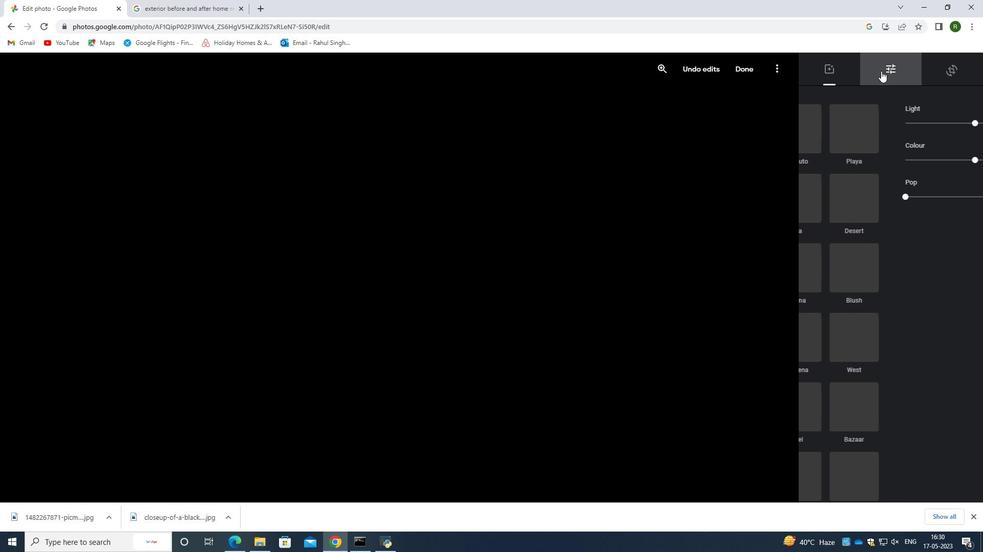 
Action: Mouse pressed left at (952, 68)
Screenshot: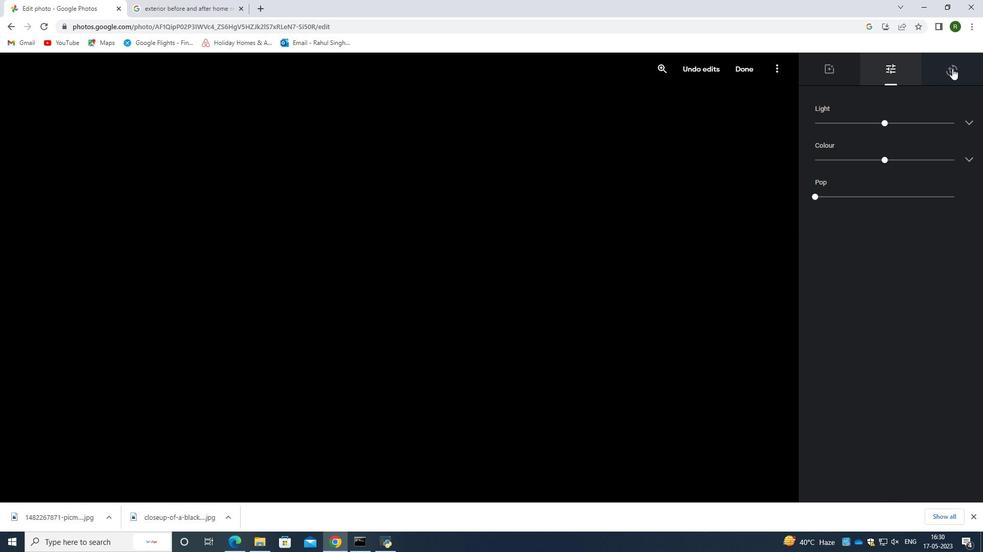 
Action: Mouse moved to (621, 460)
Screenshot: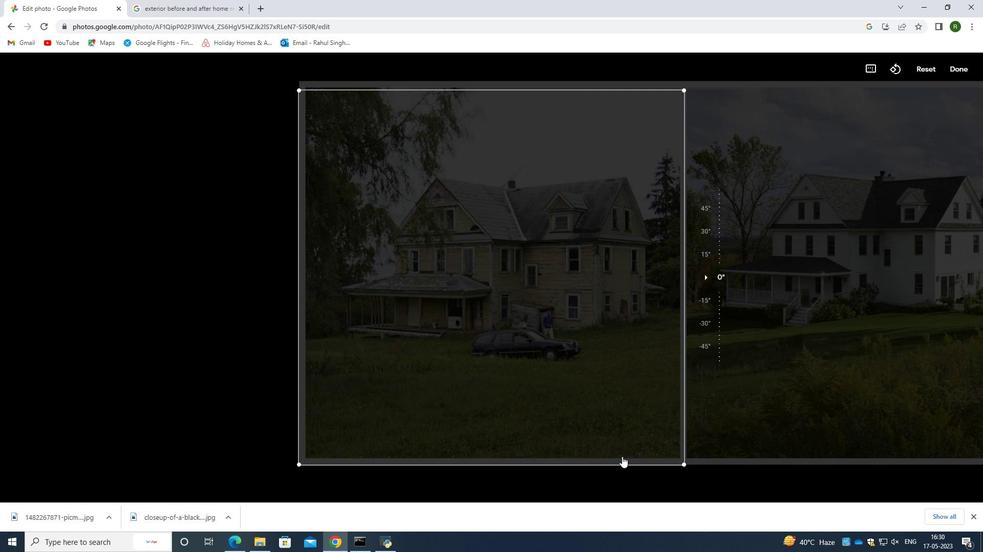 
Action: Mouse pressed left at (621, 460)
